 Task: Search for video game consoles on Amazon and explore different options.
Action: Mouse moved to (206, 58)
Screenshot: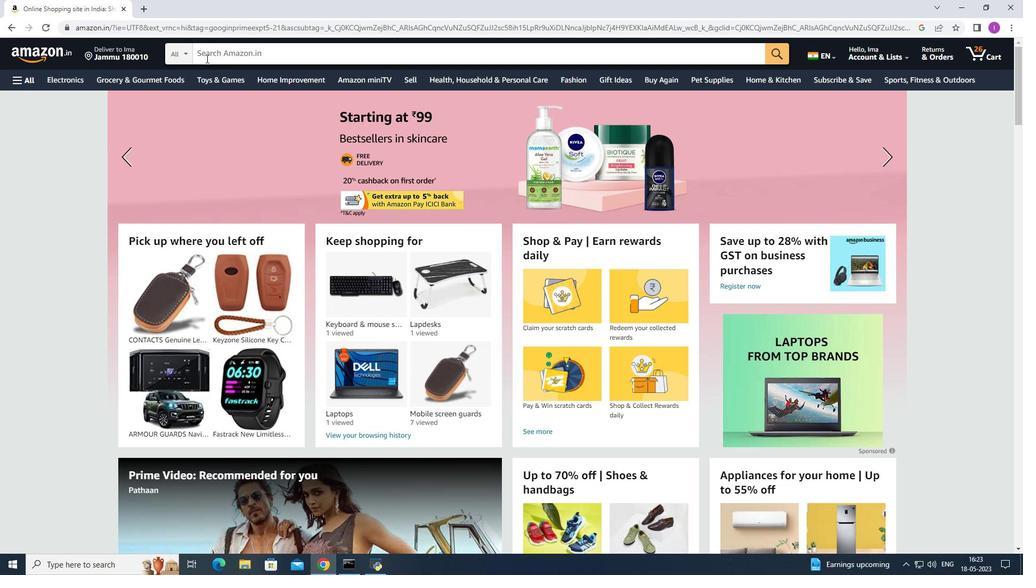 
Action: Mouse pressed left at (206, 58)
Screenshot: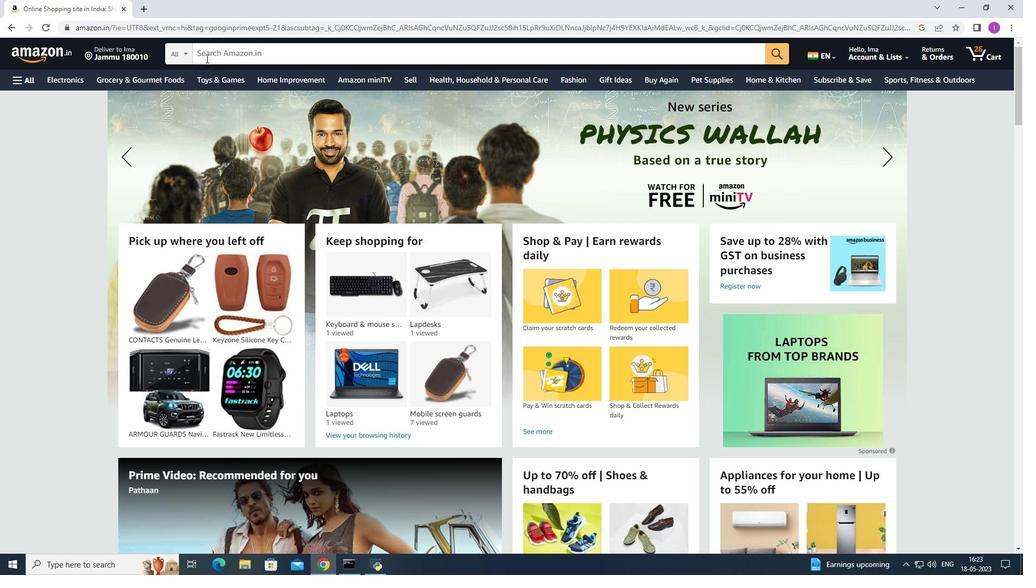 
Action: Mouse moved to (387, 47)
Screenshot: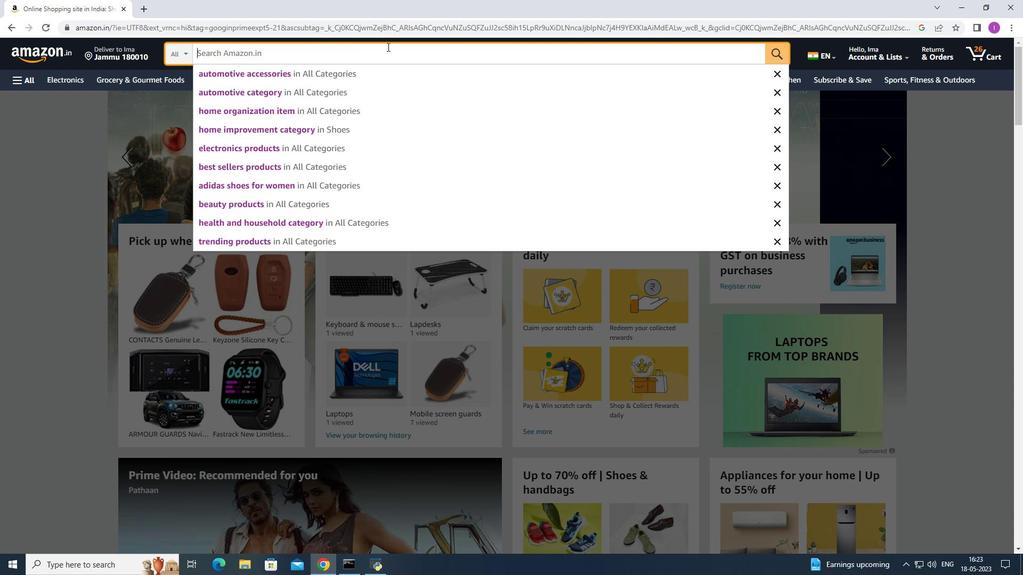 
Action: Key pressed <Key.shift>Pu
Screenshot: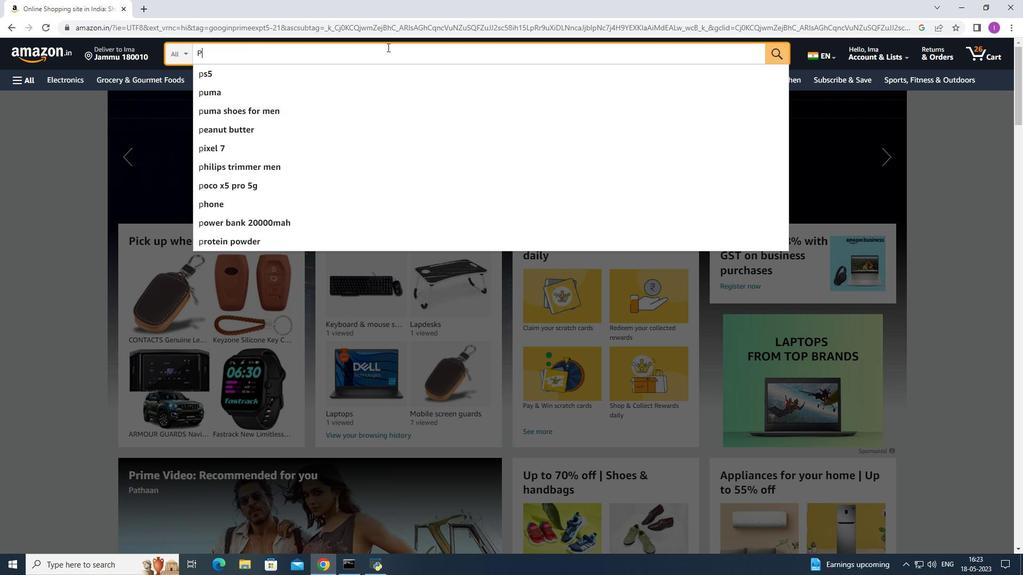 
Action: Mouse moved to (485, 66)
Screenshot: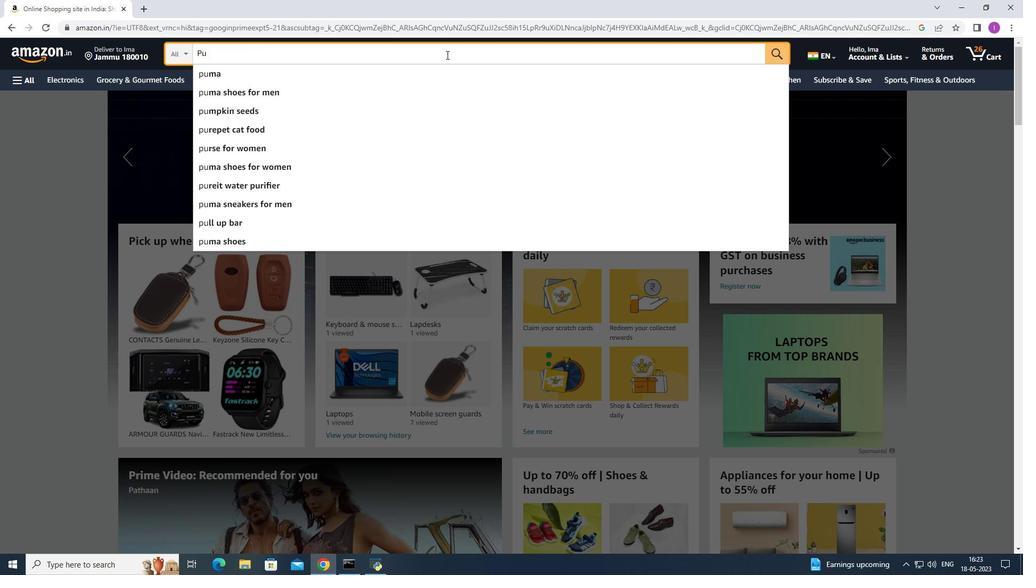 
Action: Key pressed <Key.backspace><Key.backspace>video<Key.space>games
Screenshot: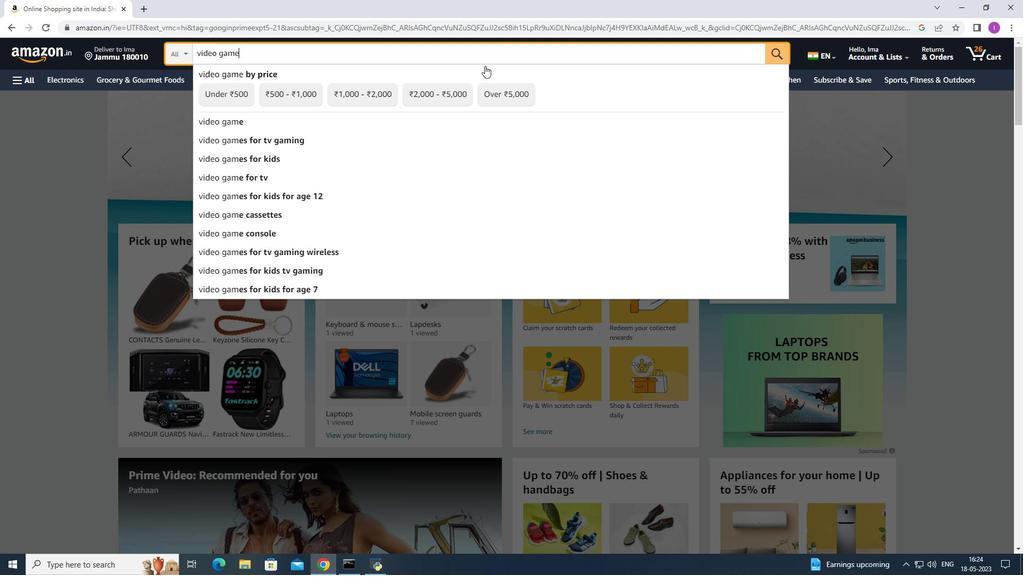 
Action: Mouse moved to (473, 93)
Screenshot: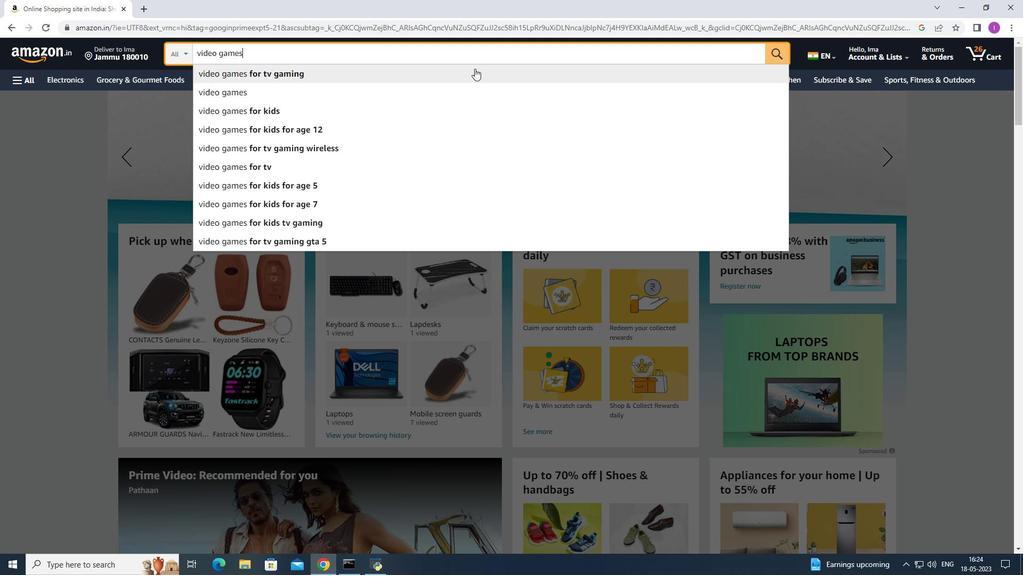 
Action: Key pressed <Key.space>console
Screenshot: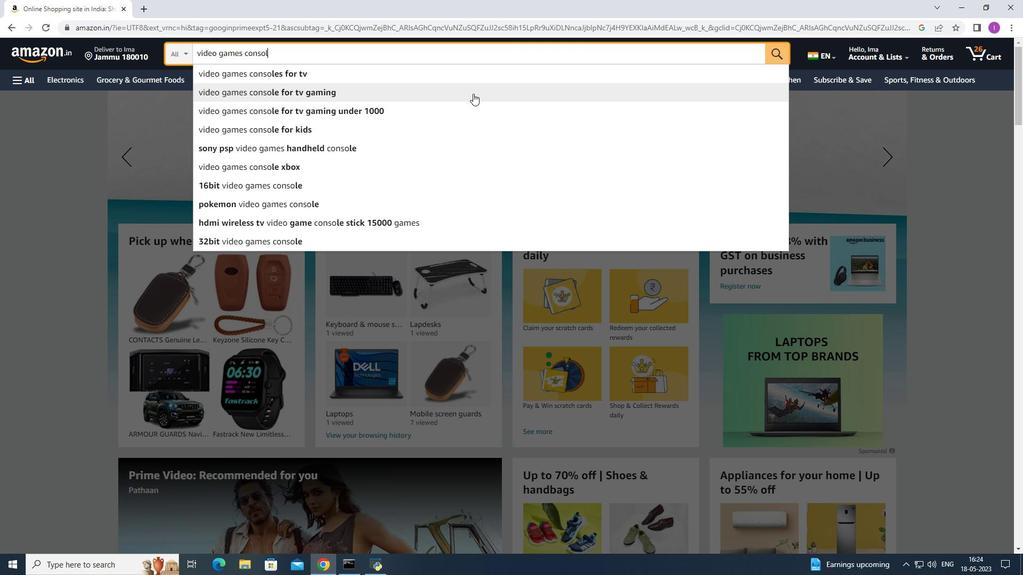 
Action: Mouse moved to (216, 76)
Screenshot: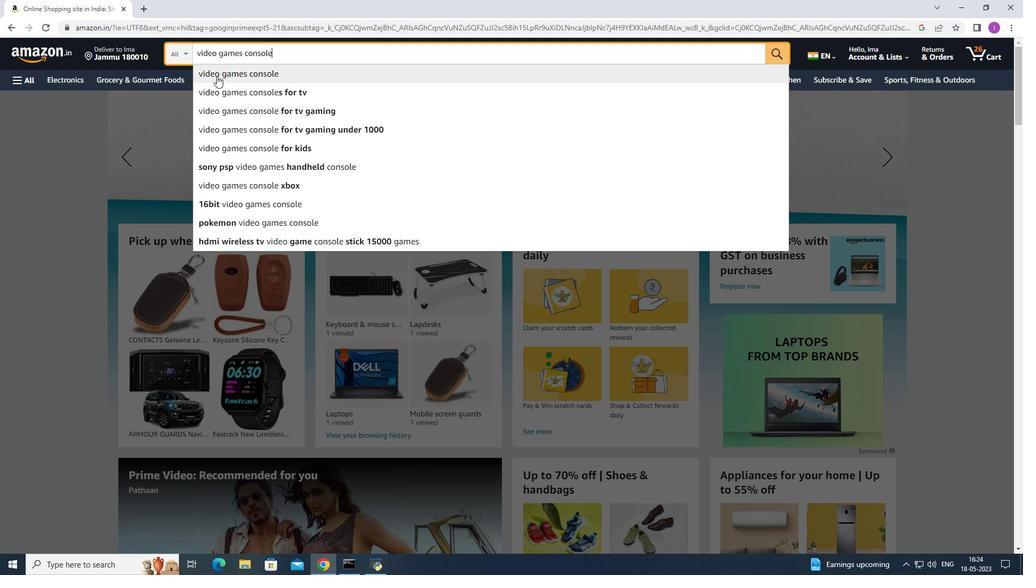 
Action: Mouse pressed left at (216, 76)
Screenshot: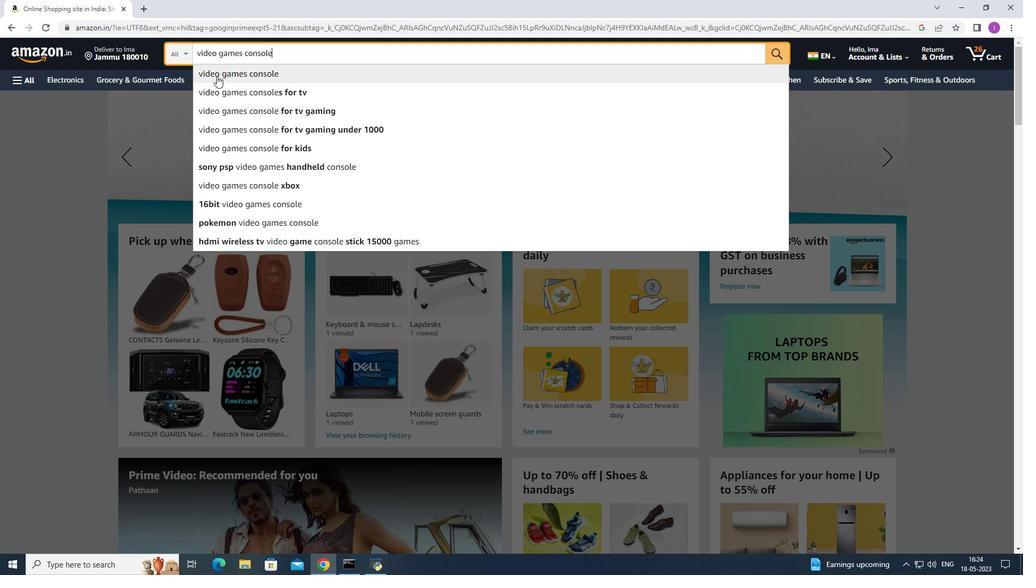 
Action: Mouse moved to (372, 233)
Screenshot: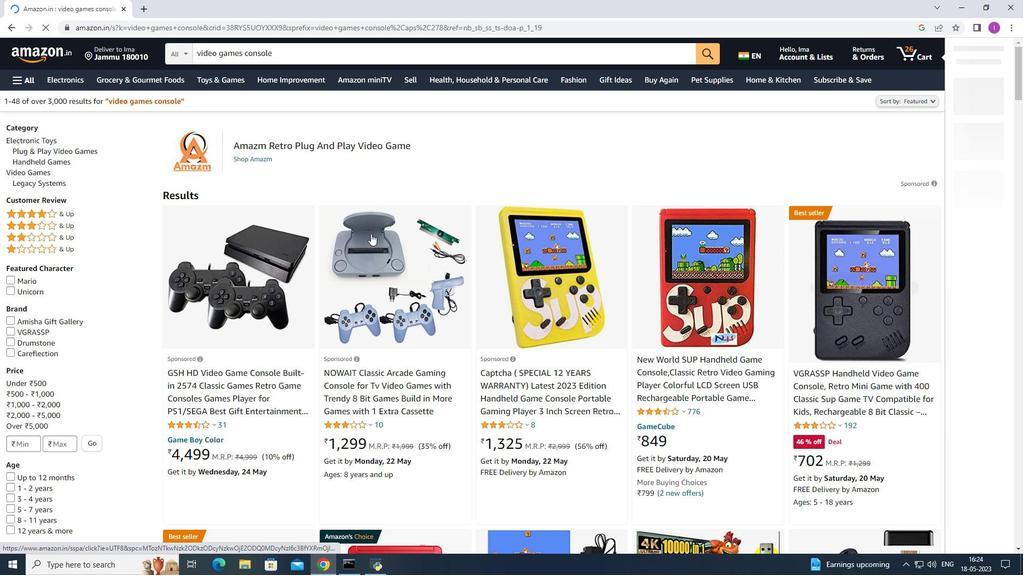 
Action: Mouse scrolled (372, 232) with delta (0, 0)
Screenshot: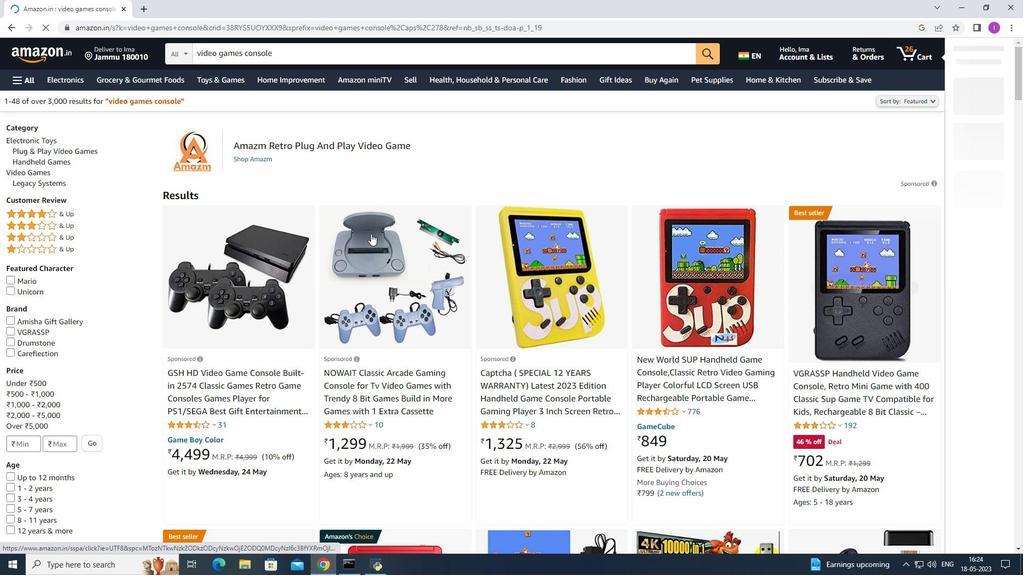 
Action: Mouse moved to (373, 232)
Screenshot: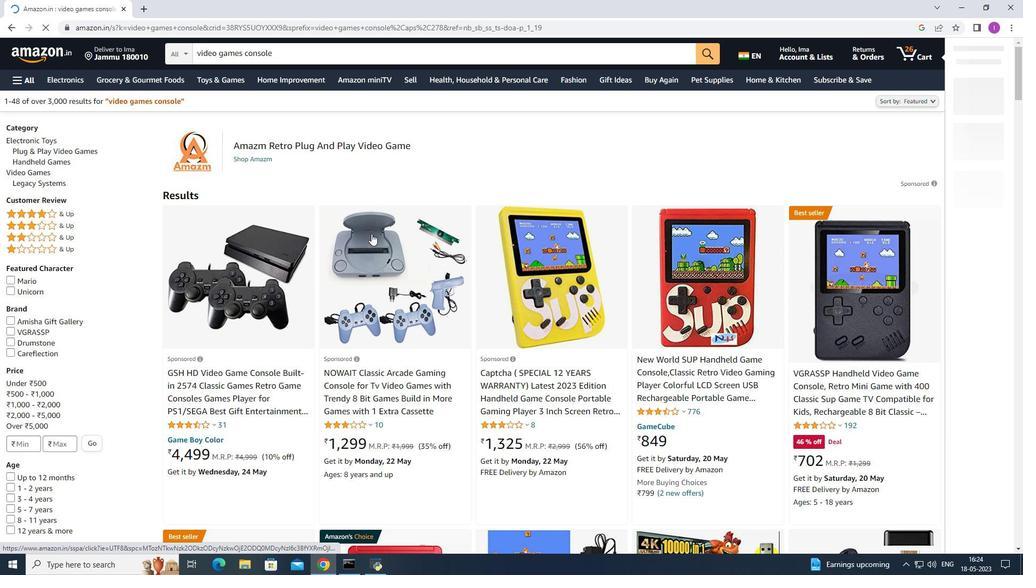 
Action: Mouse scrolled (373, 231) with delta (0, 0)
Screenshot: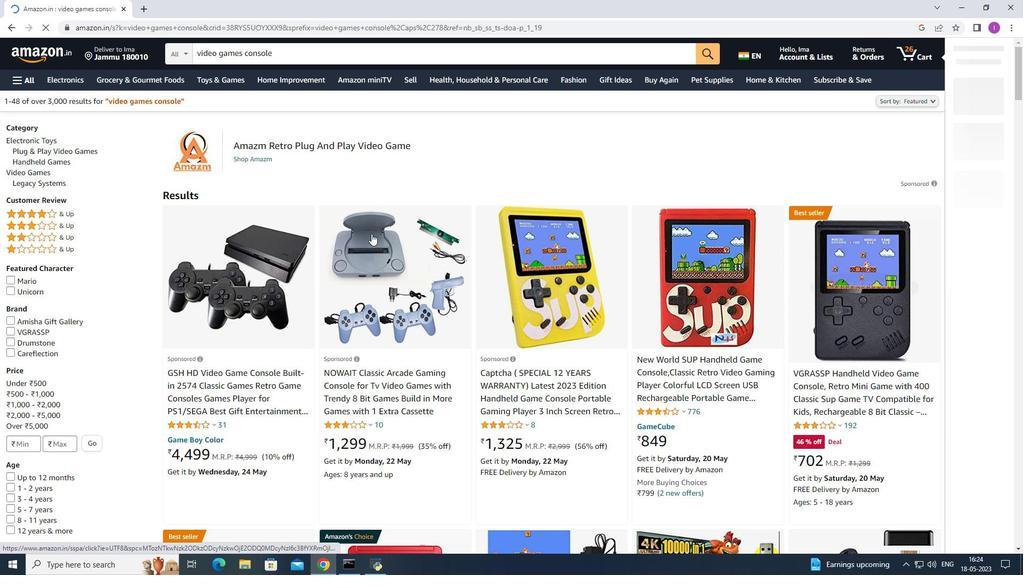 
Action: Mouse moved to (375, 231)
Screenshot: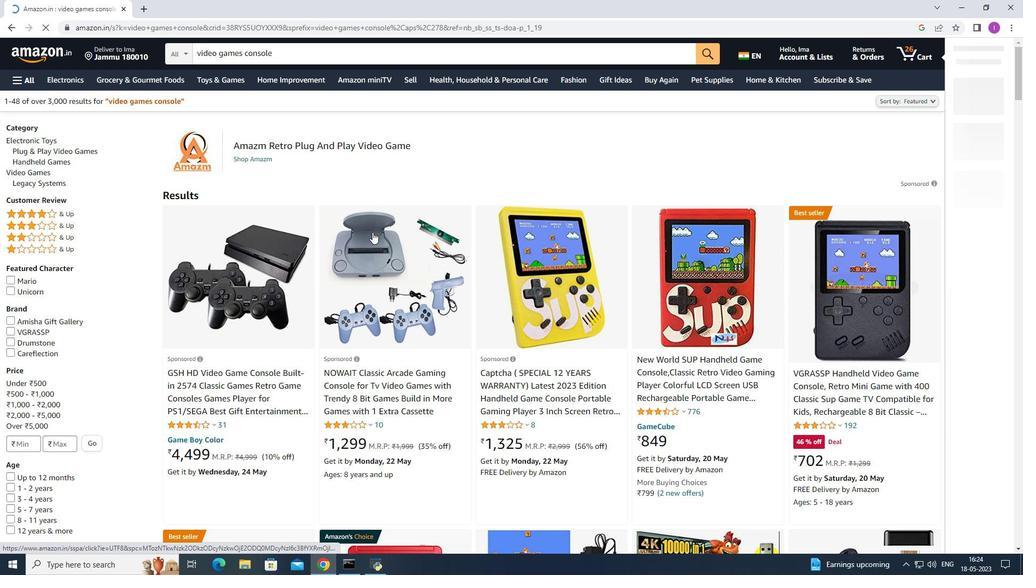 
Action: Mouse scrolled (375, 231) with delta (0, 0)
Screenshot: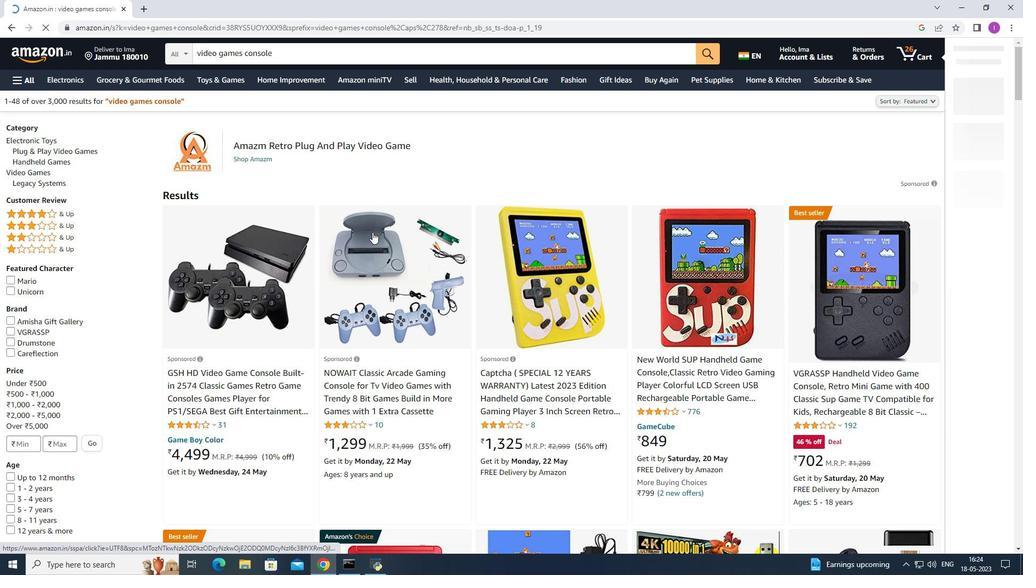 
Action: Mouse moved to (376, 230)
Screenshot: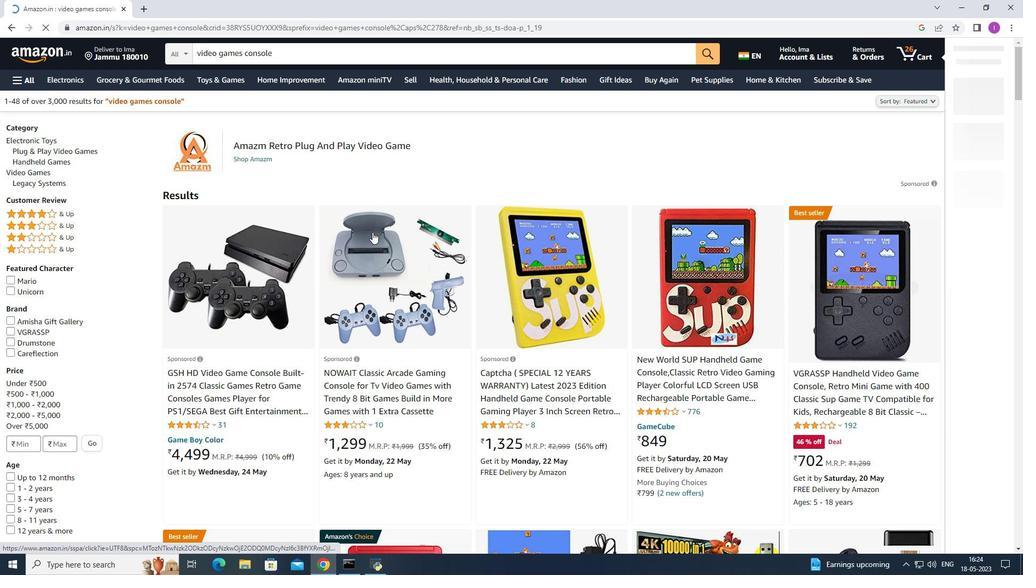 
Action: Mouse scrolled (376, 230) with delta (0, 0)
Screenshot: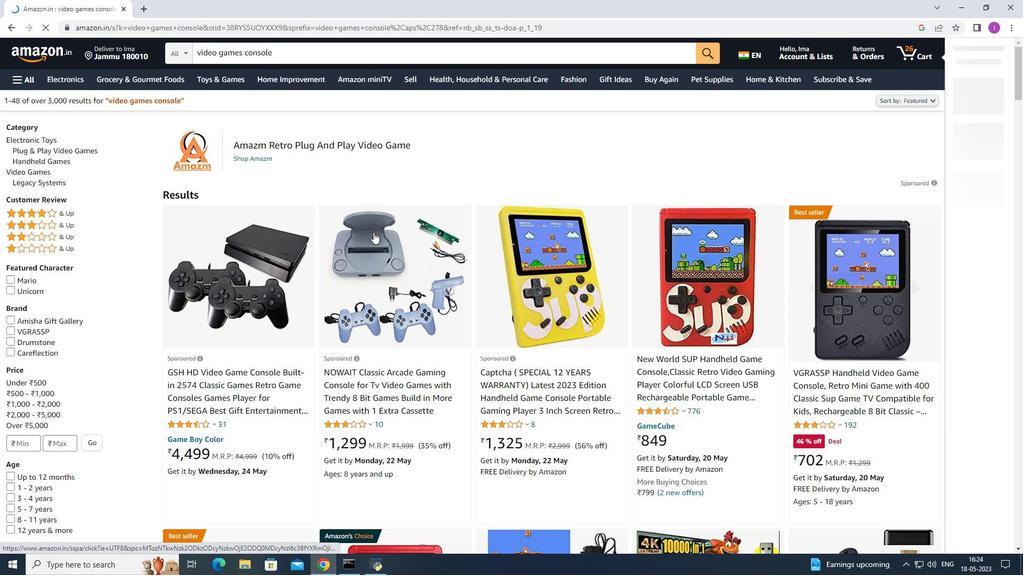 
Action: Mouse moved to (345, 253)
Screenshot: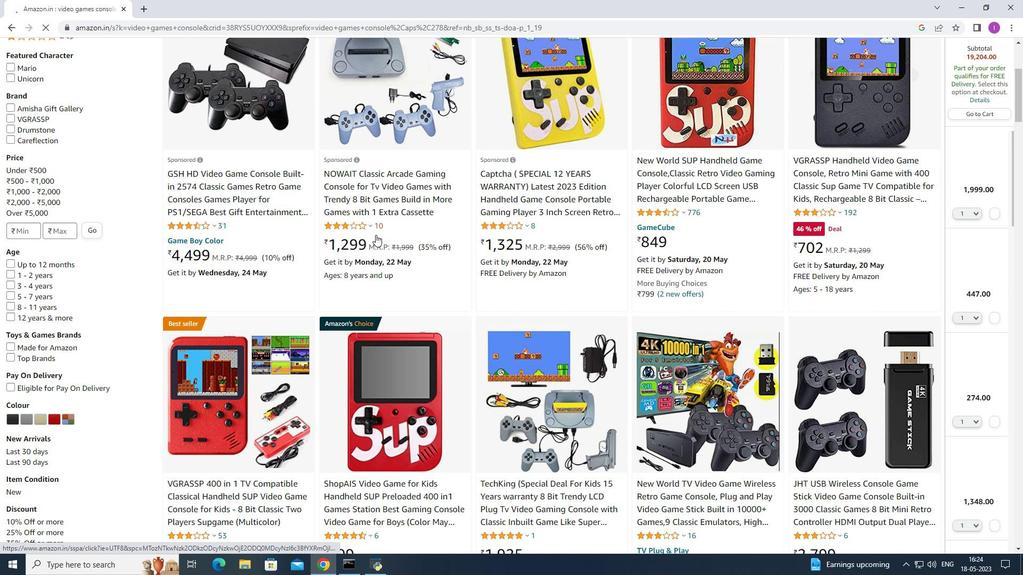 
Action: Mouse scrolled (345, 254) with delta (0, 0)
Screenshot: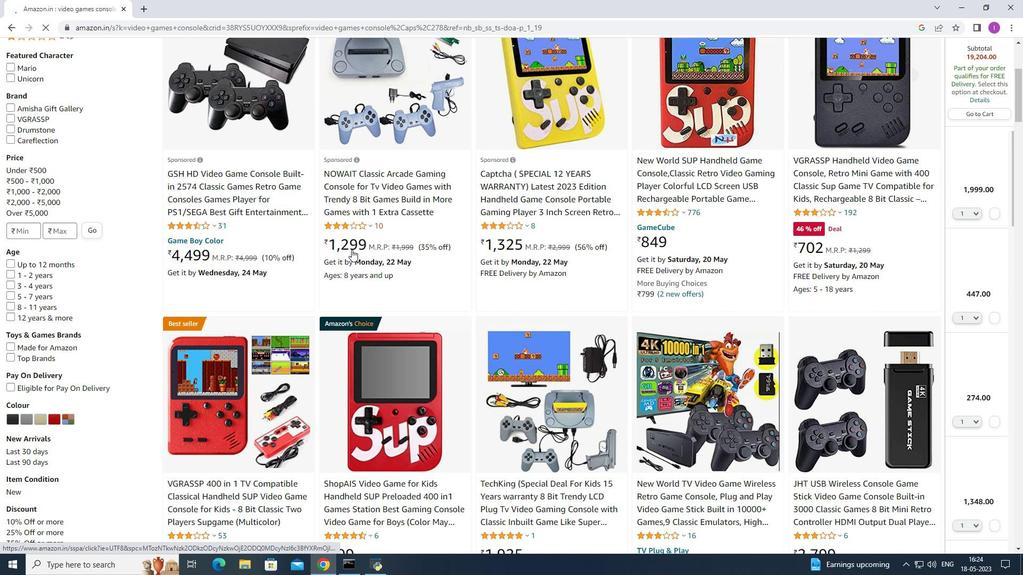 
Action: Mouse scrolled (345, 254) with delta (0, 0)
Screenshot: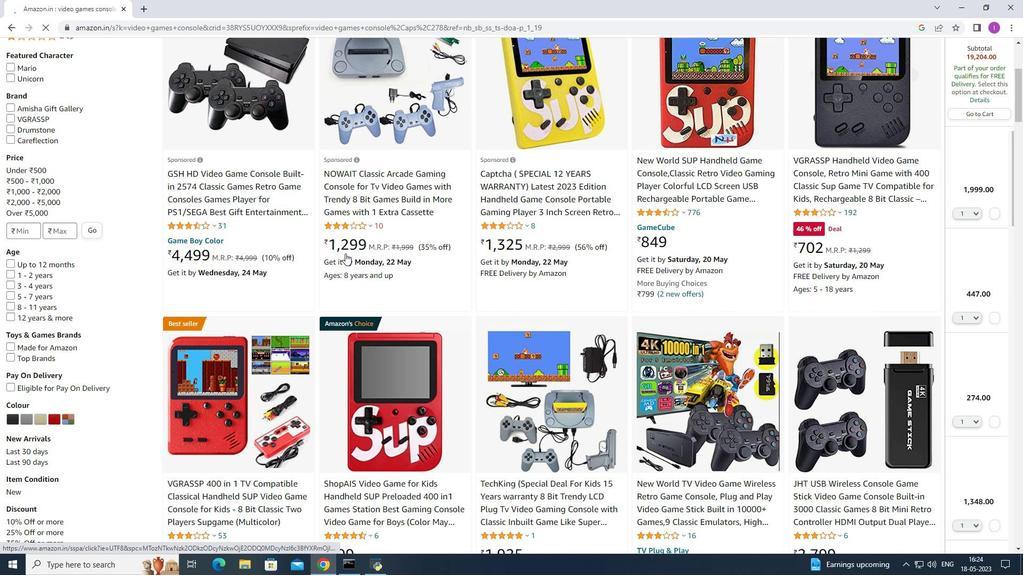 
Action: Mouse moved to (289, 280)
Screenshot: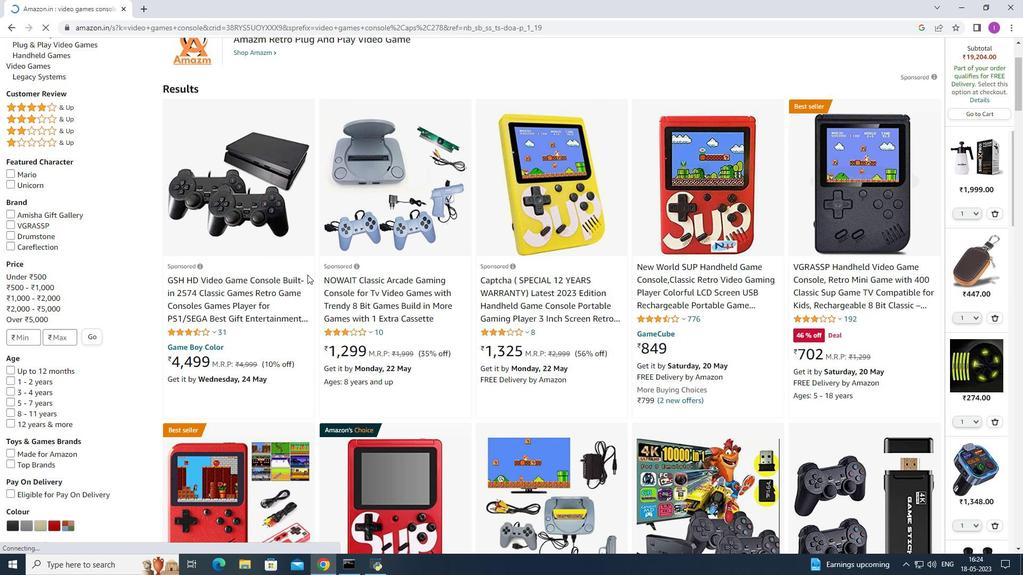 
Action: Mouse scrolled (289, 281) with delta (0, 0)
Screenshot: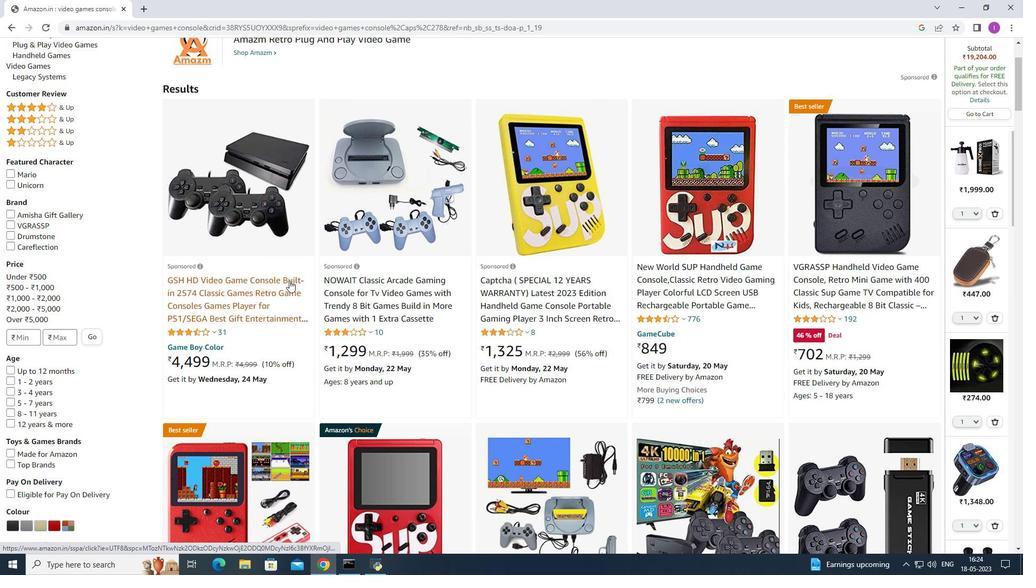 
Action: Mouse scrolled (289, 281) with delta (0, 0)
Screenshot: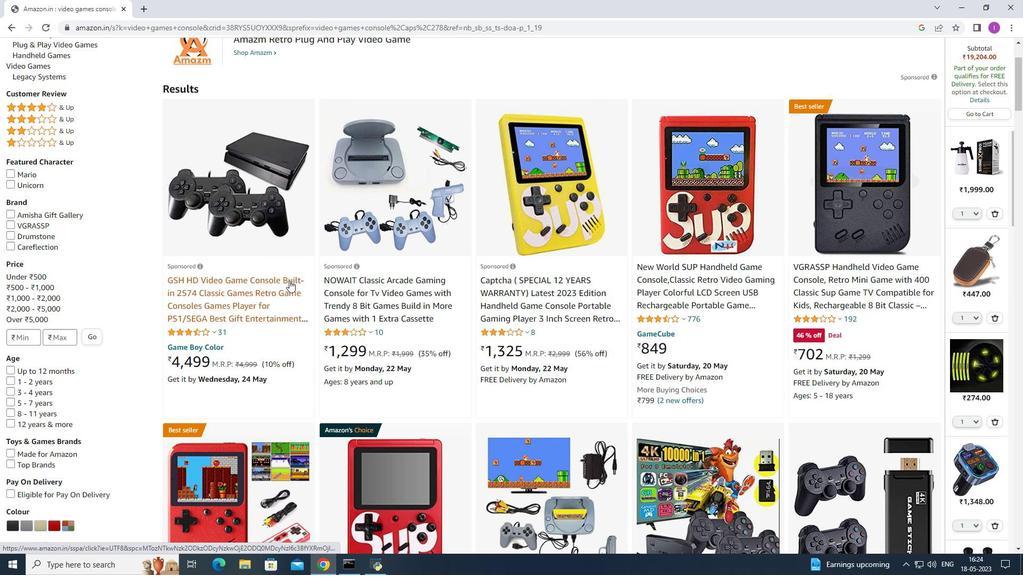 
Action: Mouse scrolled (289, 281) with delta (0, 0)
Screenshot: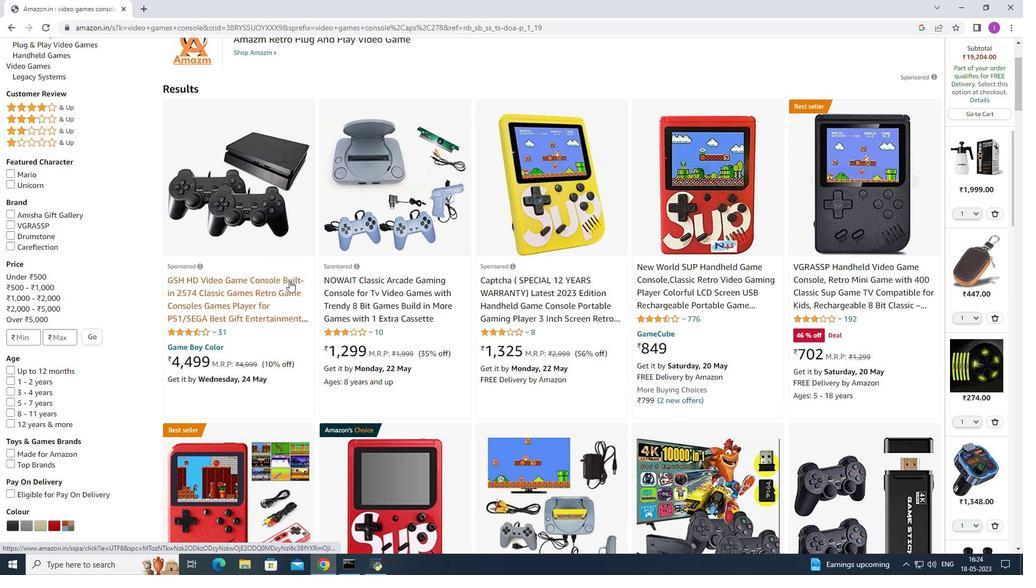 
Action: Mouse moved to (207, 307)
Screenshot: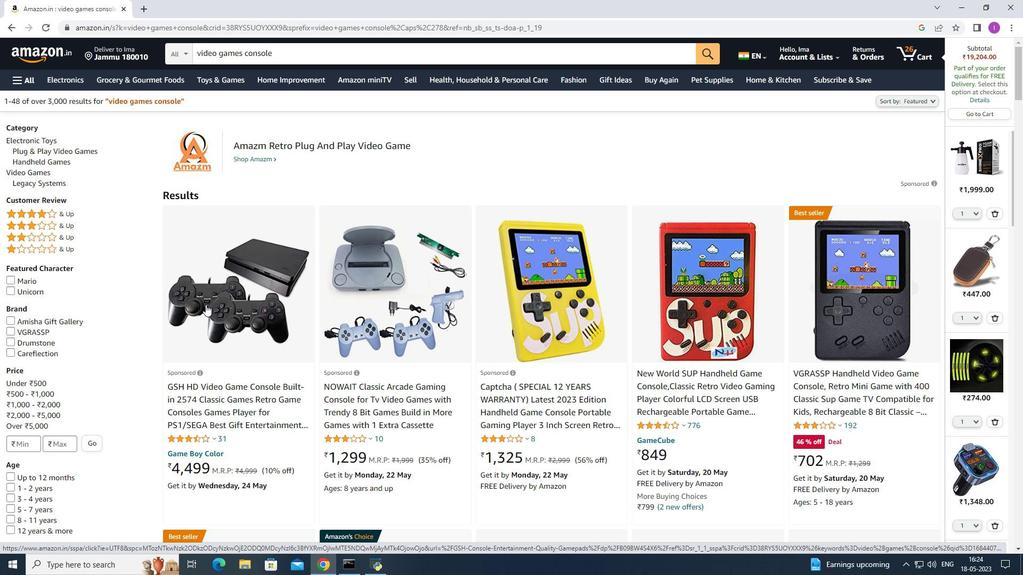 
Action: Mouse pressed left at (207, 307)
Screenshot: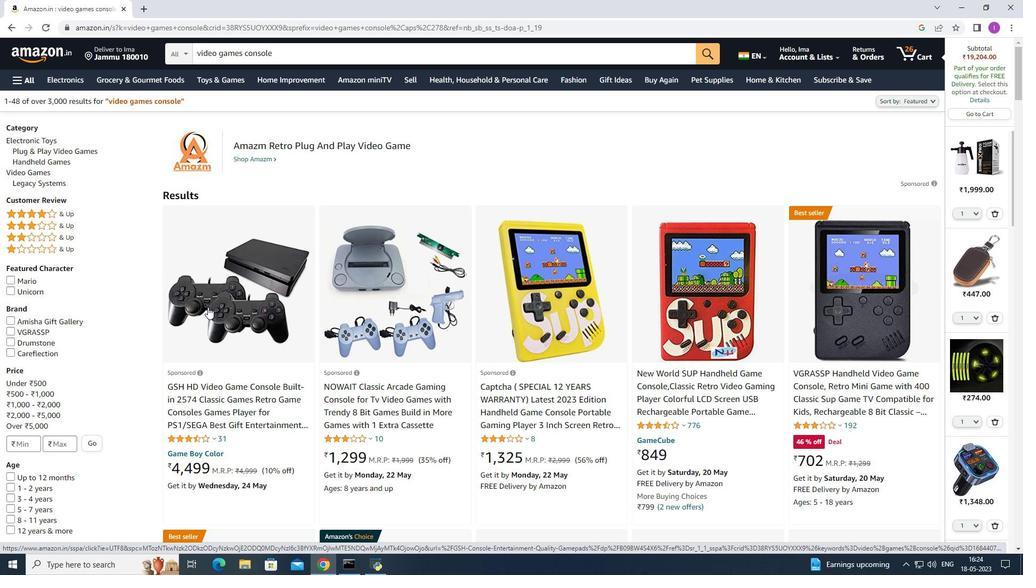 
Action: Mouse moved to (337, 275)
Screenshot: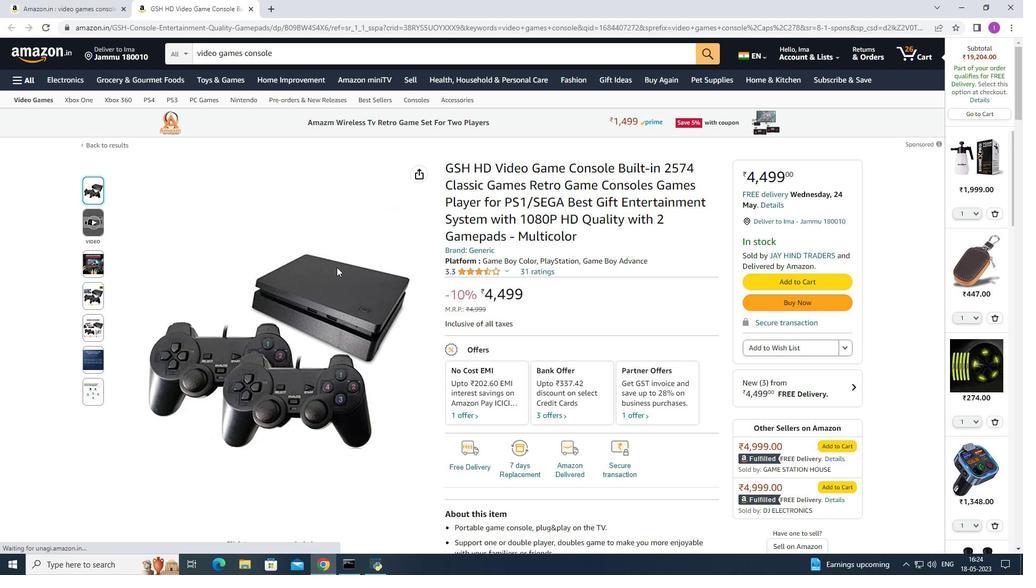 
Action: Mouse scrolled (337, 275) with delta (0, 0)
Screenshot: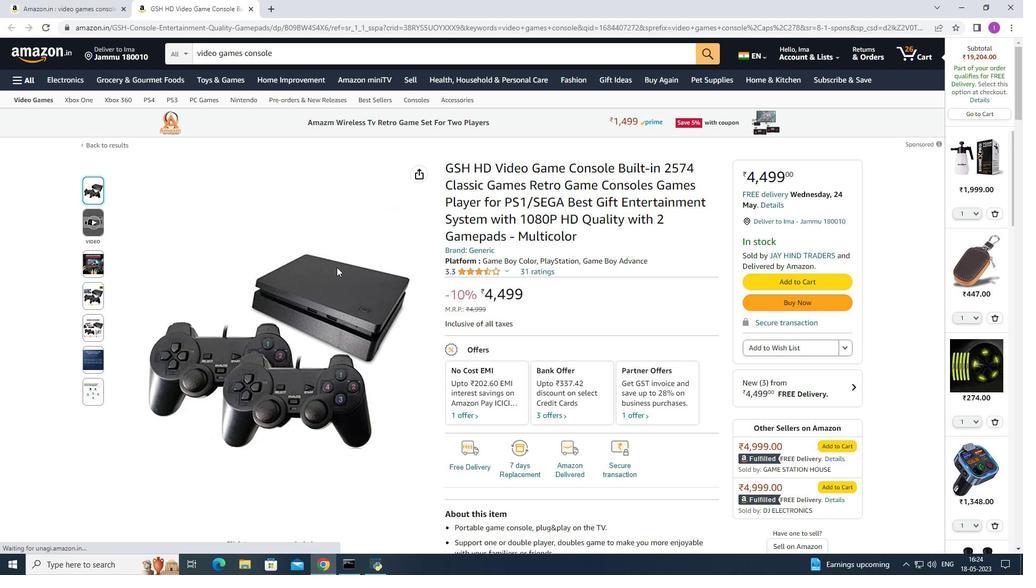 
Action: Mouse moved to (339, 275)
Screenshot: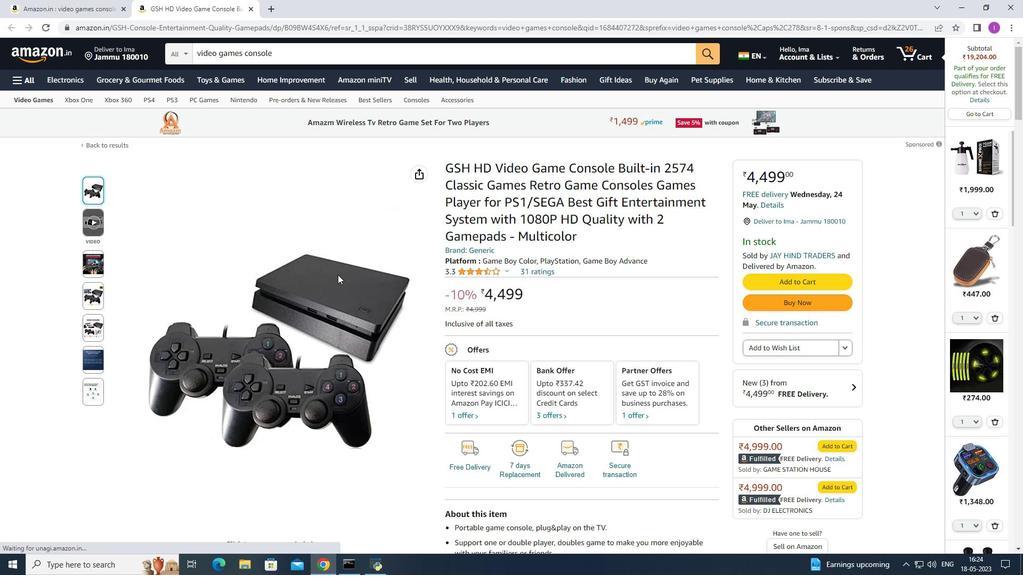 
Action: Mouse scrolled (339, 275) with delta (0, 0)
Screenshot: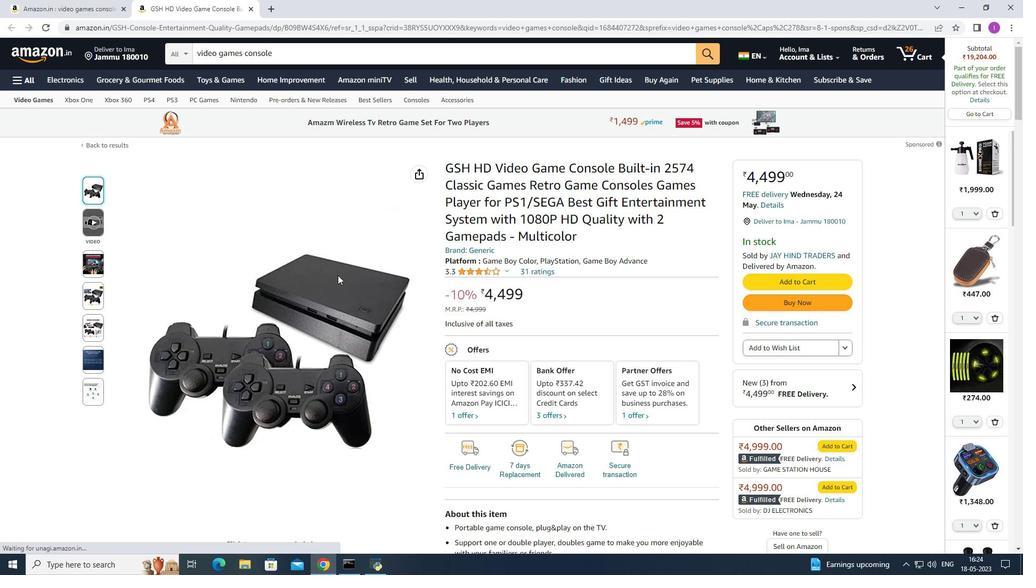 
Action: Mouse moved to (339, 276)
Screenshot: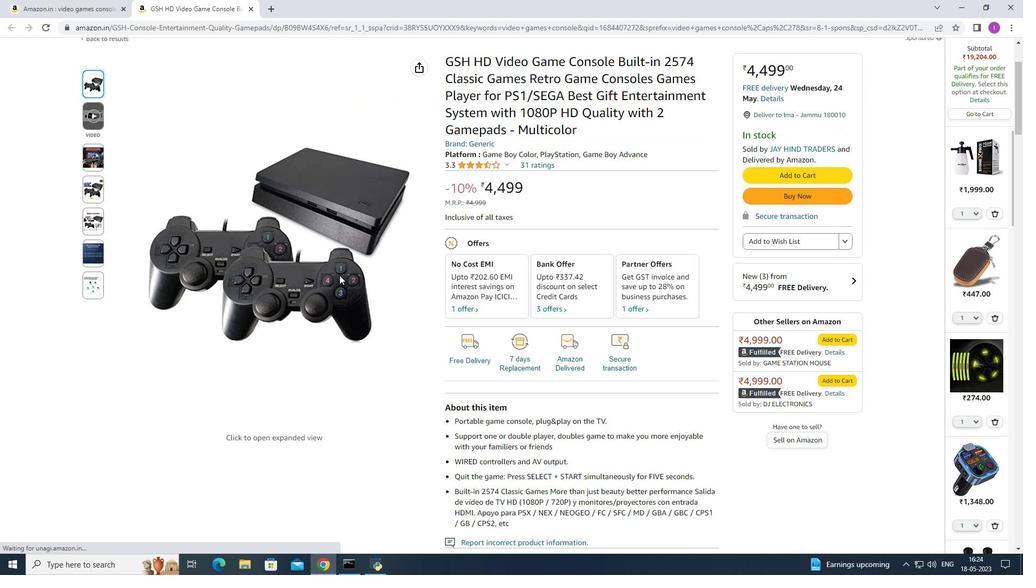 
Action: Mouse scrolled (339, 275) with delta (0, 0)
Screenshot: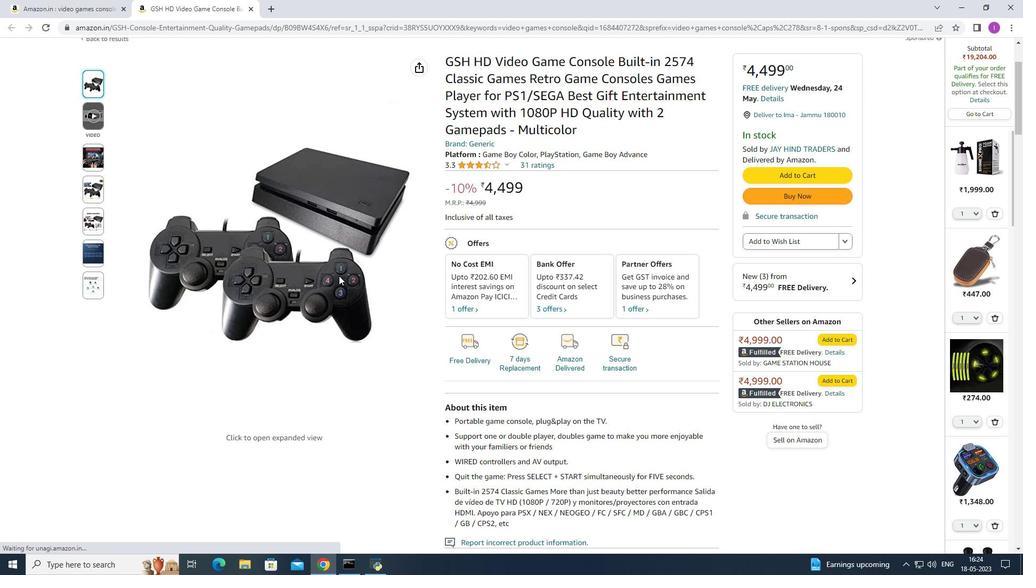 
Action: Mouse scrolled (339, 275) with delta (0, 0)
Screenshot: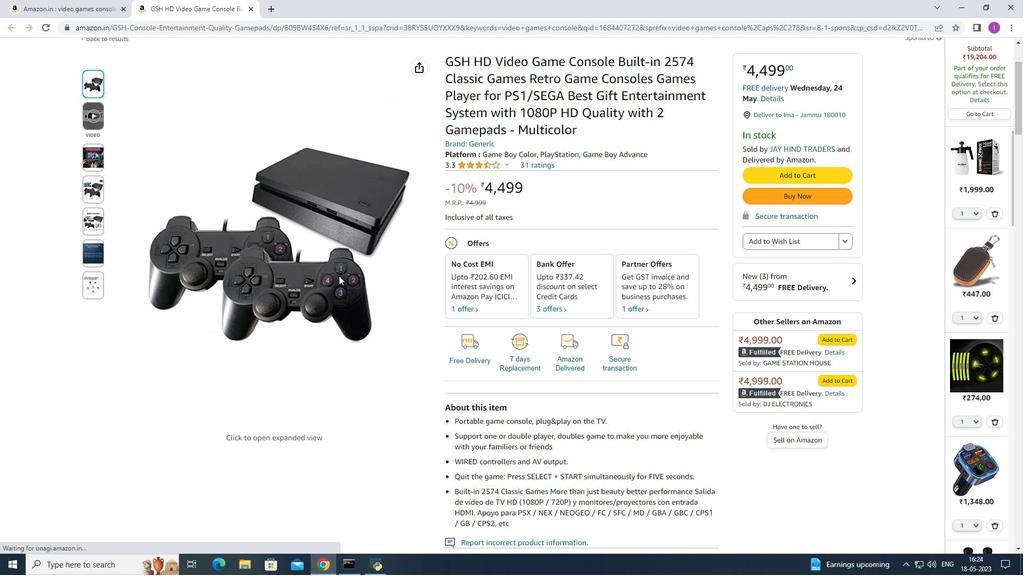 
Action: Mouse moved to (359, 265)
Screenshot: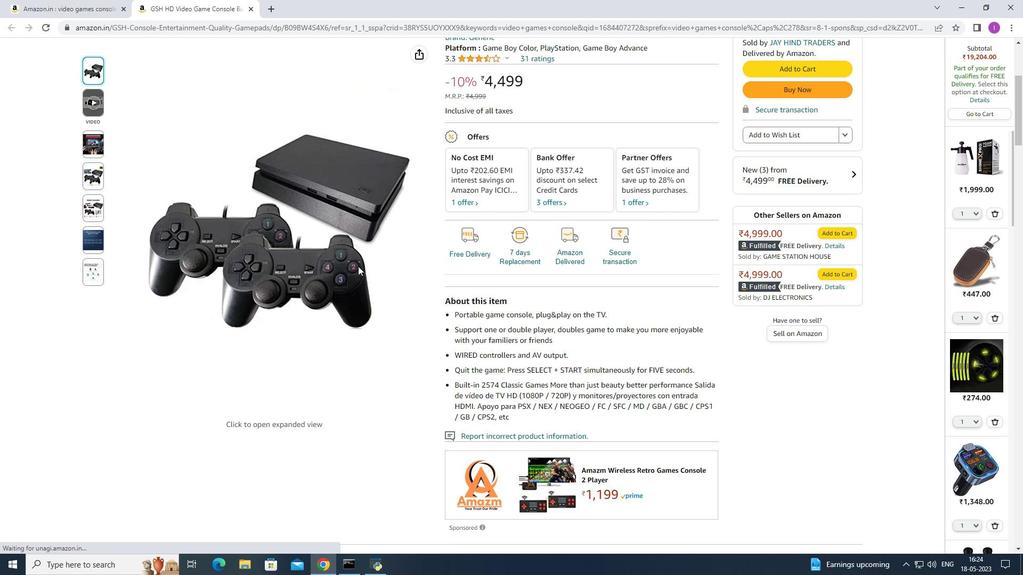 
Action: Mouse scrolled (359, 264) with delta (0, 0)
Screenshot: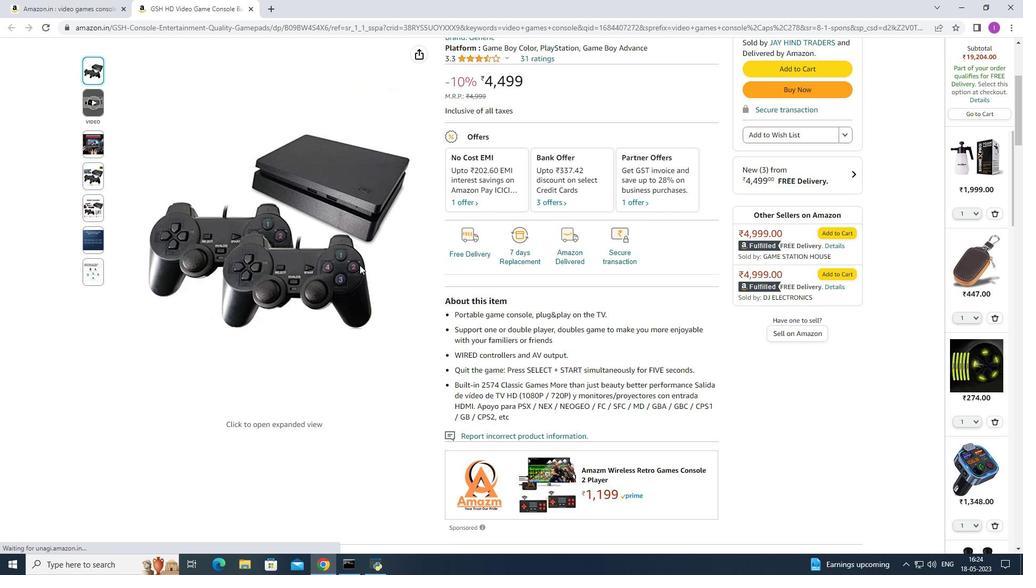 
Action: Mouse moved to (360, 265)
Screenshot: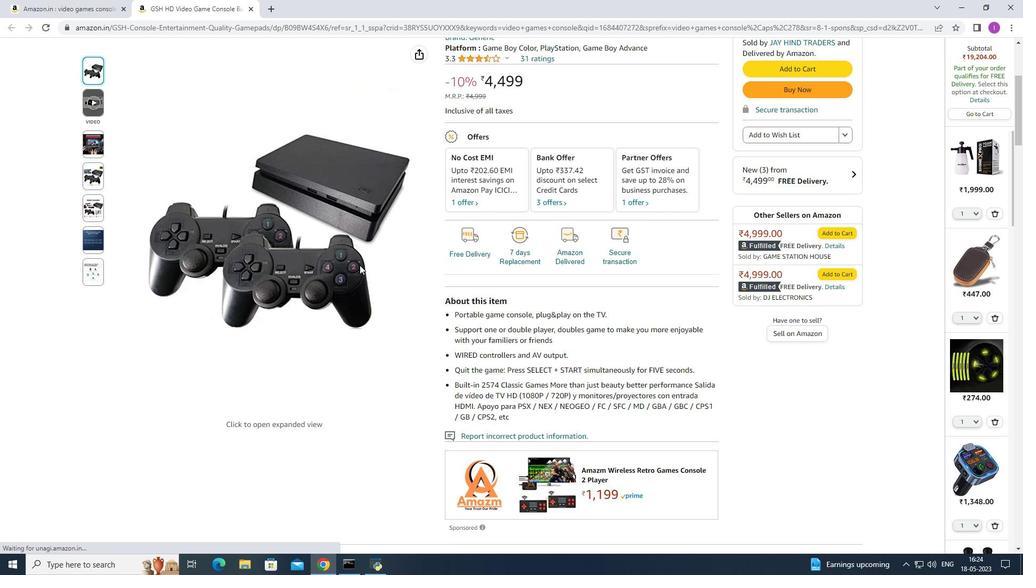 
Action: Mouse scrolled (360, 264) with delta (0, 0)
Screenshot: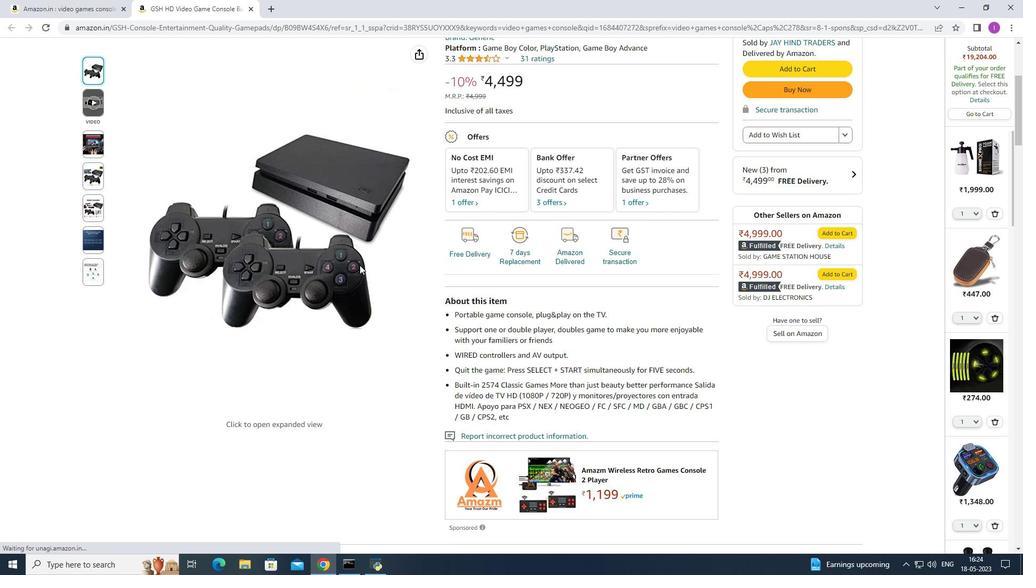 
Action: Mouse moved to (360, 264)
Screenshot: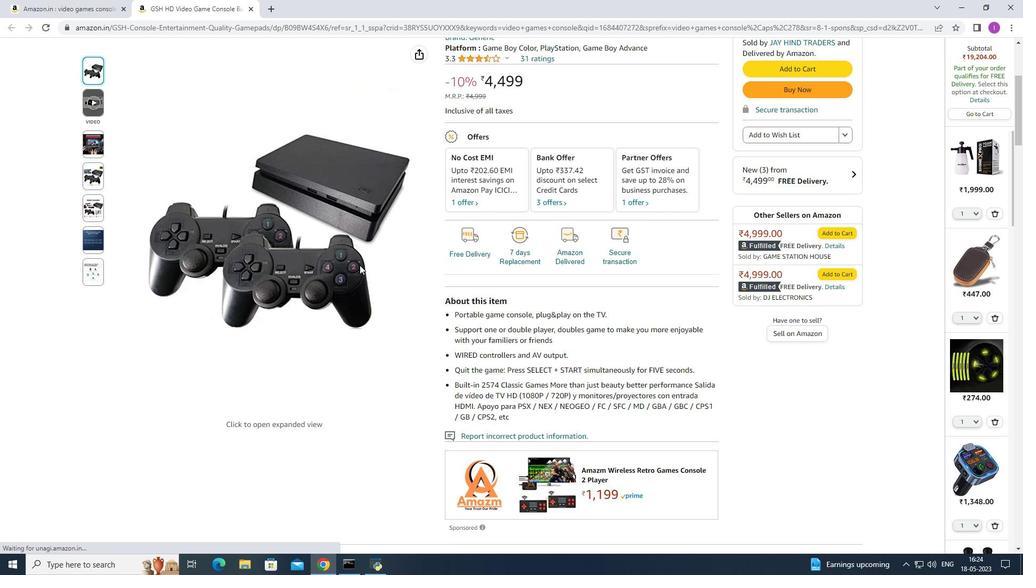 
Action: Mouse scrolled (360, 264) with delta (0, 0)
Screenshot: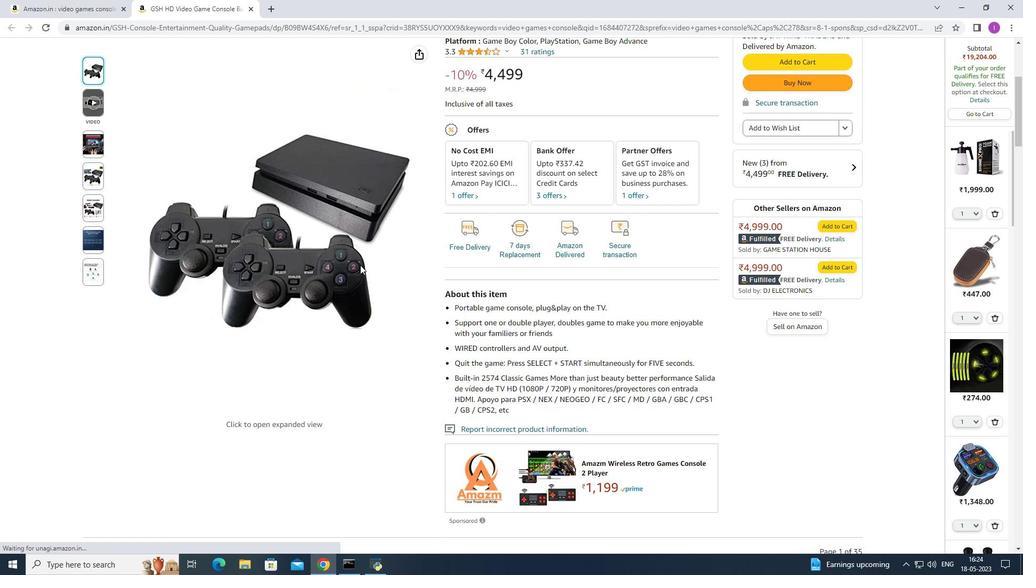 
Action: Mouse scrolled (360, 264) with delta (0, 0)
Screenshot: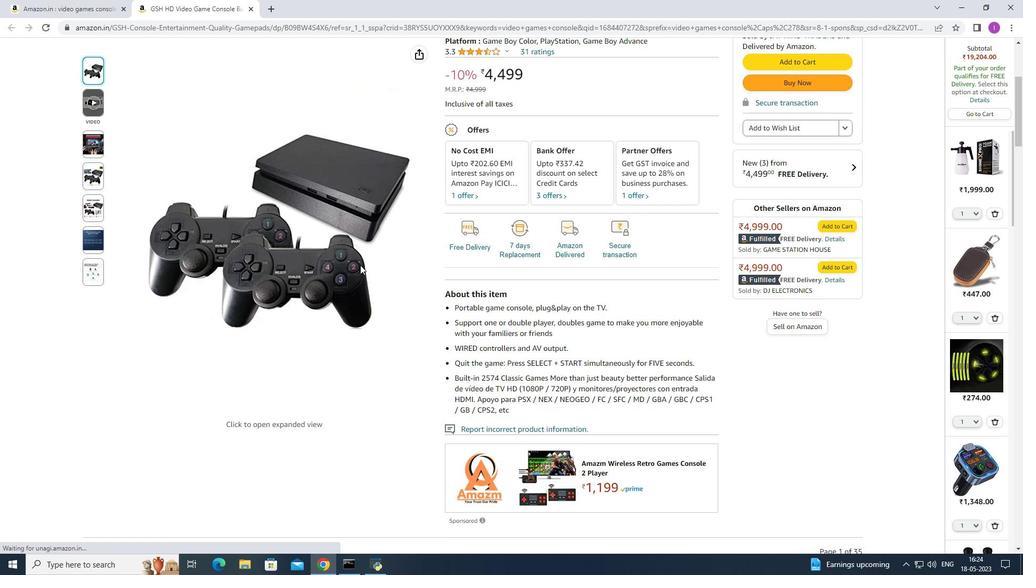 
Action: Mouse scrolled (360, 264) with delta (0, 0)
Screenshot: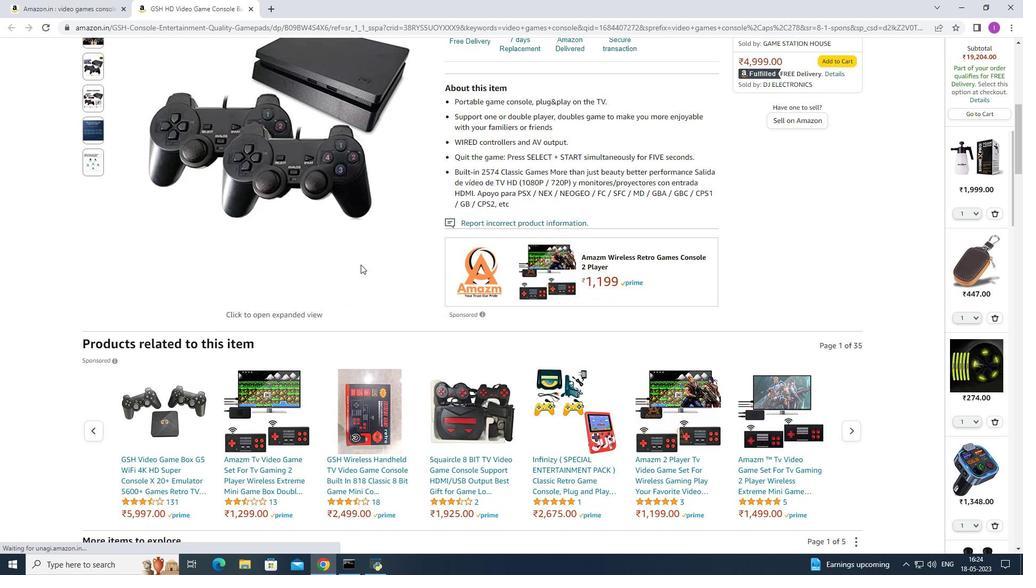 
Action: Mouse scrolled (360, 264) with delta (0, 0)
Screenshot: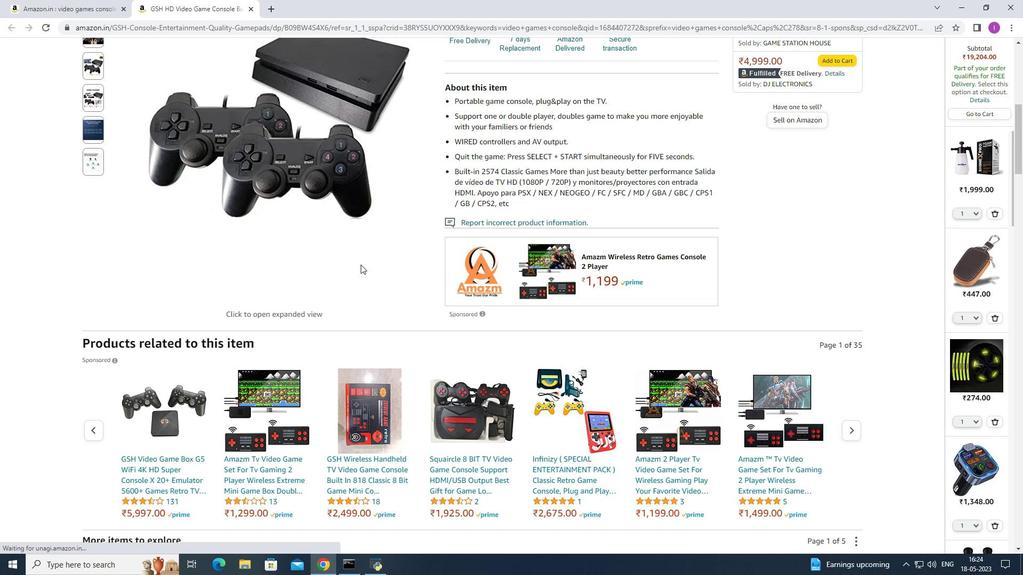
Action: Mouse scrolled (360, 264) with delta (0, 0)
Screenshot: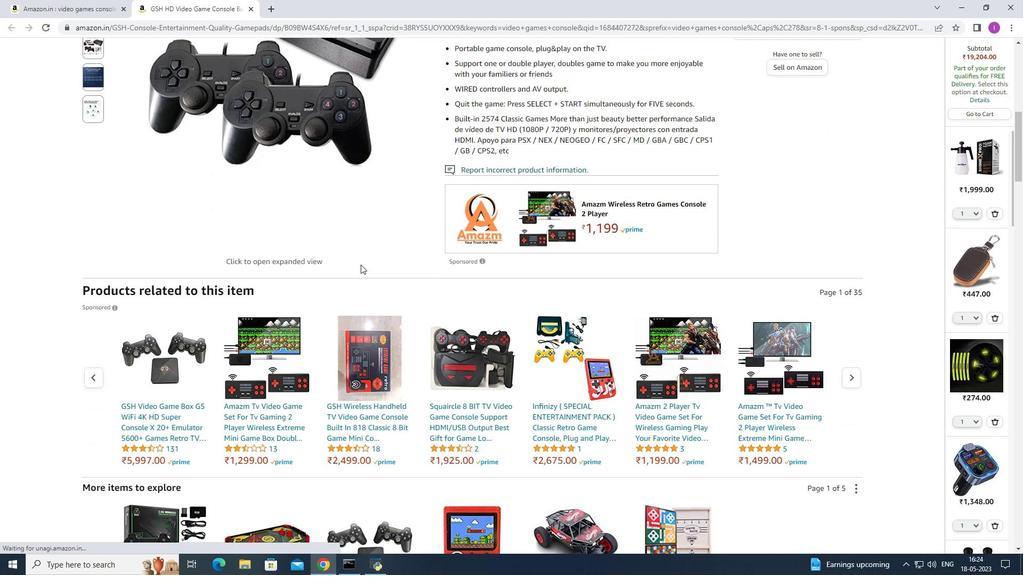
Action: Mouse moved to (360, 264)
Screenshot: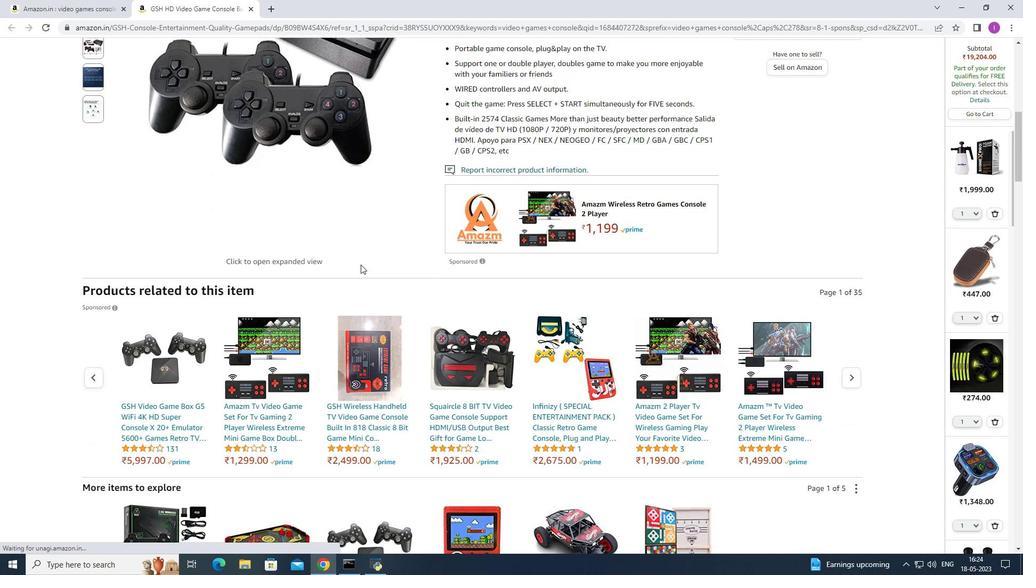 
Action: Mouse scrolled (360, 265) with delta (0, 0)
Screenshot: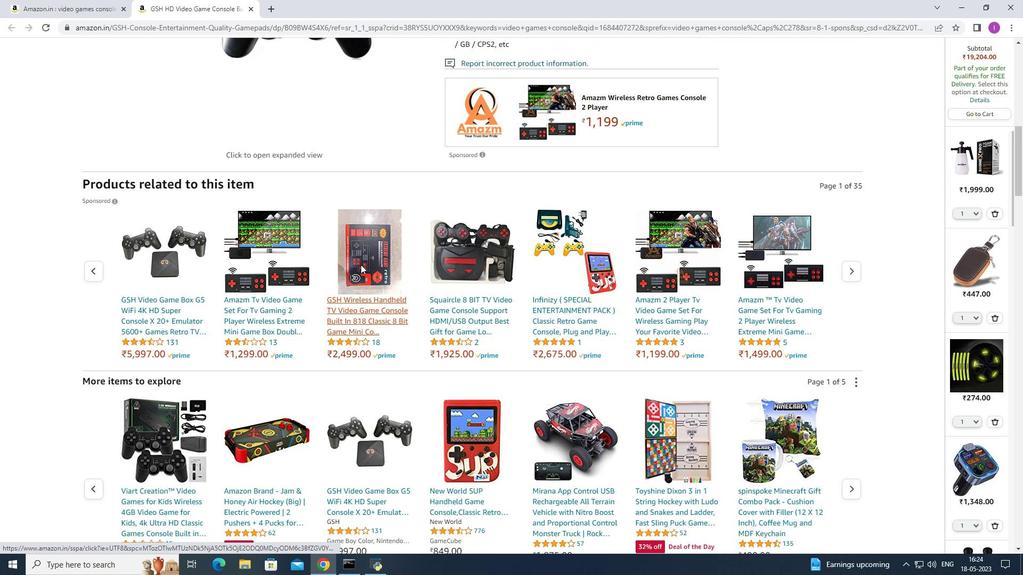
Action: Mouse scrolled (360, 265) with delta (0, 0)
Screenshot: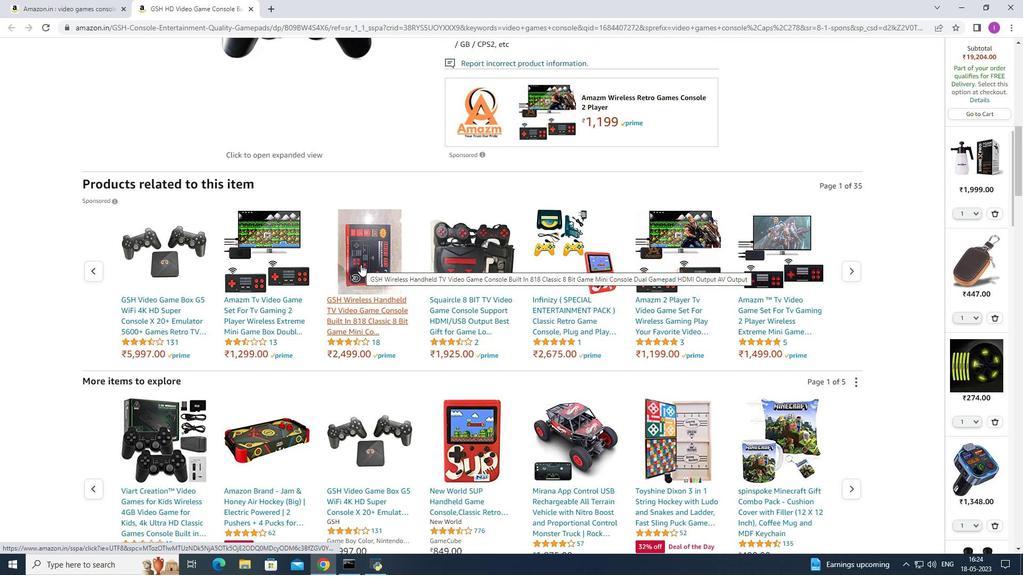 
Action: Mouse scrolled (360, 265) with delta (0, 0)
Screenshot: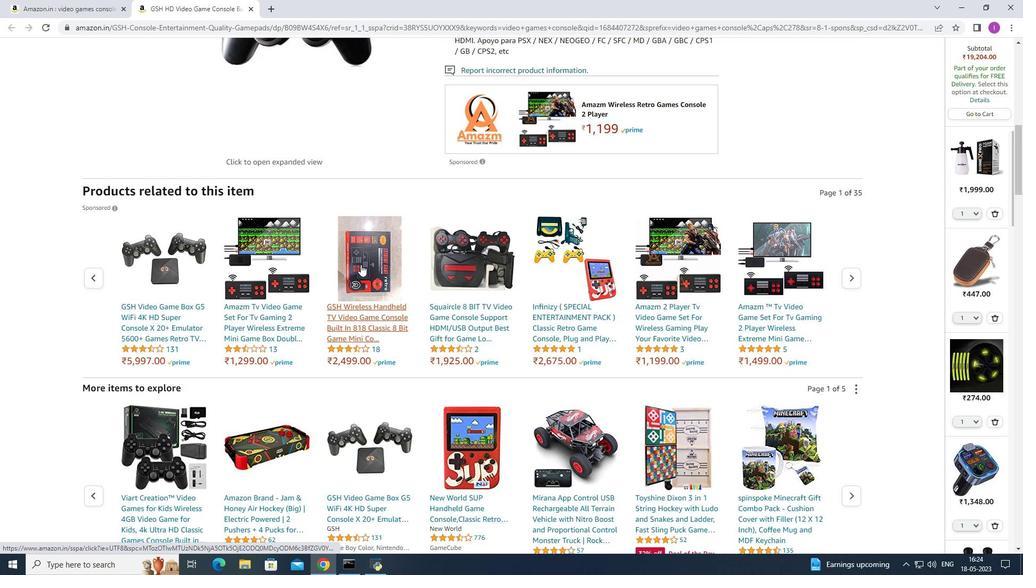 
Action: Mouse scrolled (360, 265) with delta (0, 0)
Screenshot: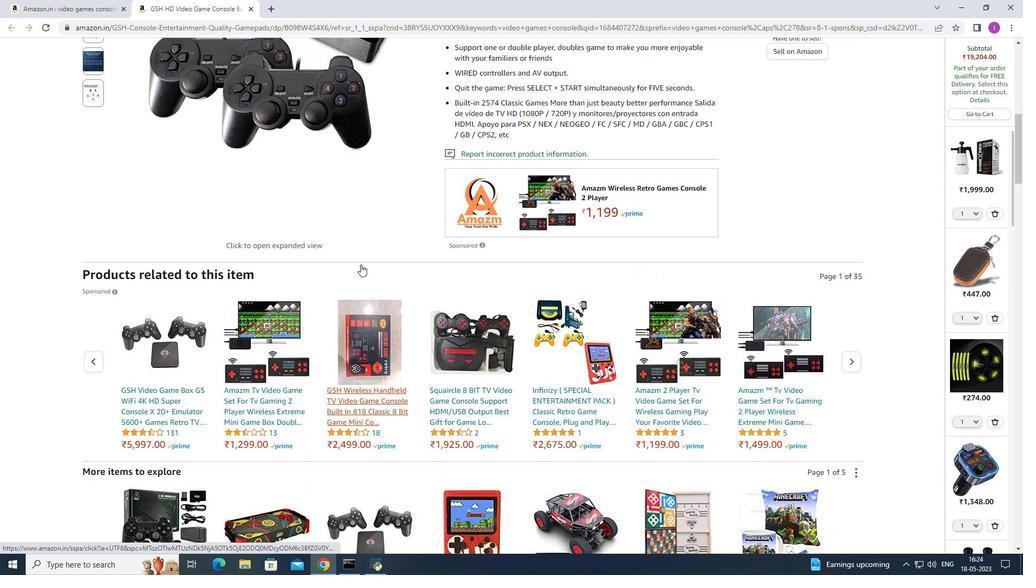 
Action: Mouse scrolled (360, 265) with delta (0, 0)
Screenshot: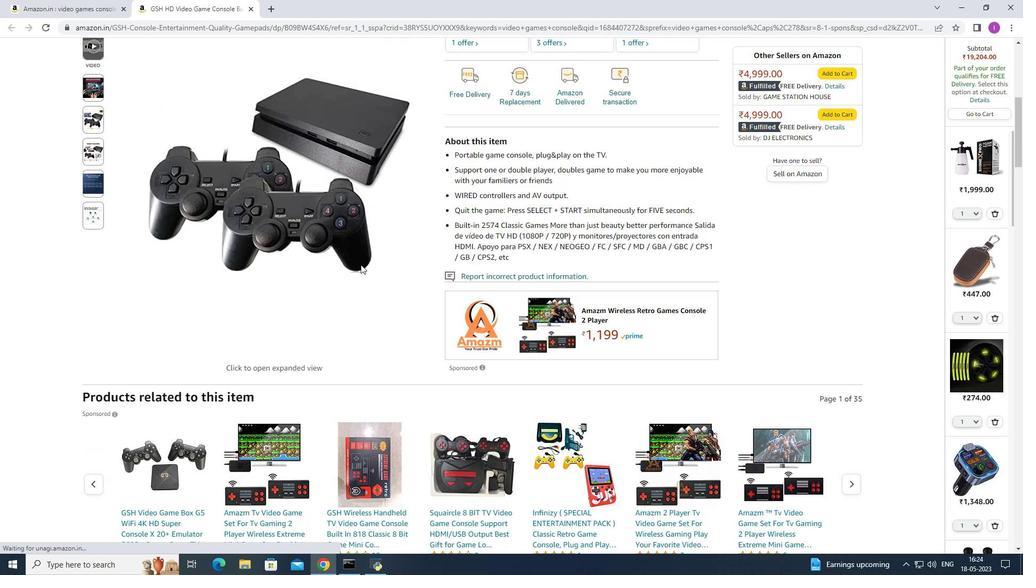 
Action: Mouse scrolled (360, 265) with delta (0, 0)
Screenshot: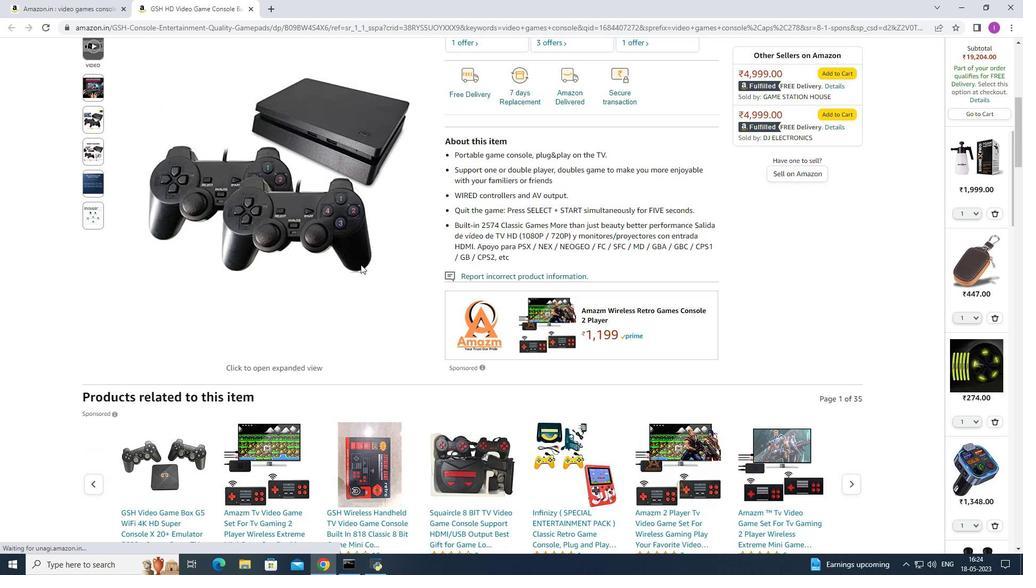 
Action: Mouse scrolled (360, 265) with delta (0, 0)
Screenshot: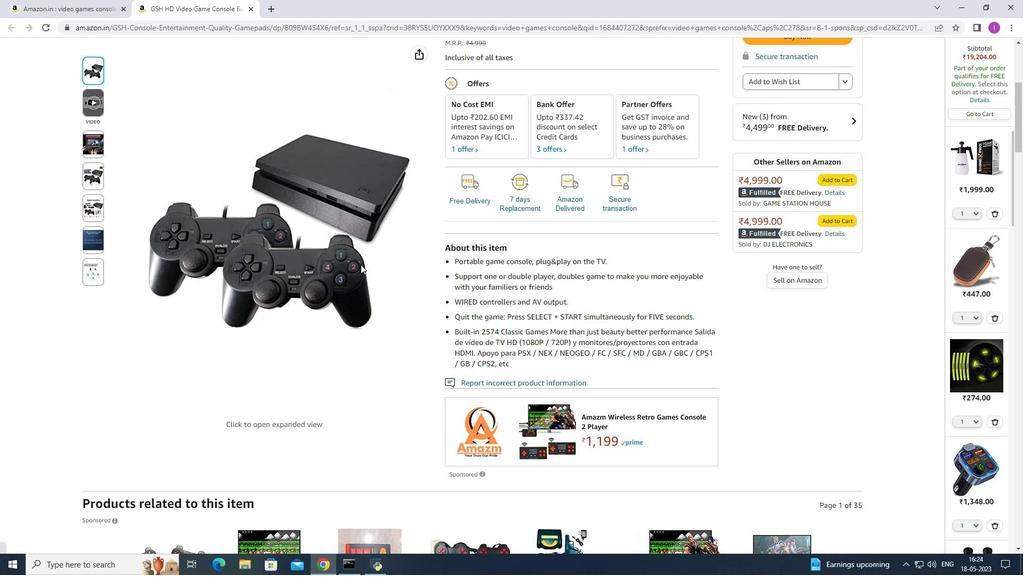 
Action: Mouse scrolled (360, 265) with delta (0, 0)
Screenshot: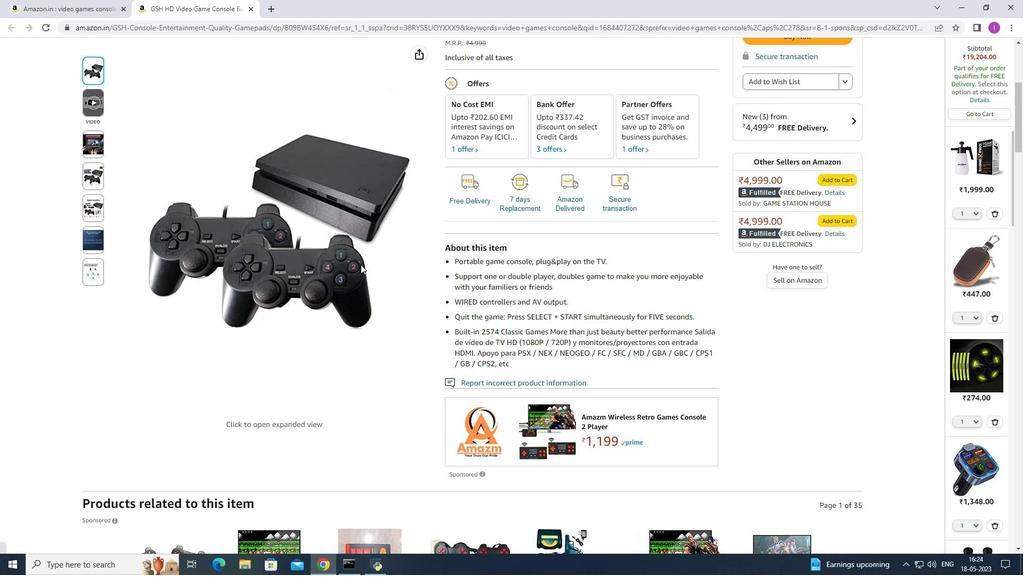 
Action: Mouse scrolled (360, 265) with delta (0, 0)
Screenshot: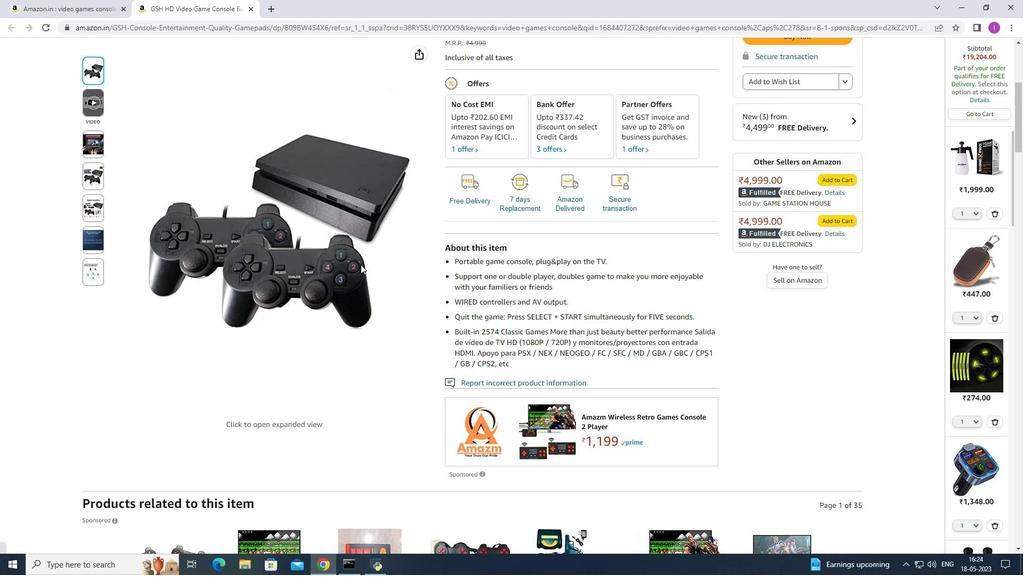 
Action: Mouse scrolled (360, 265) with delta (0, 0)
Screenshot: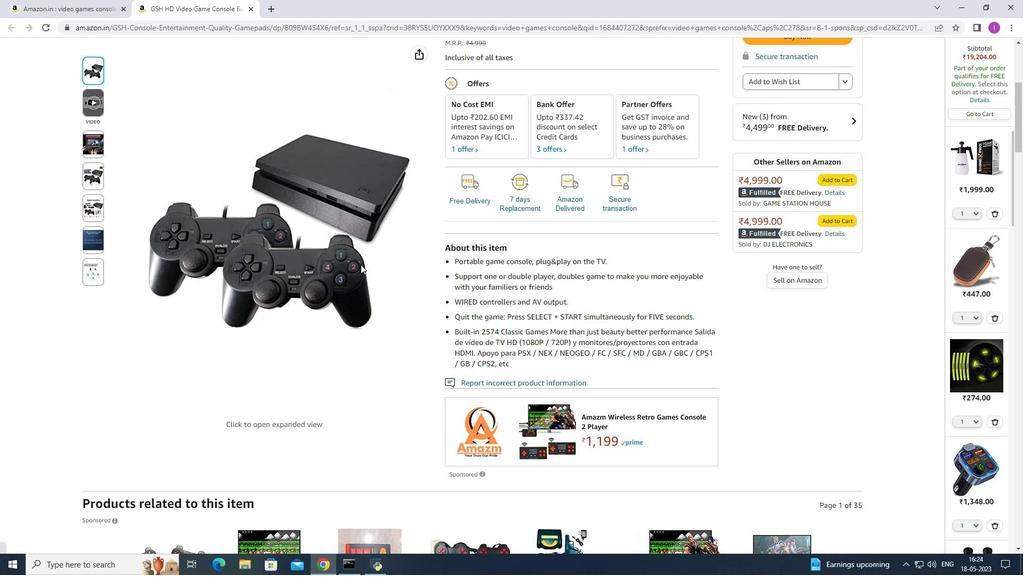 
Action: Mouse scrolled (360, 265) with delta (0, 0)
Screenshot: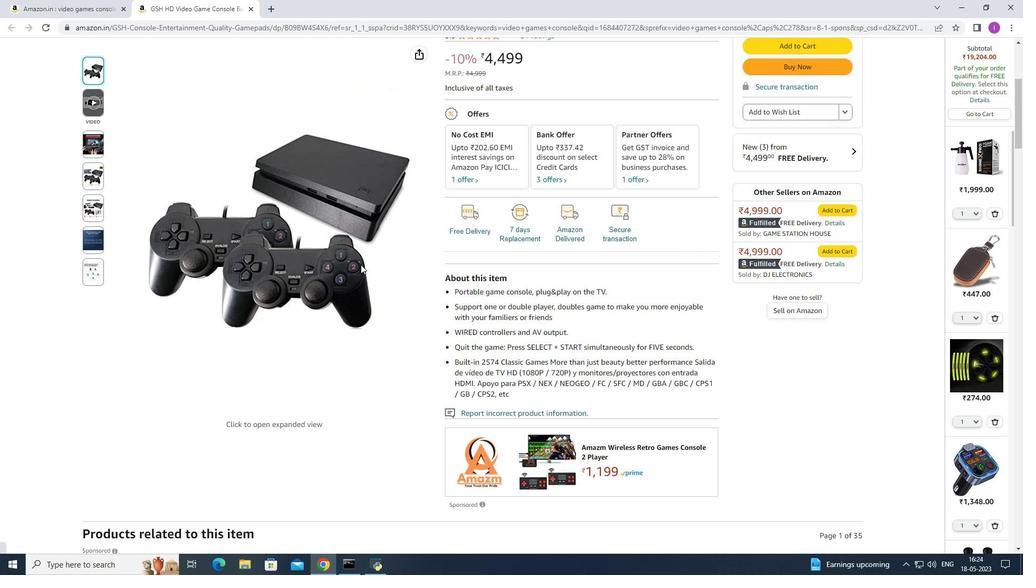 
Action: Mouse scrolled (360, 265) with delta (0, 0)
Screenshot: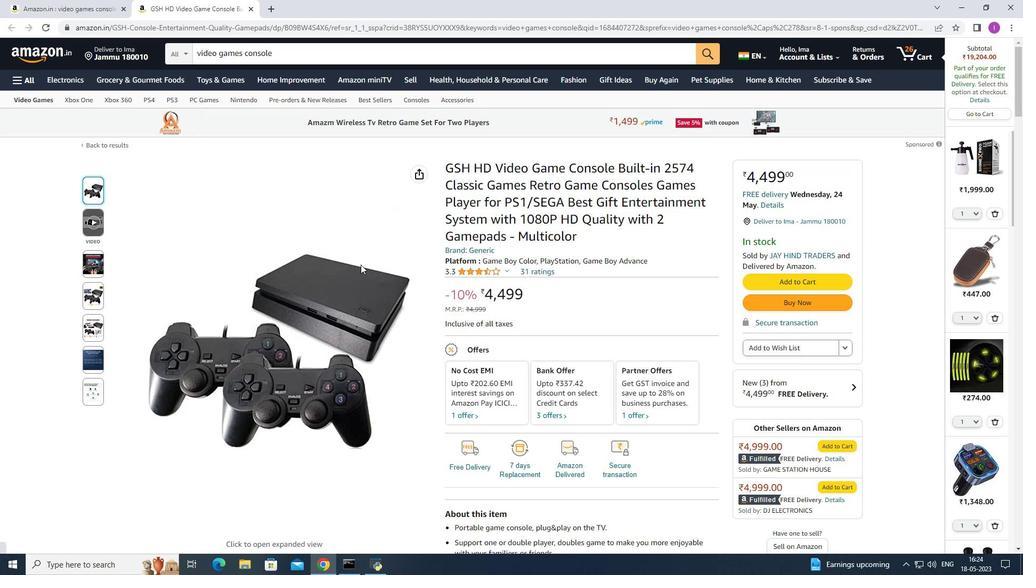 
Action: Mouse scrolled (360, 265) with delta (0, 0)
Screenshot: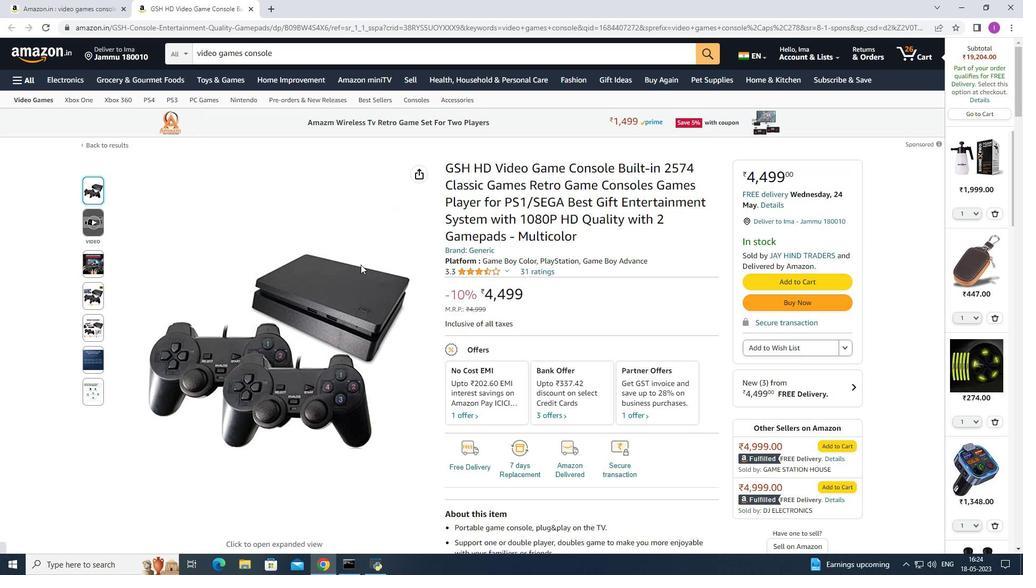 
Action: Mouse scrolled (360, 265) with delta (0, 0)
Screenshot: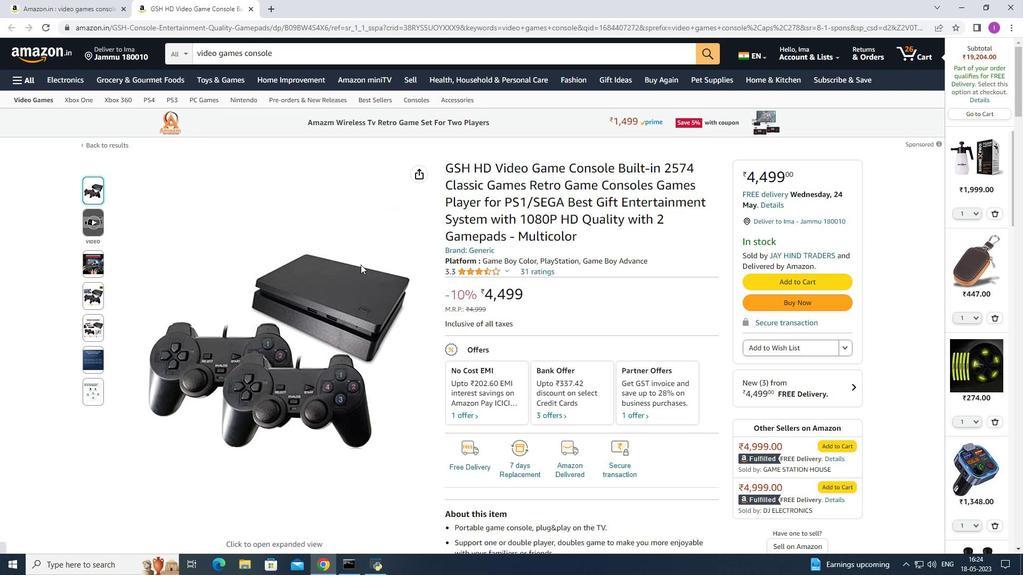 
Action: Mouse scrolled (360, 264) with delta (0, 0)
Screenshot: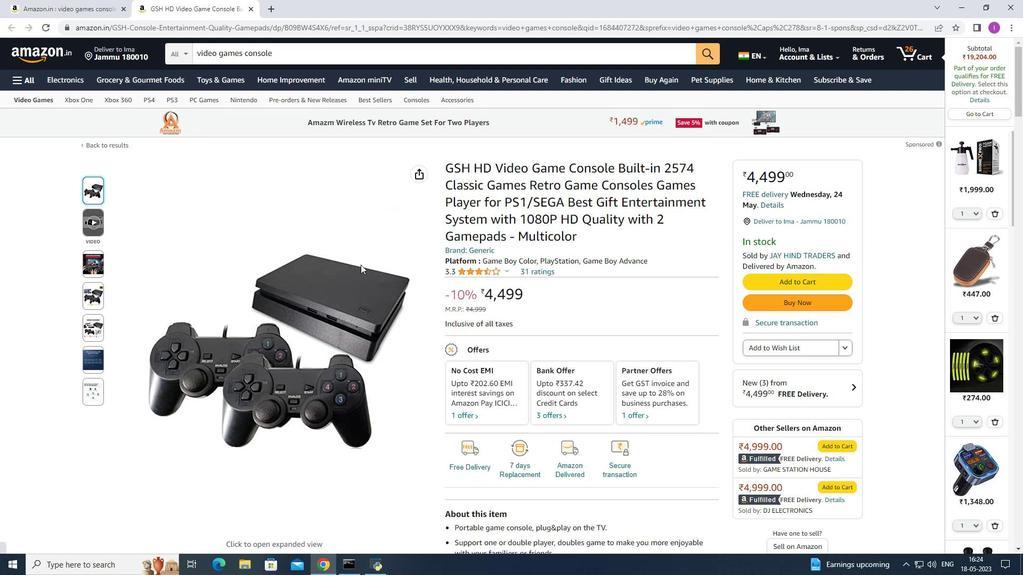 
Action: Mouse scrolled (360, 264) with delta (0, 0)
Screenshot: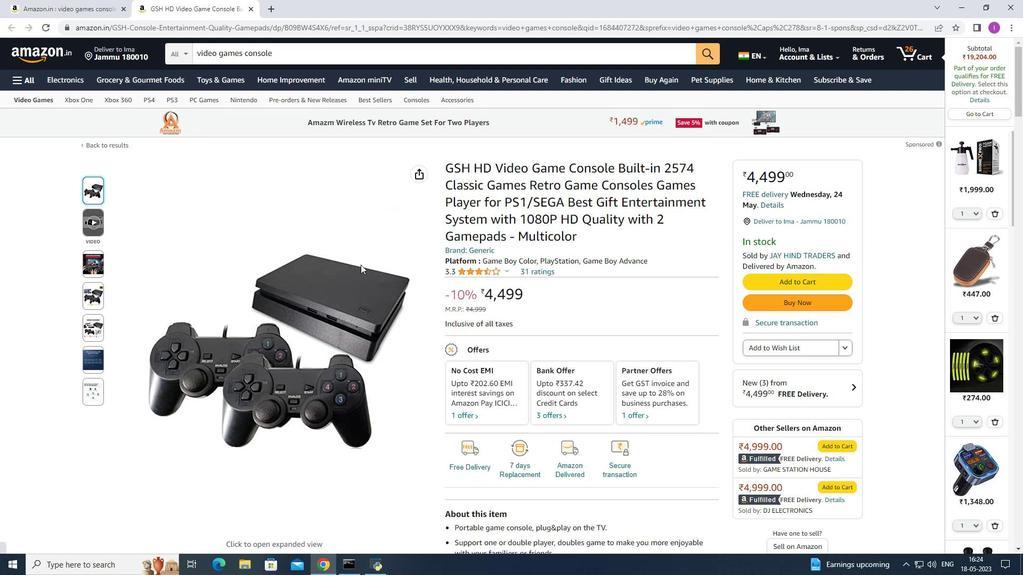 
Action: Mouse scrolled (360, 264) with delta (0, 0)
Screenshot: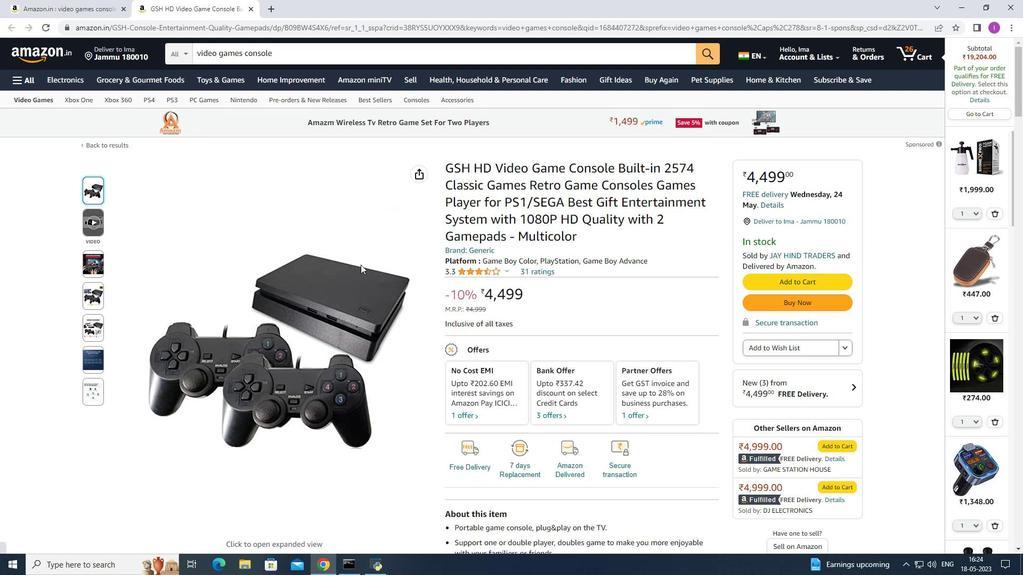 
Action: Mouse scrolled (360, 264) with delta (0, 0)
Screenshot: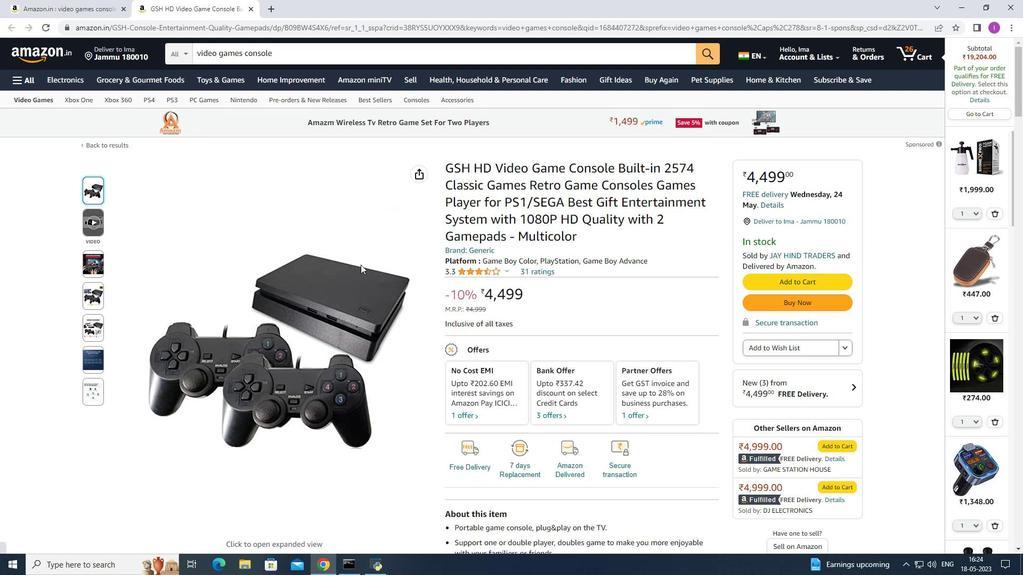 
Action: Mouse scrolled (360, 264) with delta (0, 0)
Screenshot: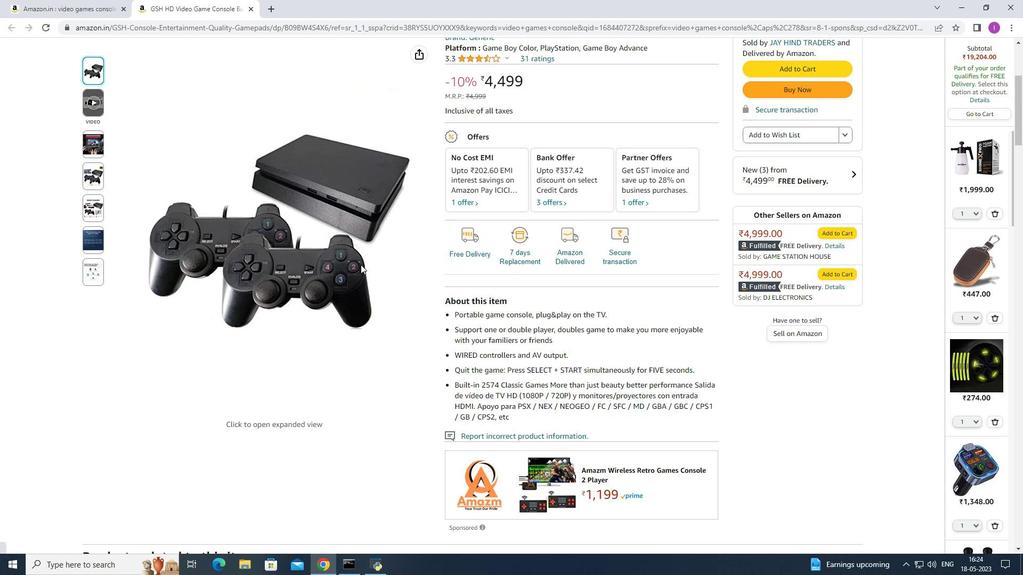 
Action: Mouse scrolled (360, 264) with delta (0, 0)
Screenshot: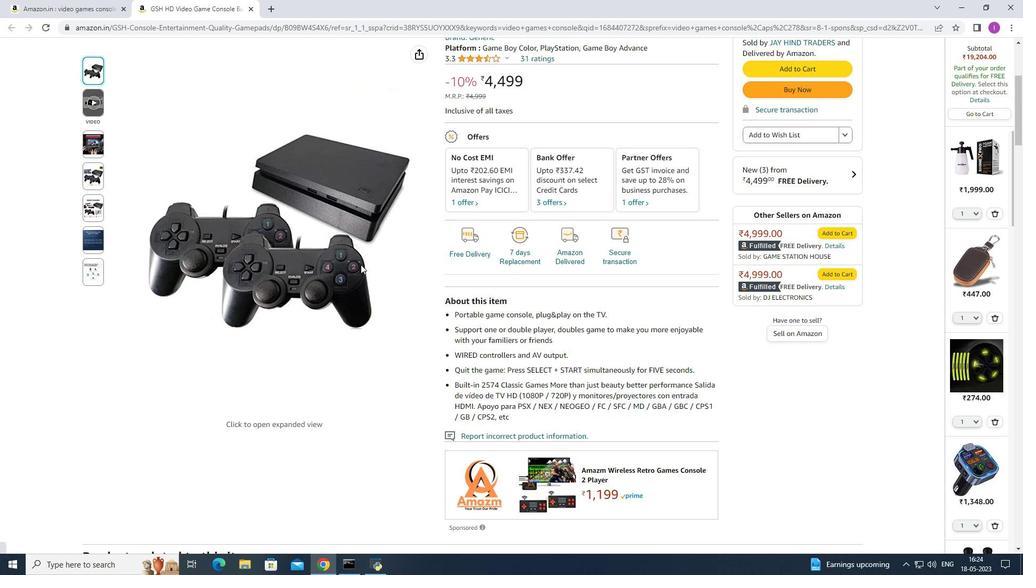
Action: Mouse scrolled (360, 264) with delta (0, 0)
Screenshot: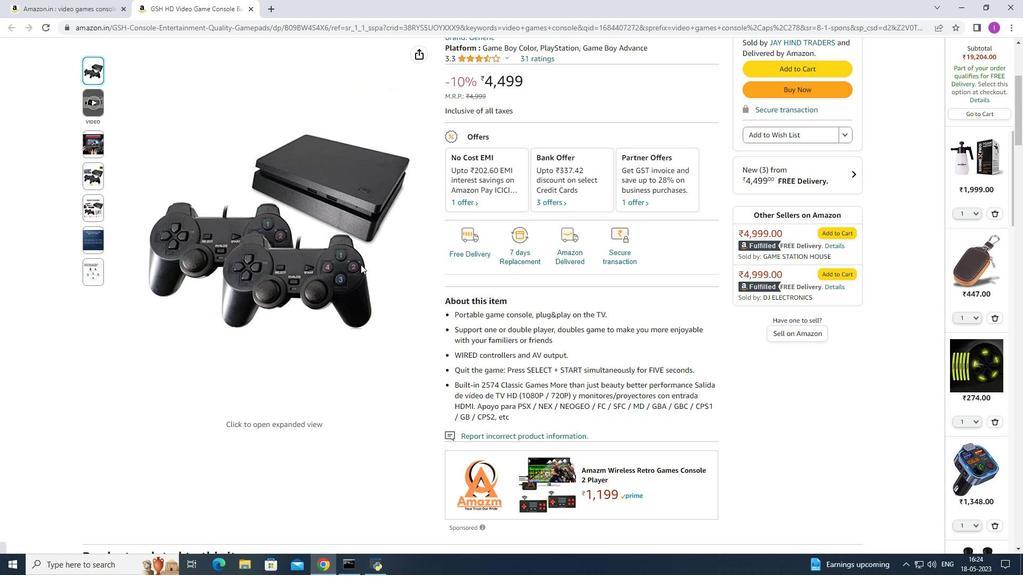 
Action: Mouse scrolled (360, 264) with delta (0, 0)
Screenshot: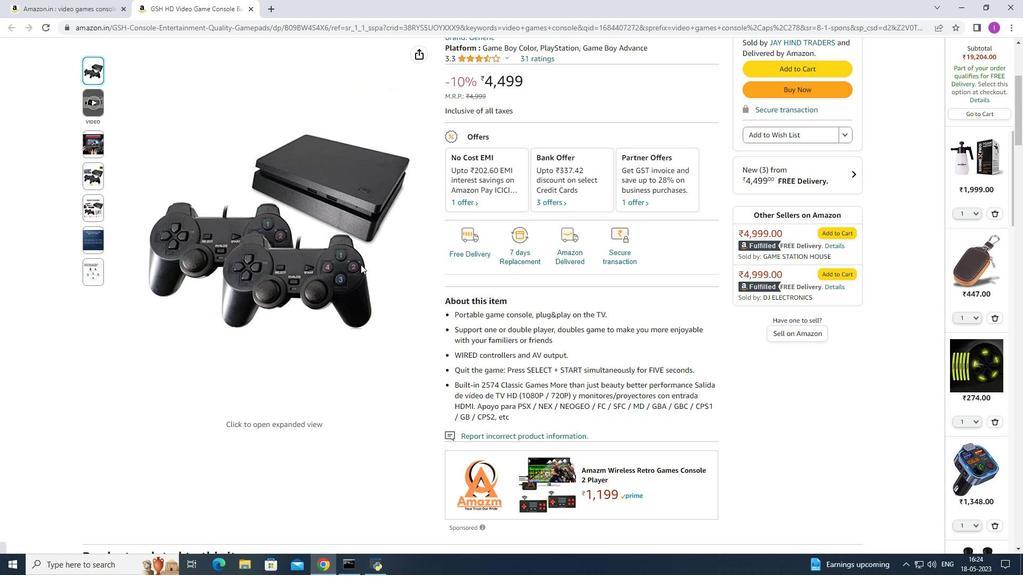 
Action: Mouse scrolled (360, 264) with delta (0, 0)
Screenshot: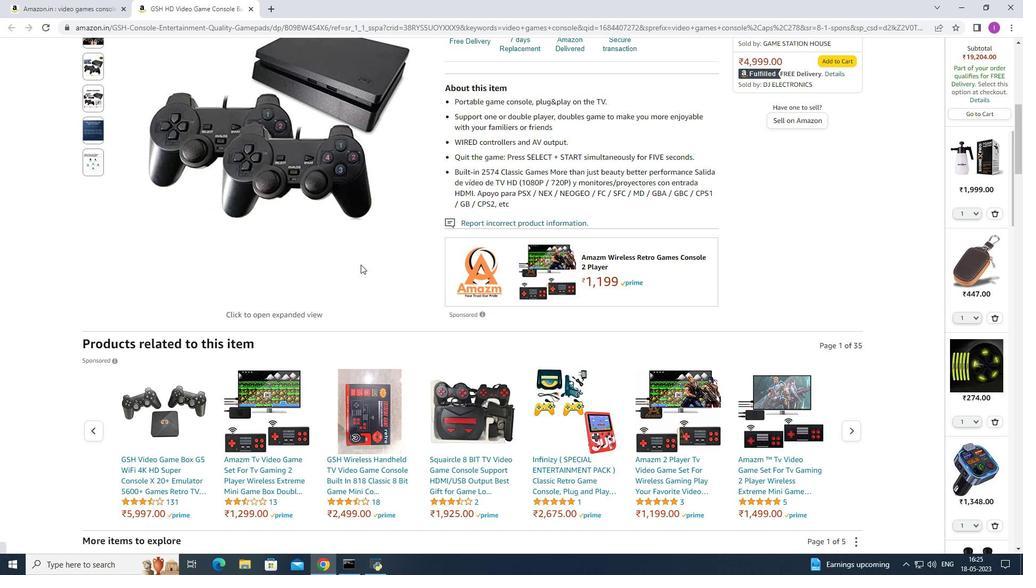 
Action: Mouse scrolled (360, 264) with delta (0, 0)
Screenshot: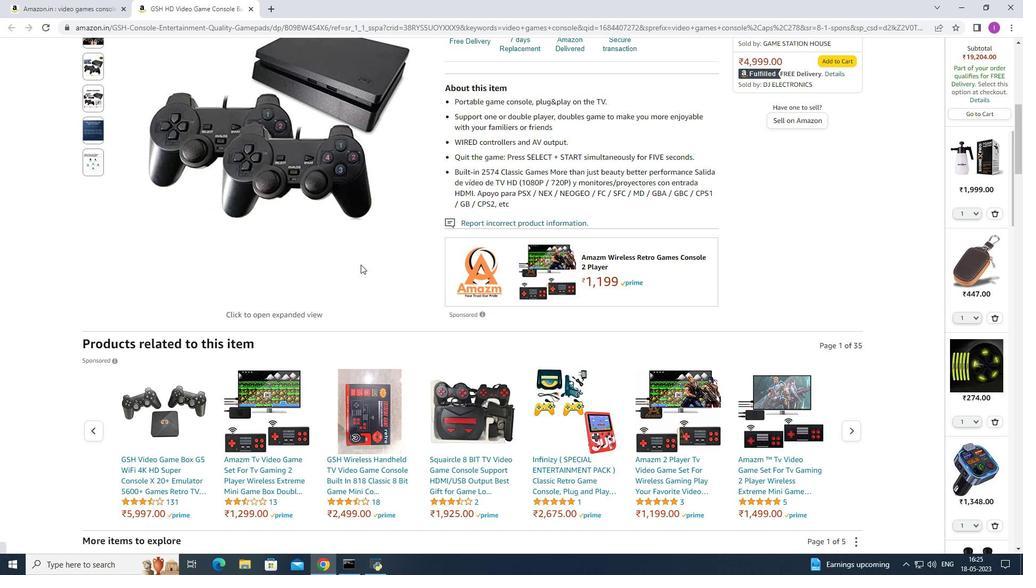 
Action: Mouse scrolled (360, 264) with delta (0, 0)
Screenshot: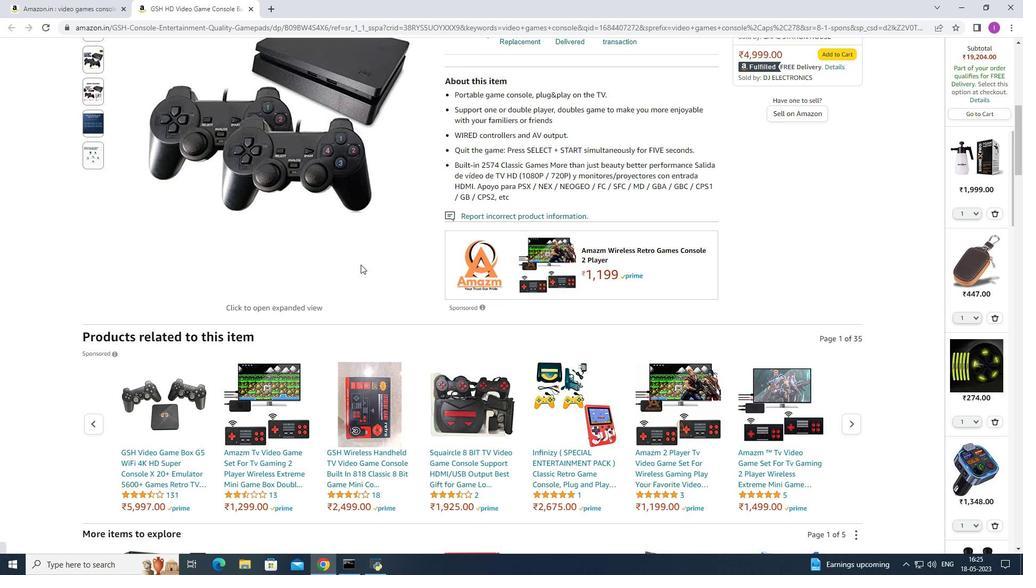 
Action: Mouse scrolled (360, 264) with delta (0, 0)
Screenshot: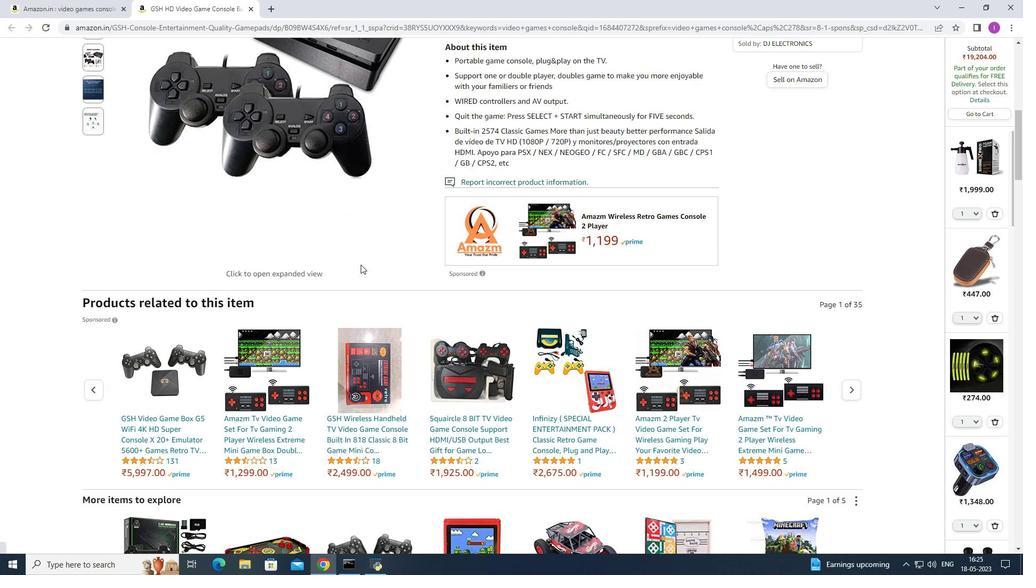 
Action: Mouse scrolled (360, 264) with delta (0, 0)
Screenshot: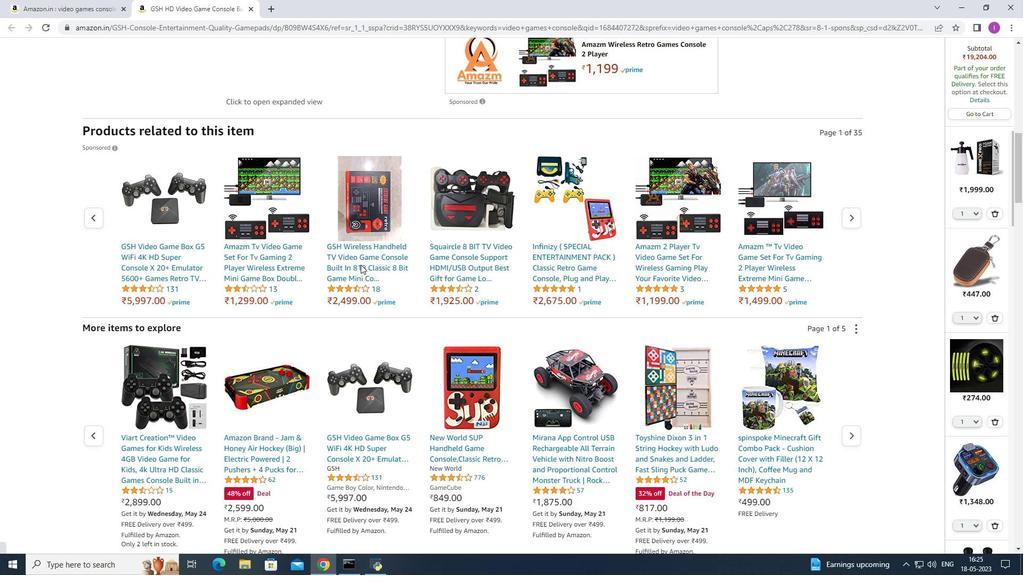 
Action: Mouse scrolled (360, 264) with delta (0, 0)
Screenshot: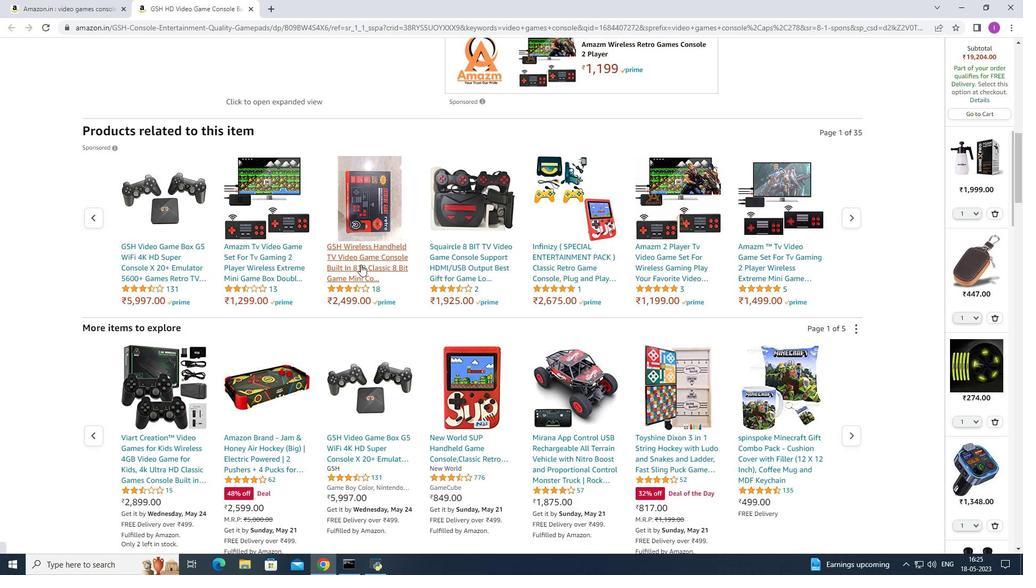
Action: Mouse scrolled (360, 264) with delta (0, 0)
Screenshot: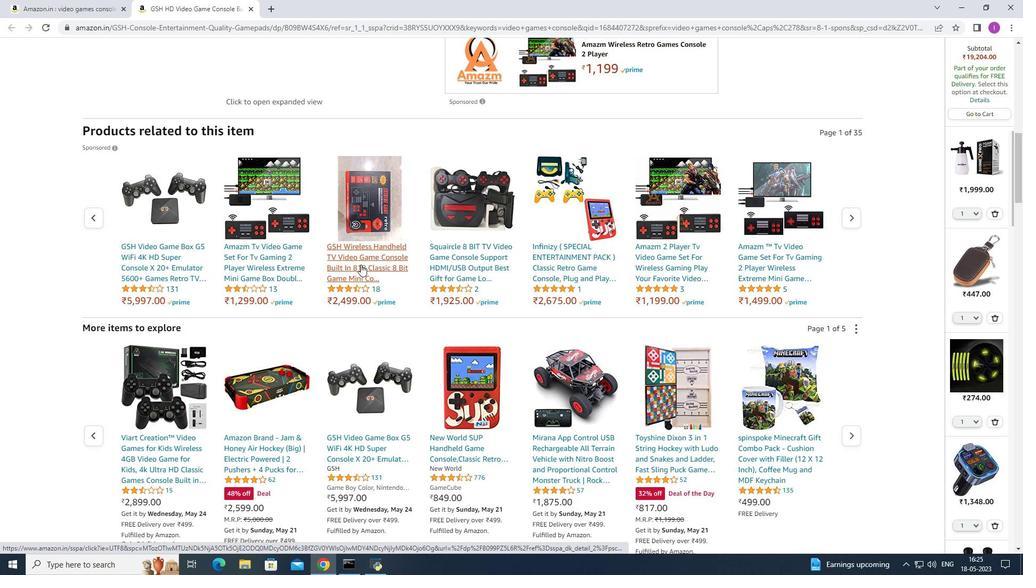 
Action: Mouse scrolled (360, 264) with delta (0, 0)
Screenshot: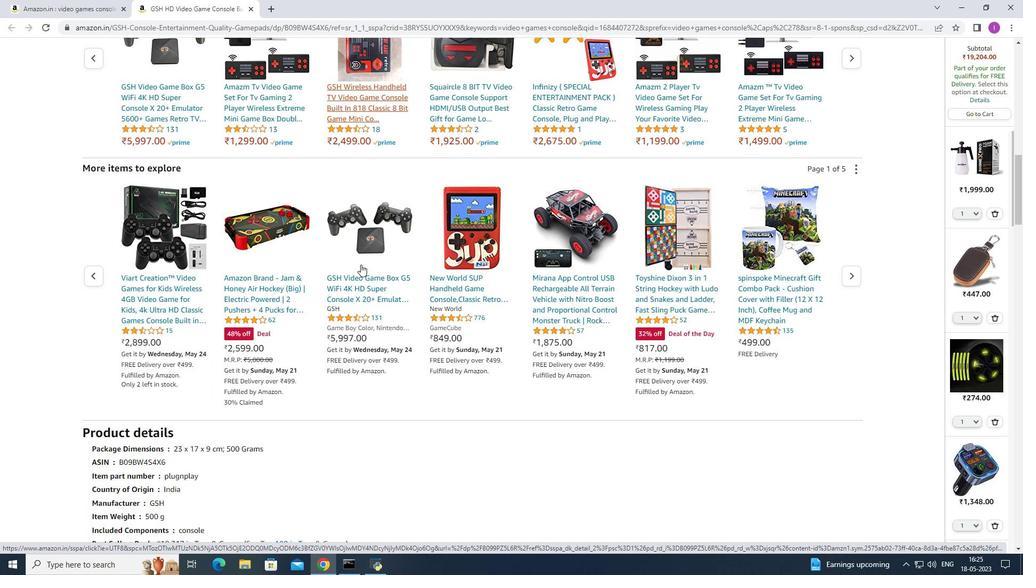 
Action: Mouse scrolled (360, 264) with delta (0, 0)
Screenshot: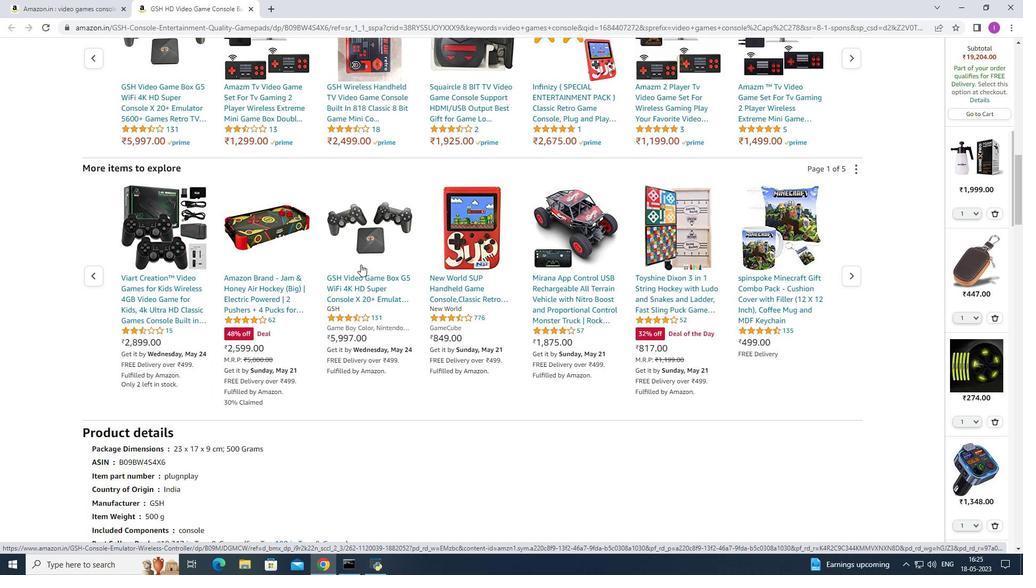 
Action: Mouse scrolled (360, 264) with delta (0, 0)
Screenshot: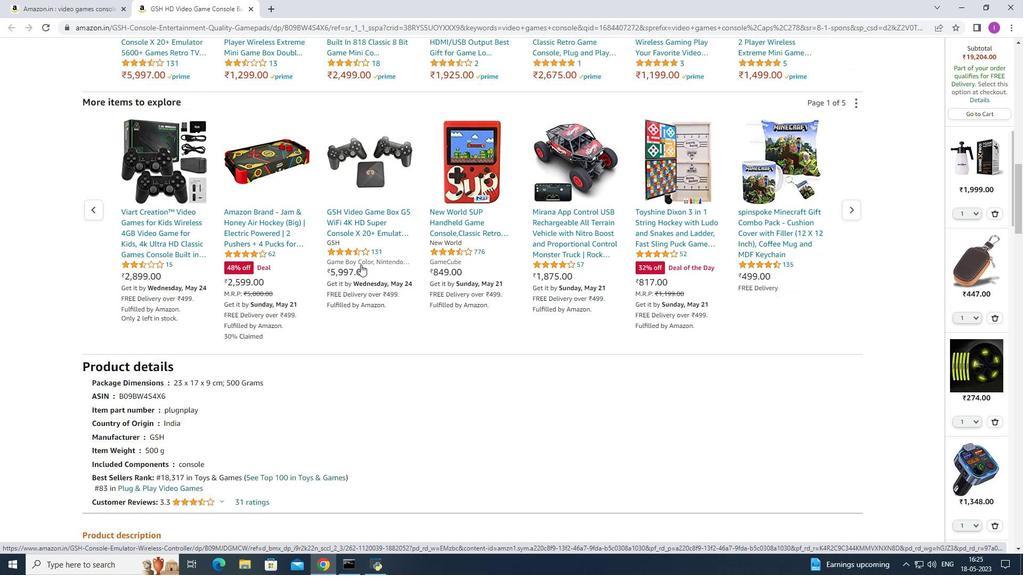 
Action: Mouse scrolled (360, 265) with delta (0, 0)
Screenshot: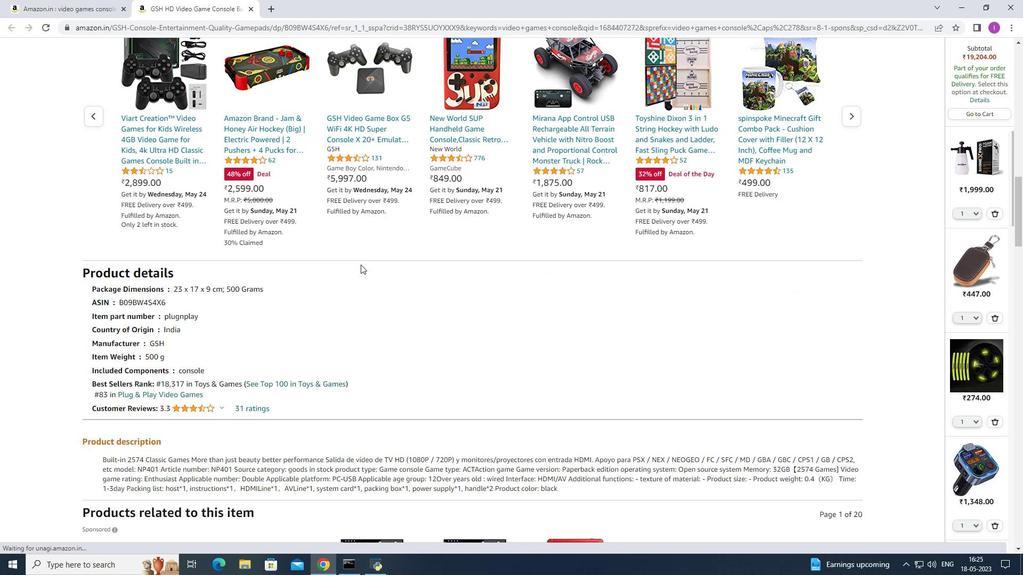 
Action: Mouse scrolled (360, 265) with delta (0, 0)
Screenshot: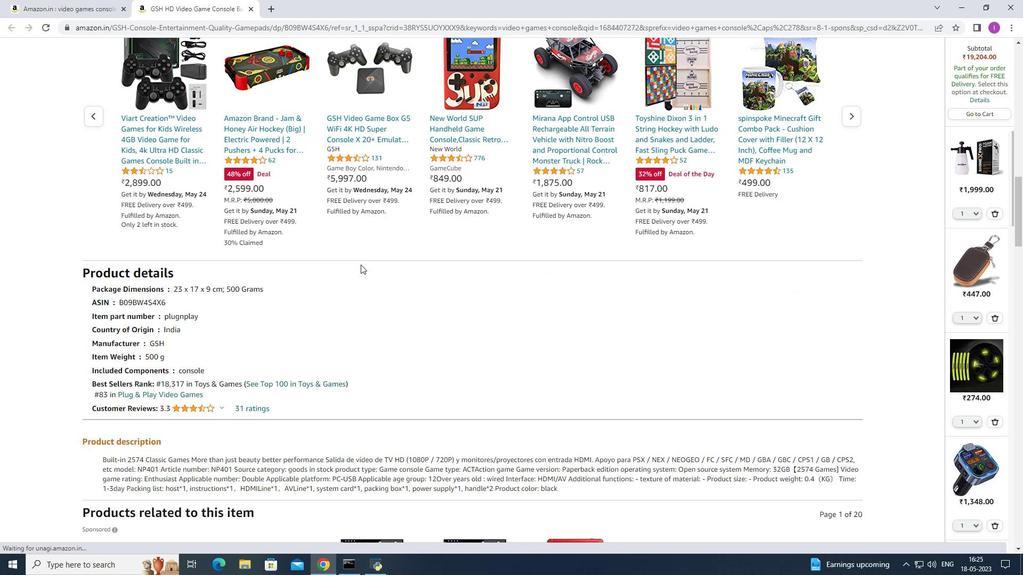 
Action: Mouse scrolled (360, 265) with delta (0, 0)
Screenshot: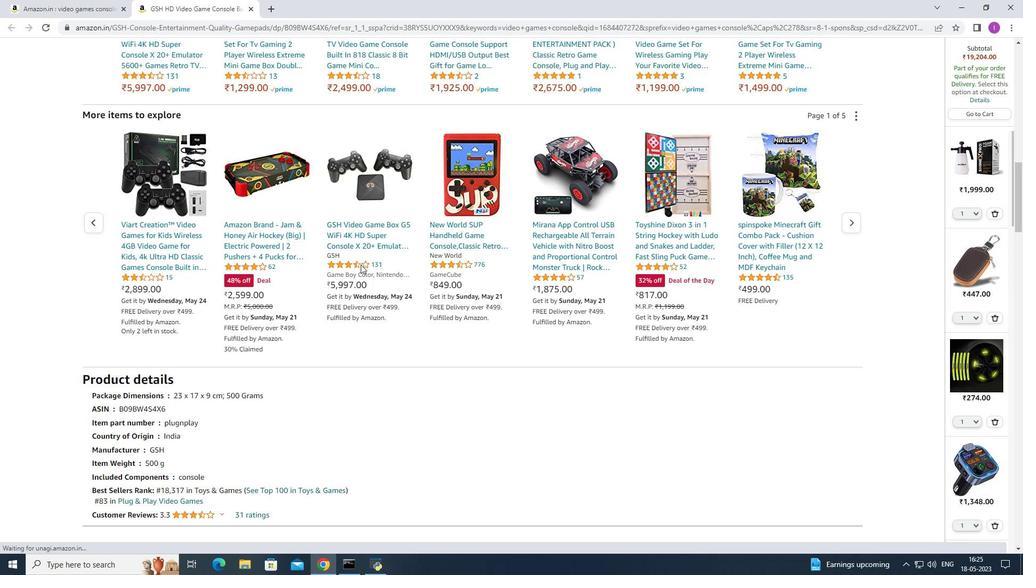 
Action: Mouse scrolled (360, 265) with delta (0, 0)
Screenshot: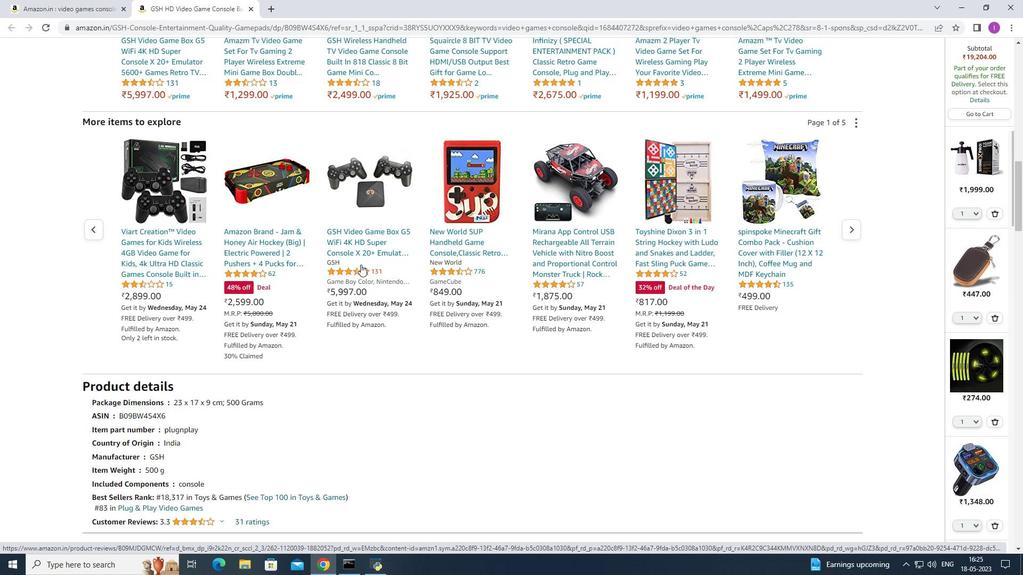 
Action: Mouse scrolled (360, 265) with delta (0, 0)
Screenshot: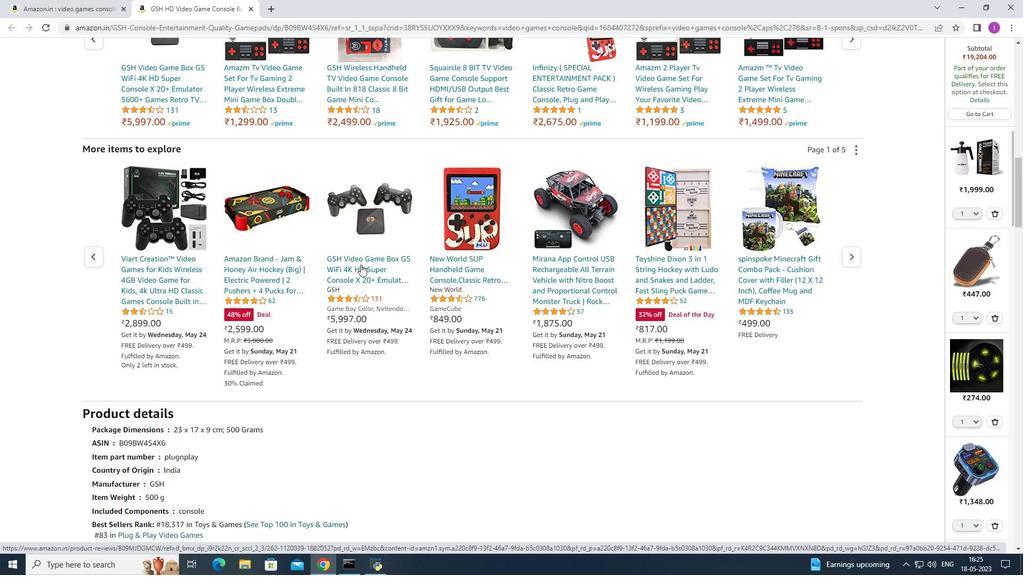 
Action: Mouse moved to (361, 264)
Screenshot: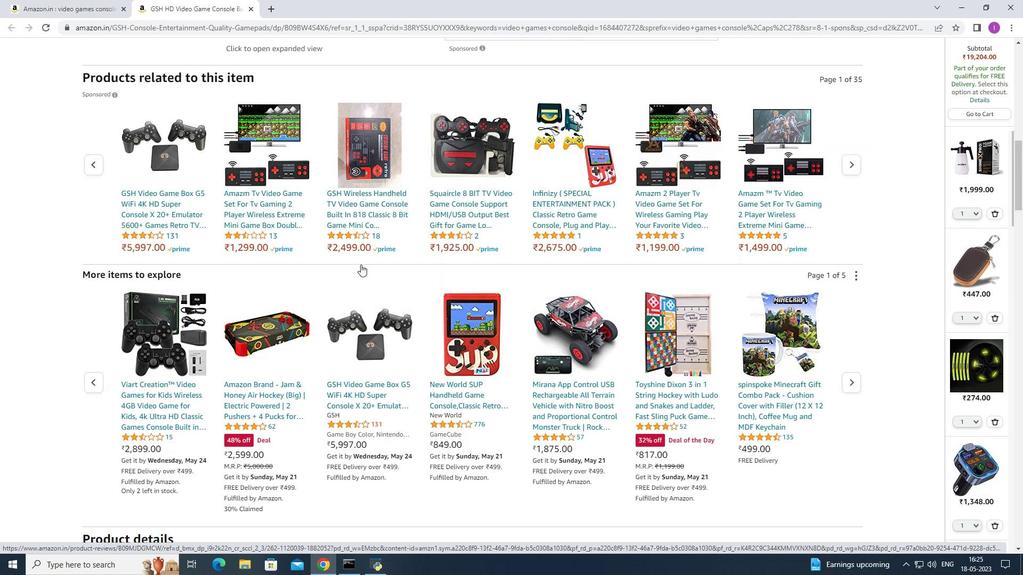 
Action: Mouse scrolled (361, 265) with delta (0, 0)
Screenshot: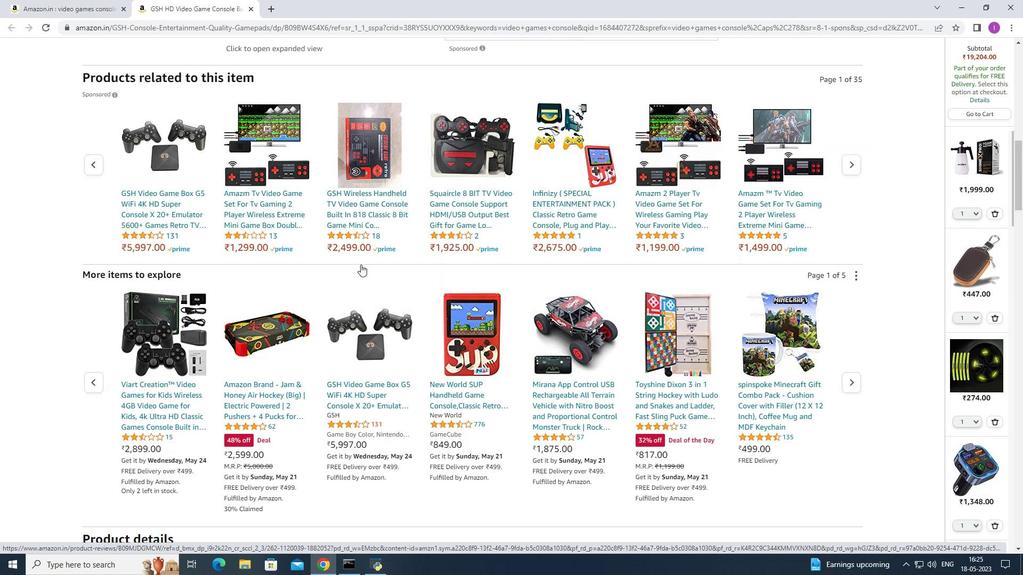 
Action: Mouse scrolled (361, 265) with delta (0, 0)
Screenshot: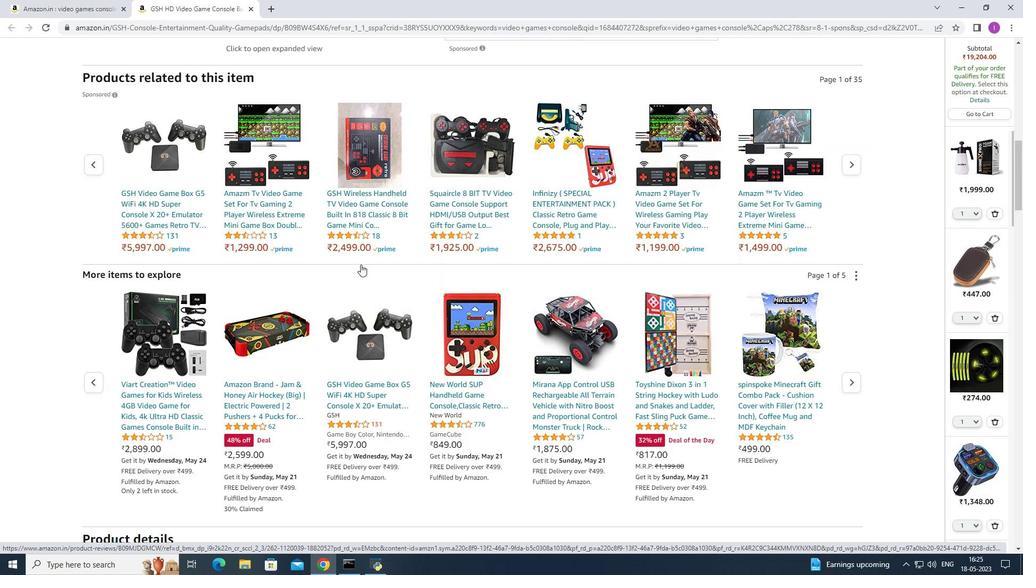 
Action: Mouse scrolled (361, 265) with delta (0, 0)
Screenshot: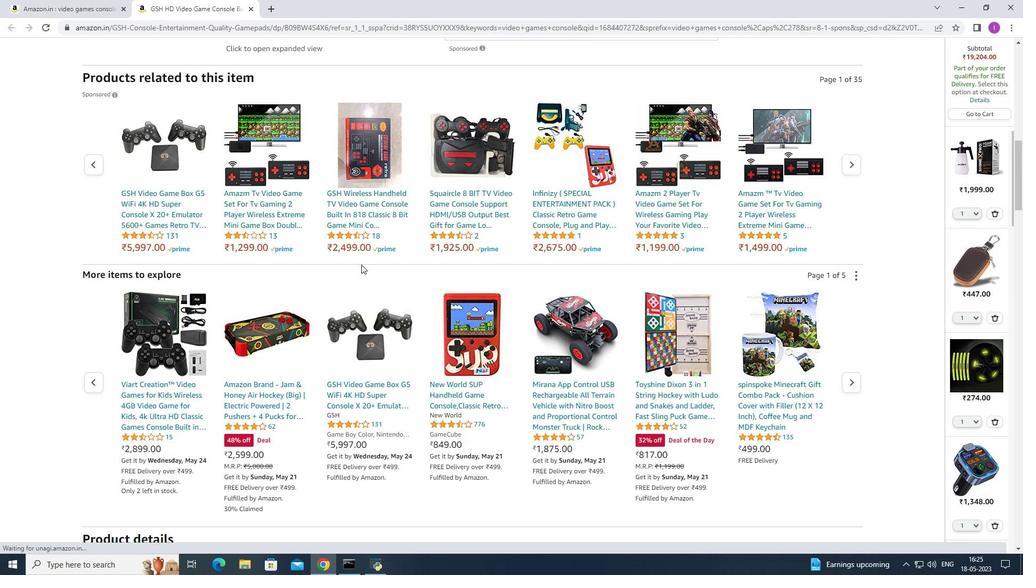 
Action: Mouse moved to (451, 260)
Screenshot: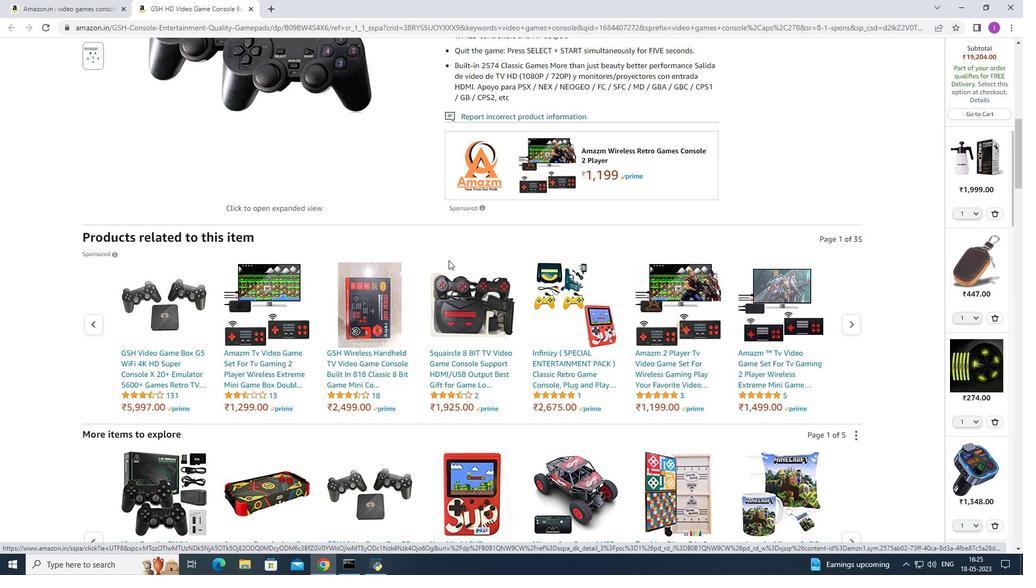 
Action: Mouse scrolled (451, 261) with delta (0, 0)
Screenshot: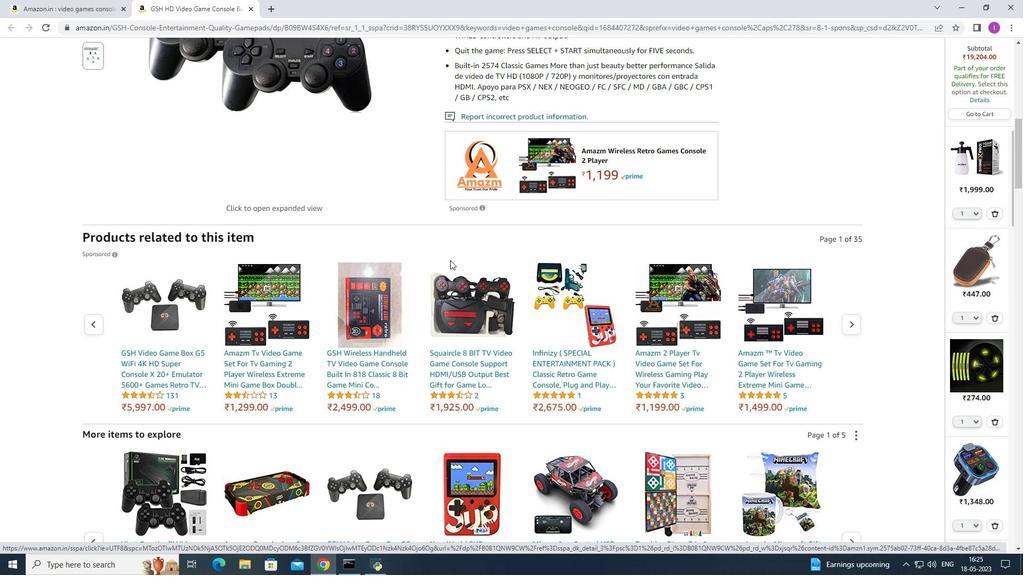 
Action: Mouse scrolled (451, 261) with delta (0, 0)
Screenshot: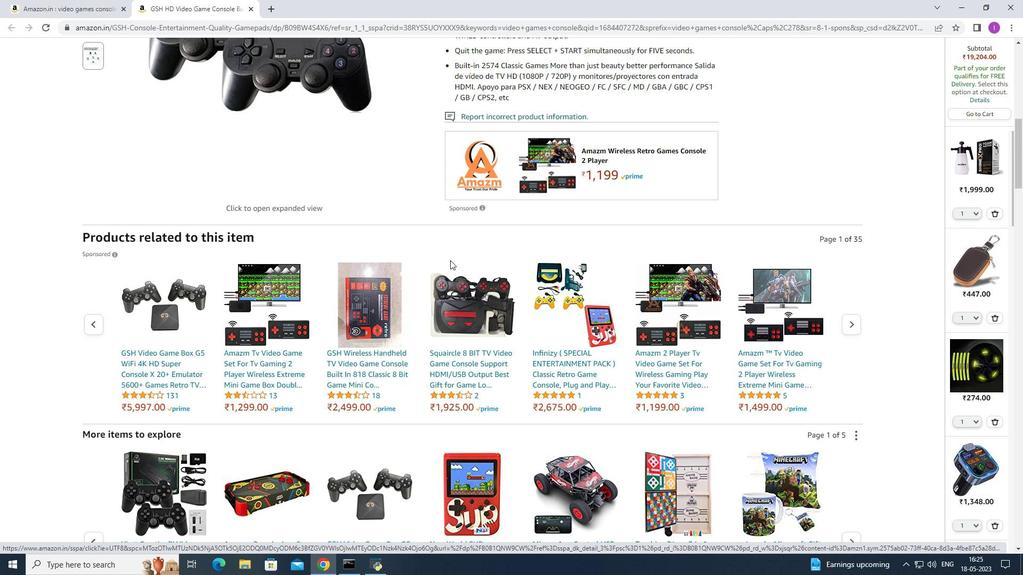 
Action: Mouse scrolled (451, 261) with delta (0, 0)
Screenshot: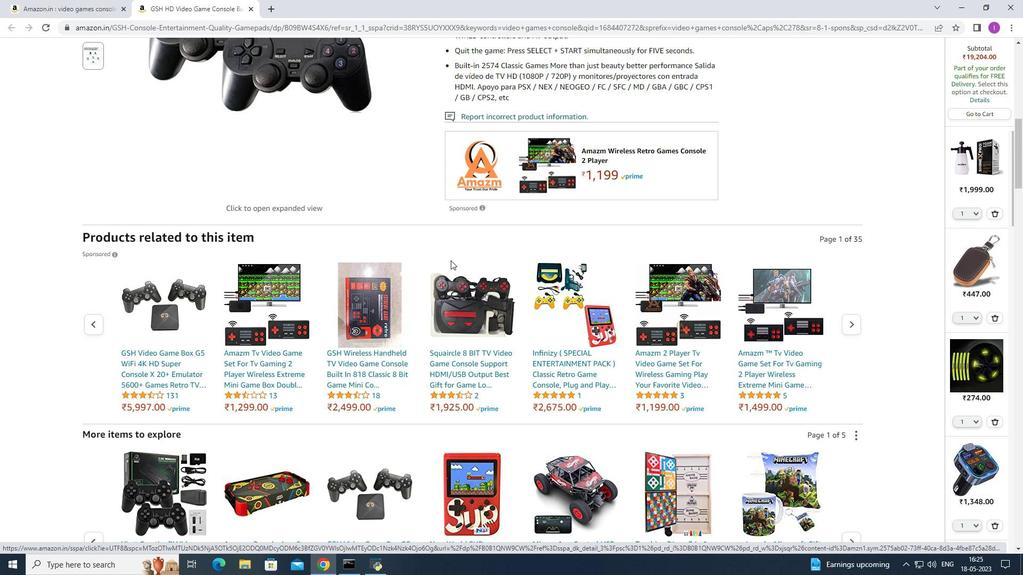
Action: Mouse moved to (481, 268)
Screenshot: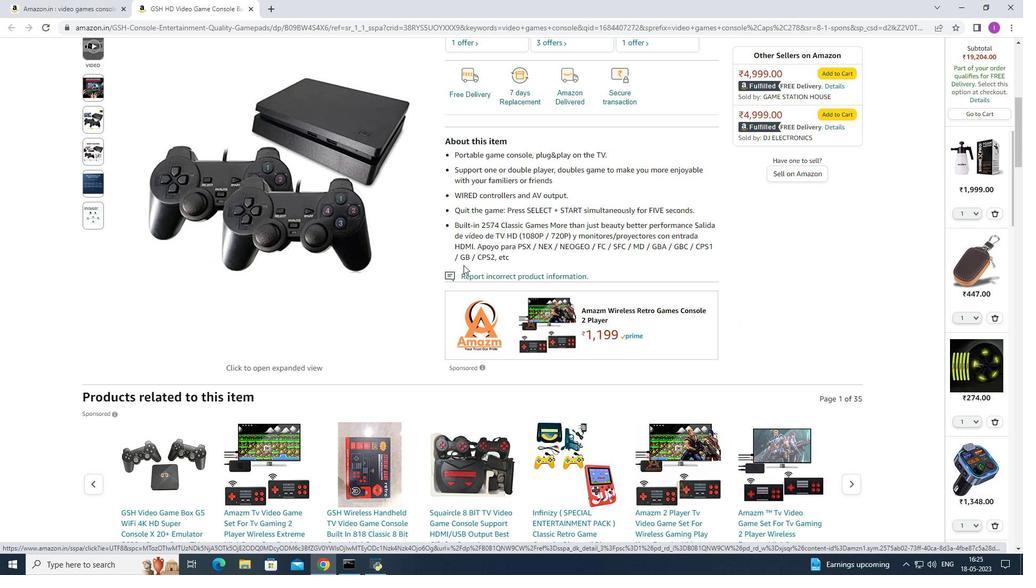 
Action: Mouse scrolled (481, 269) with delta (0, 0)
Screenshot: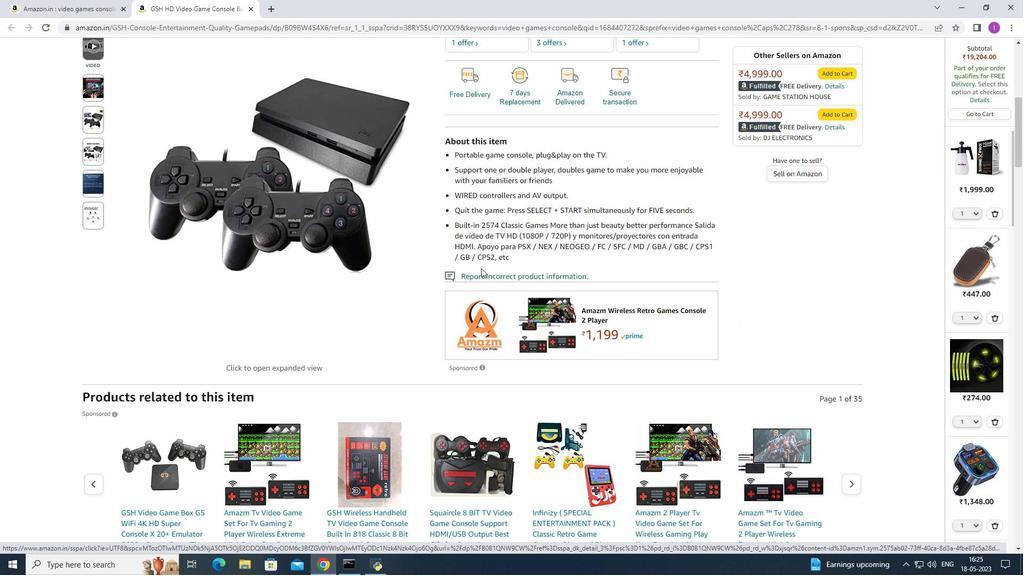
Action: Mouse scrolled (481, 269) with delta (0, 0)
Screenshot: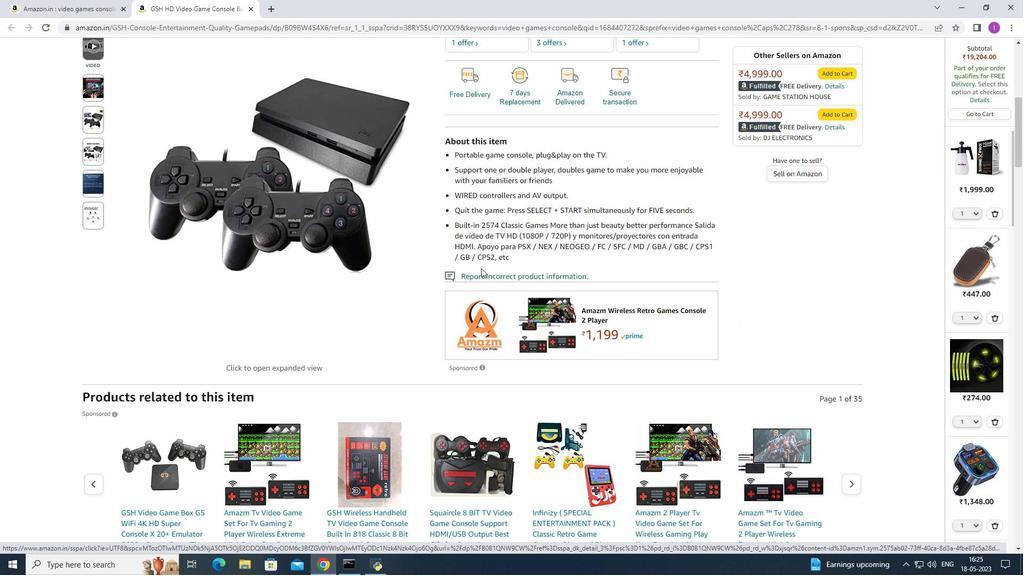 
Action: Mouse scrolled (481, 269) with delta (0, 0)
Screenshot: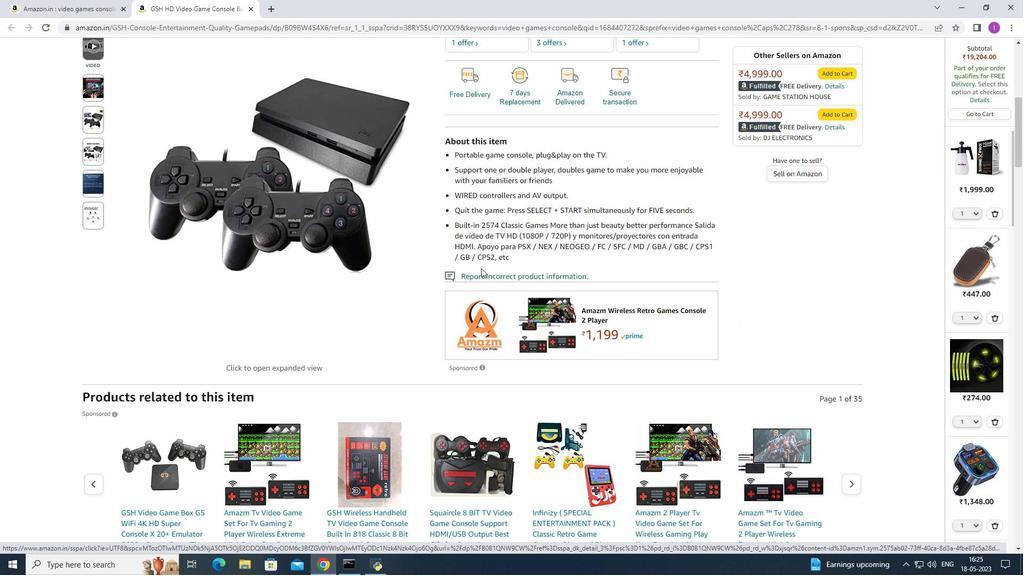 
Action: Mouse scrolled (481, 269) with delta (0, 0)
Screenshot: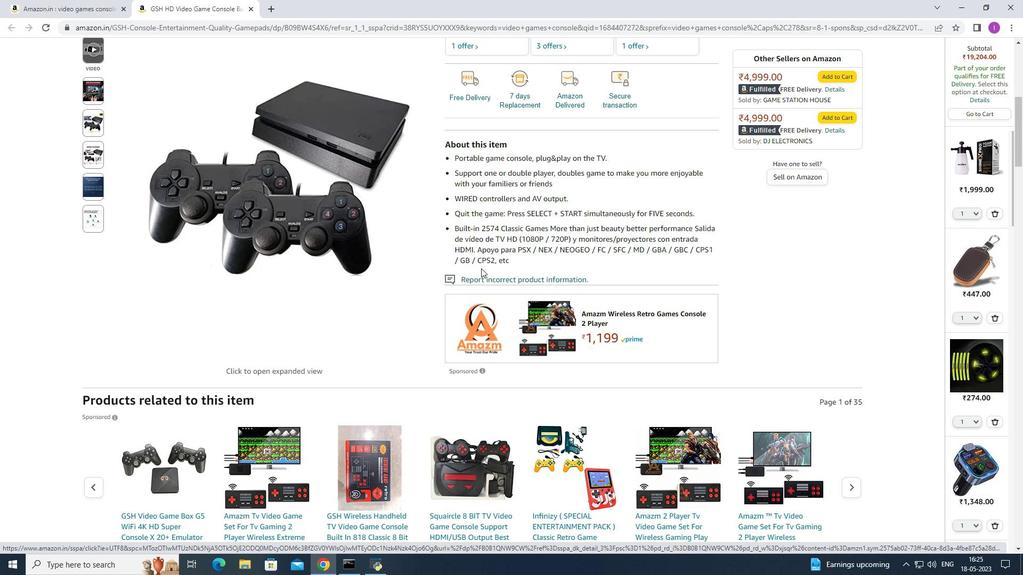 
Action: Mouse moved to (486, 264)
Screenshot: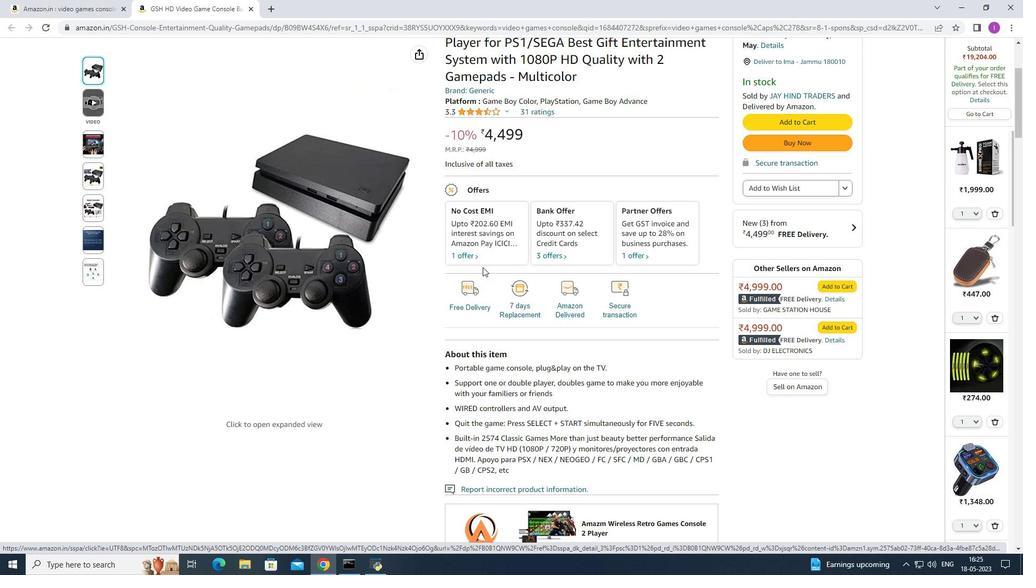 
Action: Mouse scrolled (486, 264) with delta (0, 0)
Screenshot: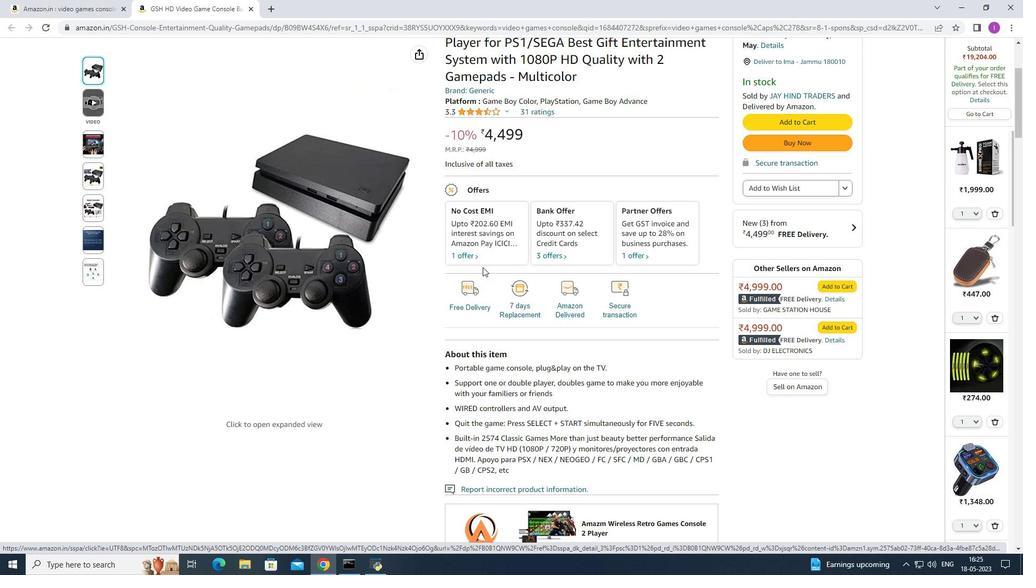 
Action: Mouse scrolled (486, 264) with delta (0, 0)
Screenshot: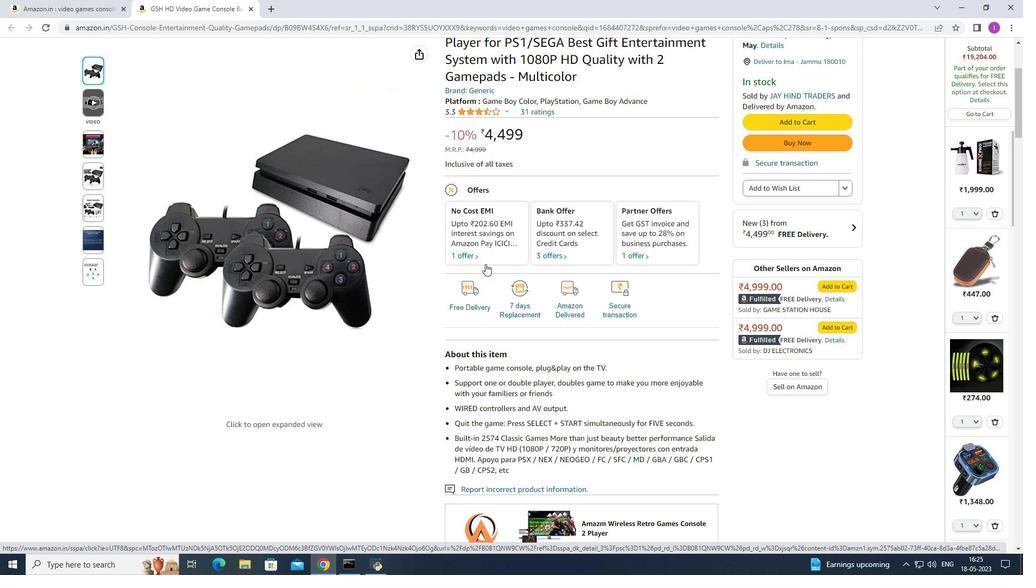
Action: Mouse scrolled (486, 264) with delta (0, 0)
Screenshot: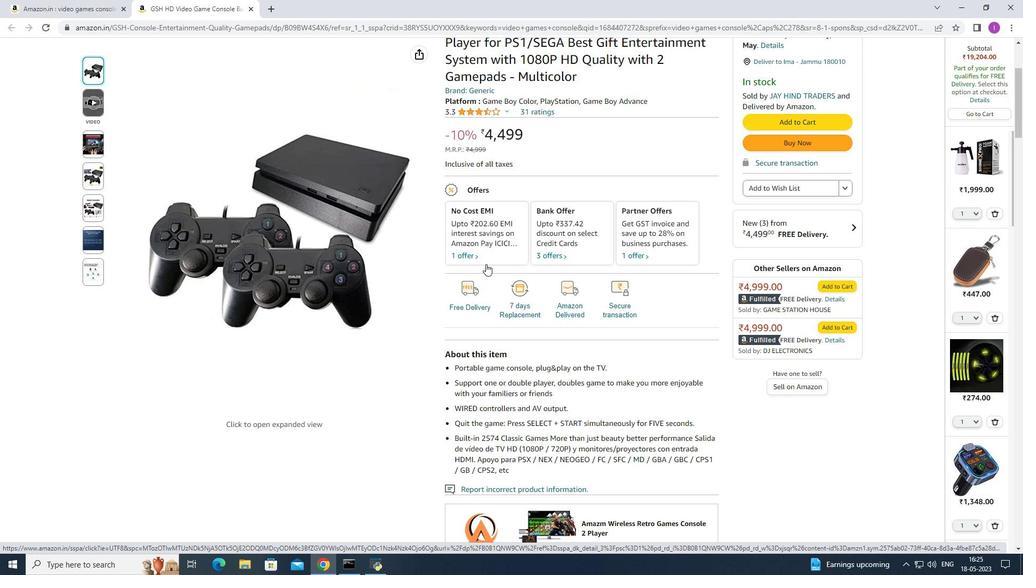 
Action: Mouse scrolled (486, 264) with delta (0, 0)
Screenshot: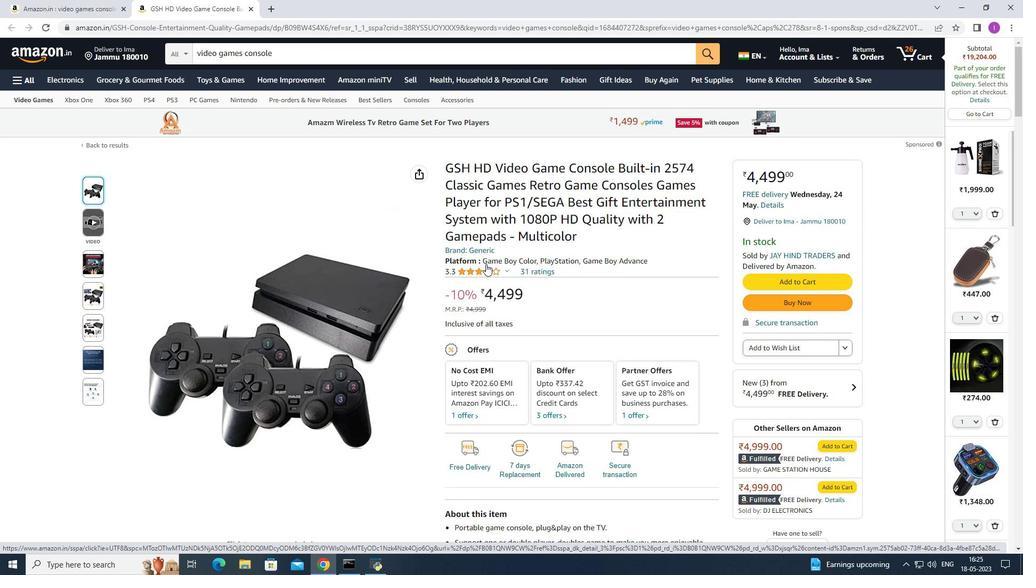 
Action: Mouse scrolled (486, 264) with delta (0, 0)
Screenshot: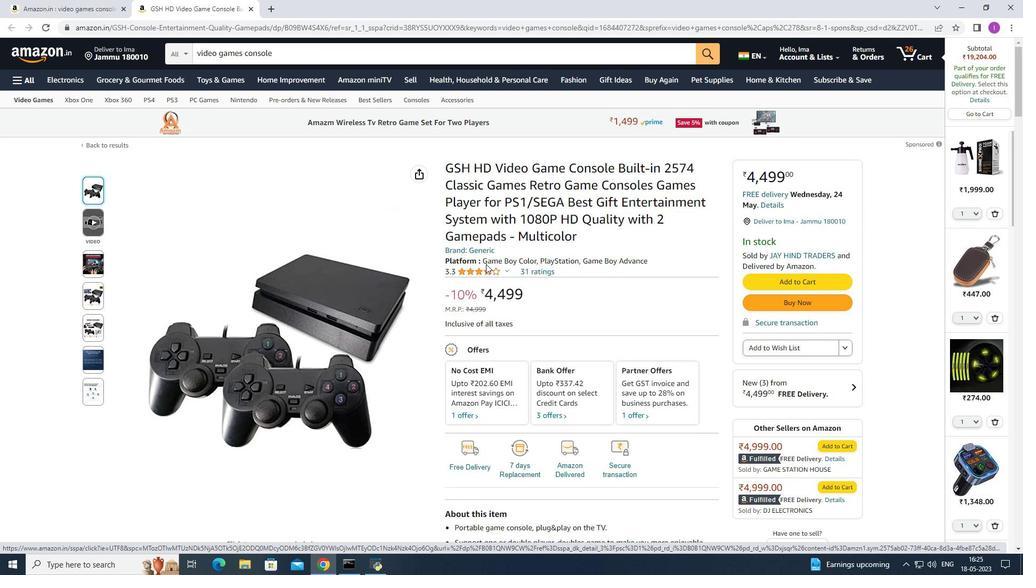 
Action: Mouse scrolled (486, 264) with delta (0, 0)
Screenshot: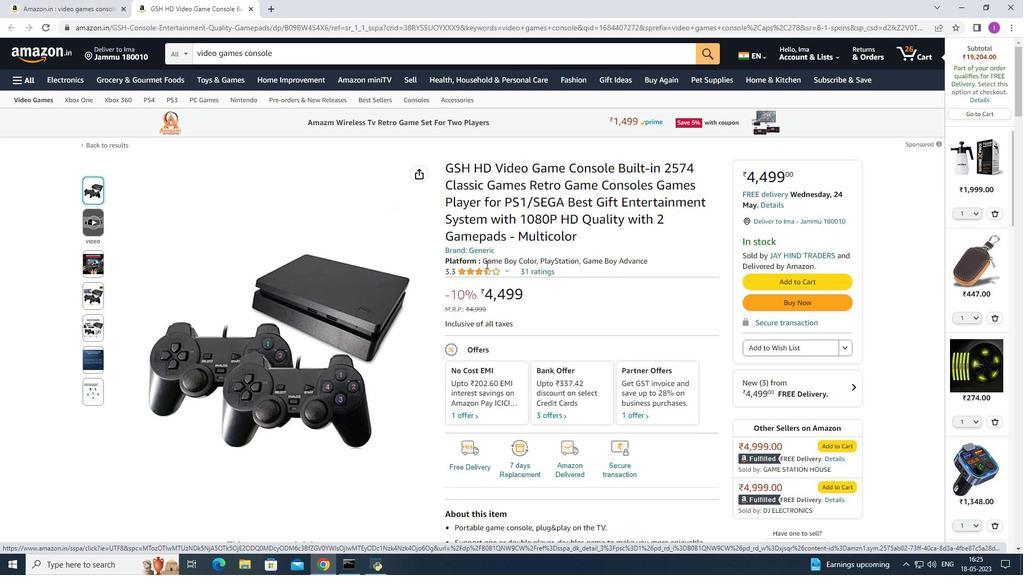 
Action: Mouse moved to (222, 12)
Screenshot: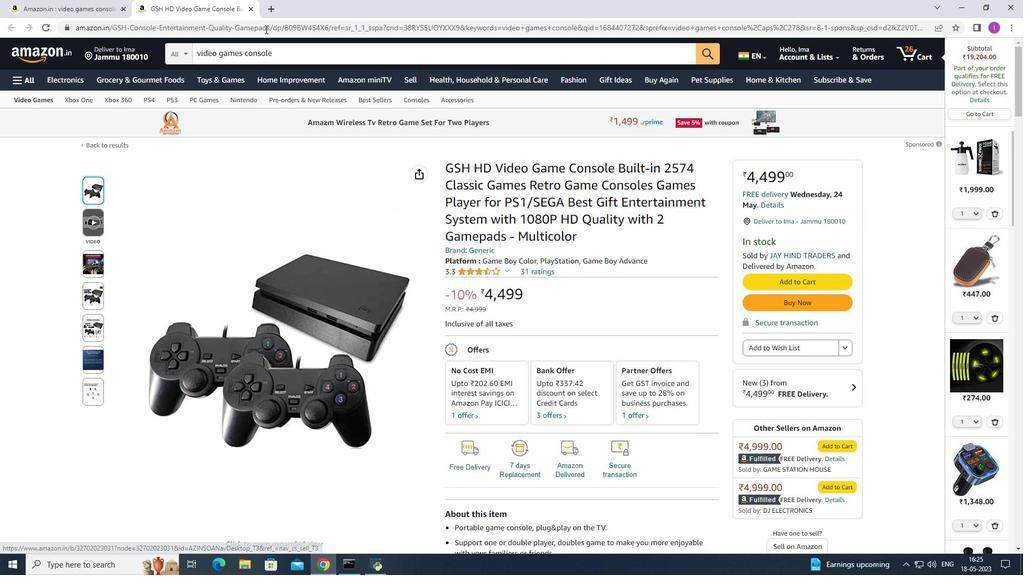 
Action: Mouse pressed left at (222, 12)
Screenshot: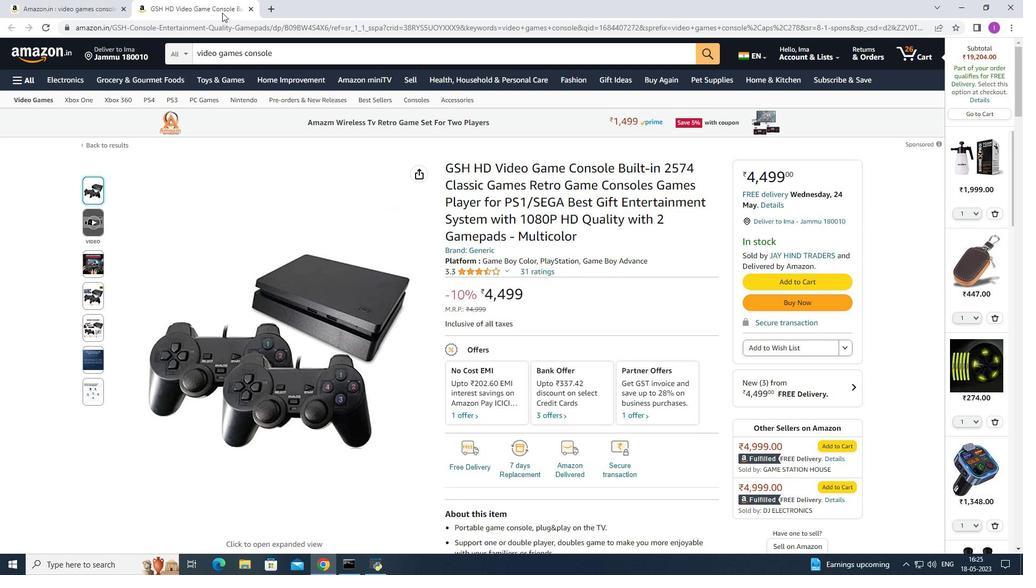 
Action: Mouse moved to (226, 5)
Screenshot: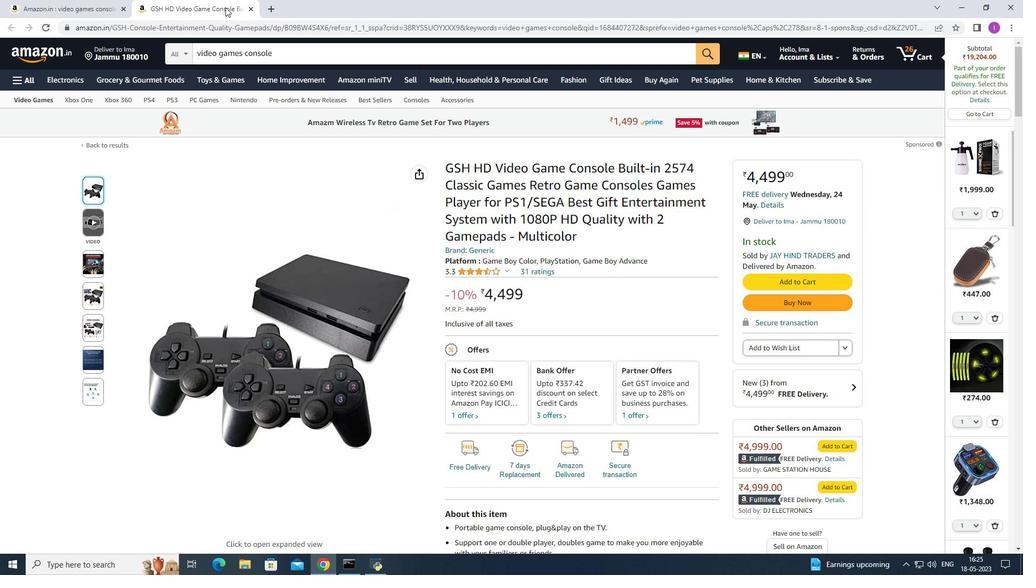 
Action: Mouse pressed left at (226, 5)
Screenshot: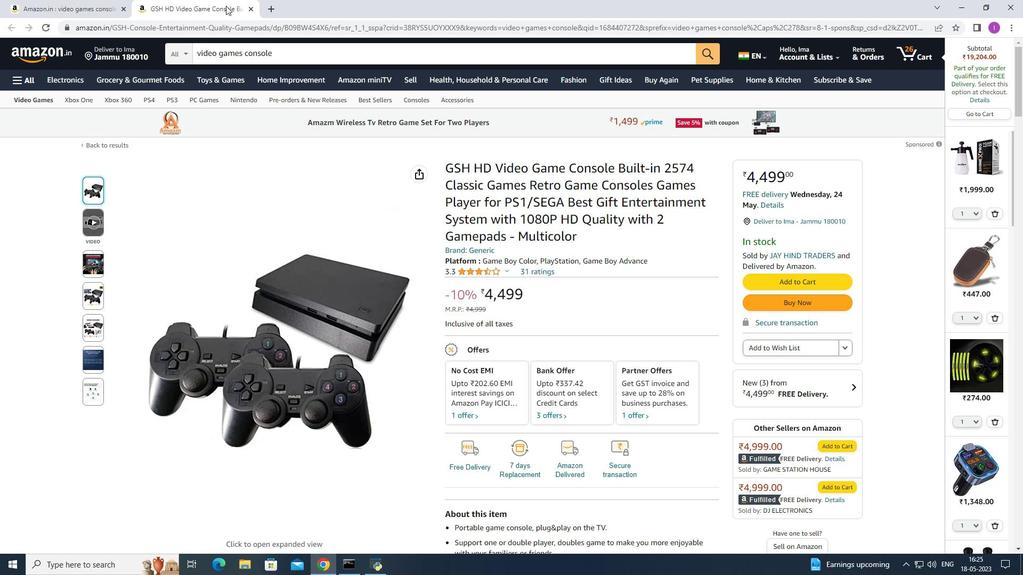 
Action: Mouse moved to (99, 7)
Screenshot: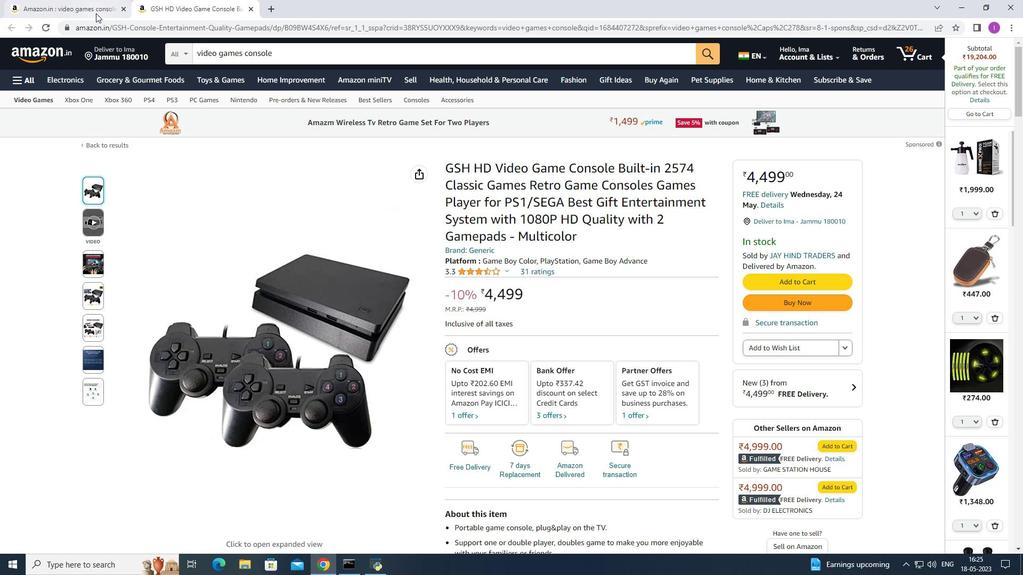 
Action: Mouse pressed left at (99, 7)
Screenshot: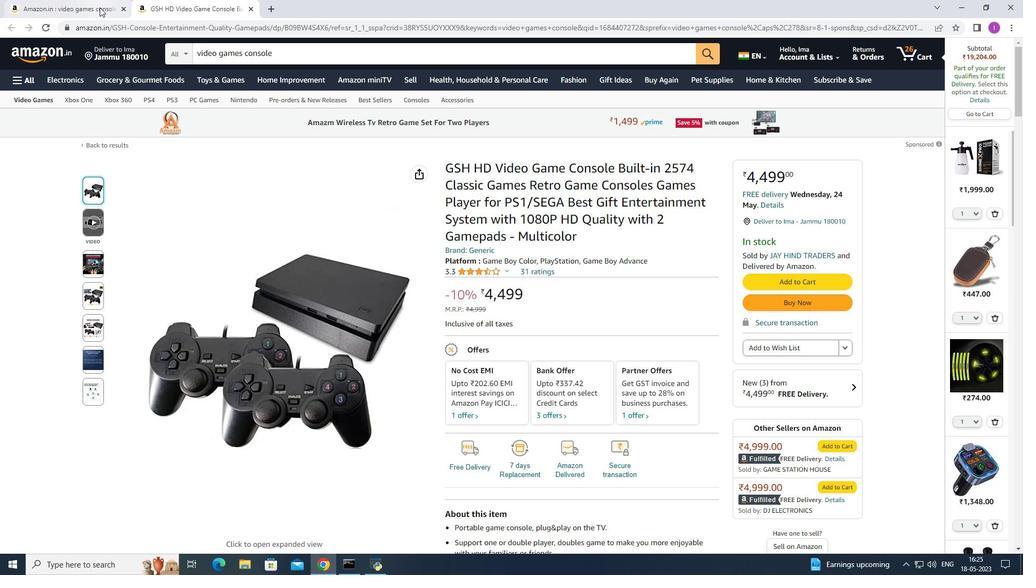 
Action: Mouse moved to (410, 256)
Screenshot: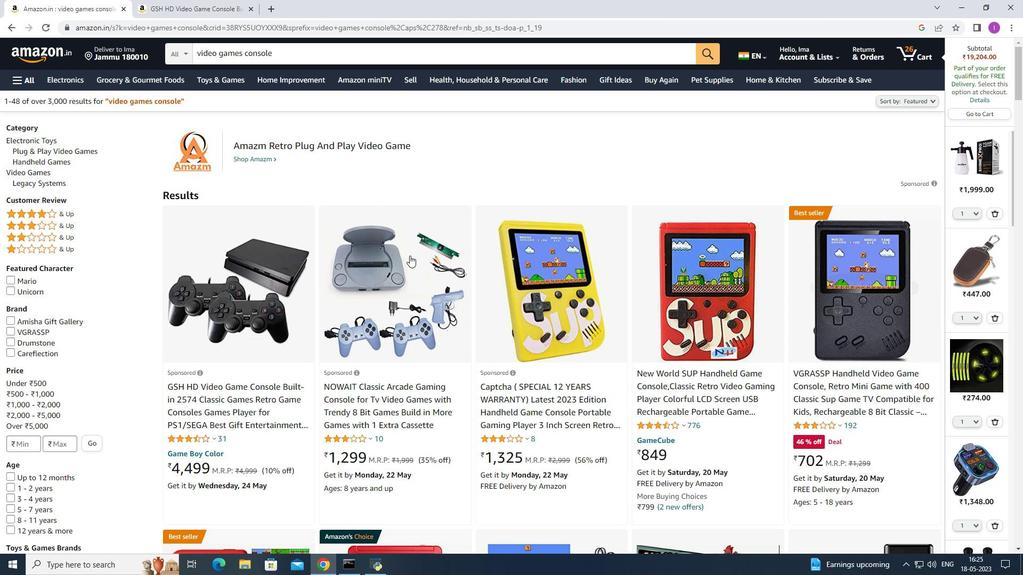 
Action: Mouse pressed left at (410, 256)
Screenshot: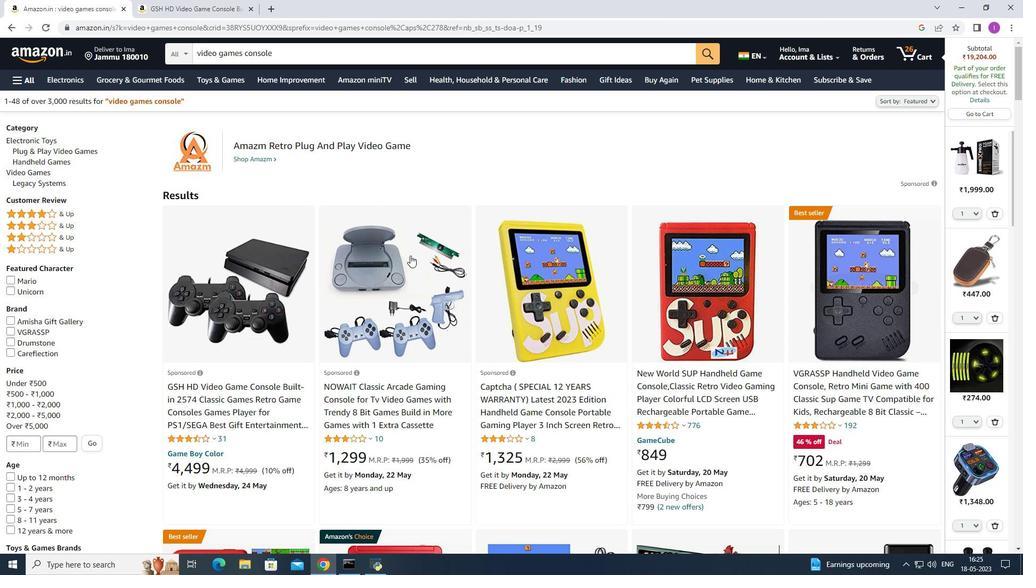 
Action: Mouse moved to (444, 251)
Screenshot: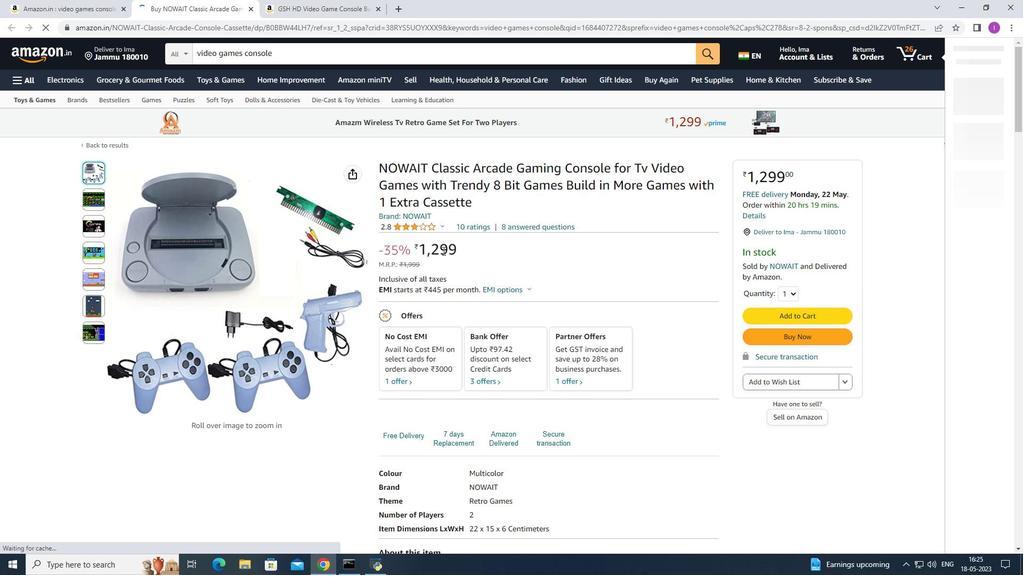 
Action: Mouse scrolled (444, 250) with delta (0, 0)
Screenshot: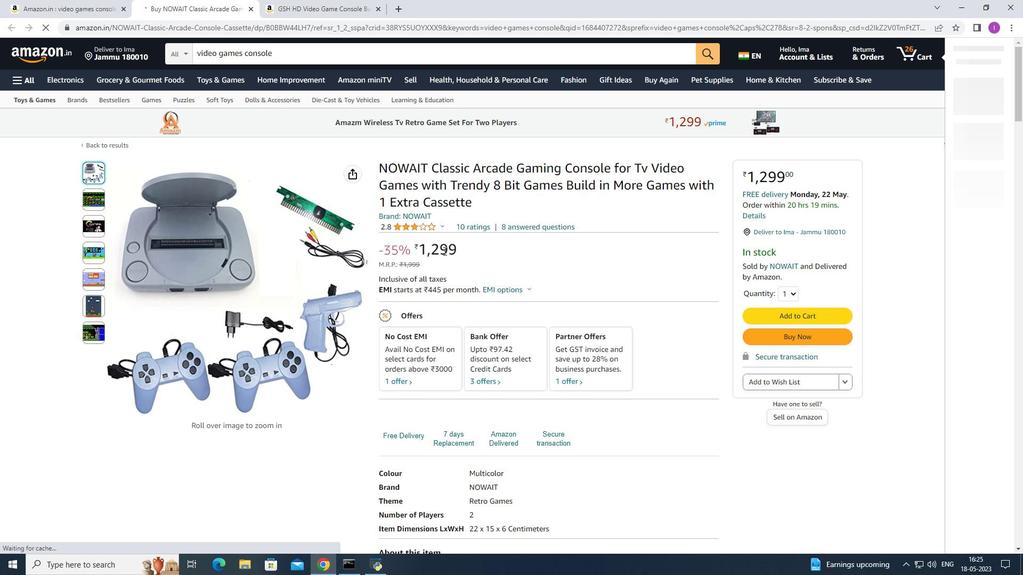 
Action: Mouse scrolled (444, 250) with delta (0, 0)
Screenshot: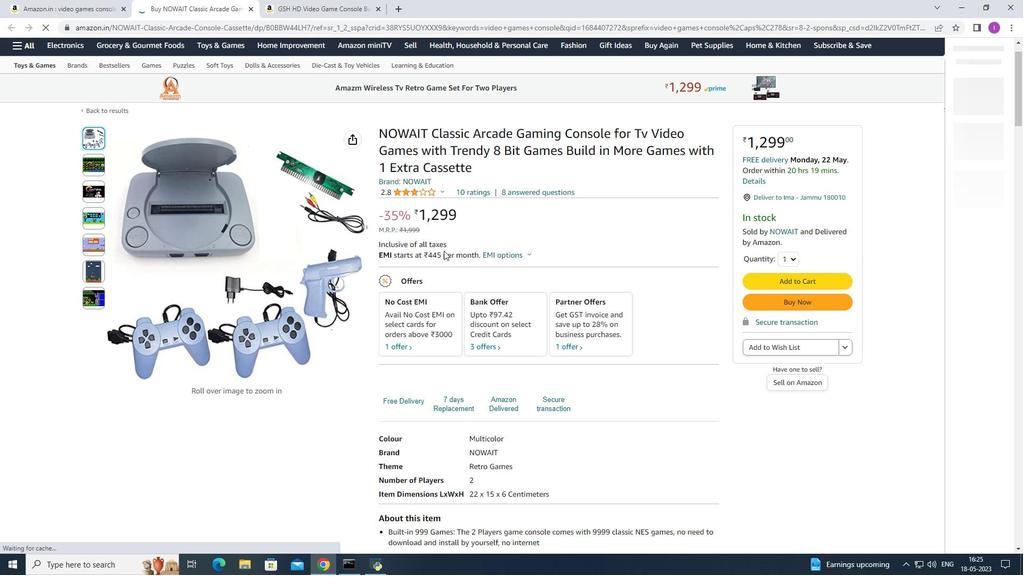 
Action: Mouse moved to (446, 248)
Screenshot: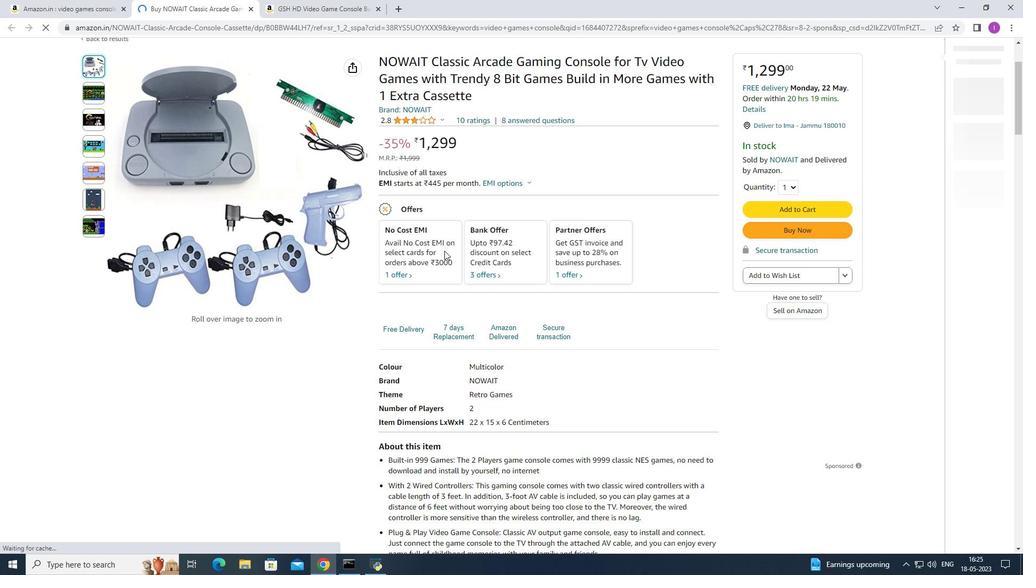 
Action: Mouse scrolled (446, 247) with delta (0, 0)
Screenshot: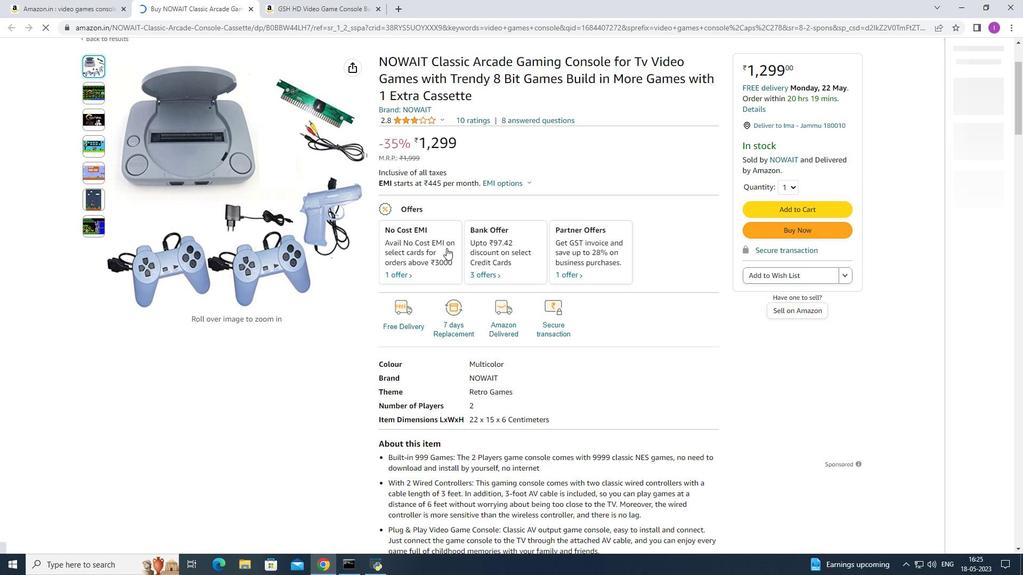 
Action: Mouse scrolled (446, 247) with delta (0, 0)
Screenshot: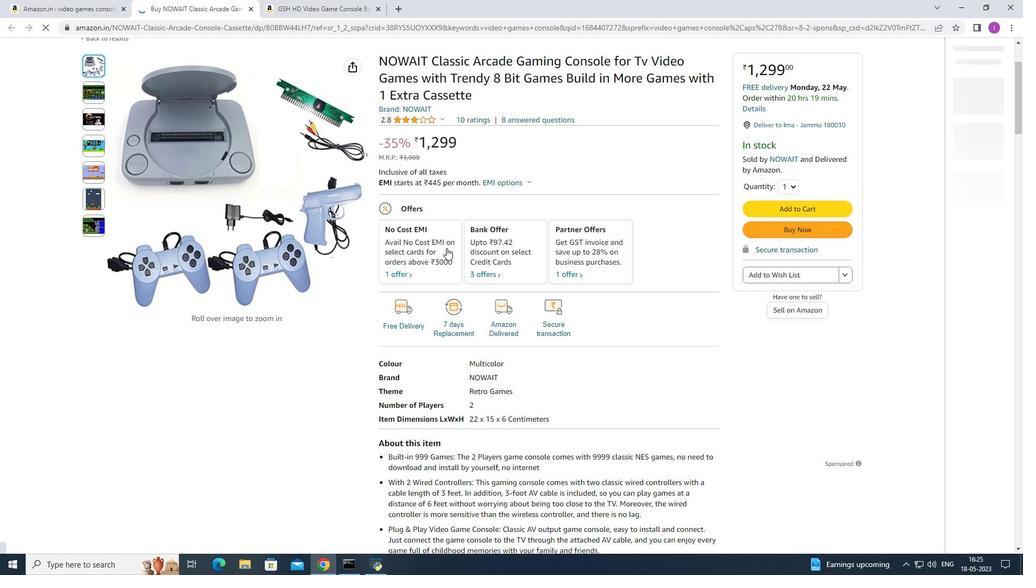 
Action: Mouse moved to (448, 248)
Screenshot: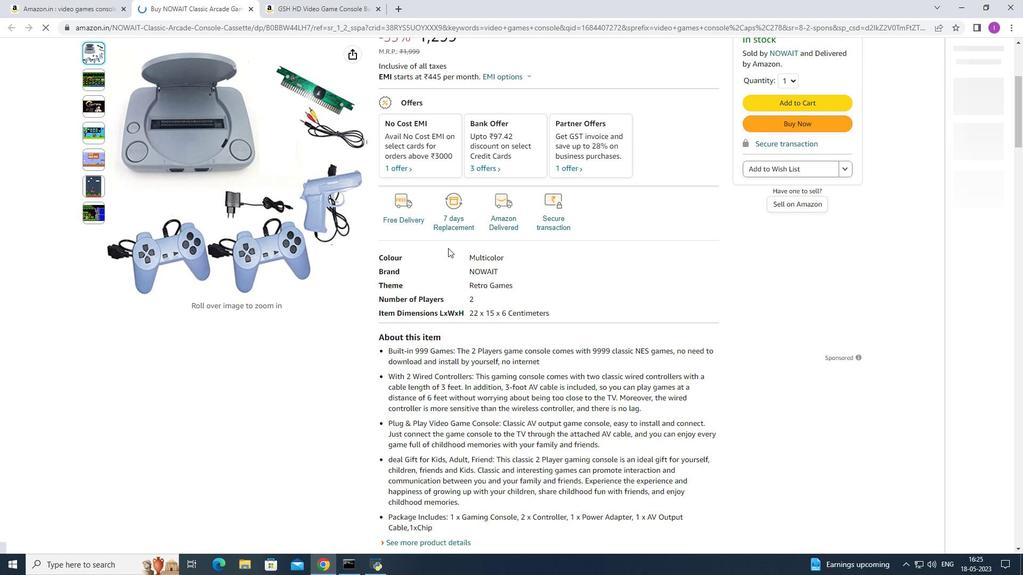 
Action: Mouse scrolled (448, 248) with delta (0, 0)
Screenshot: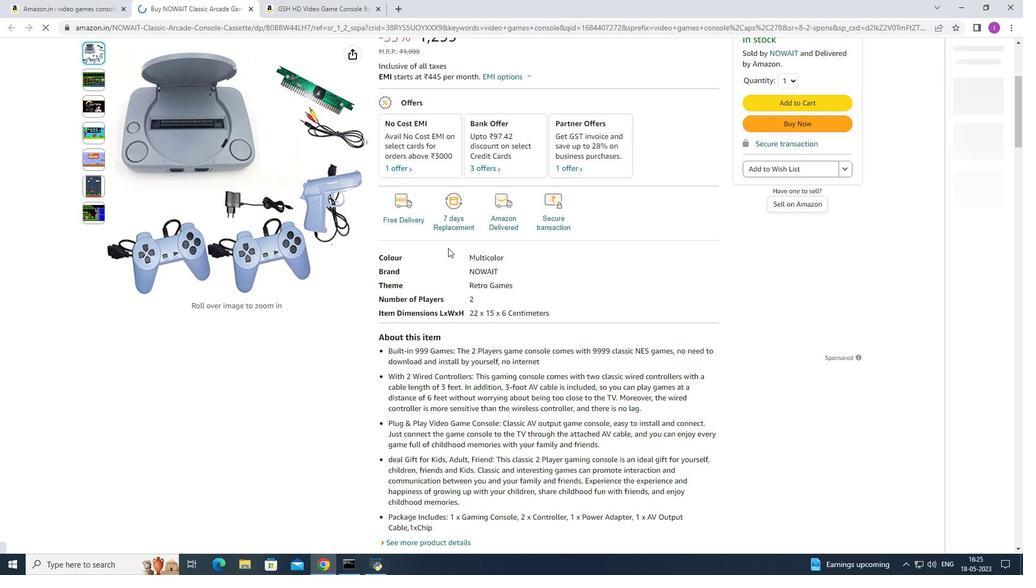 
Action: Mouse scrolled (448, 248) with delta (0, 0)
Screenshot: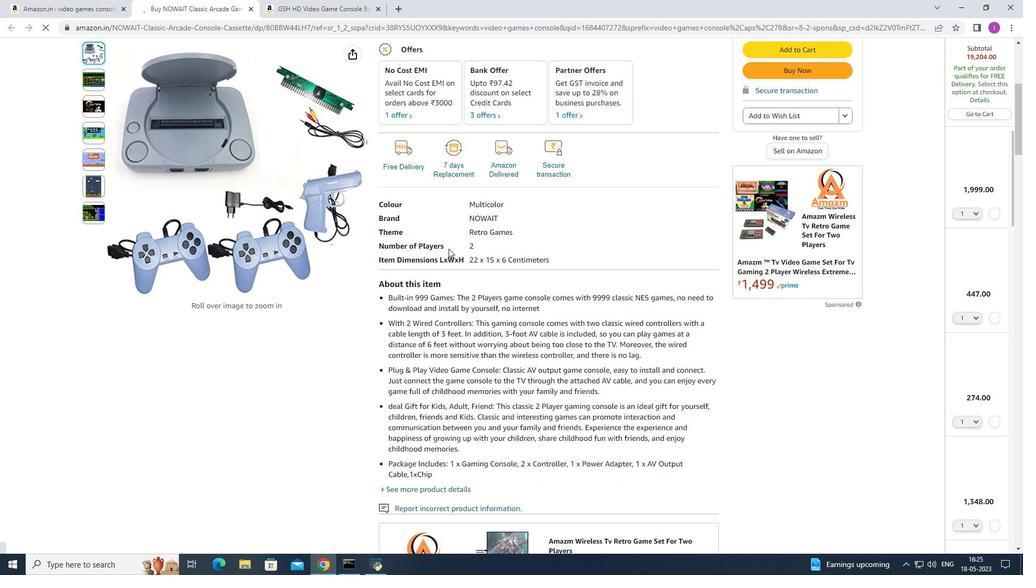 
Action: Mouse scrolled (448, 248) with delta (0, 0)
Screenshot: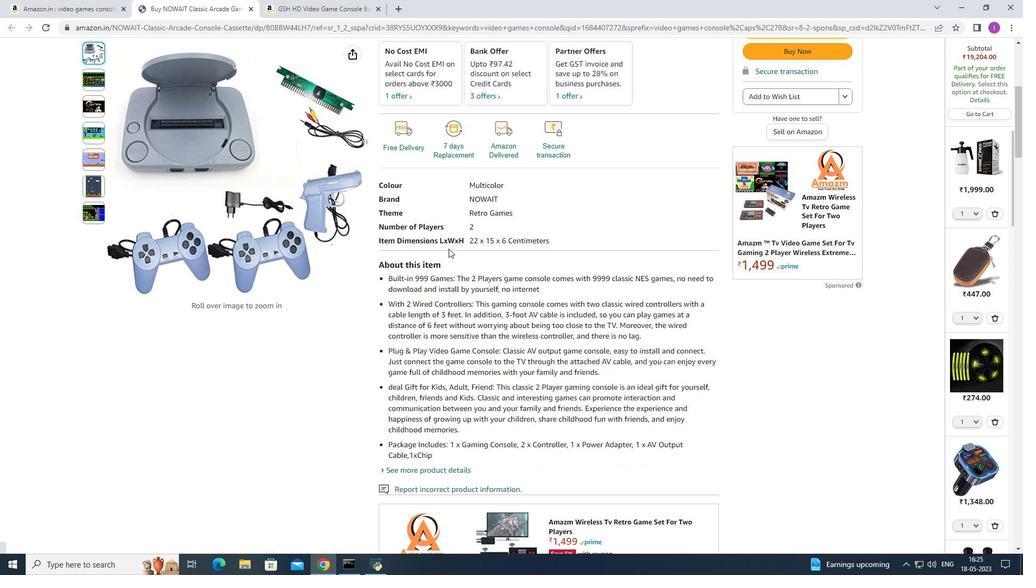 
Action: Mouse moved to (450, 248)
Screenshot: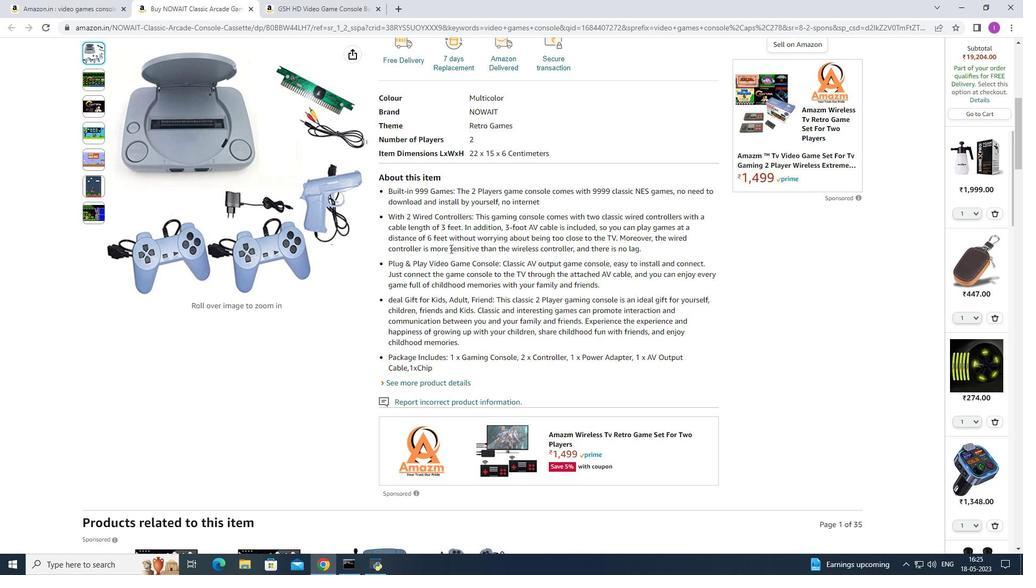 
Action: Mouse scrolled (450, 248) with delta (0, 0)
Screenshot: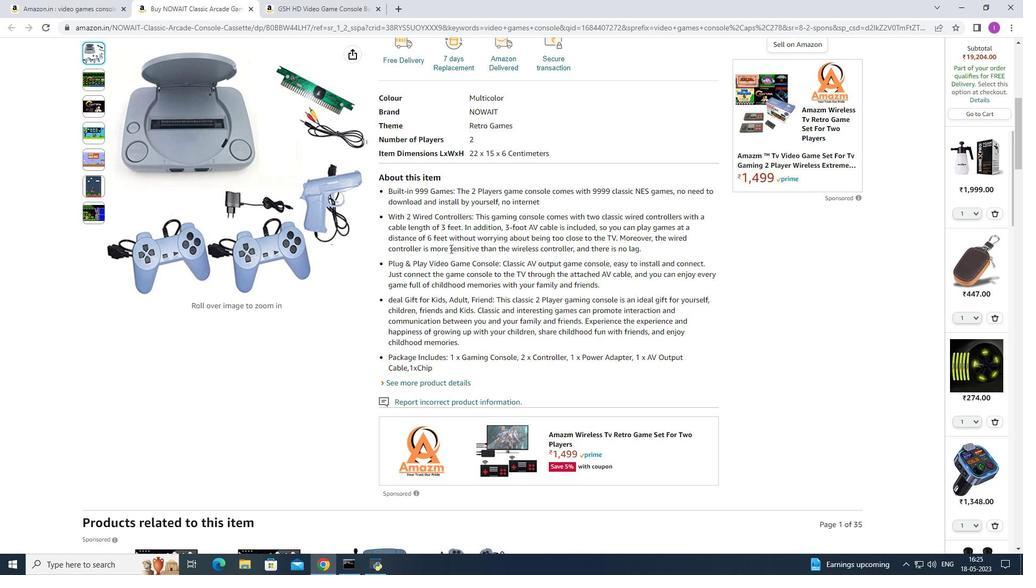 
Action: Mouse scrolled (450, 248) with delta (0, 0)
Screenshot: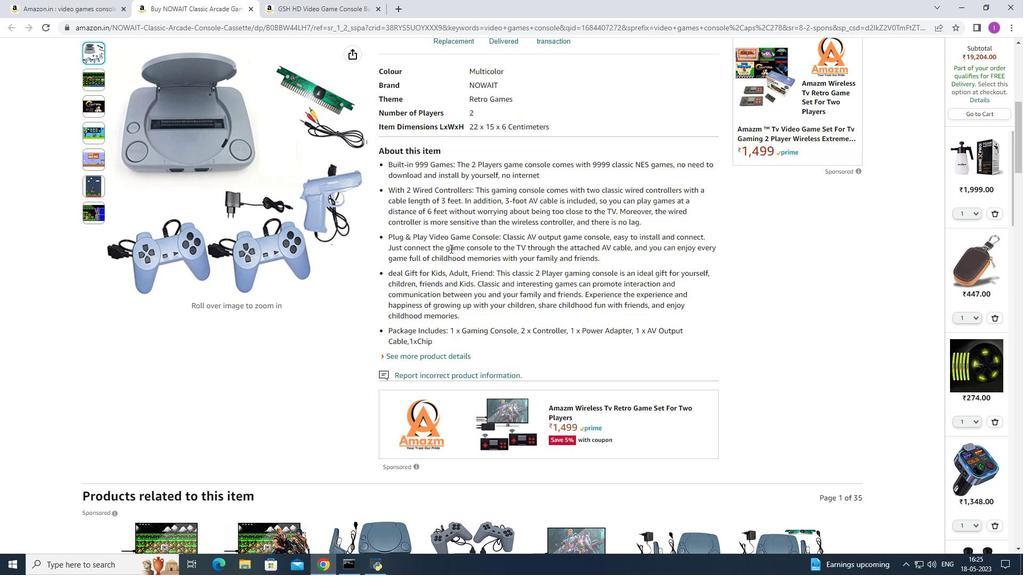 
Action: Mouse scrolled (450, 248) with delta (0, 0)
Screenshot: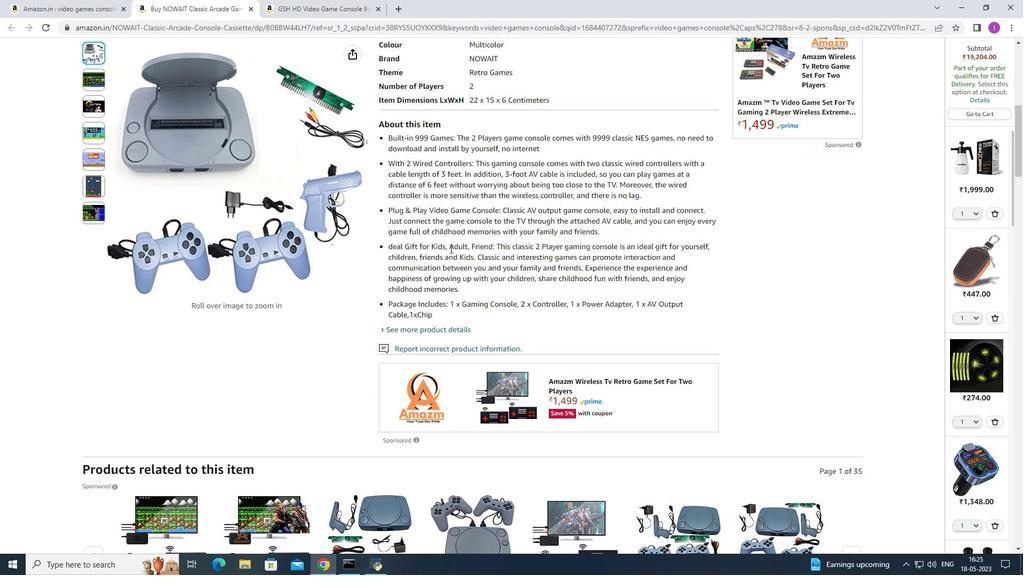
Action: Mouse moved to (451, 249)
Screenshot: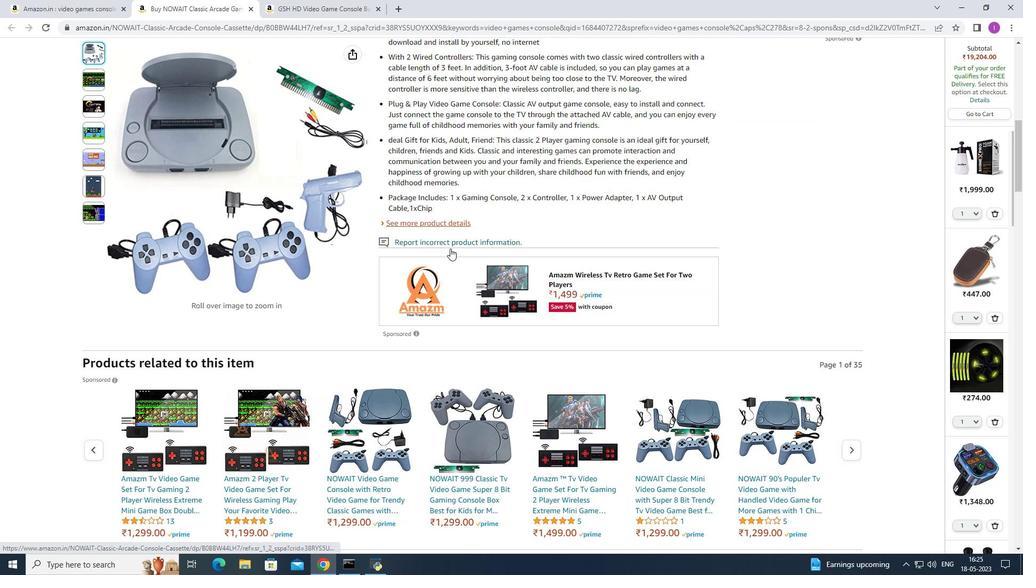 
Action: Mouse scrolled (451, 248) with delta (0, 0)
Screenshot: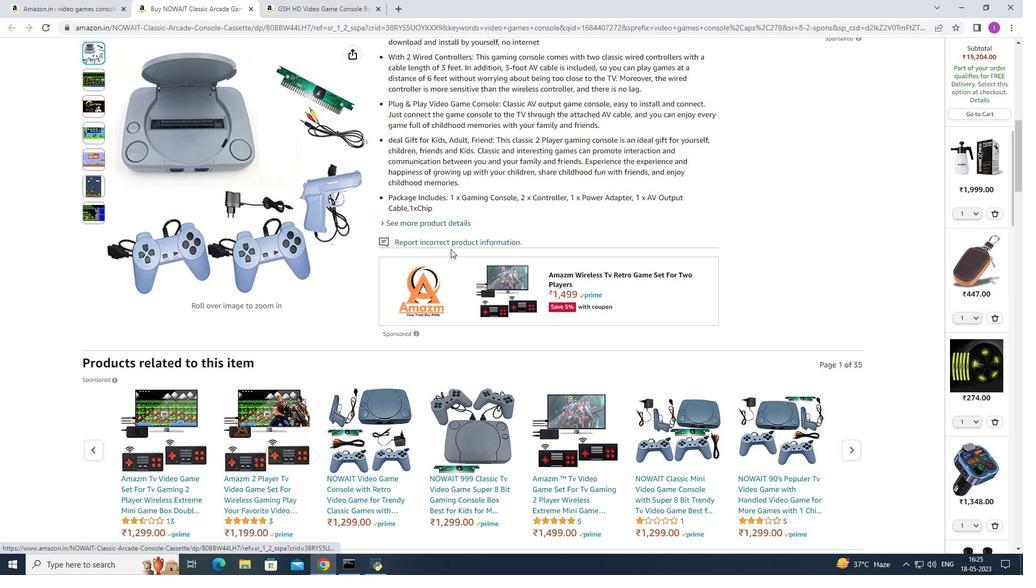 
Action: Mouse moved to (451, 250)
Screenshot: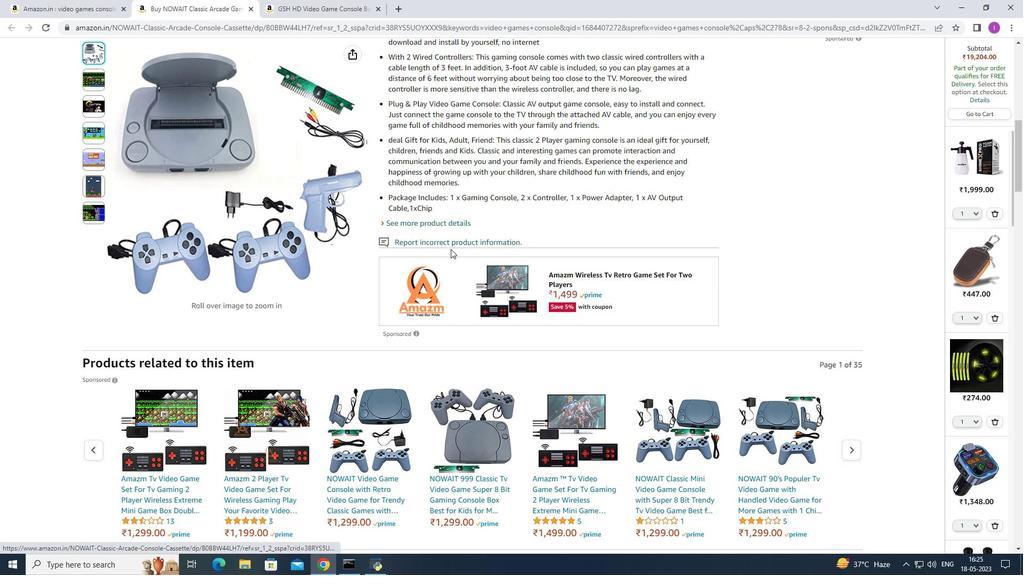 
Action: Mouse scrolled (451, 249) with delta (0, 0)
Screenshot: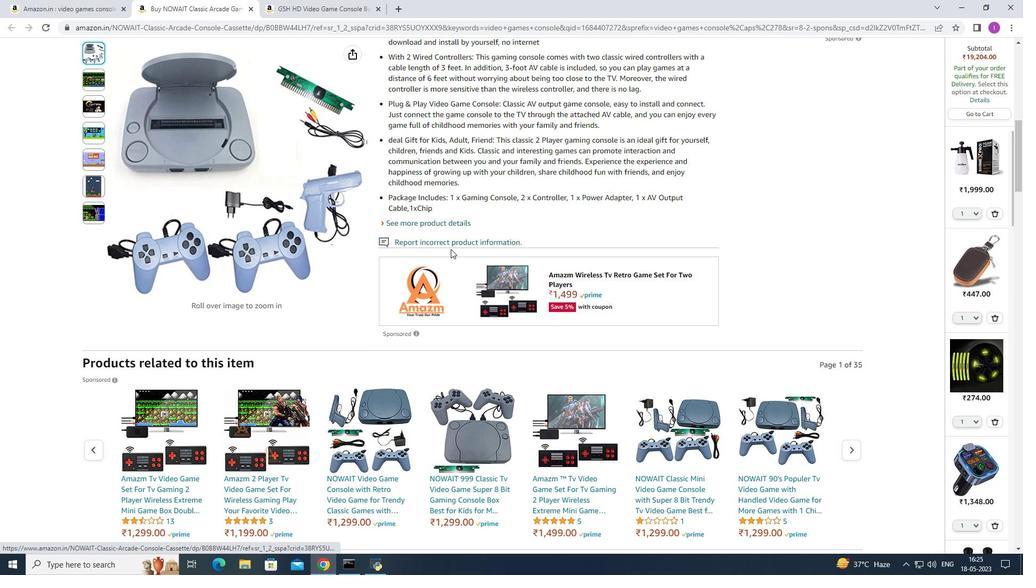 
Action: Mouse scrolled (451, 249) with delta (0, 0)
Screenshot: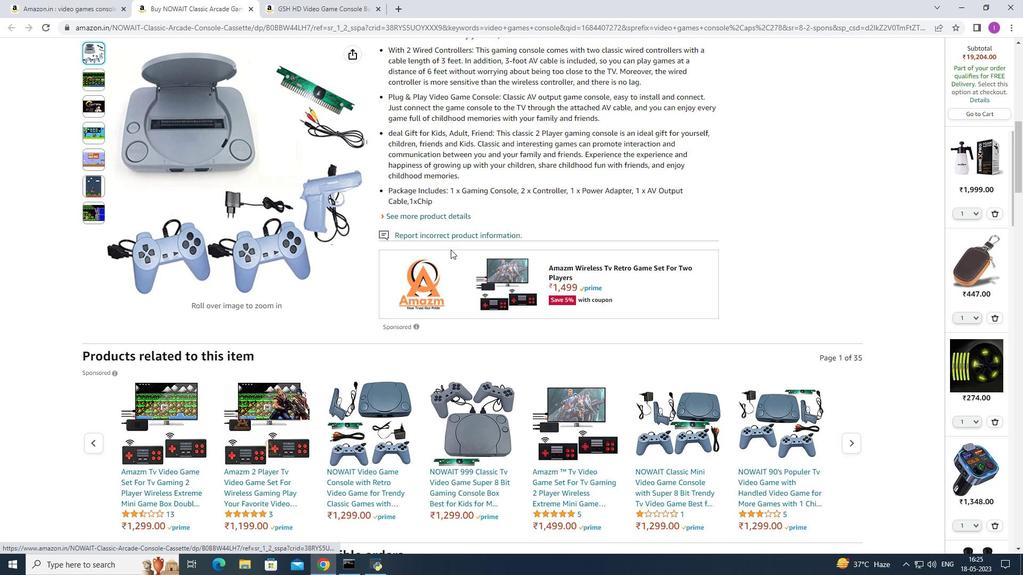 
Action: Mouse scrolled (451, 249) with delta (0, 0)
Screenshot: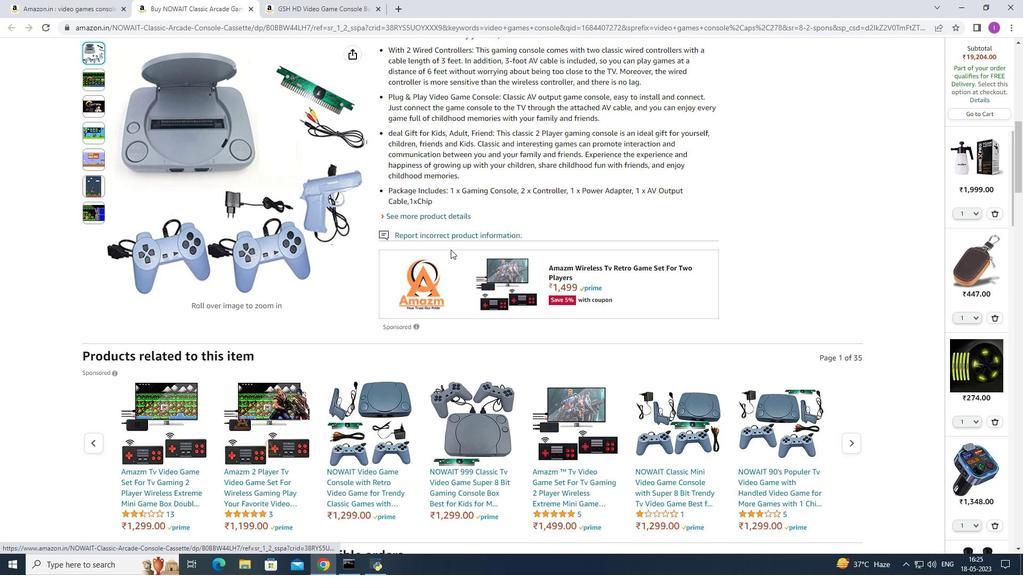 
Action: Mouse moved to (453, 252)
Screenshot: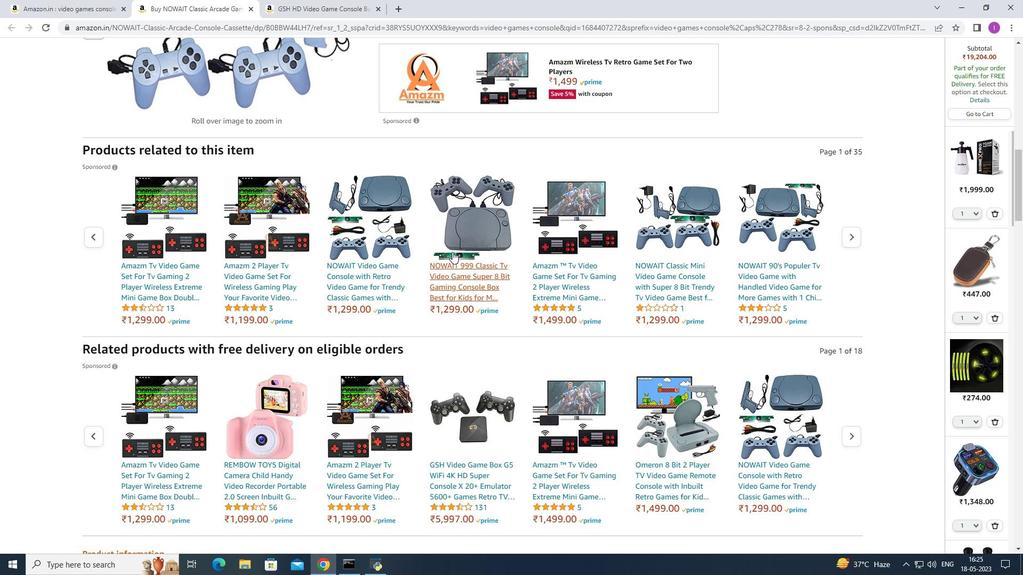 
Action: Mouse scrolled (453, 251) with delta (0, 0)
Screenshot: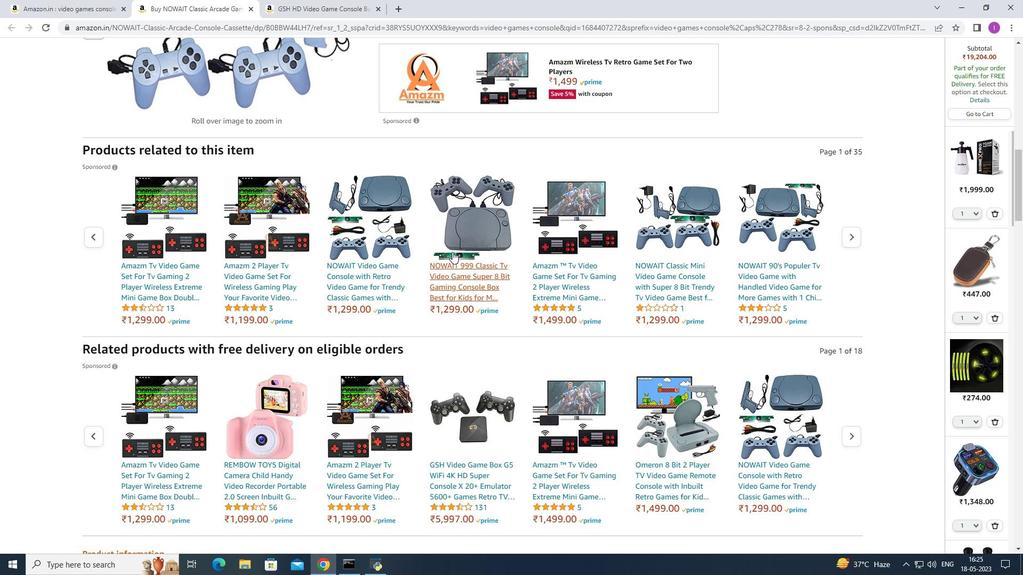 
Action: Mouse moved to (453, 252)
Screenshot: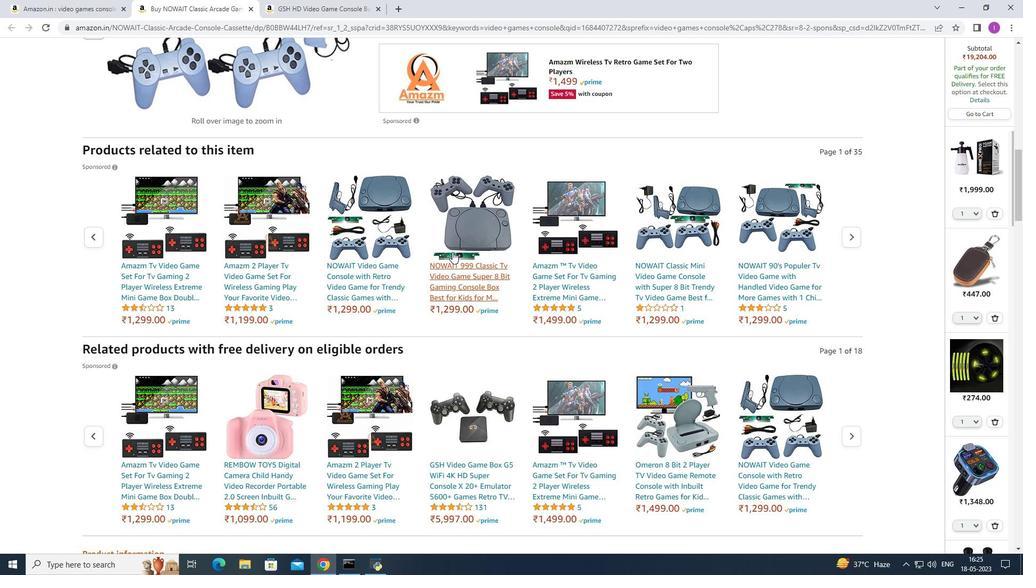 
Action: Mouse scrolled (453, 252) with delta (0, 0)
Screenshot: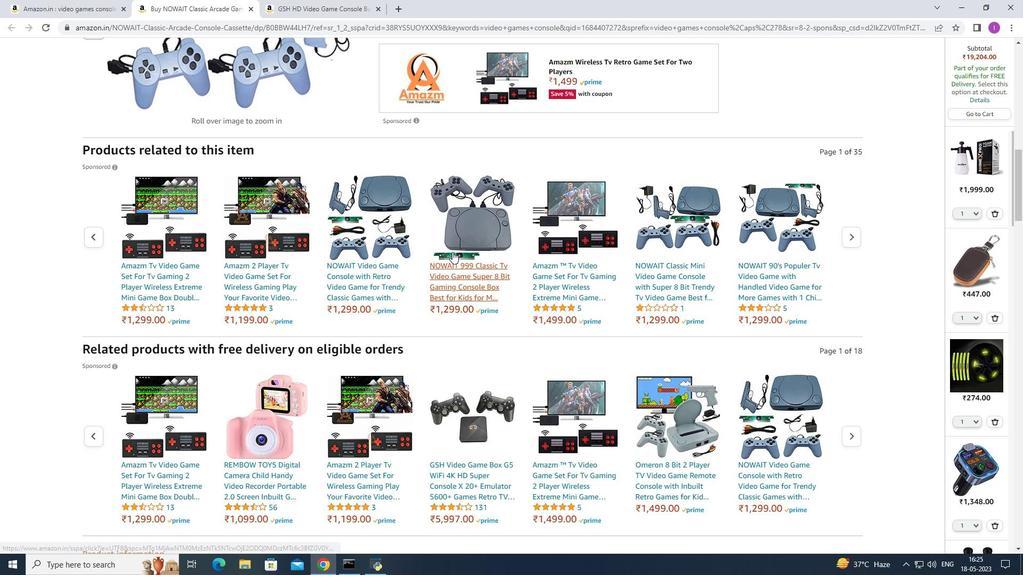 
Action: Mouse scrolled (453, 252) with delta (0, 0)
Screenshot: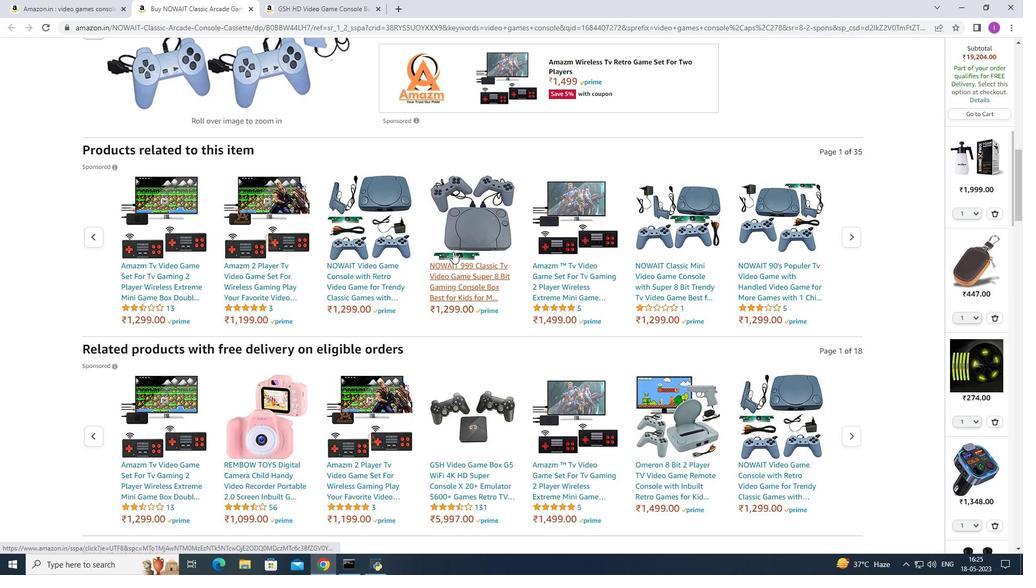 
Action: Mouse scrolled (453, 252) with delta (0, 0)
Screenshot: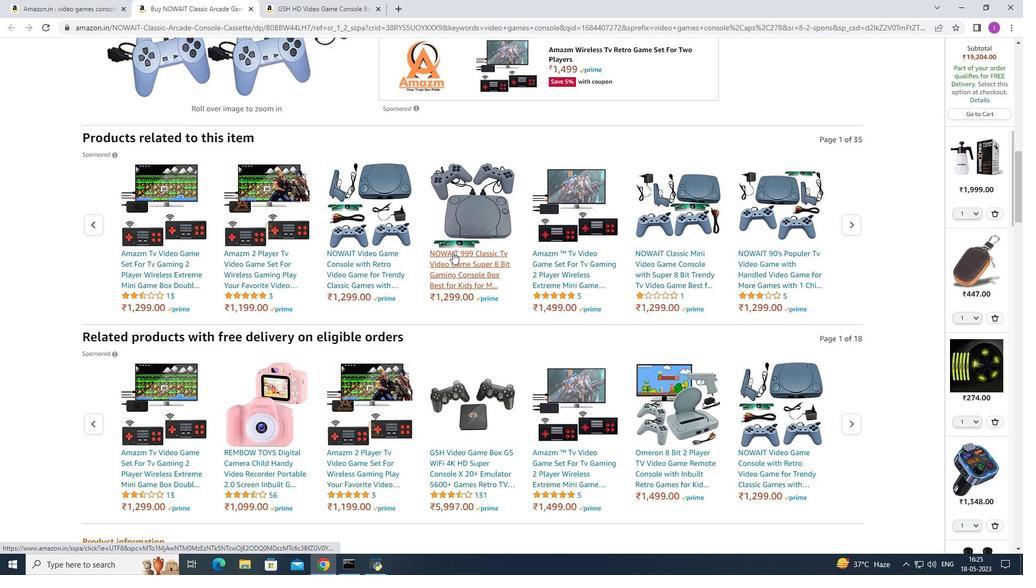 
Action: Mouse moved to (453, 252)
Screenshot: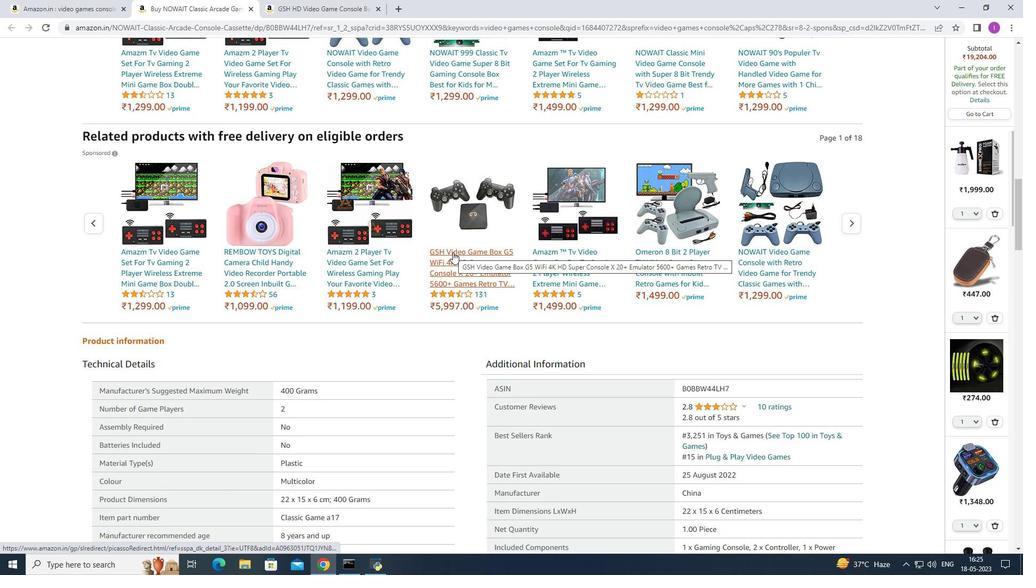 
Action: Mouse scrolled (453, 252) with delta (0, 0)
Screenshot: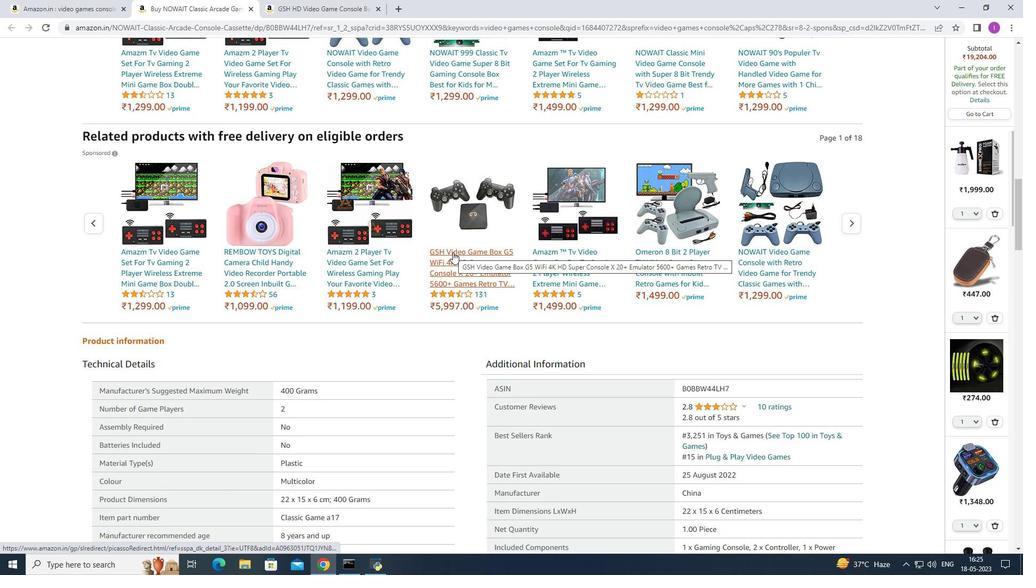 
Action: Mouse moved to (453, 252)
Screenshot: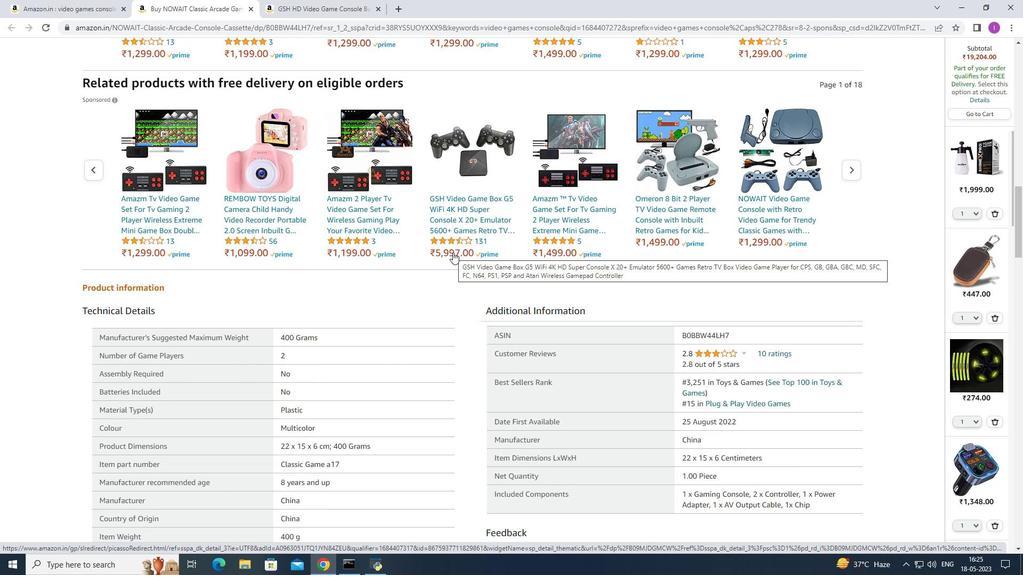 
Action: Mouse scrolled (453, 252) with delta (0, 0)
Screenshot: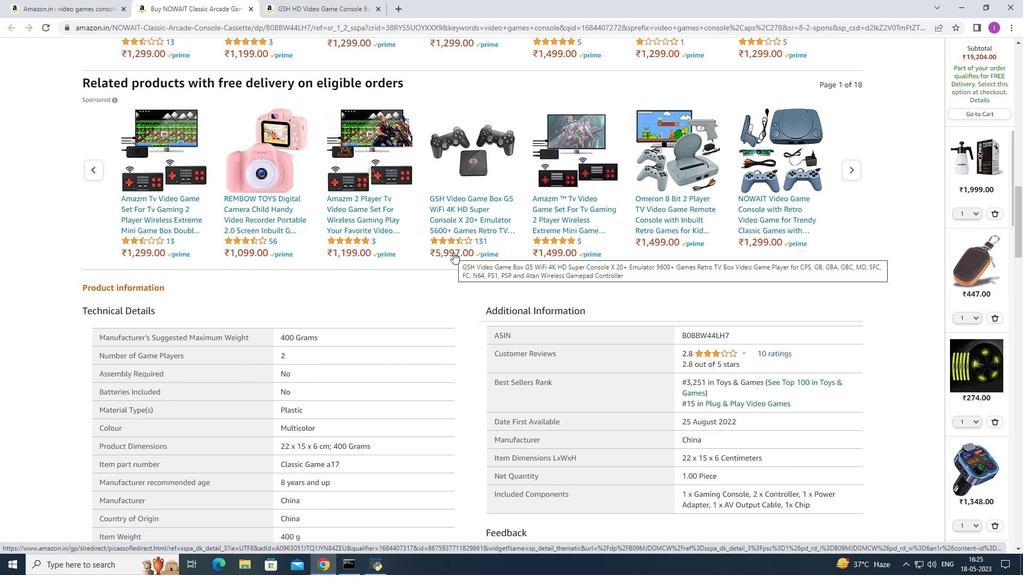 
Action: Mouse scrolled (453, 252) with delta (0, 0)
Screenshot: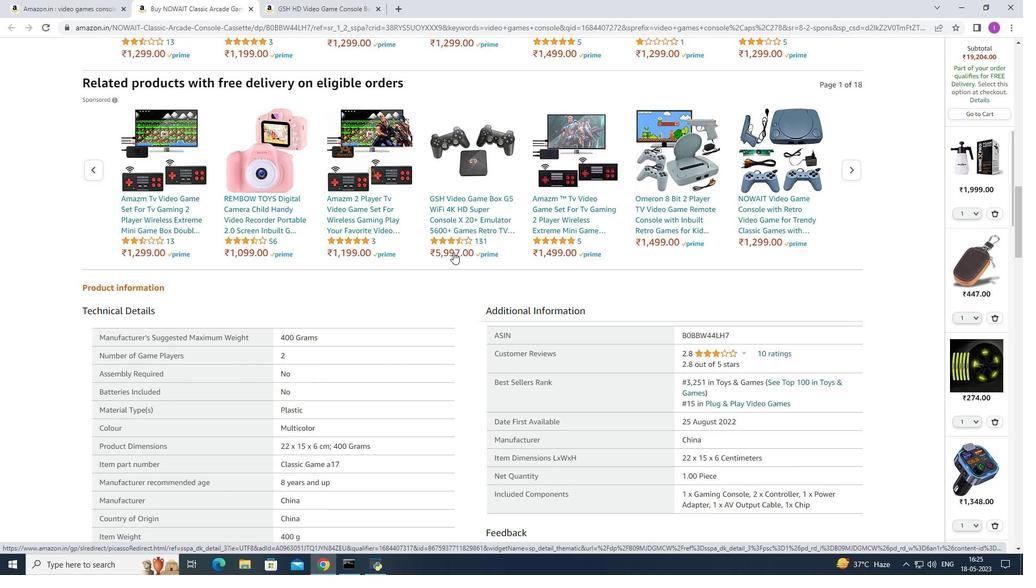 
Action: Mouse scrolled (453, 253) with delta (0, 0)
Screenshot: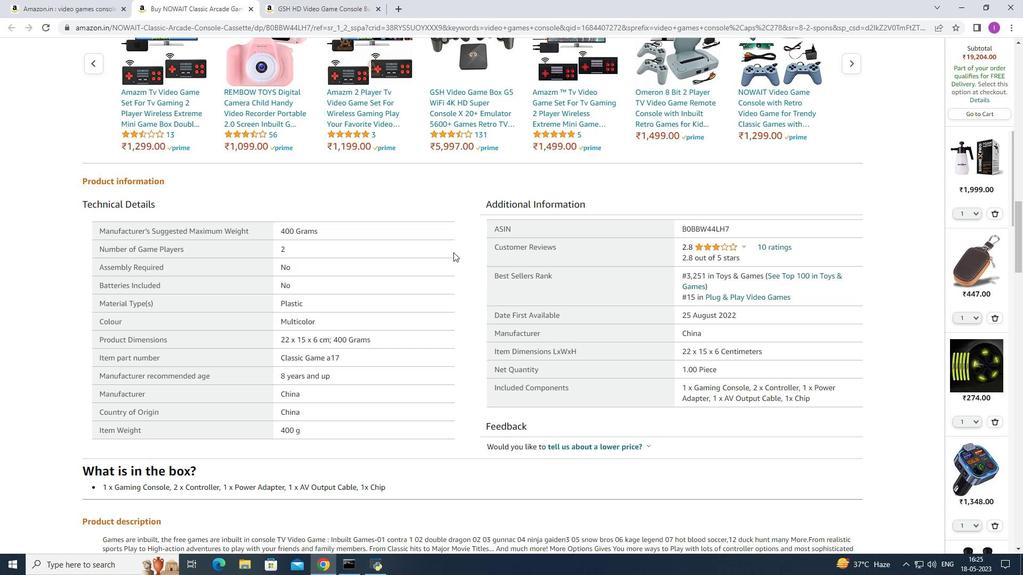 
Action: Mouse scrolled (453, 253) with delta (0, 0)
Screenshot: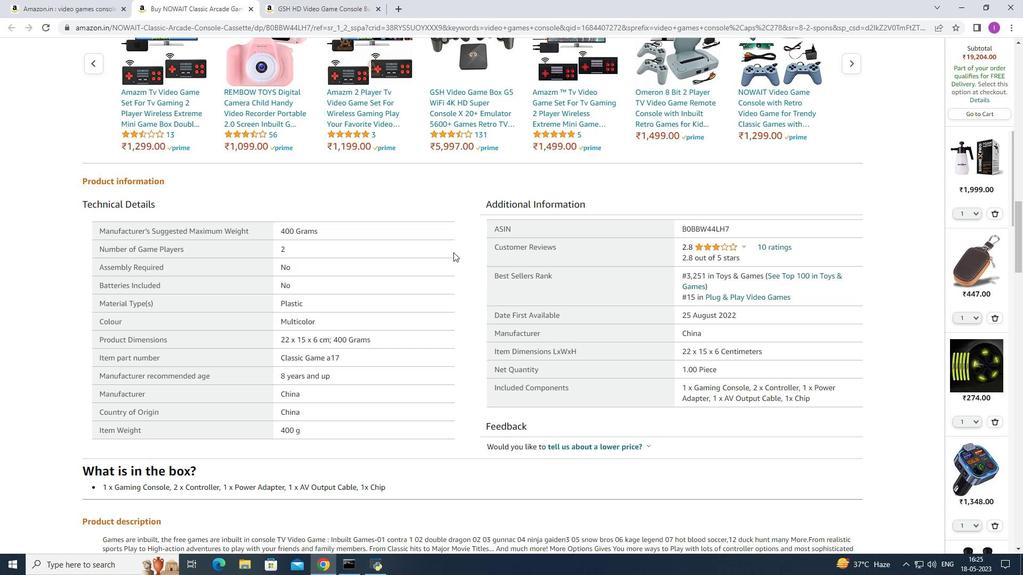 
Action: Mouse moved to (454, 252)
Screenshot: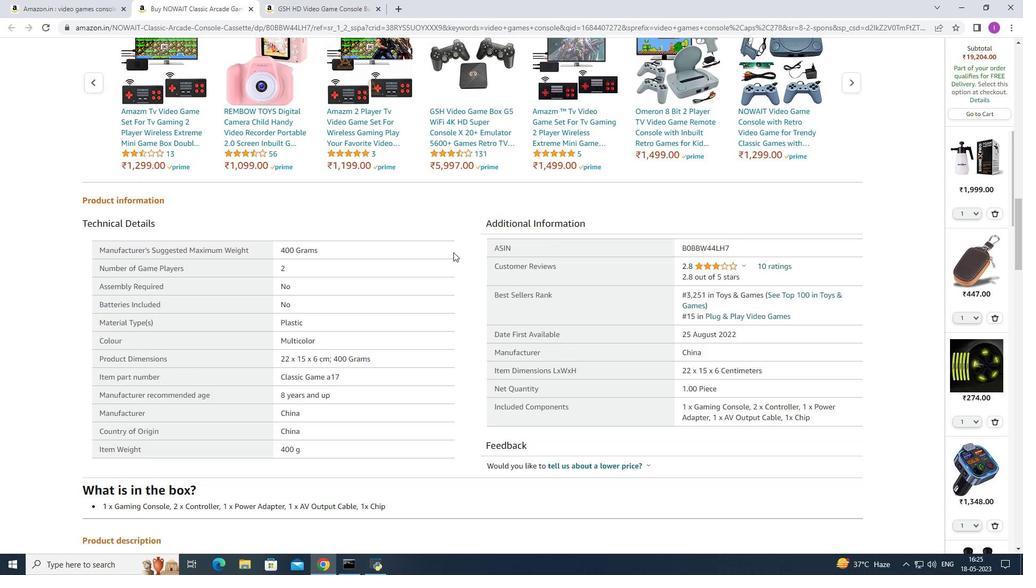 
Action: Mouse scrolled (454, 253) with delta (0, 0)
Screenshot: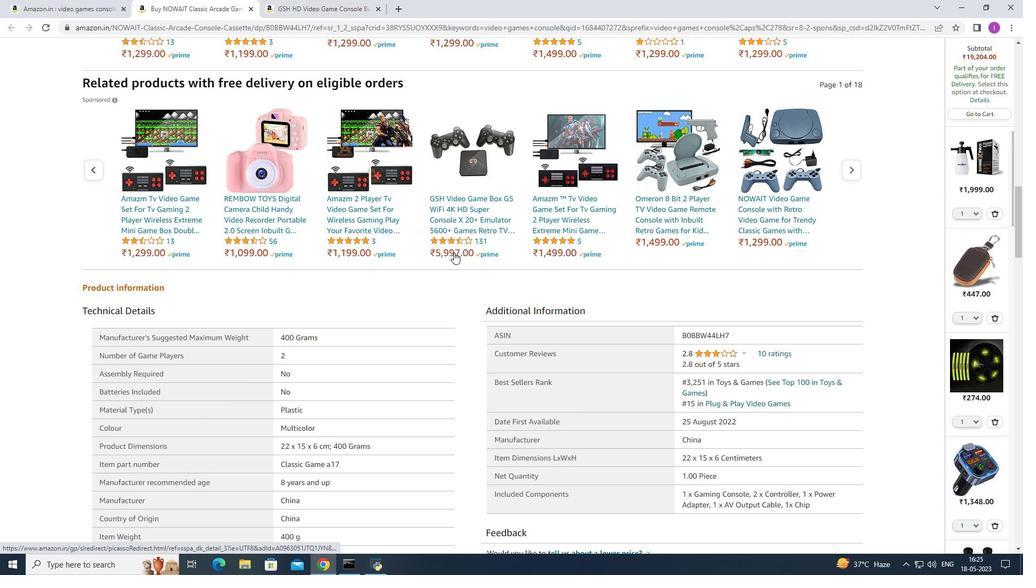 
Action: Mouse scrolled (454, 253) with delta (0, 0)
Screenshot: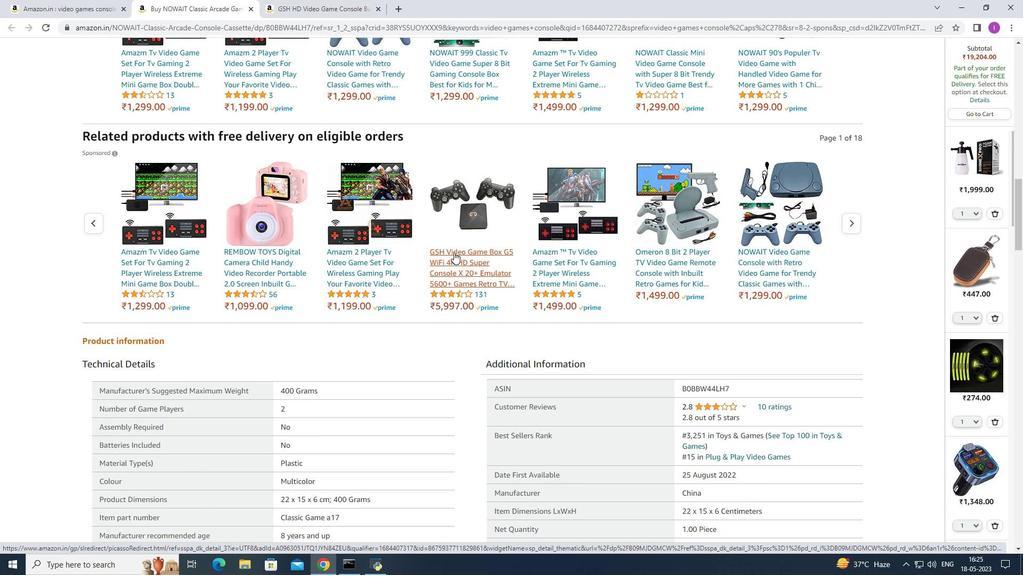 
Action: Mouse scrolled (454, 253) with delta (0, 0)
Screenshot: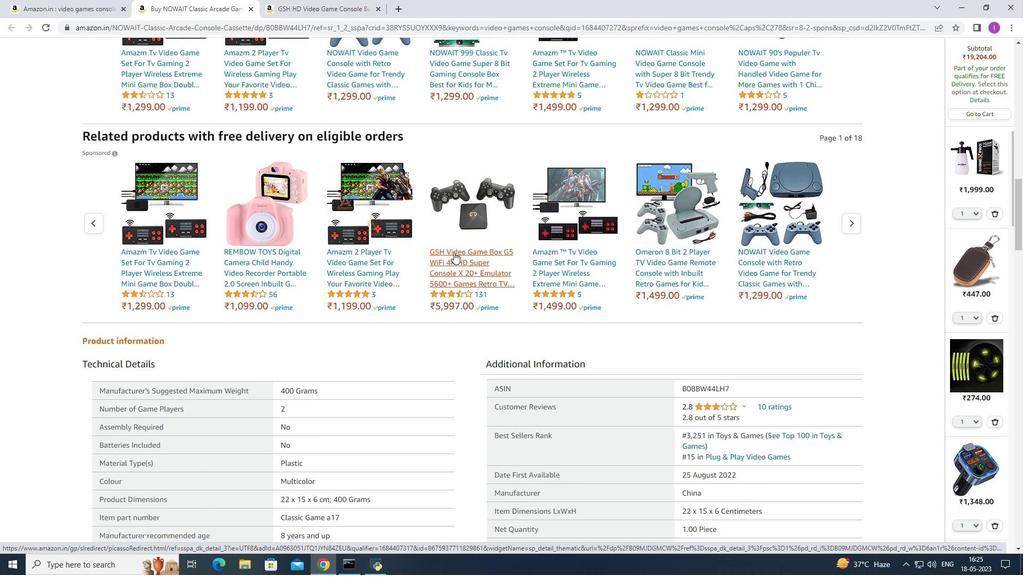 
Action: Mouse scrolled (454, 253) with delta (0, 0)
Screenshot: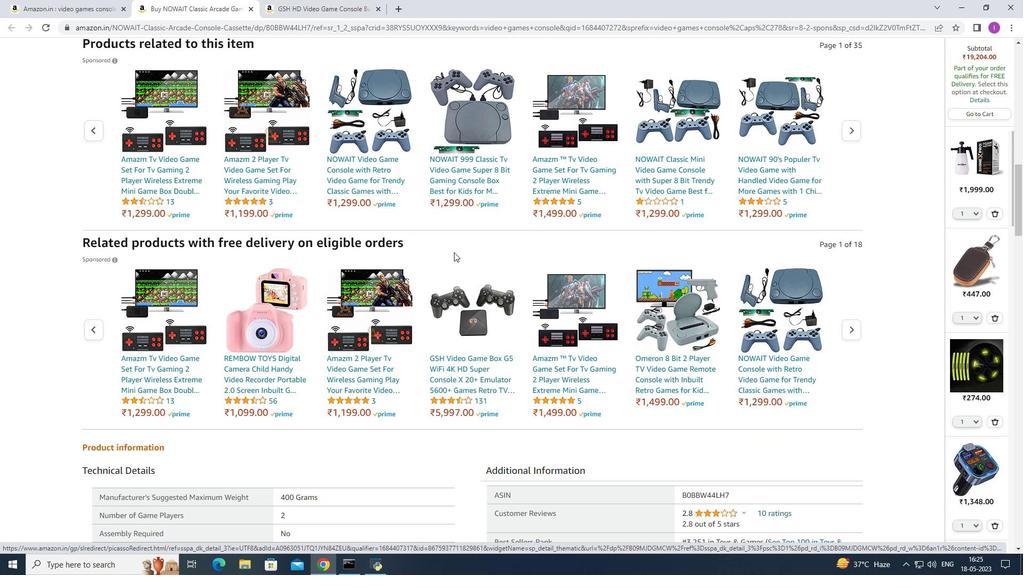 
Action: Mouse scrolled (454, 253) with delta (0, 0)
Screenshot: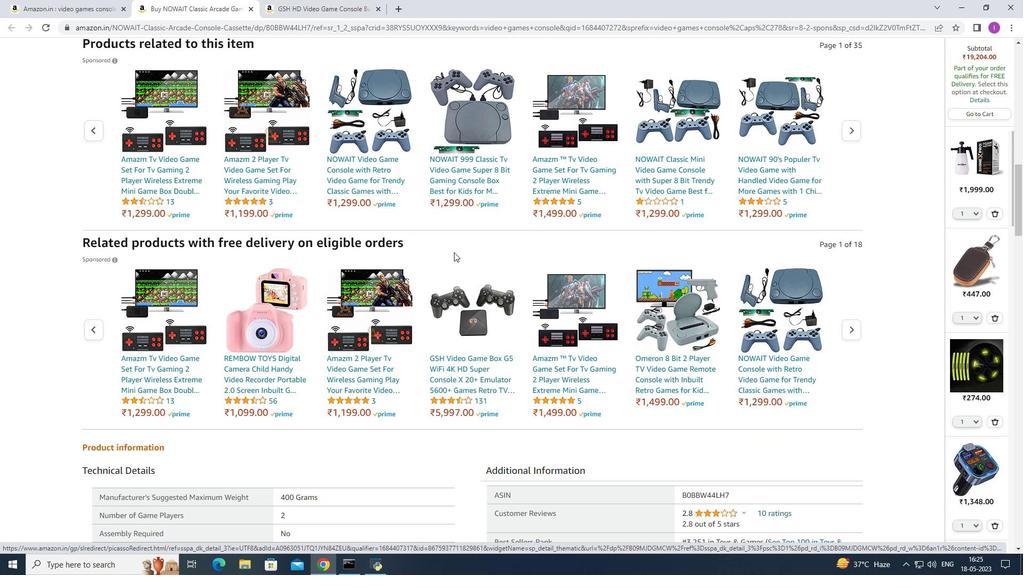 
Action: Mouse scrolled (454, 253) with delta (0, 0)
Screenshot: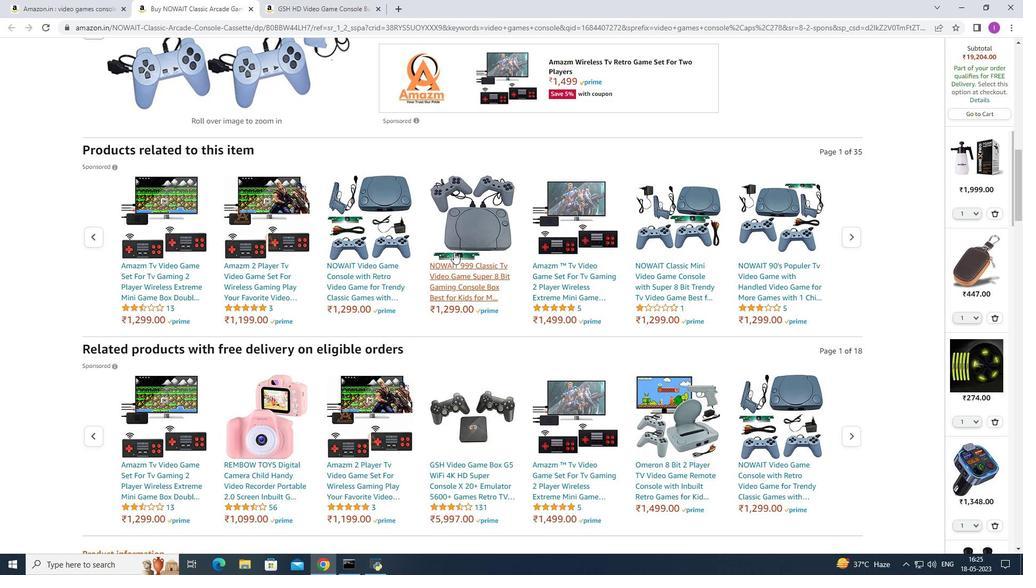 
Action: Mouse scrolled (454, 253) with delta (0, 0)
Screenshot: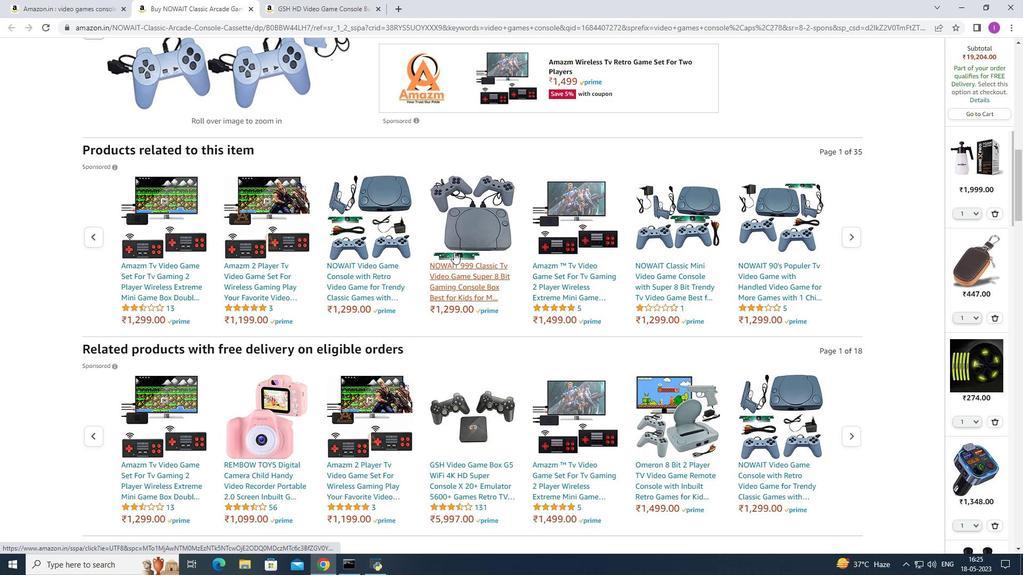 
Action: Mouse scrolled (454, 253) with delta (0, 0)
Screenshot: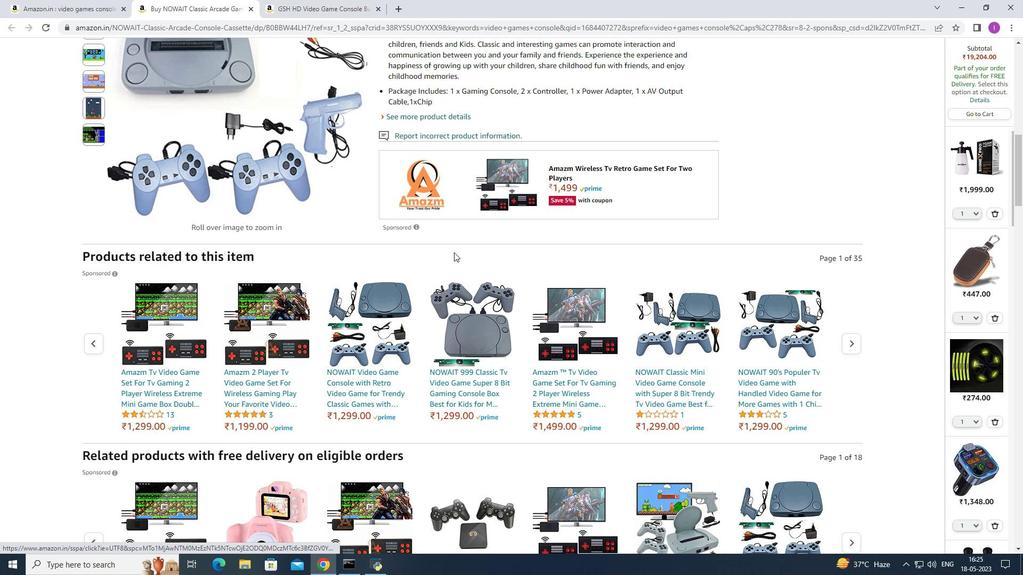 
Action: Mouse scrolled (454, 253) with delta (0, 0)
Screenshot: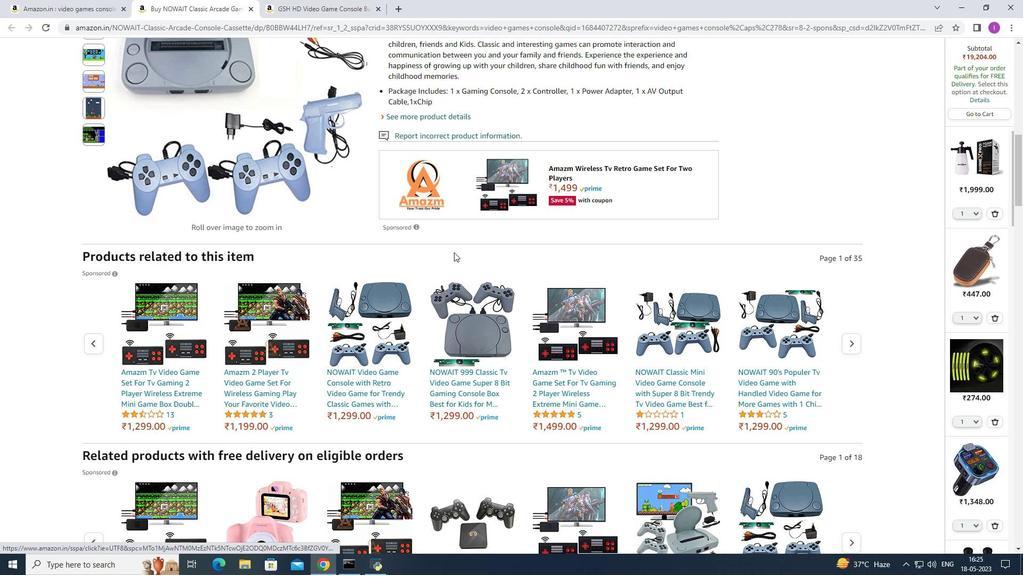 
Action: Mouse scrolled (454, 253) with delta (0, 0)
Screenshot: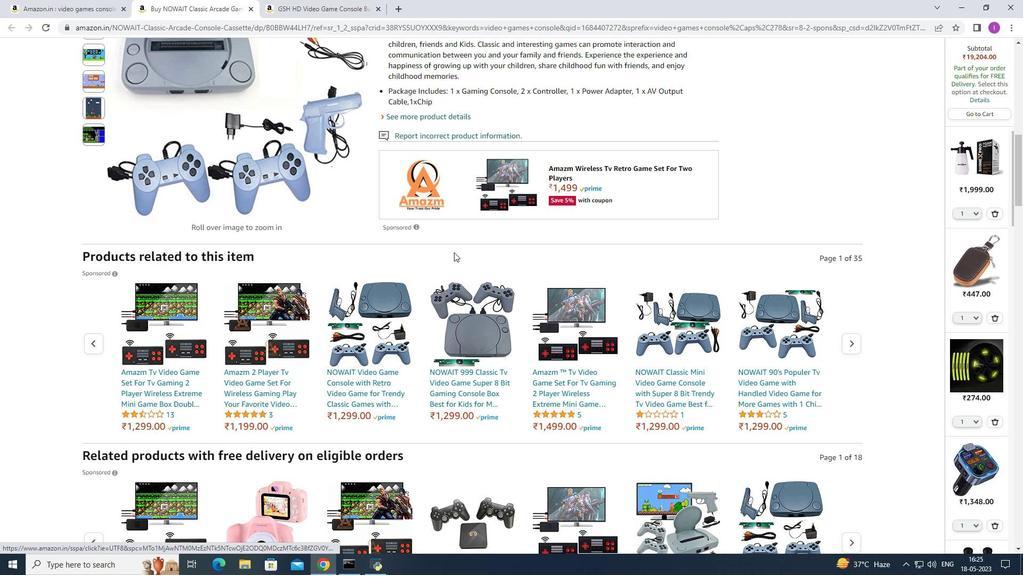 
Action: Mouse scrolled (454, 253) with delta (0, 0)
Screenshot: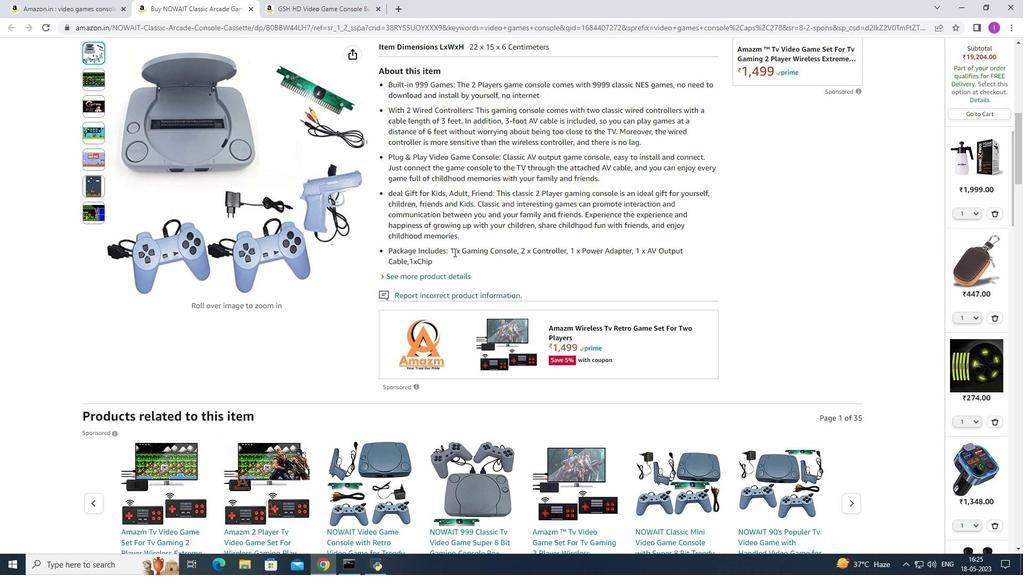 
Action: Mouse scrolled (454, 253) with delta (0, 0)
Screenshot: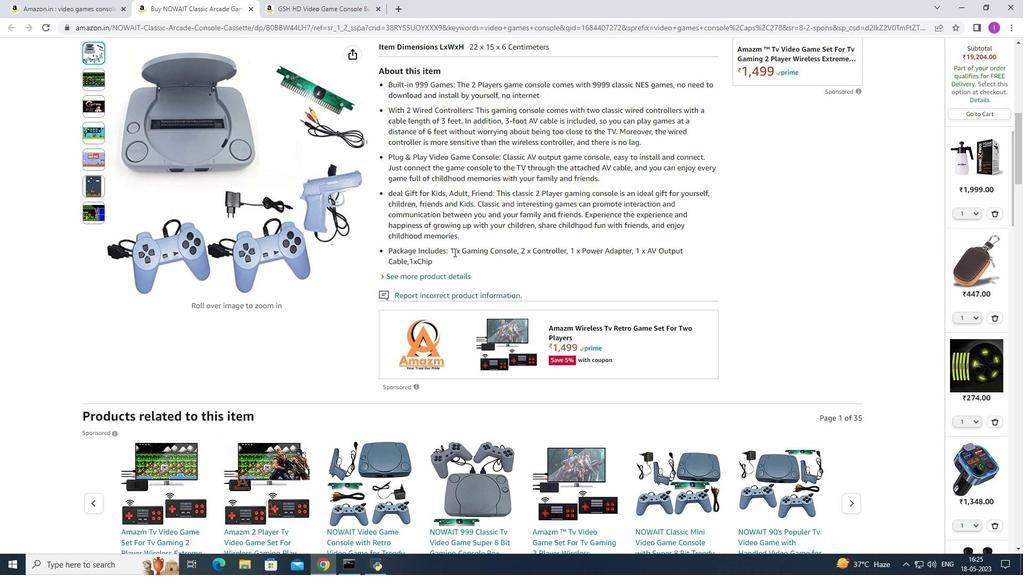 
Action: Mouse scrolled (454, 253) with delta (0, 0)
Screenshot: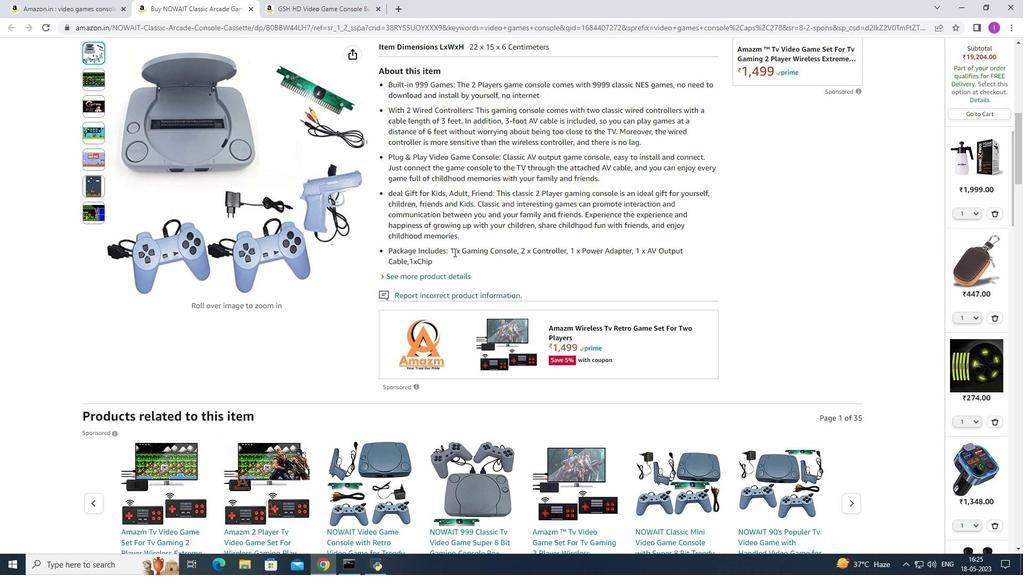 
Action: Mouse scrolled (454, 253) with delta (0, 0)
Screenshot: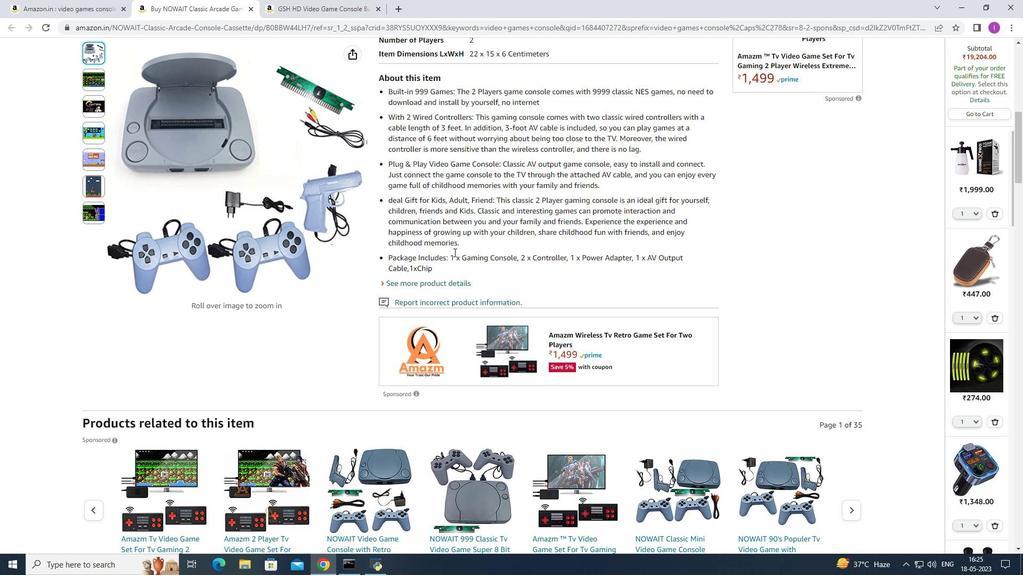 
Action: Mouse scrolled (454, 253) with delta (0, 0)
Screenshot: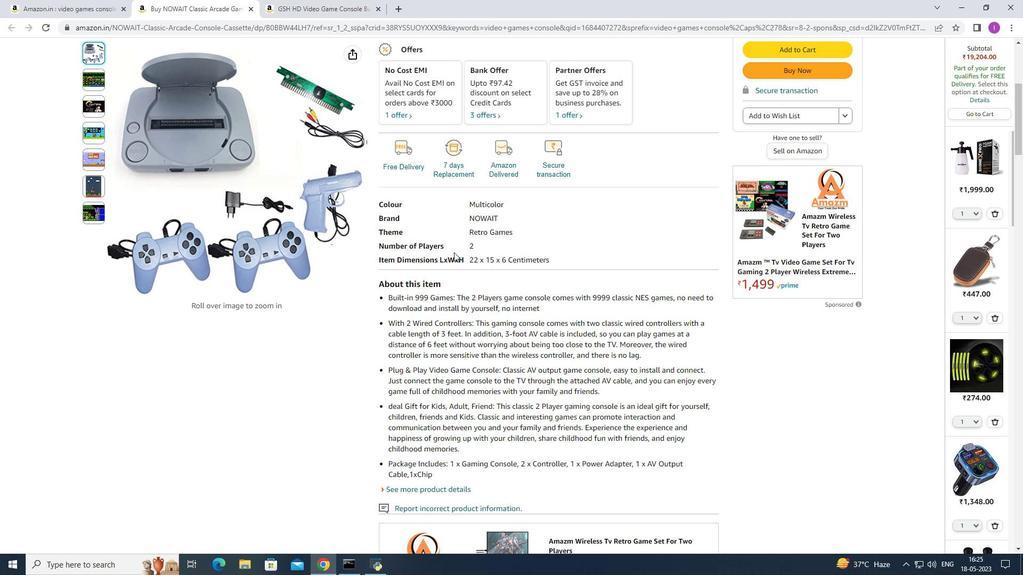 
Action: Mouse scrolled (454, 253) with delta (0, 0)
Screenshot: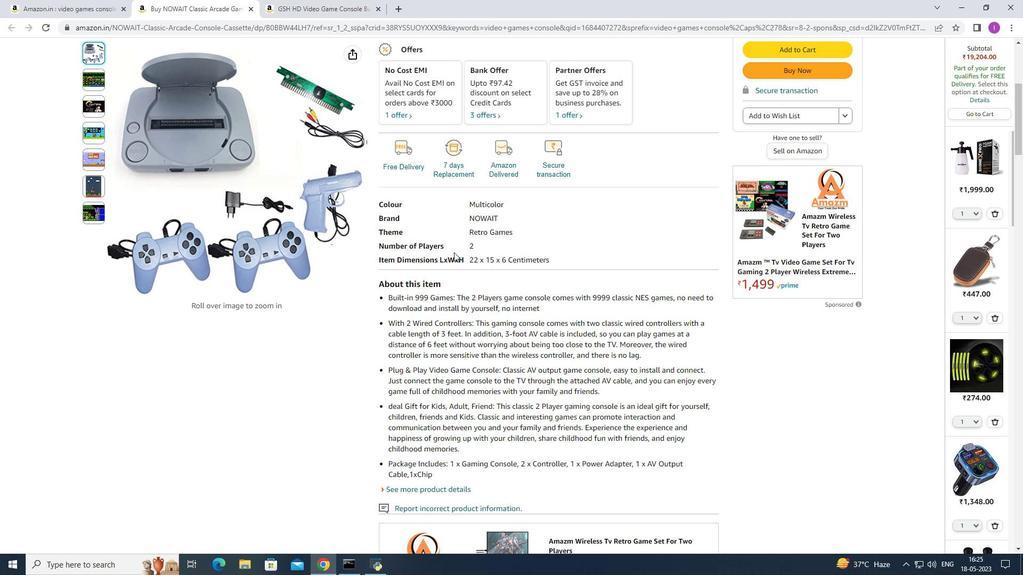 
Action: Mouse scrolled (454, 253) with delta (0, 0)
Screenshot: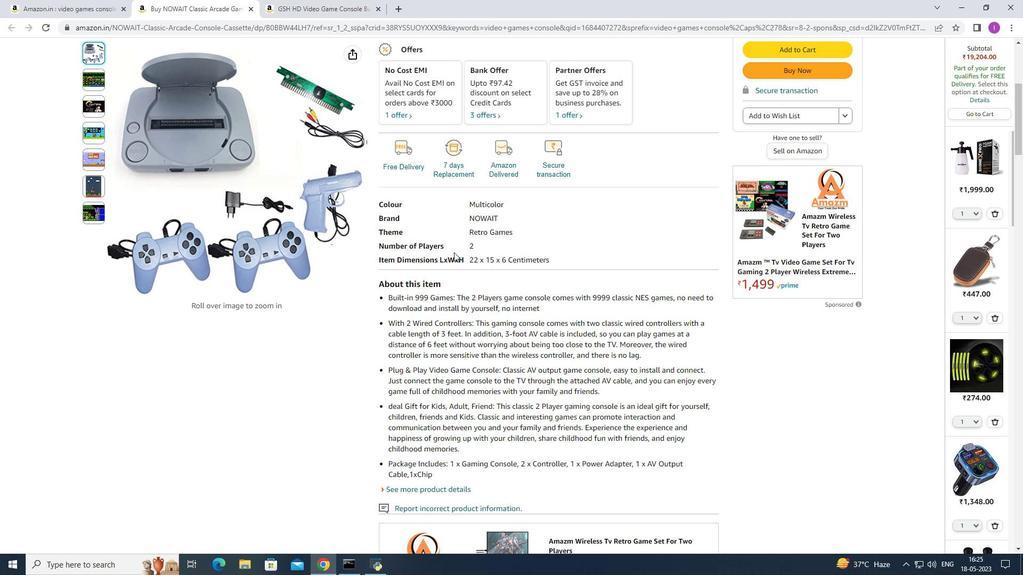 
Action: Mouse scrolled (454, 253) with delta (0, 0)
Screenshot: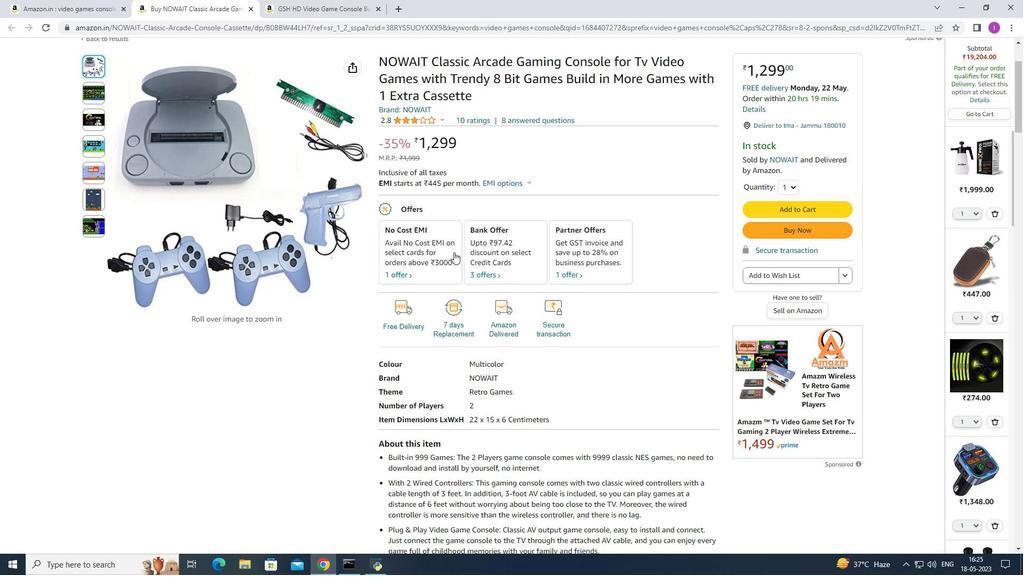 
Action: Mouse scrolled (454, 253) with delta (0, 0)
Screenshot: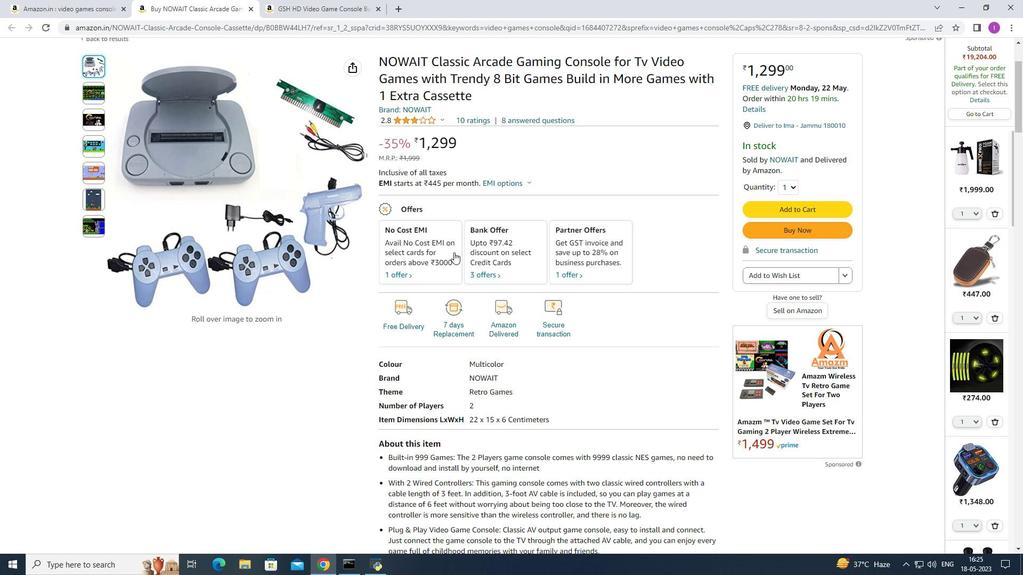 
Action: Mouse scrolled (454, 253) with delta (0, 0)
Screenshot: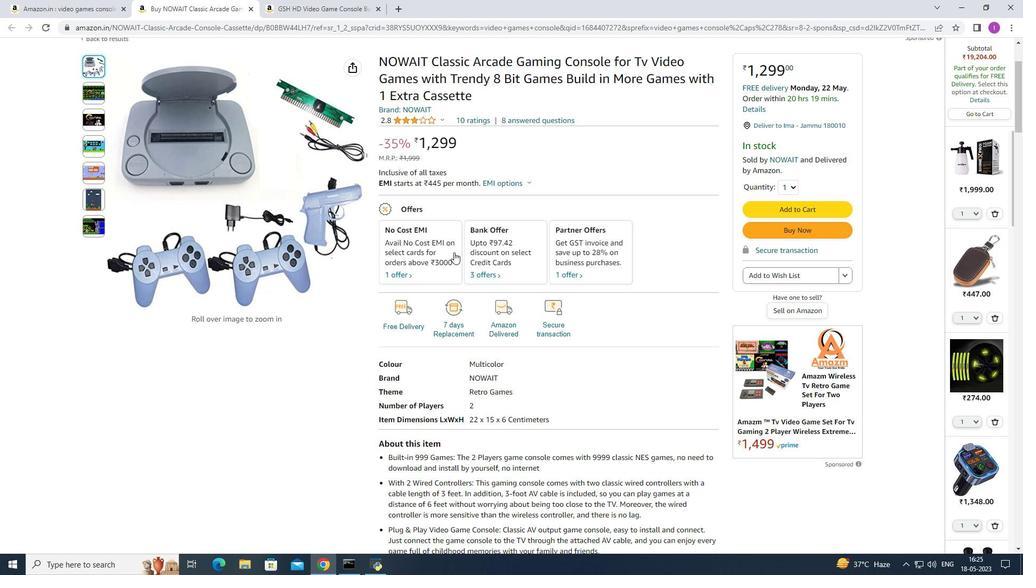 
Action: Mouse scrolled (454, 253) with delta (0, 0)
Screenshot: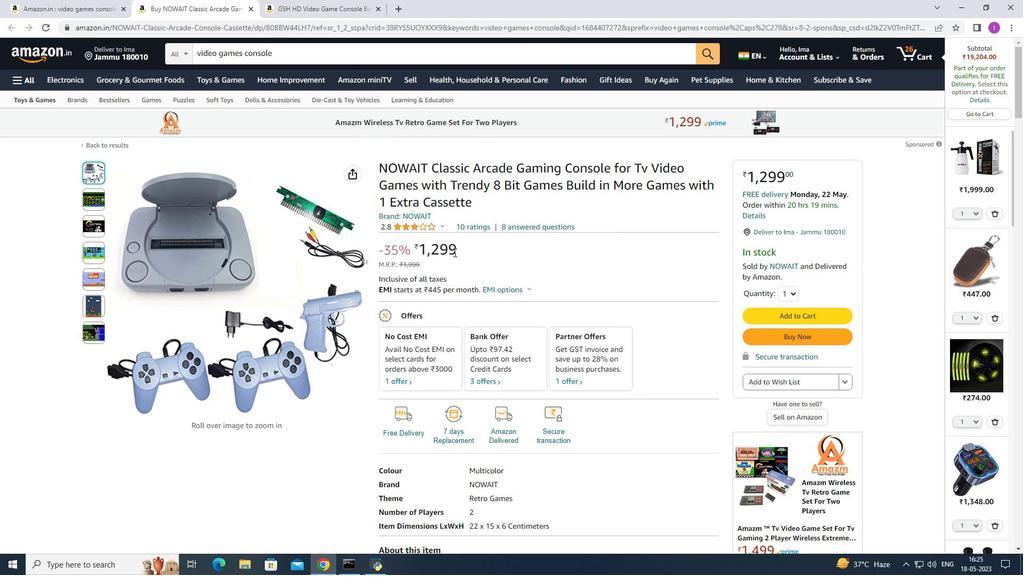 
Action: Mouse scrolled (454, 253) with delta (0, 0)
Screenshot: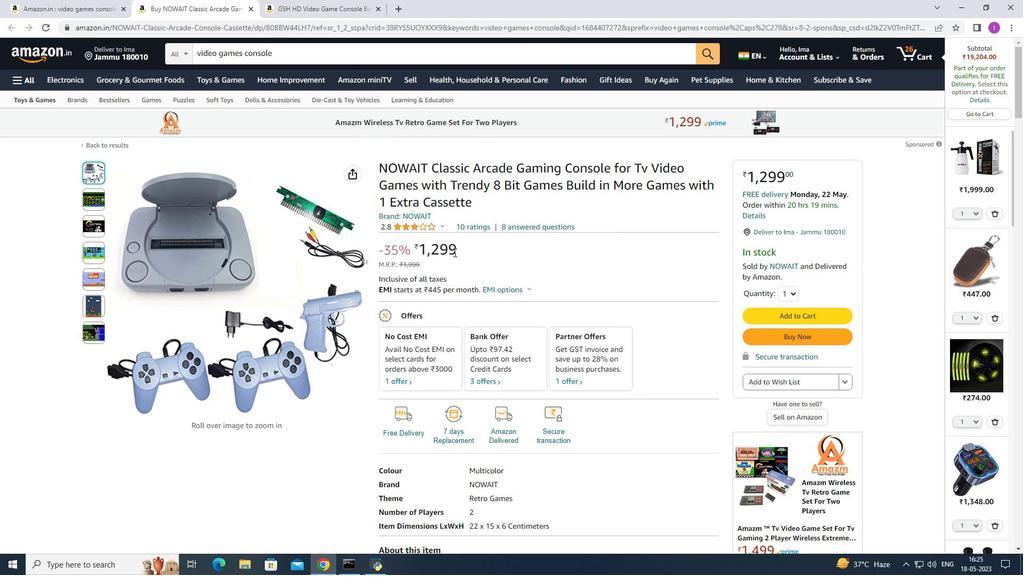 
Action: Mouse moved to (91, 11)
Screenshot: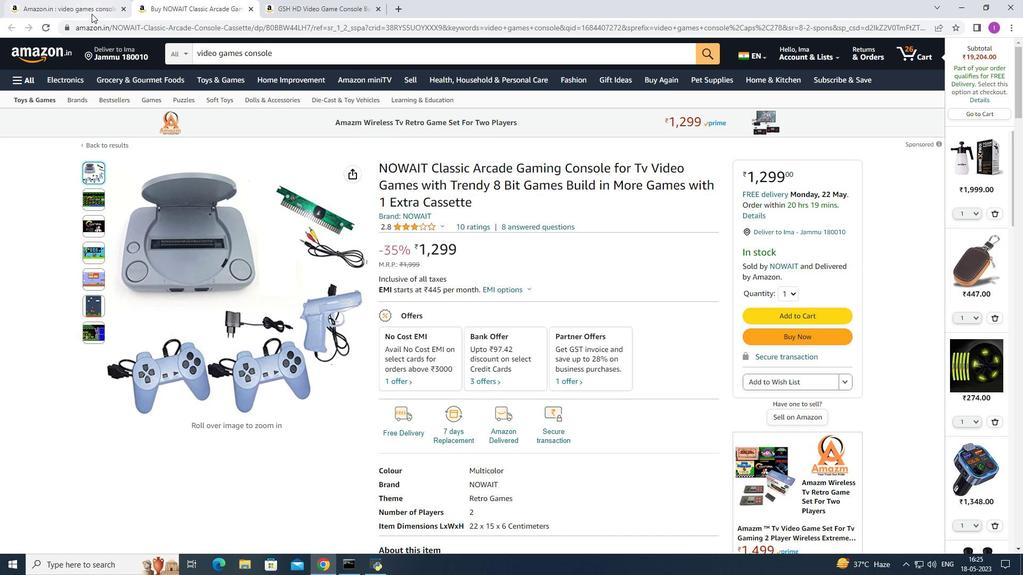 
Action: Mouse pressed left at (91, 11)
Screenshot: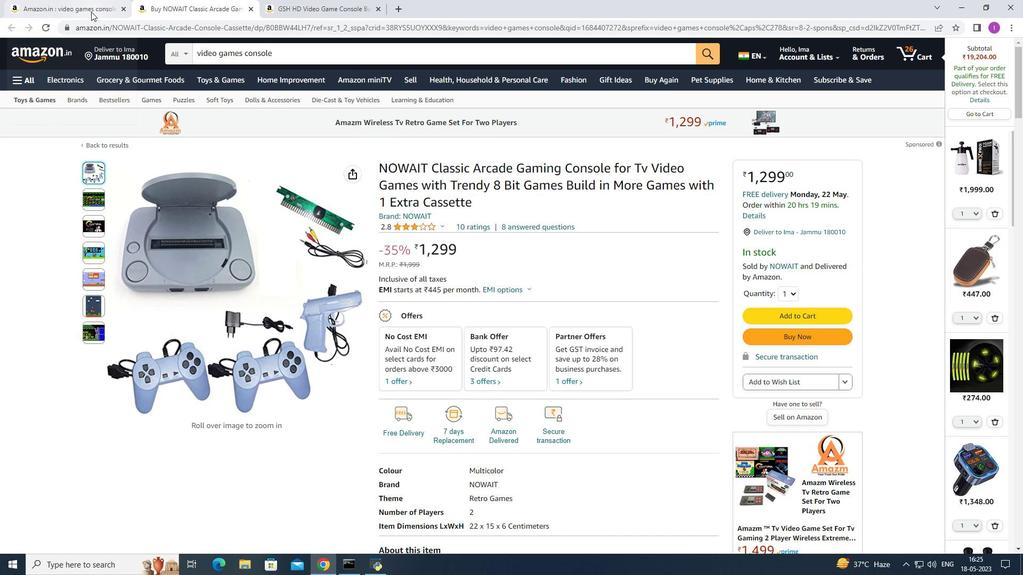
Action: Mouse moved to (89, 7)
Screenshot: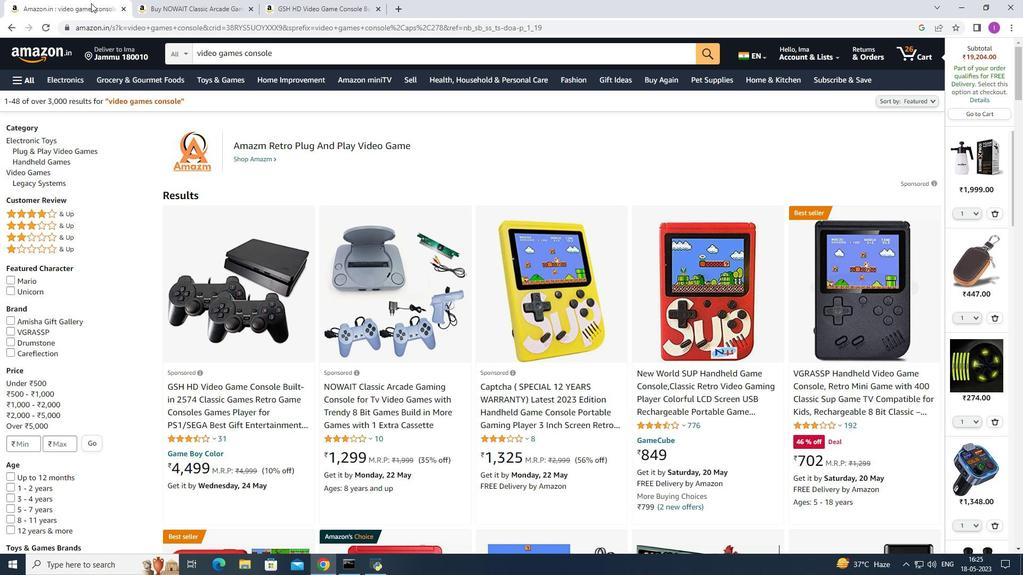 
Action: Mouse pressed left at (89, 7)
Screenshot: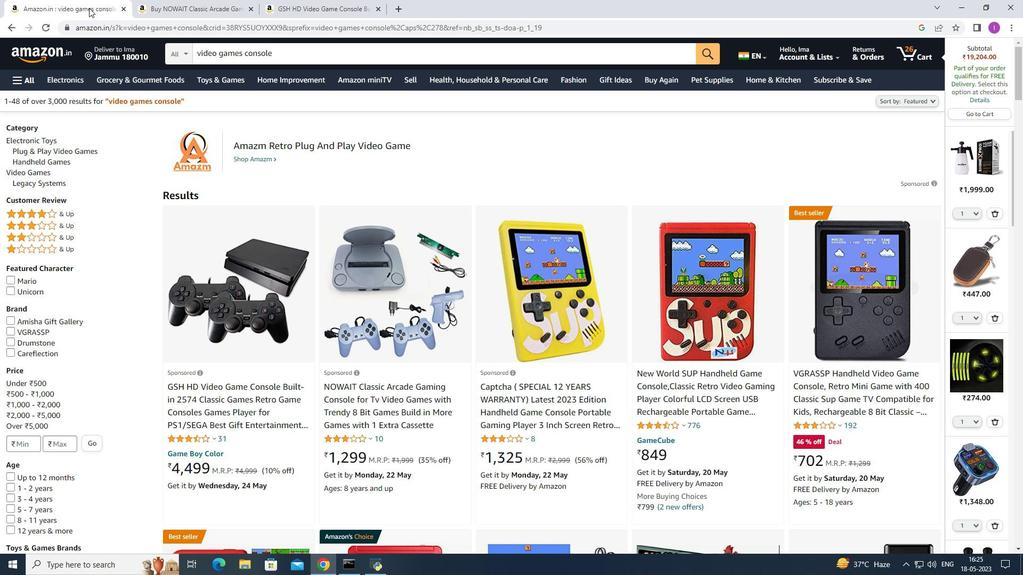 
Action: Mouse moved to (104, 10)
Screenshot: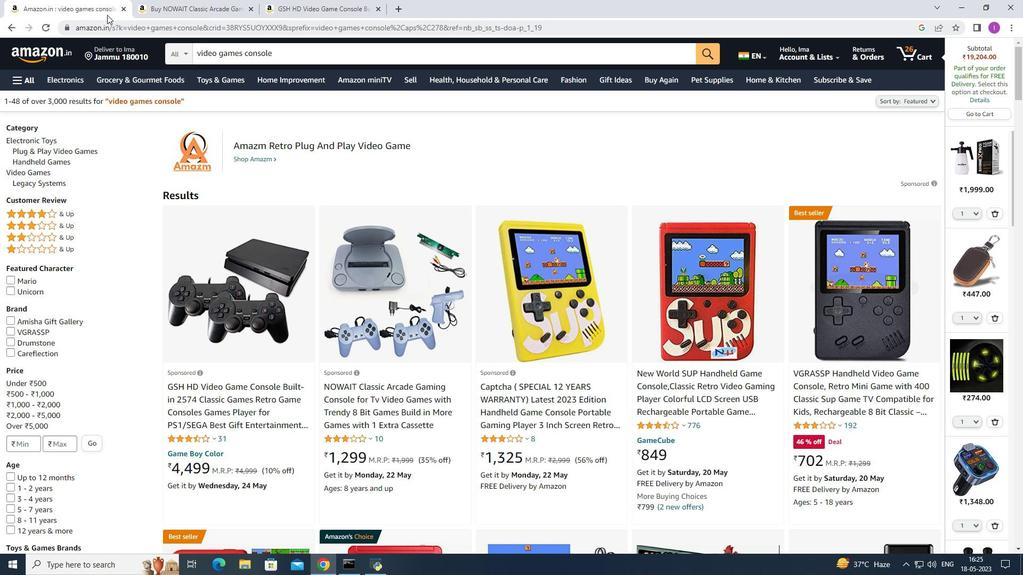 
Action: Mouse pressed left at (104, 10)
Screenshot: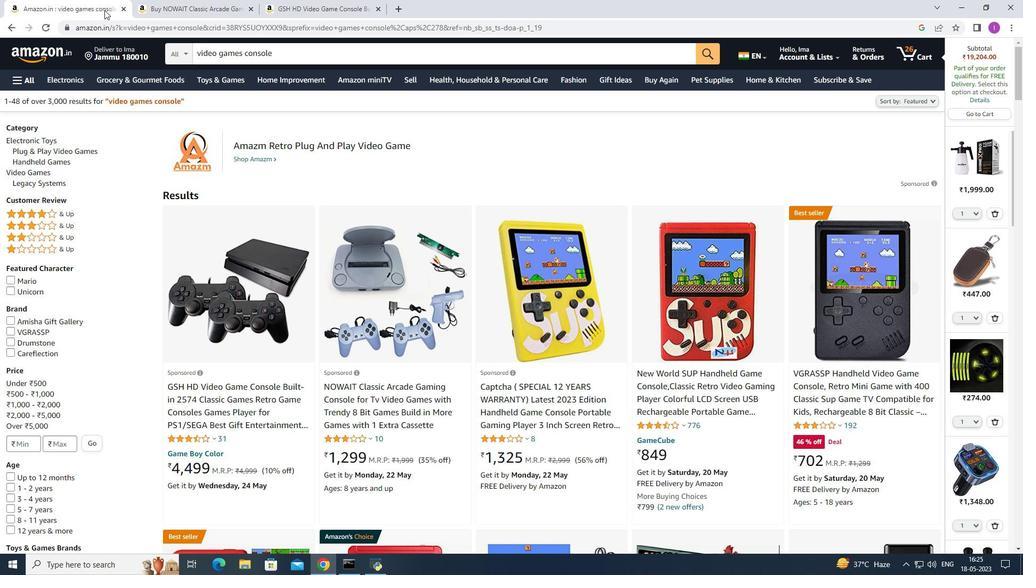 
Action: Mouse moved to (566, 320)
Screenshot: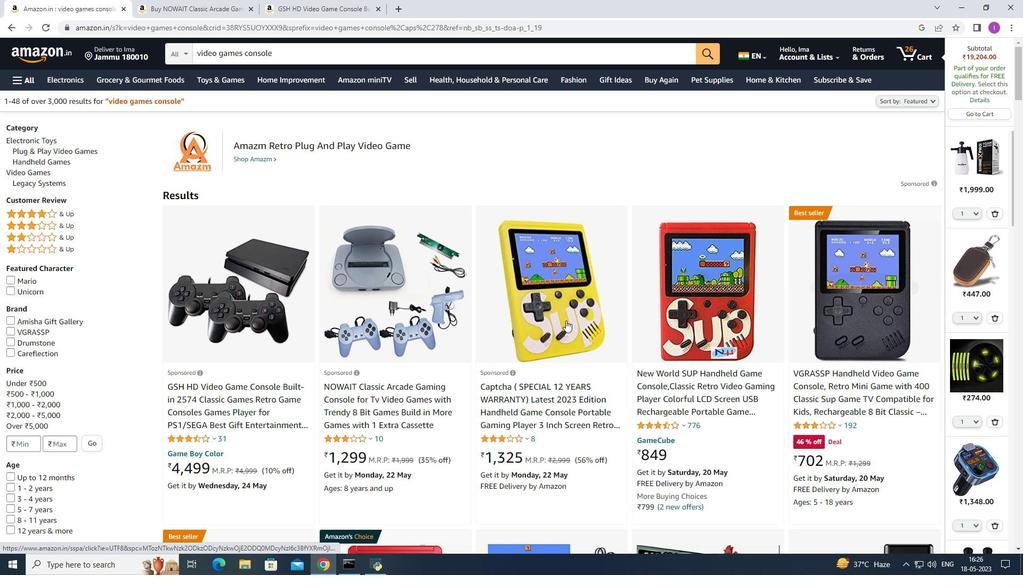 
Action: Mouse scrolled (566, 319) with delta (0, 0)
Screenshot: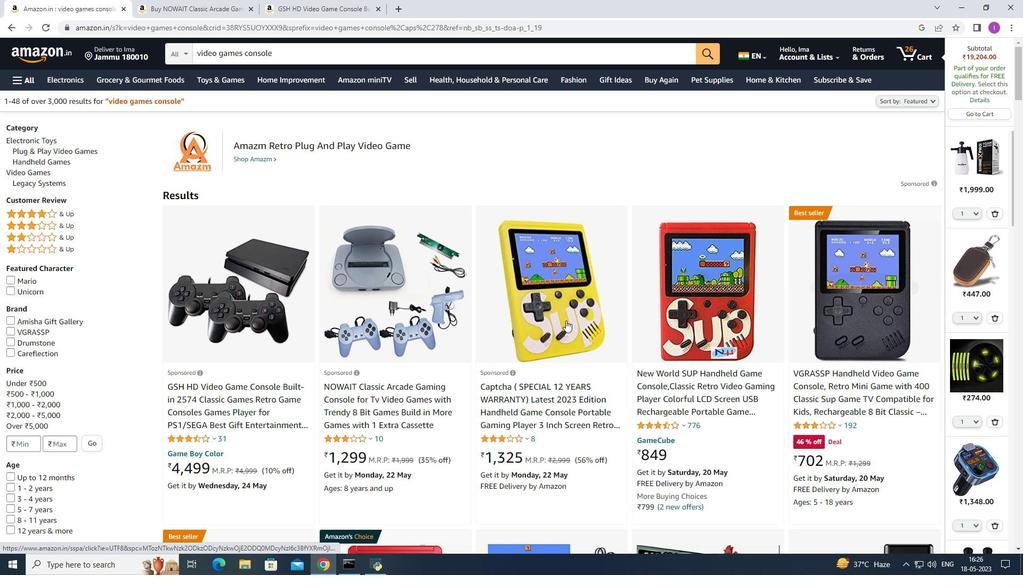 
Action: Mouse moved to (566, 319)
Screenshot: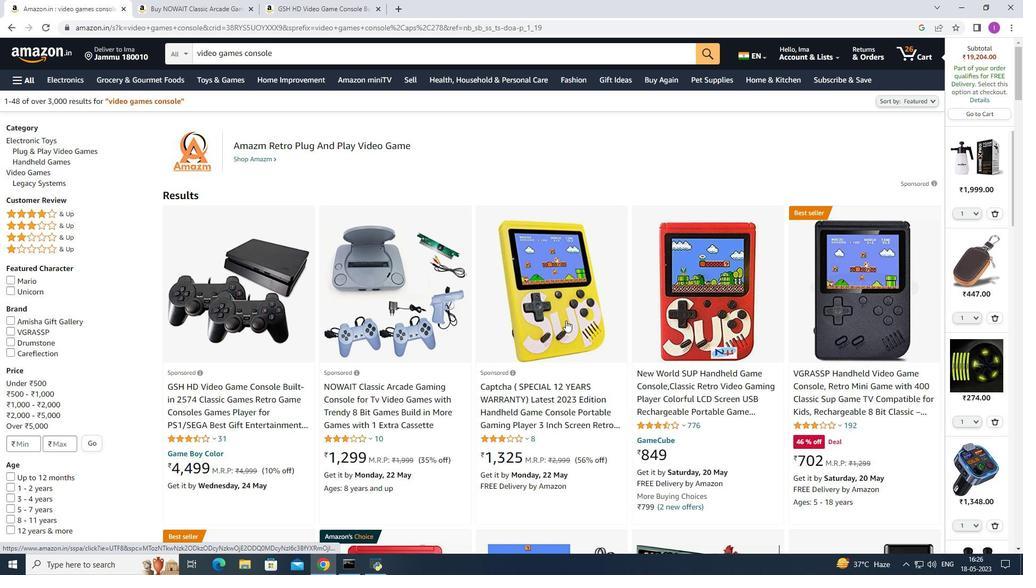 
Action: Mouse scrolled (566, 319) with delta (0, 0)
Screenshot: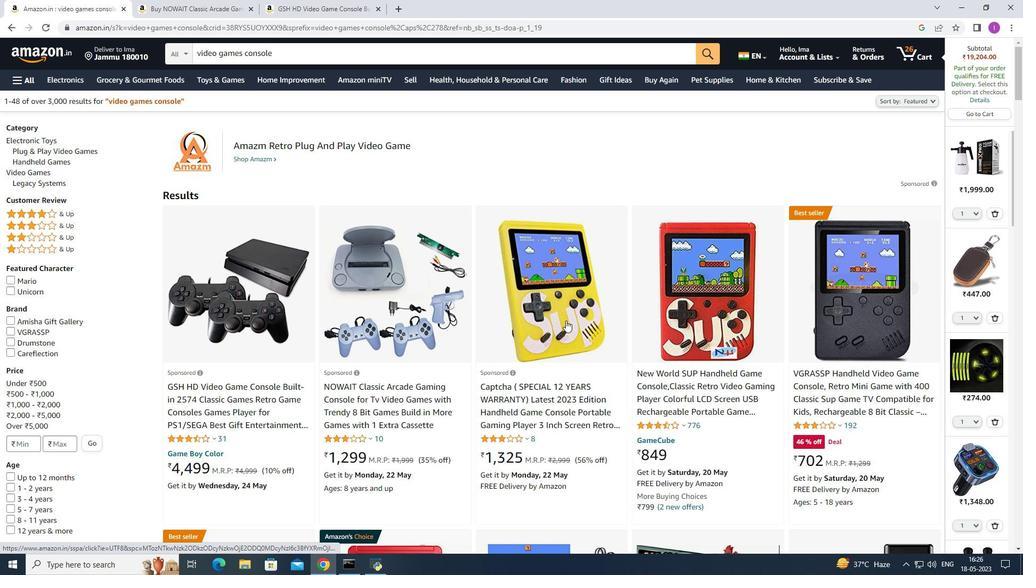 
Action: Mouse moved to (567, 319)
Screenshot: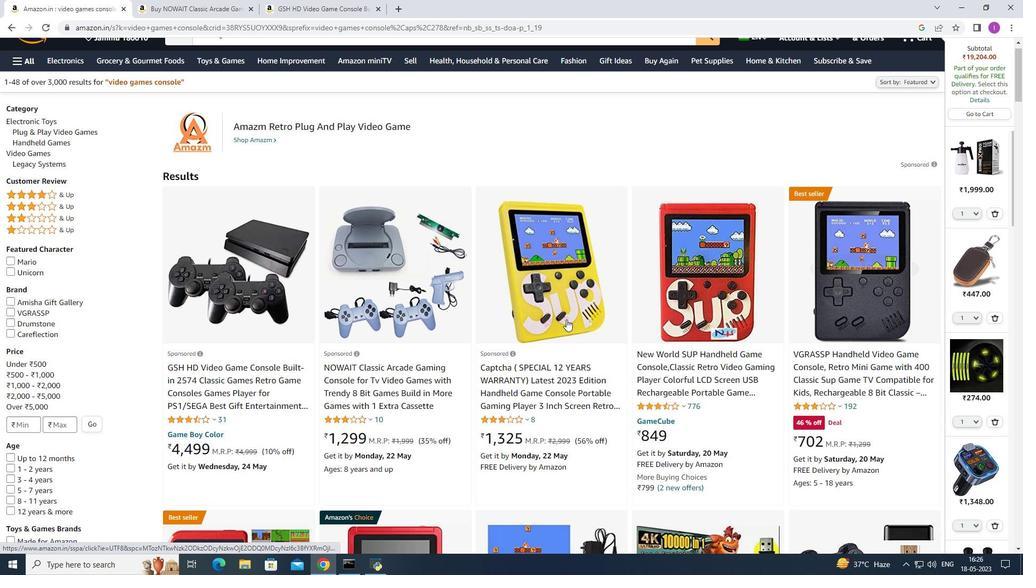 
Action: Mouse scrolled (567, 318) with delta (0, 0)
Screenshot: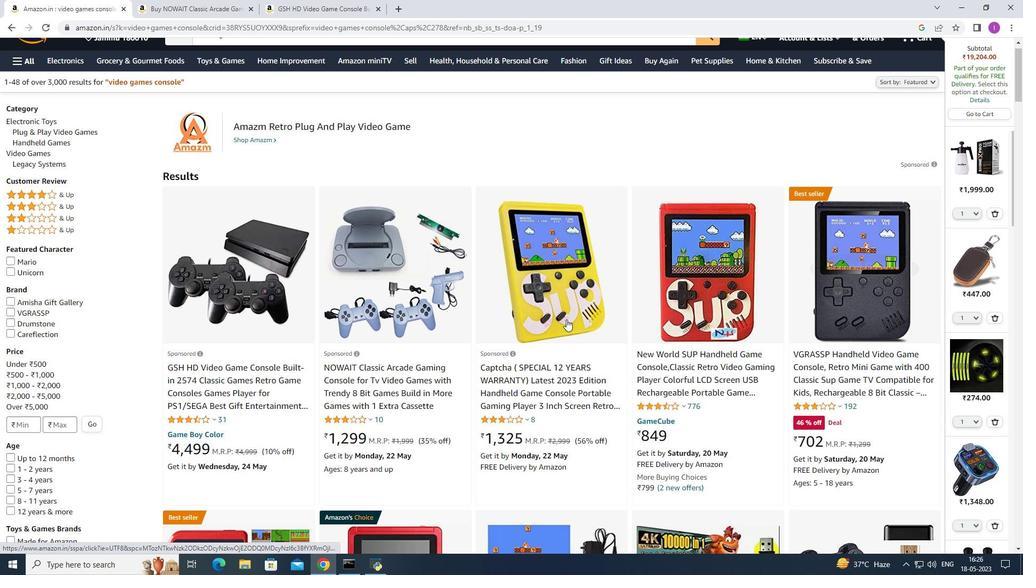 
Action: Mouse moved to (560, 221)
Screenshot: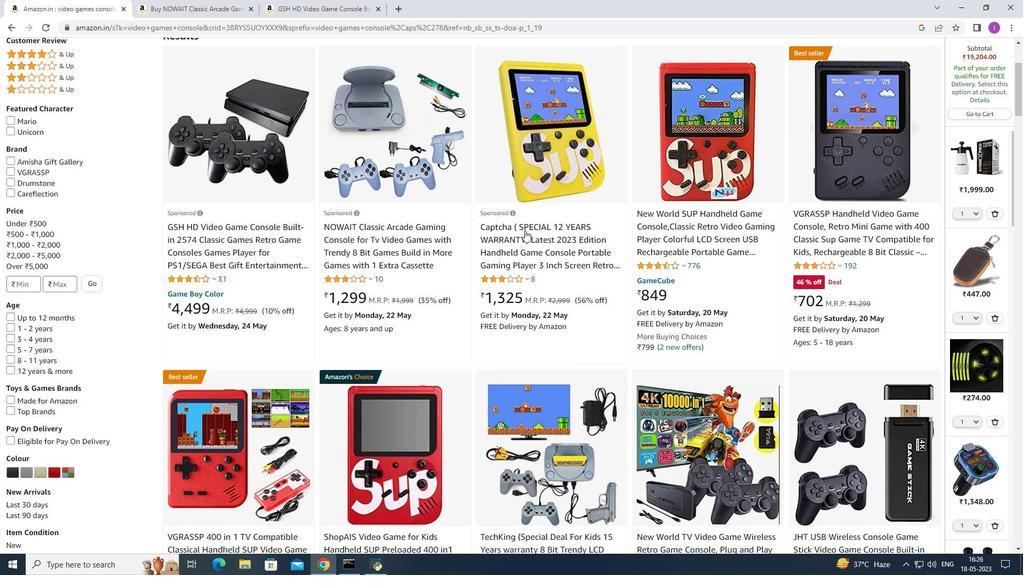 
Action: Mouse pressed left at (560, 221)
Screenshot: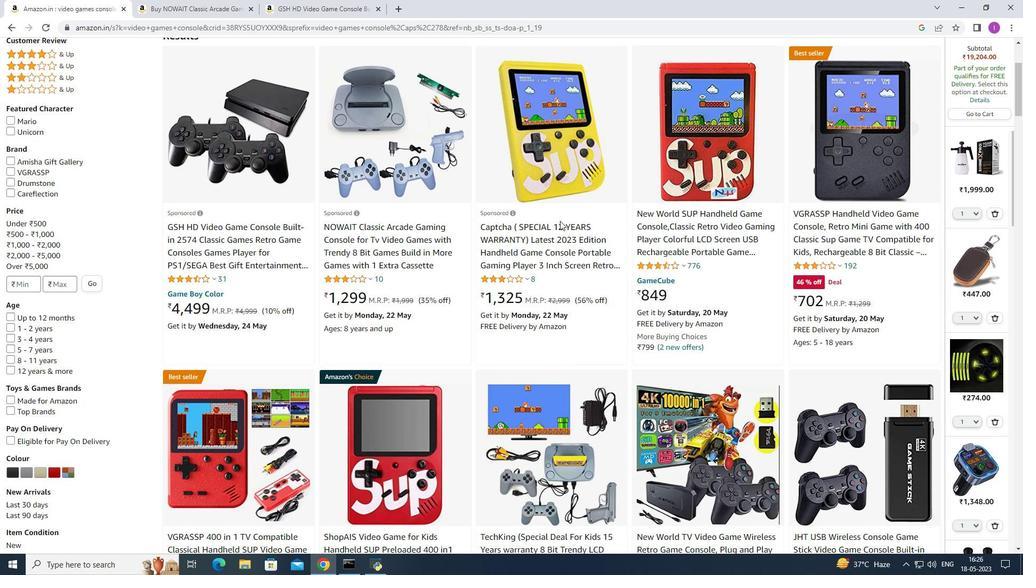 
Action: Mouse moved to (509, 290)
Screenshot: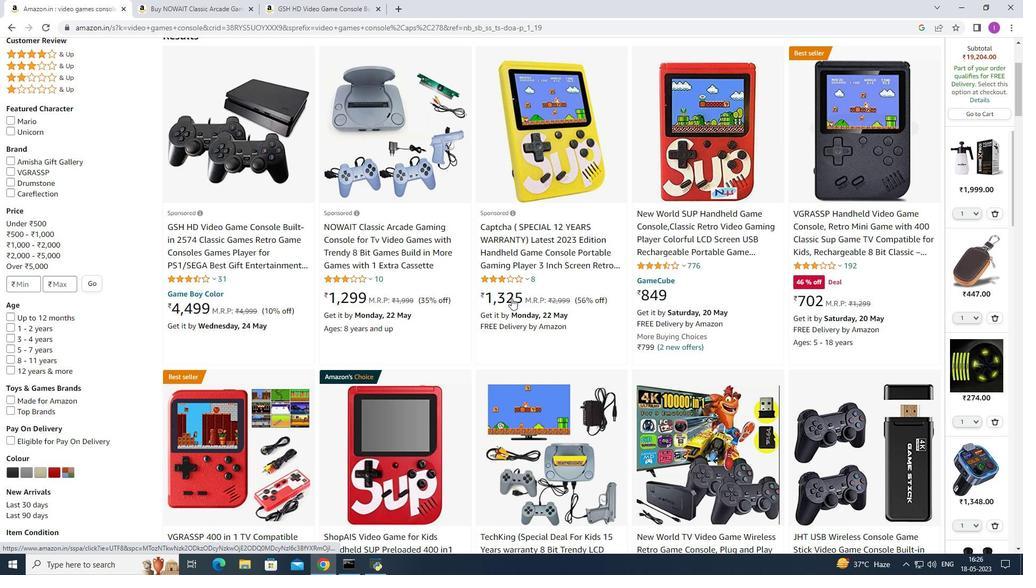 
Action: Mouse pressed left at (509, 290)
Screenshot: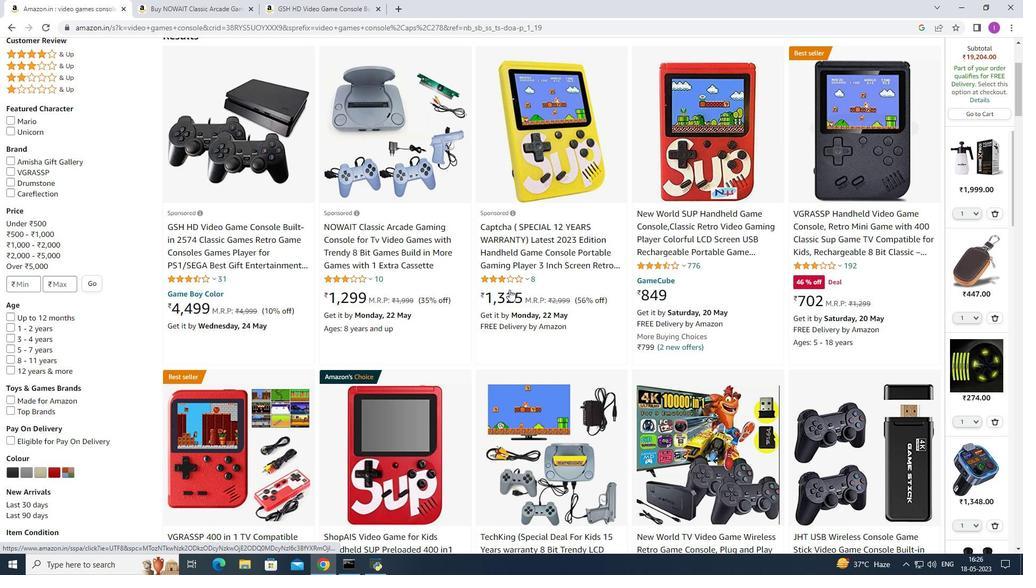 
Action: Mouse moved to (519, 258)
Screenshot: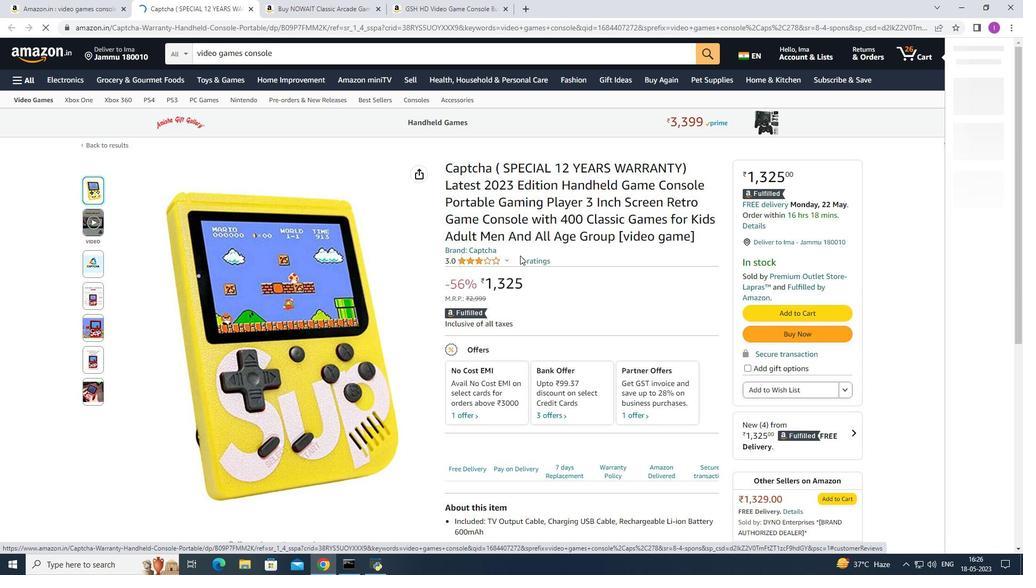 
Action: Mouse scrolled (519, 257) with delta (0, 0)
Screenshot: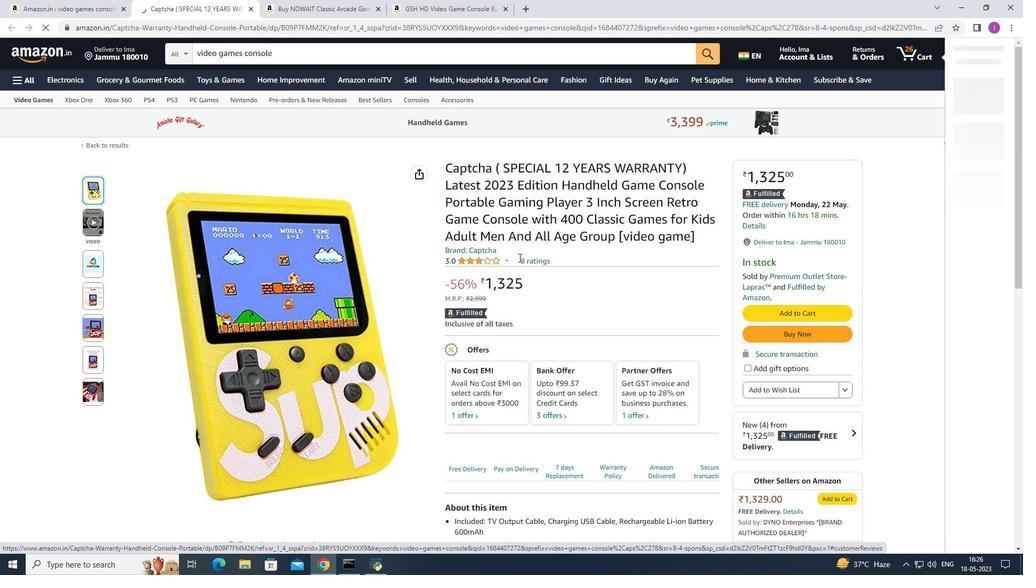 
Action: Mouse scrolled (519, 257) with delta (0, 0)
Screenshot: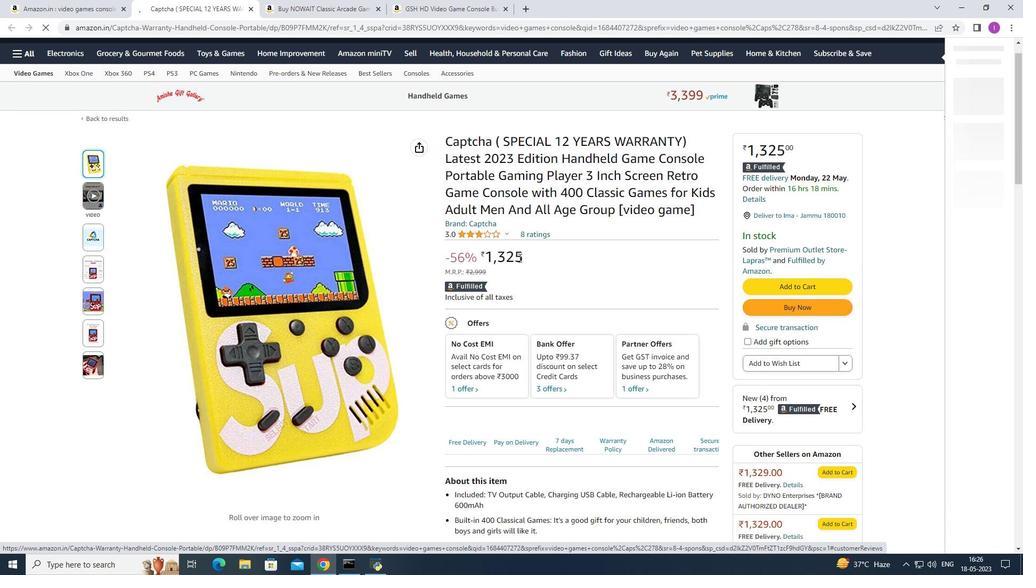 
Action: Mouse scrolled (519, 257) with delta (0, 0)
Screenshot: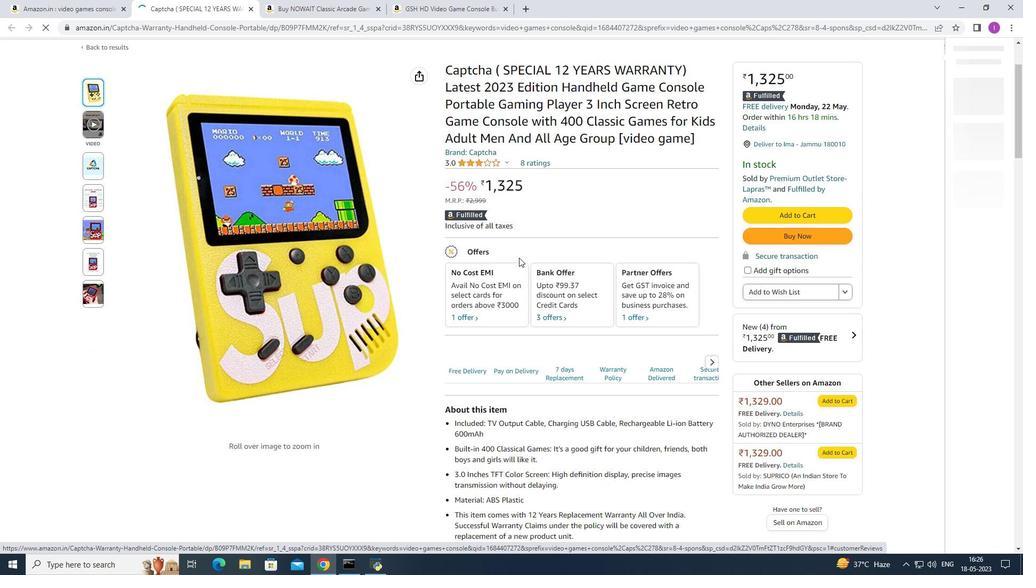 
Action: Mouse moved to (519, 258)
Screenshot: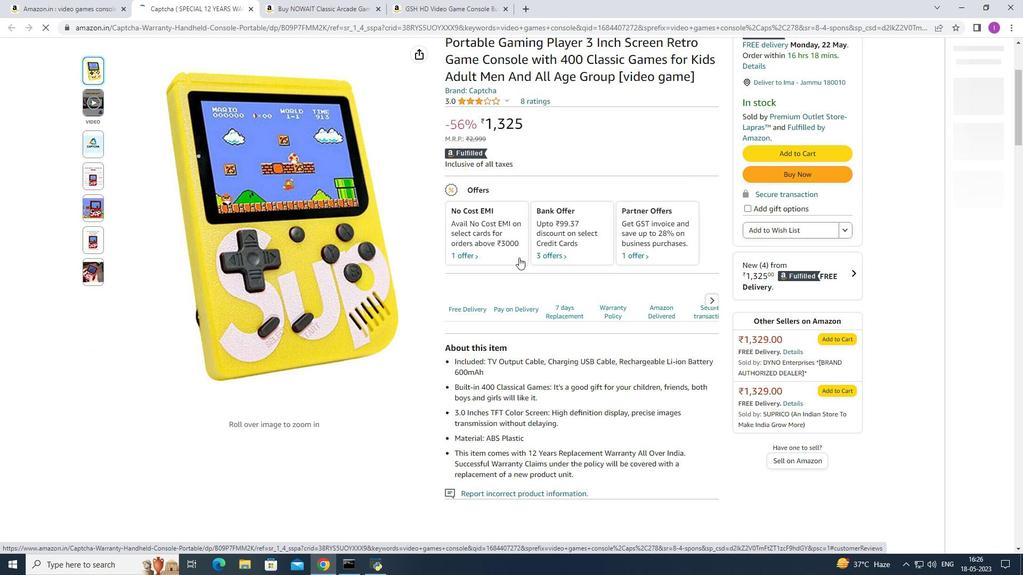 
Action: Mouse scrolled (519, 257) with delta (0, 0)
Screenshot: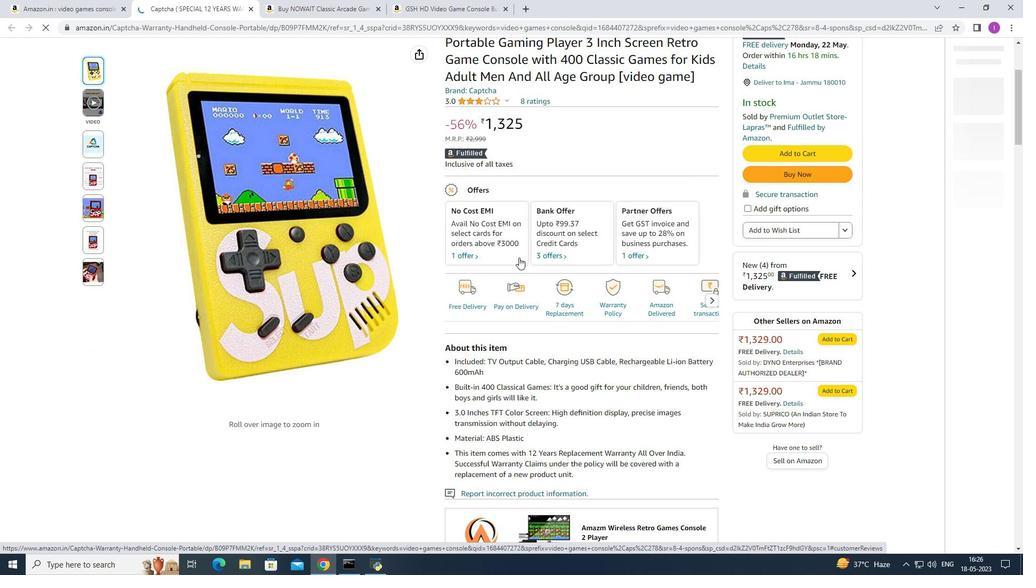 
Action: Mouse scrolled (519, 257) with delta (0, 0)
Screenshot: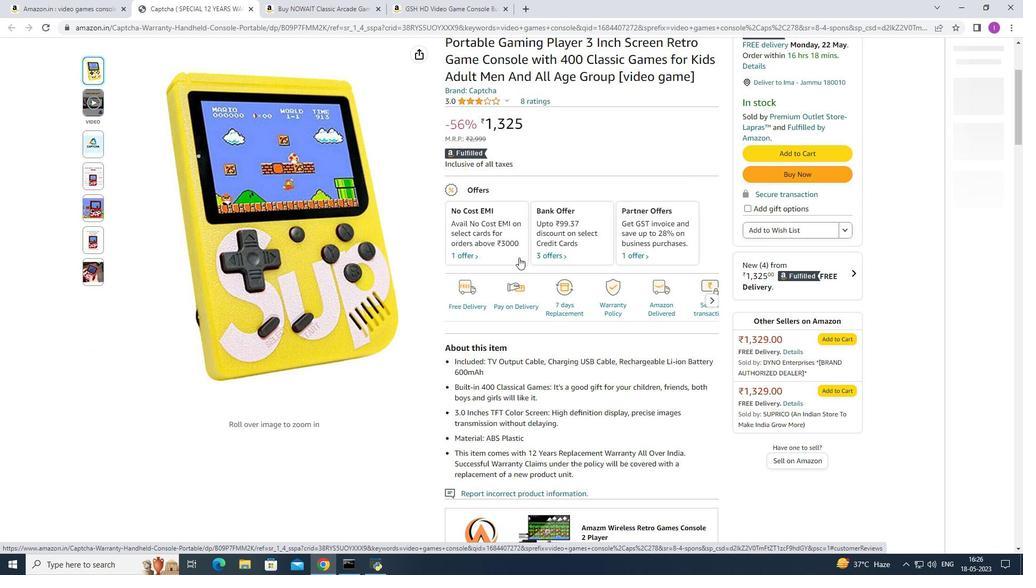
Action: Mouse scrolled (519, 257) with delta (0, 0)
Screenshot: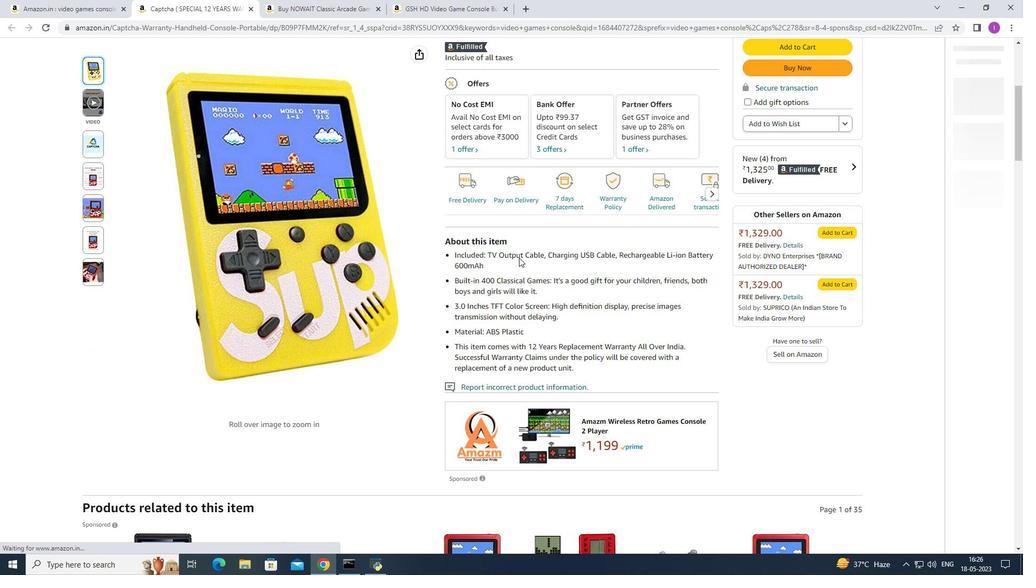 
Action: Mouse scrolled (519, 257) with delta (0, 0)
Screenshot: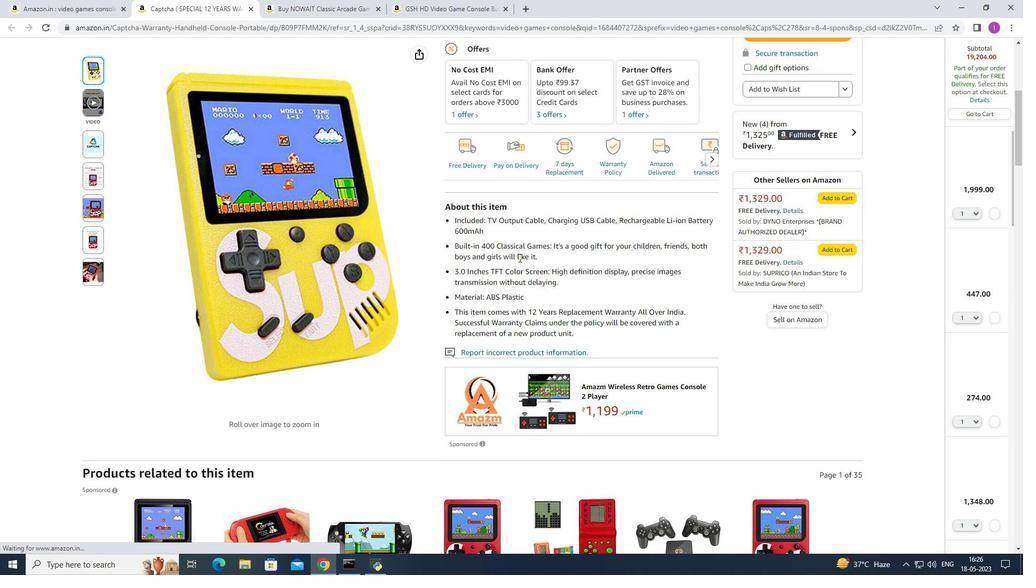 
Action: Mouse scrolled (519, 257) with delta (0, 0)
Screenshot: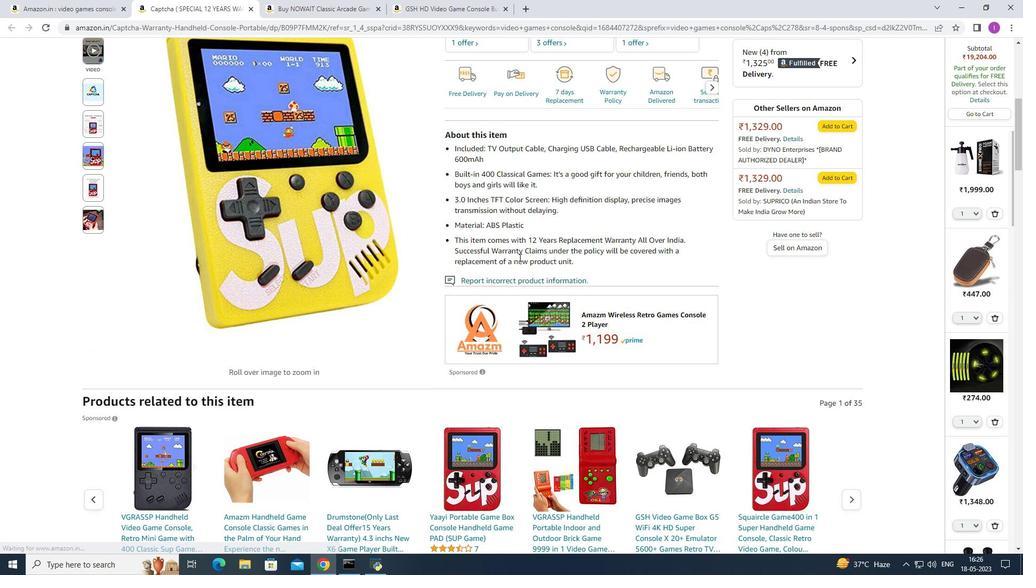 
Action: Mouse scrolled (519, 257) with delta (0, 0)
Screenshot: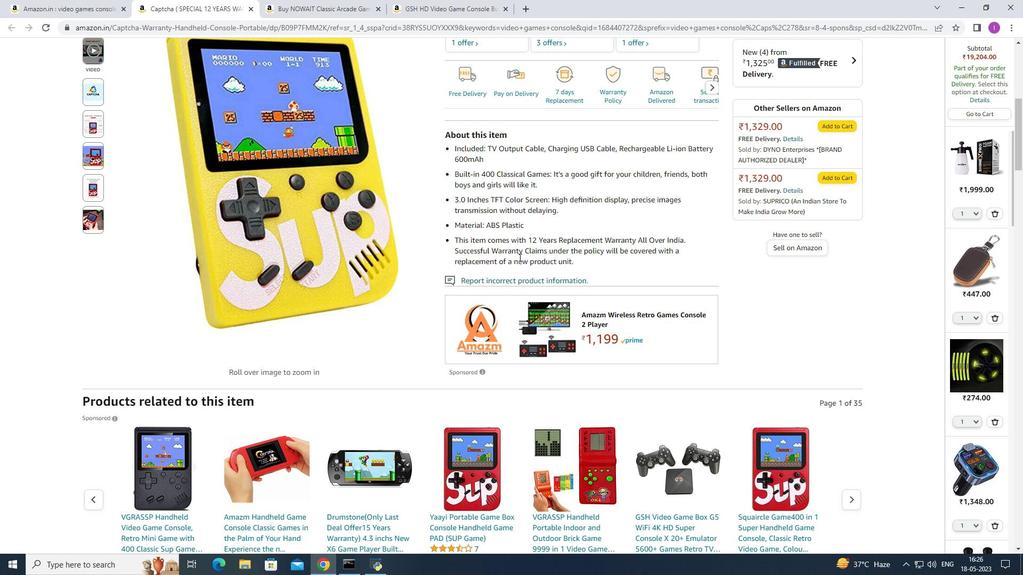 
Action: Mouse scrolled (519, 257) with delta (0, 0)
Screenshot: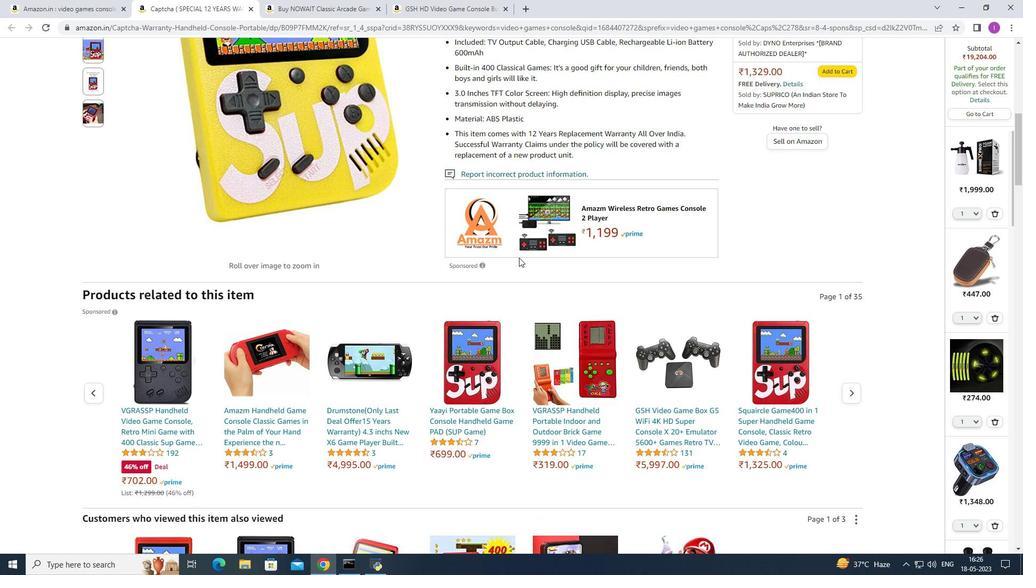 
Action: Mouse scrolled (519, 257) with delta (0, 0)
Screenshot: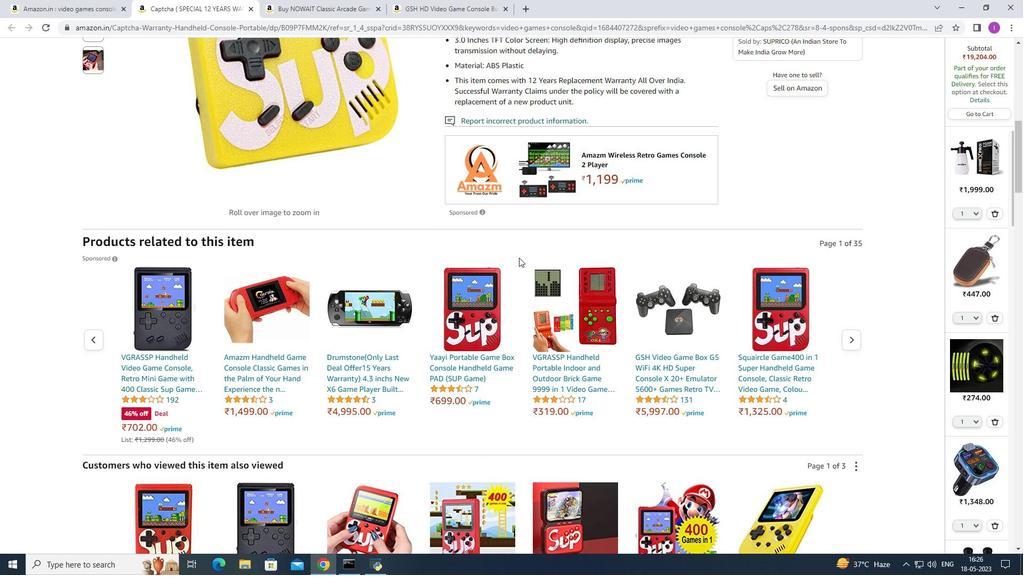 
Action: Mouse scrolled (519, 257) with delta (0, 0)
Screenshot: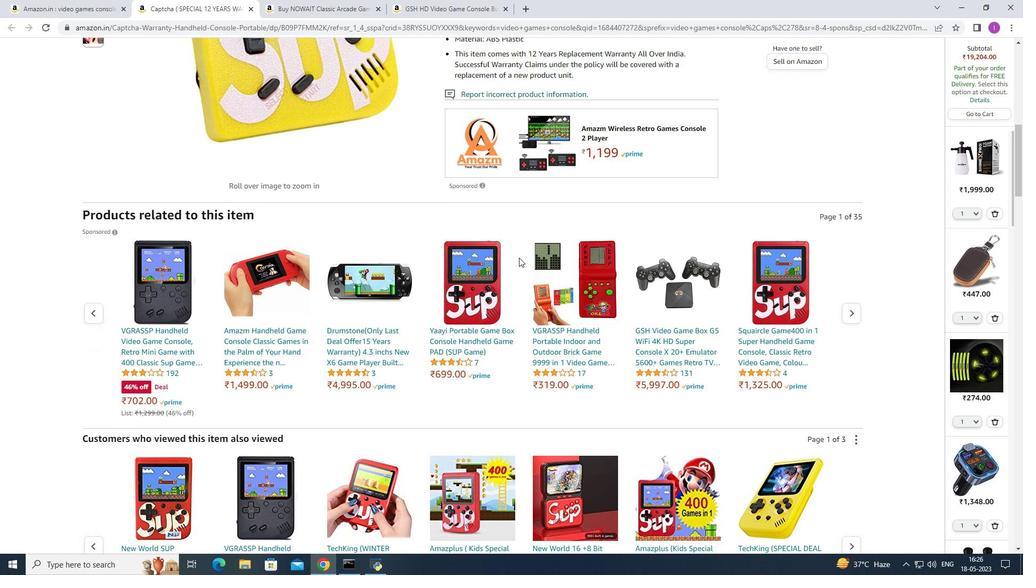 
Action: Mouse scrolled (519, 257) with delta (0, 0)
Screenshot: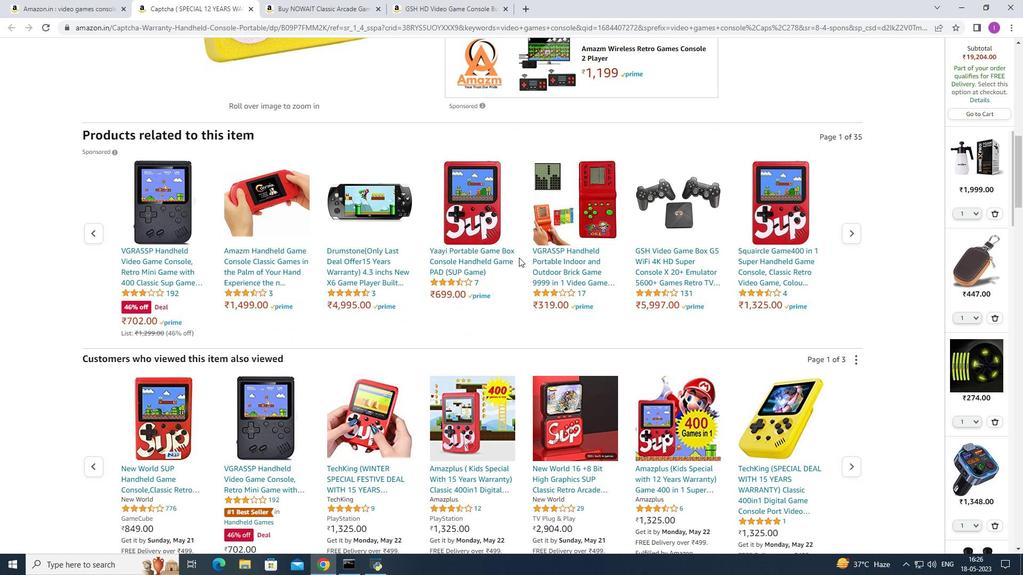 
Action: Mouse scrolled (519, 257) with delta (0, 0)
Screenshot: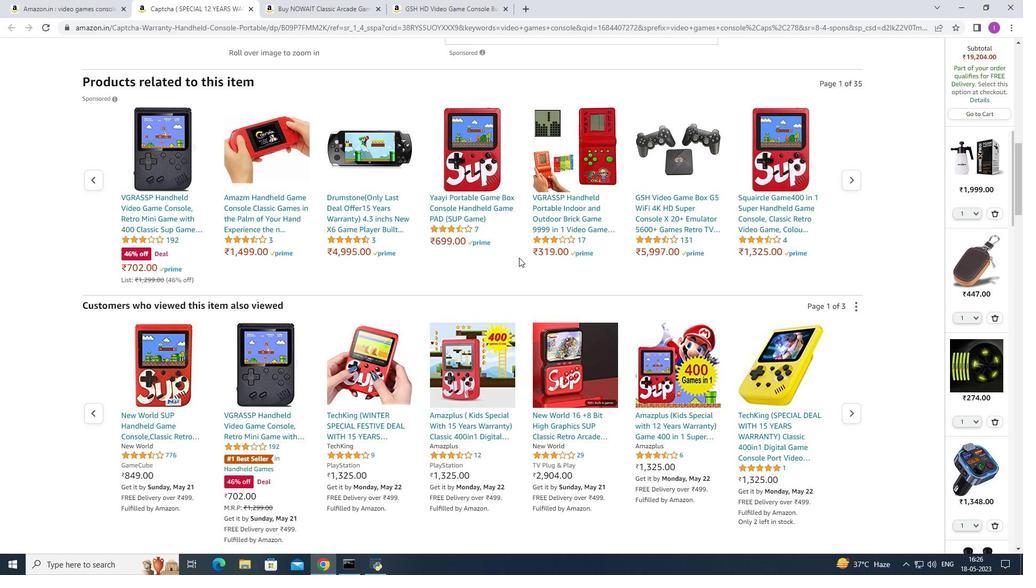 
Action: Mouse scrolled (519, 257) with delta (0, 0)
Screenshot: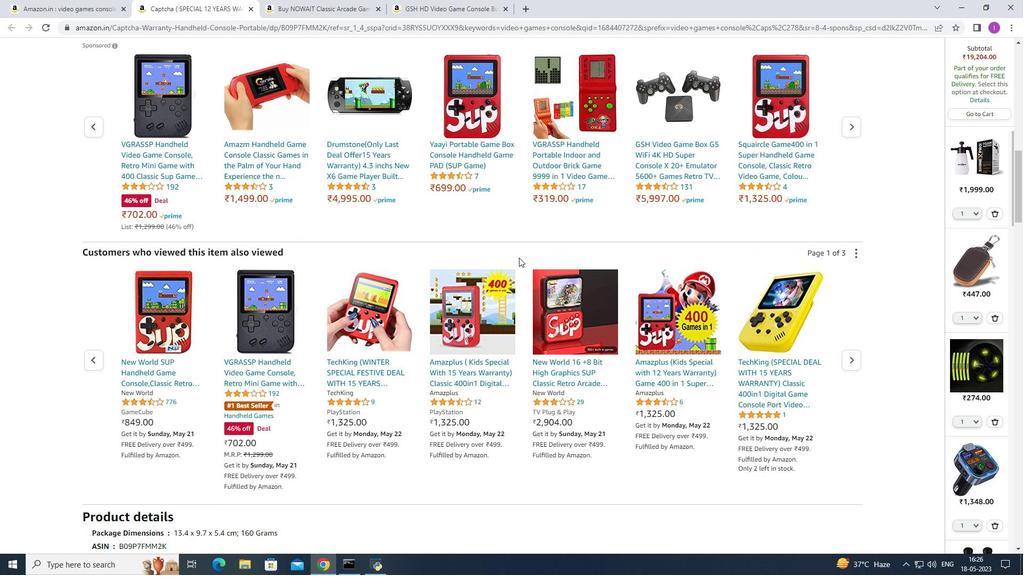 
Action: Mouse scrolled (519, 257) with delta (0, 0)
Screenshot: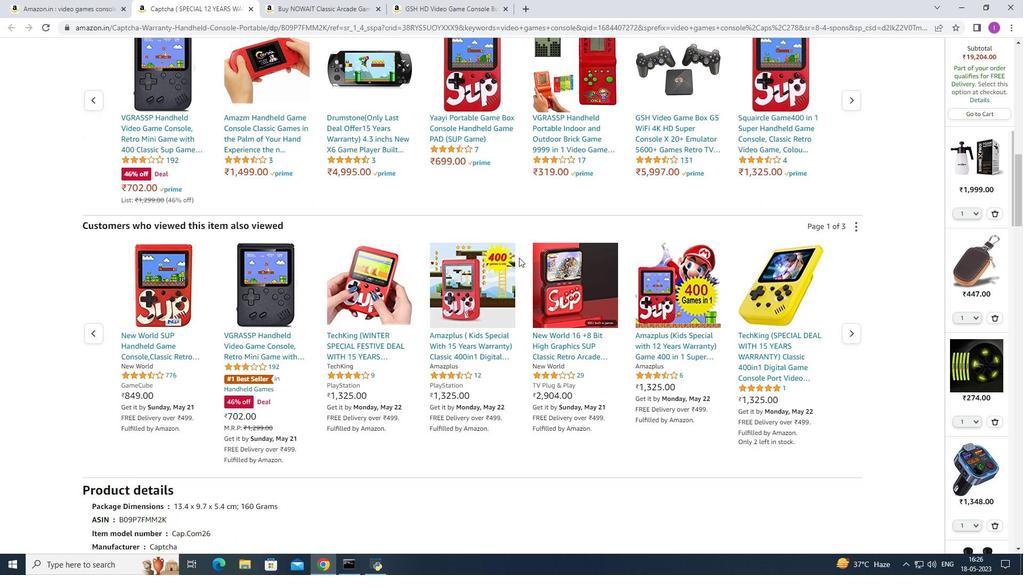
Action: Mouse scrolled (519, 257) with delta (0, 0)
Screenshot: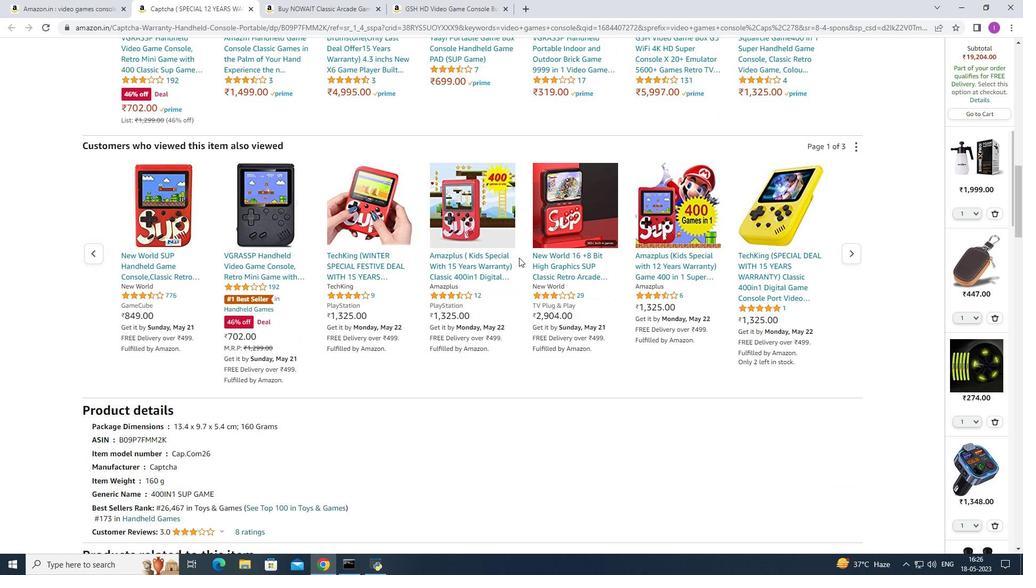
Action: Mouse scrolled (519, 257) with delta (0, 0)
Screenshot: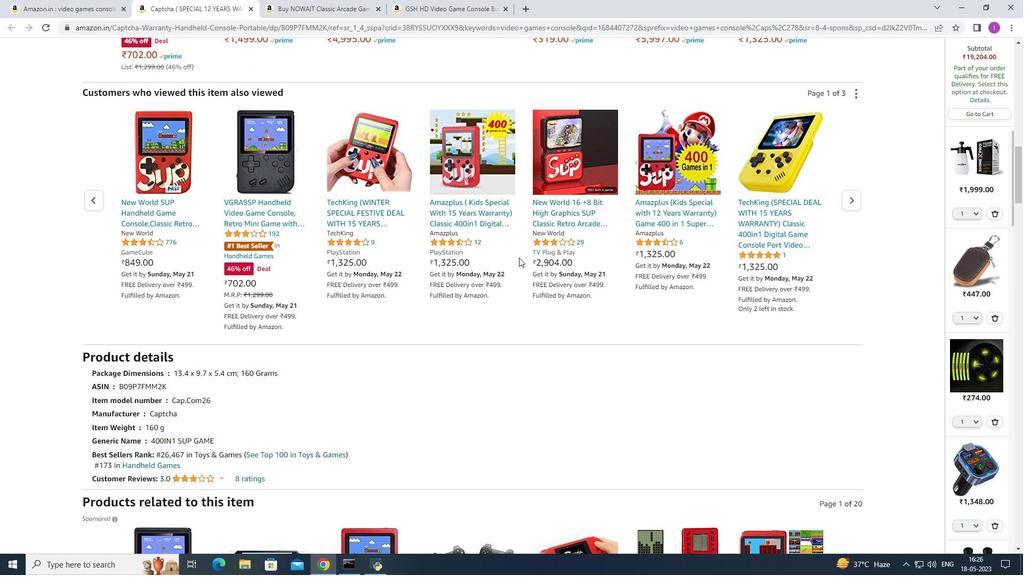 
Action: Mouse scrolled (519, 257) with delta (0, 0)
Screenshot: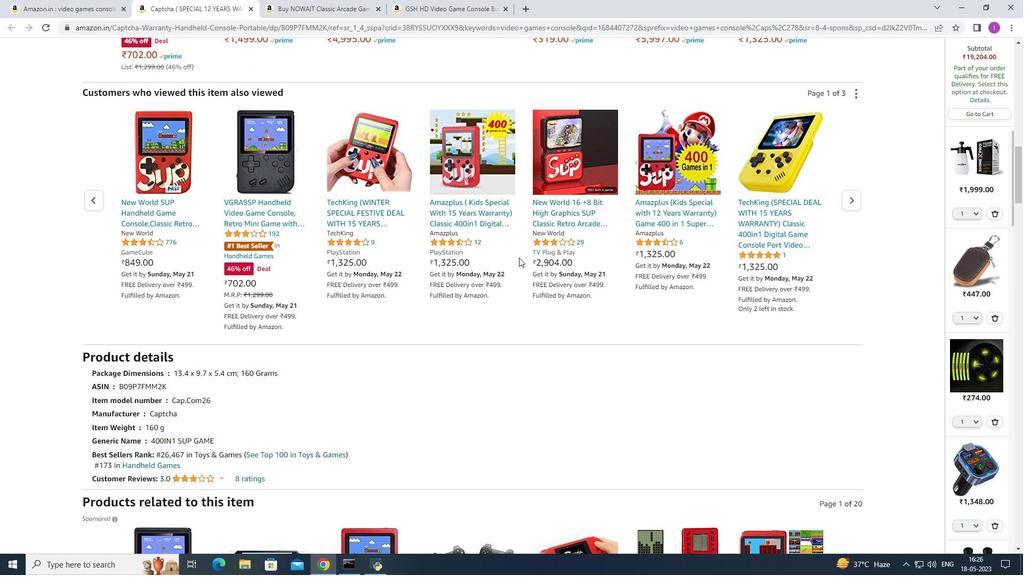 
Action: Mouse scrolled (519, 257) with delta (0, 0)
Screenshot: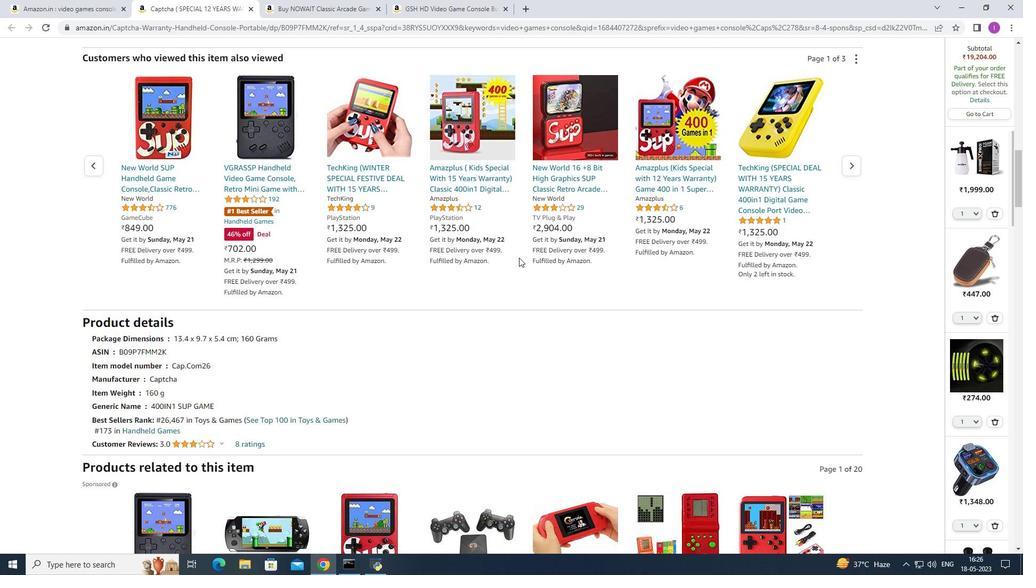 
Action: Mouse scrolled (519, 257) with delta (0, 0)
Screenshot: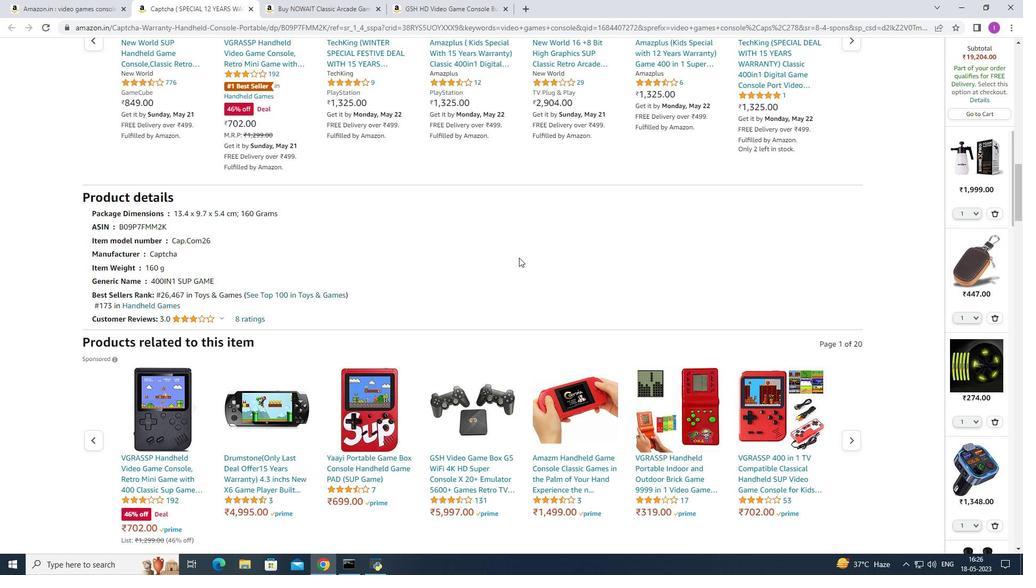 
Action: Mouse scrolled (519, 257) with delta (0, 0)
Screenshot: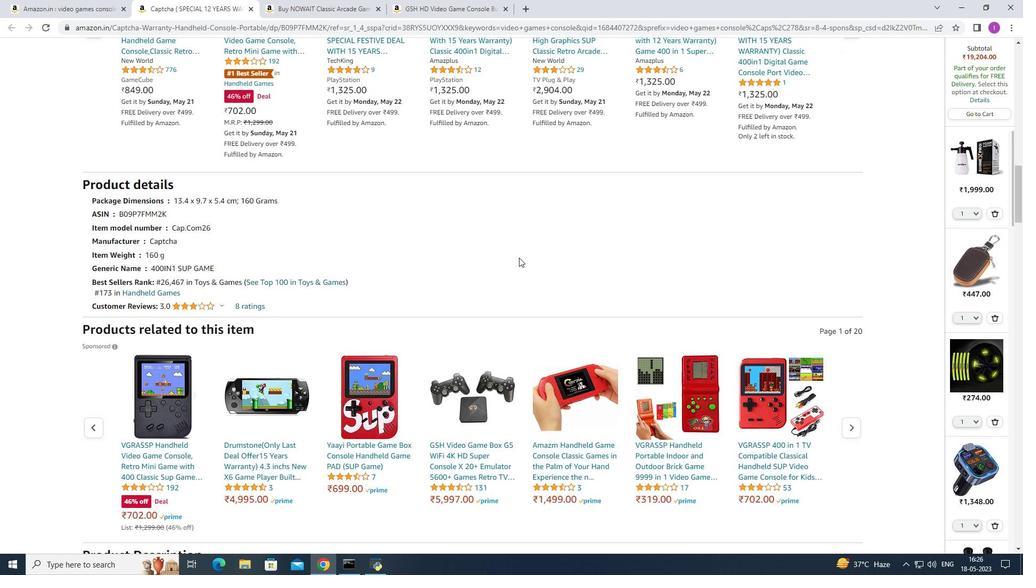 
Action: Mouse scrolled (519, 257) with delta (0, 0)
Screenshot: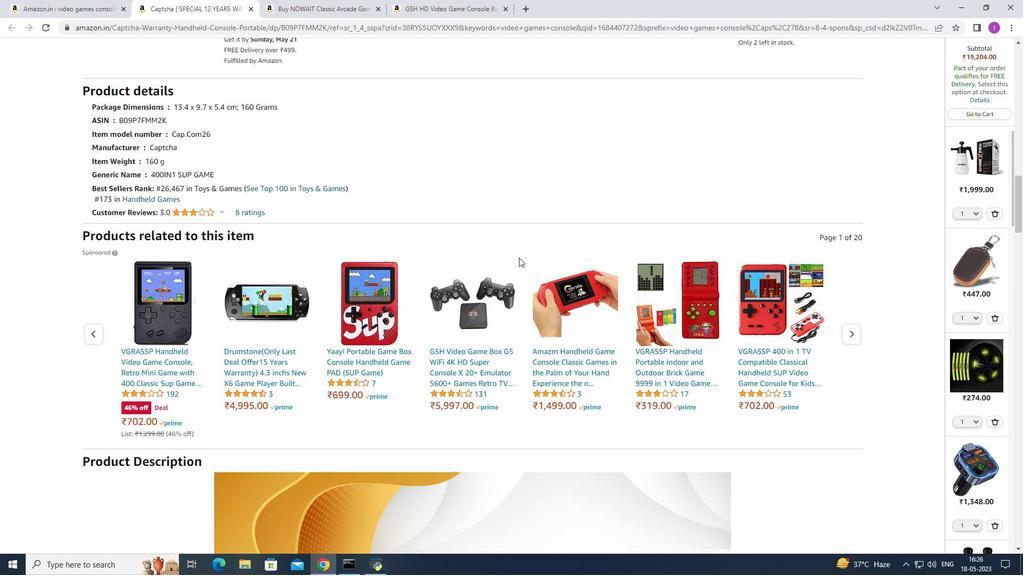 
Action: Mouse scrolled (519, 257) with delta (0, 0)
Screenshot: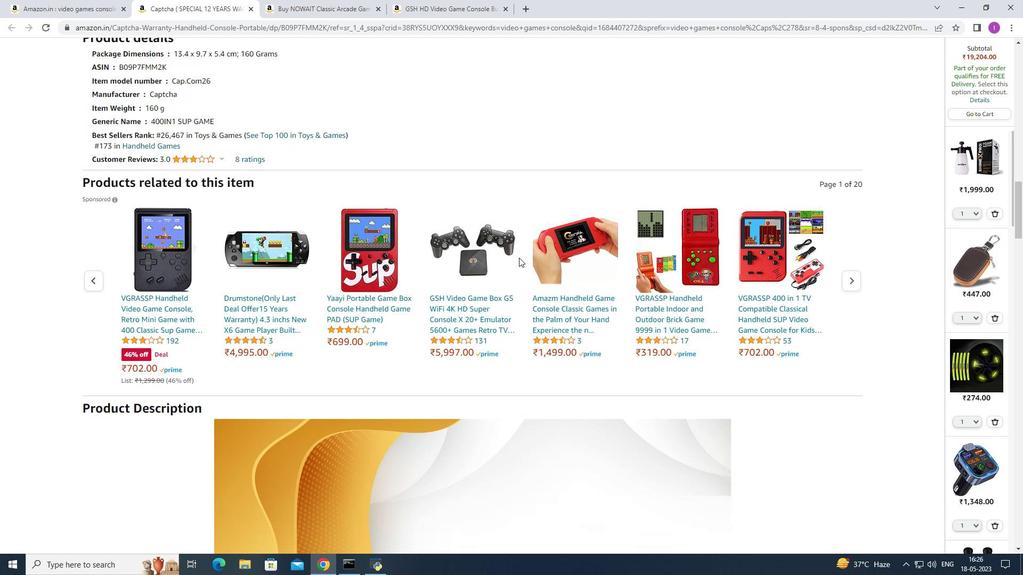 
Action: Mouse scrolled (519, 257) with delta (0, 0)
Screenshot: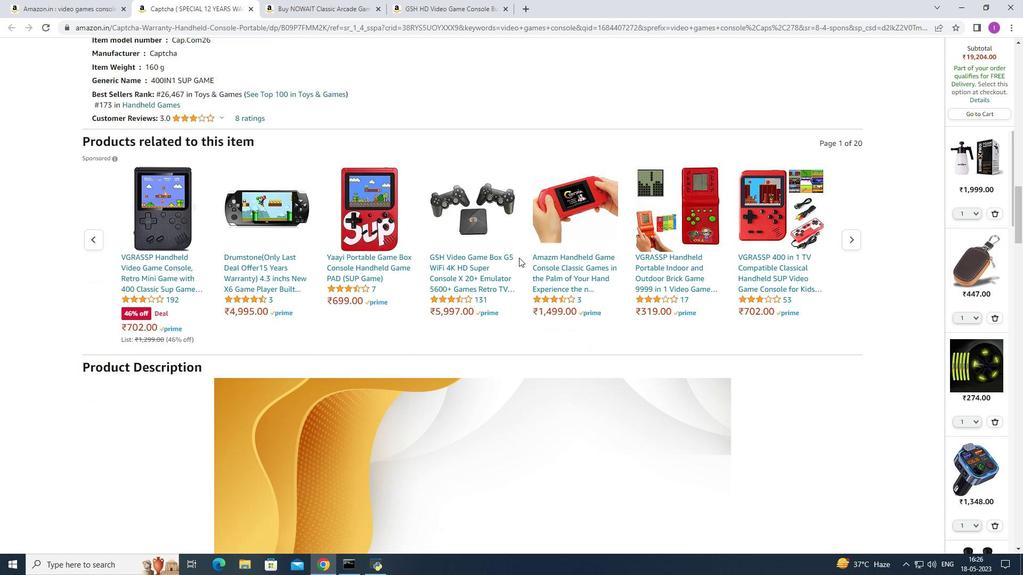 
Action: Mouse scrolled (519, 257) with delta (0, 0)
Screenshot: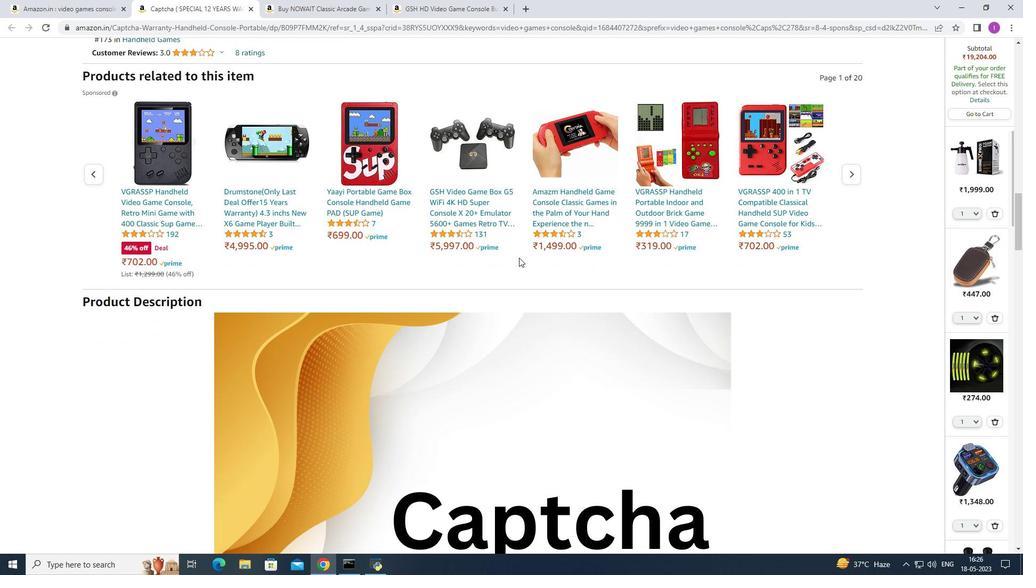 
Action: Mouse scrolled (519, 257) with delta (0, 0)
Screenshot: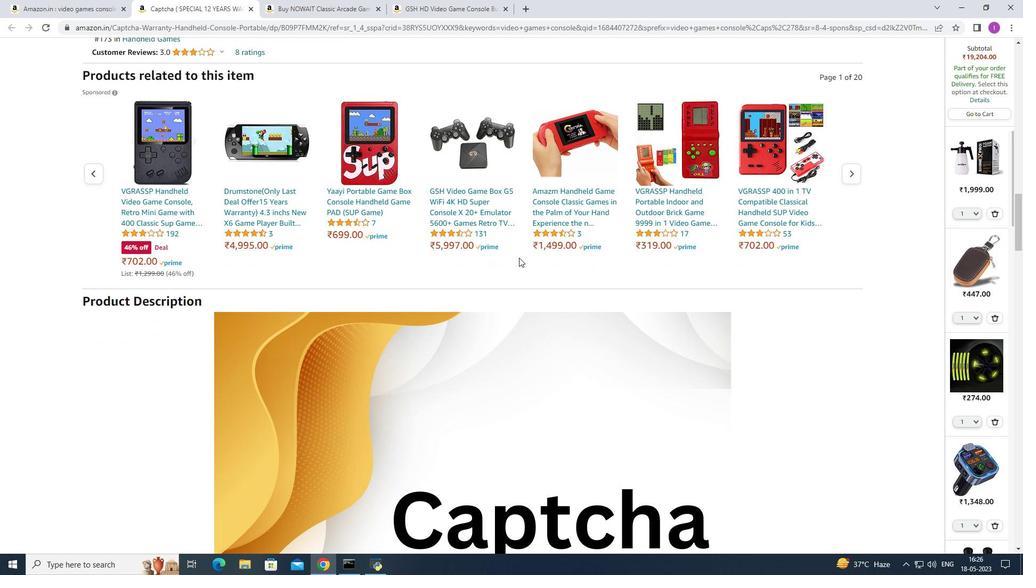 
Action: Mouse scrolled (519, 257) with delta (0, 0)
Screenshot: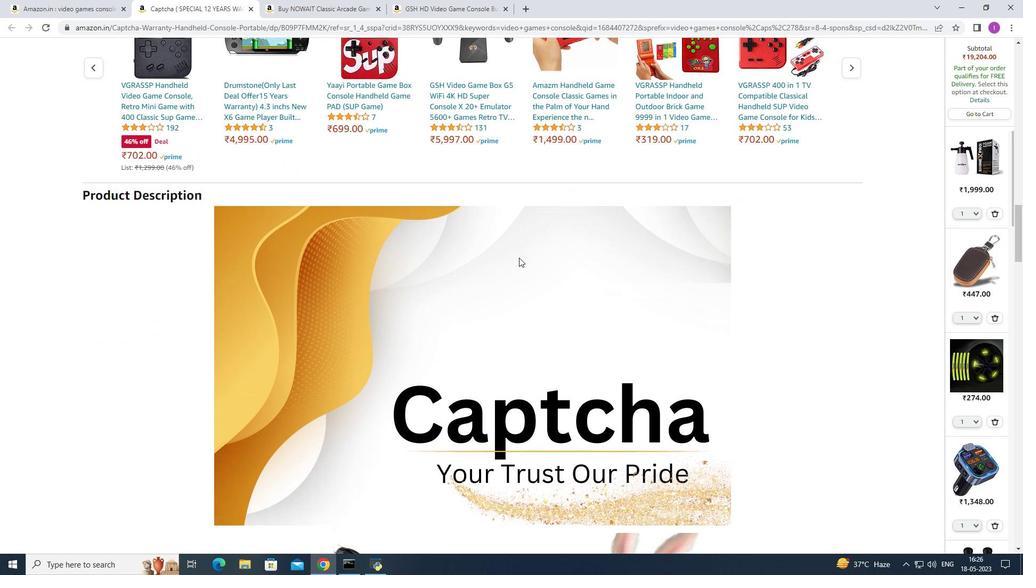 
Action: Mouse scrolled (519, 257) with delta (0, 0)
Screenshot: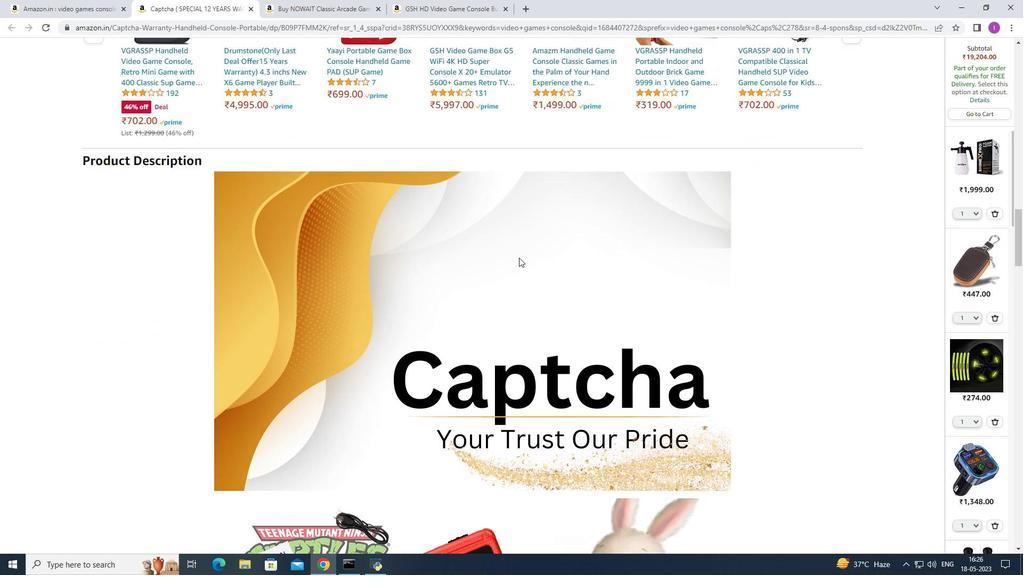 
Action: Mouse scrolled (519, 257) with delta (0, 0)
Screenshot: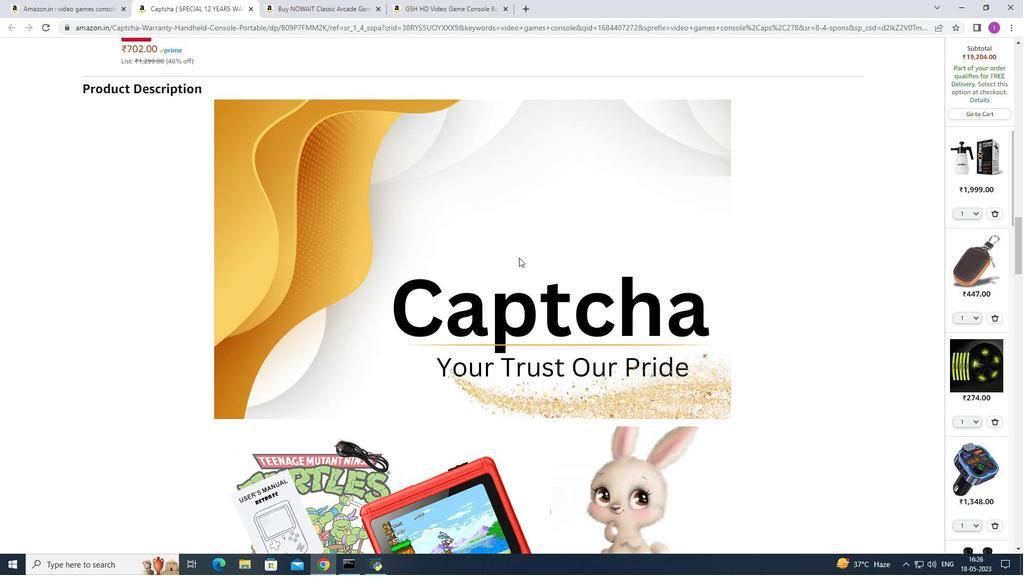 
Action: Mouse scrolled (519, 257) with delta (0, 0)
Screenshot: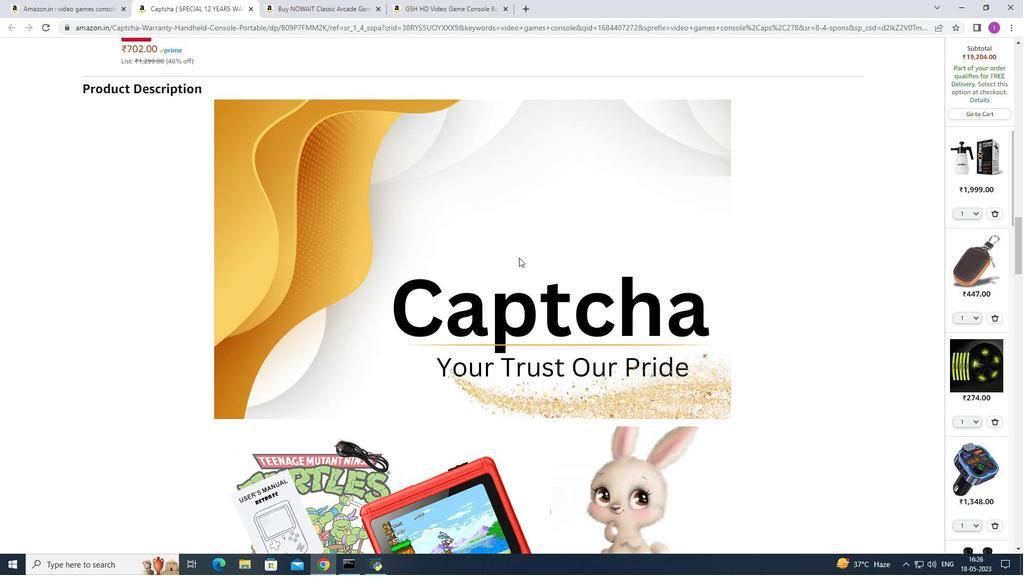 
Action: Mouse scrolled (519, 257) with delta (0, 0)
Screenshot: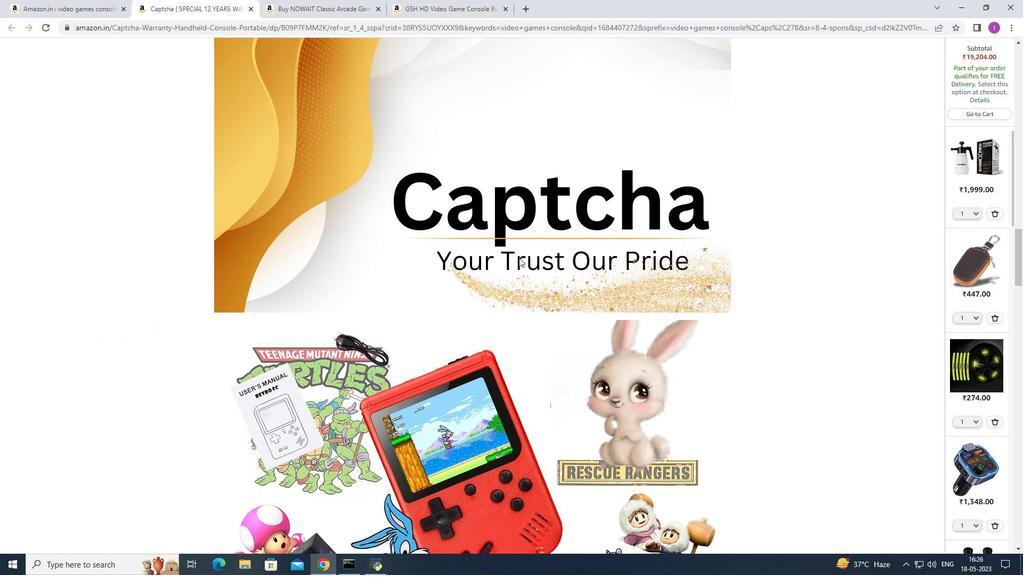 
Action: Mouse scrolled (519, 257) with delta (0, 0)
Screenshot: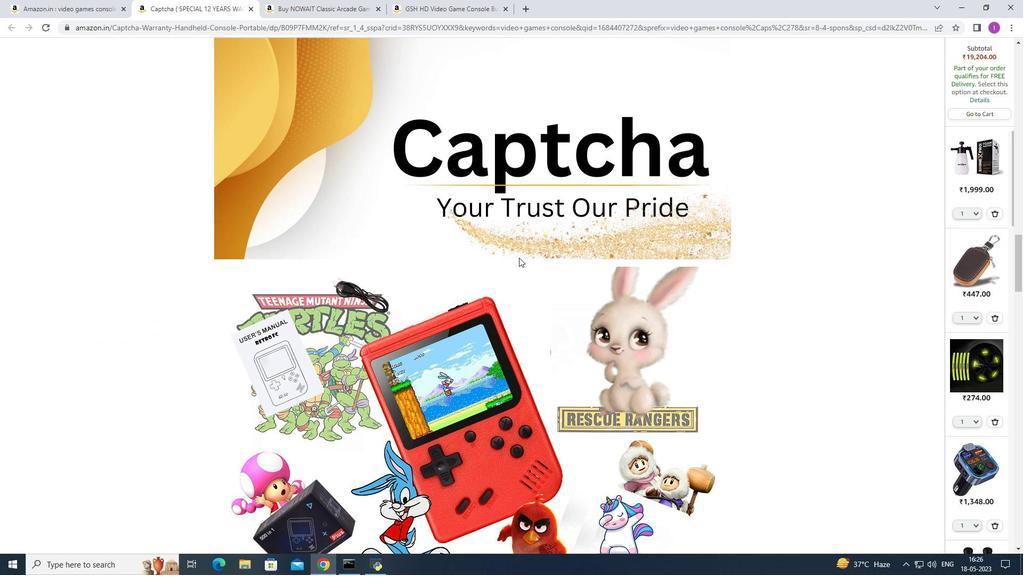 
Action: Mouse scrolled (519, 257) with delta (0, 0)
Screenshot: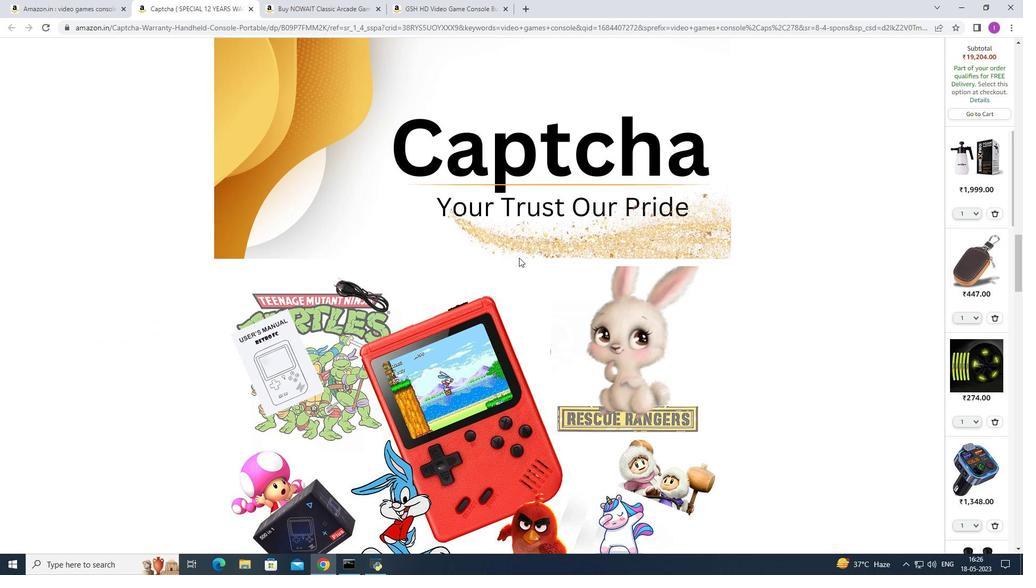 
Action: Mouse scrolled (519, 257) with delta (0, 0)
Screenshot: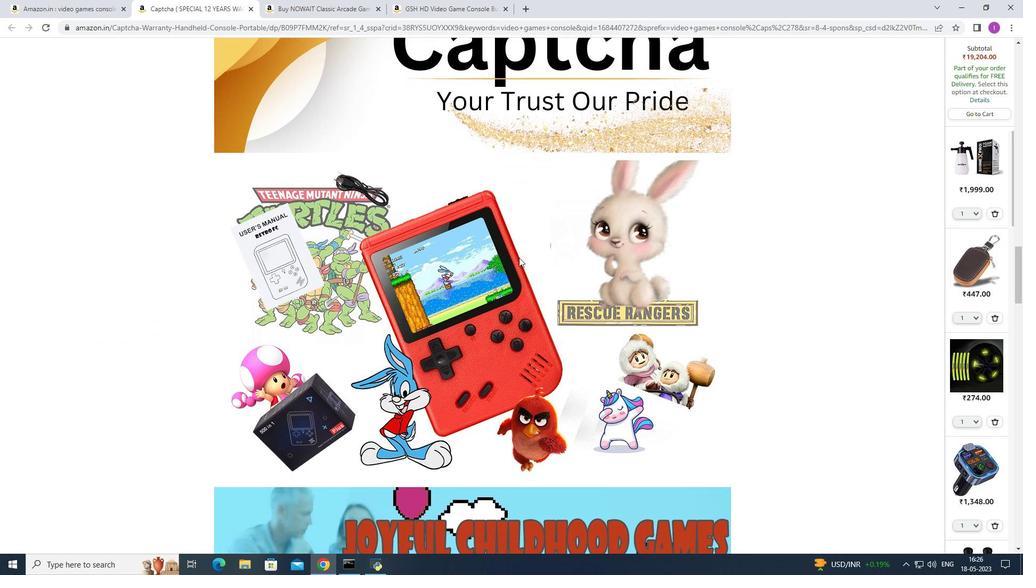 
Action: Mouse scrolled (519, 257) with delta (0, 0)
Screenshot: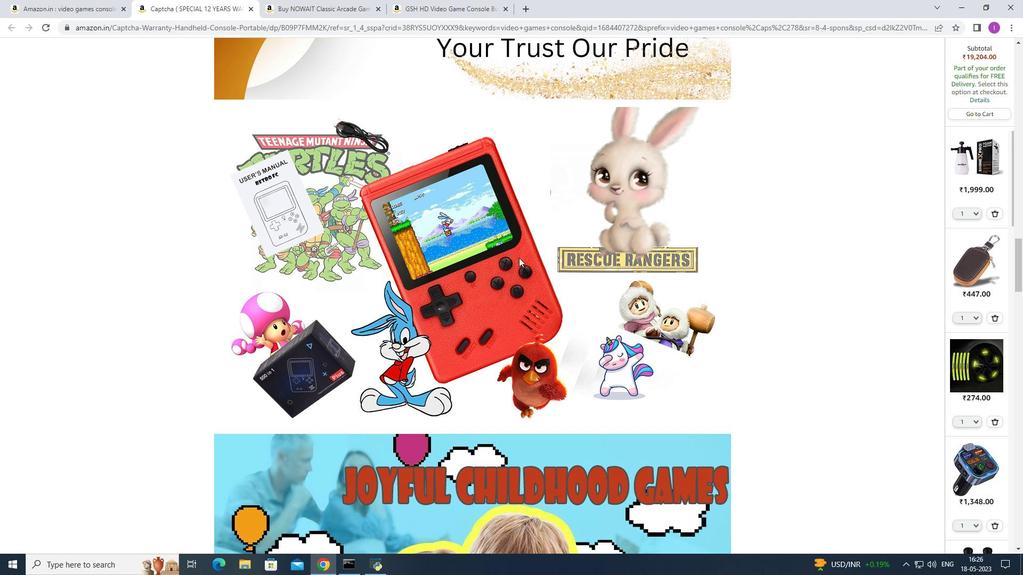 
Action: Mouse scrolled (519, 257) with delta (0, 0)
Screenshot: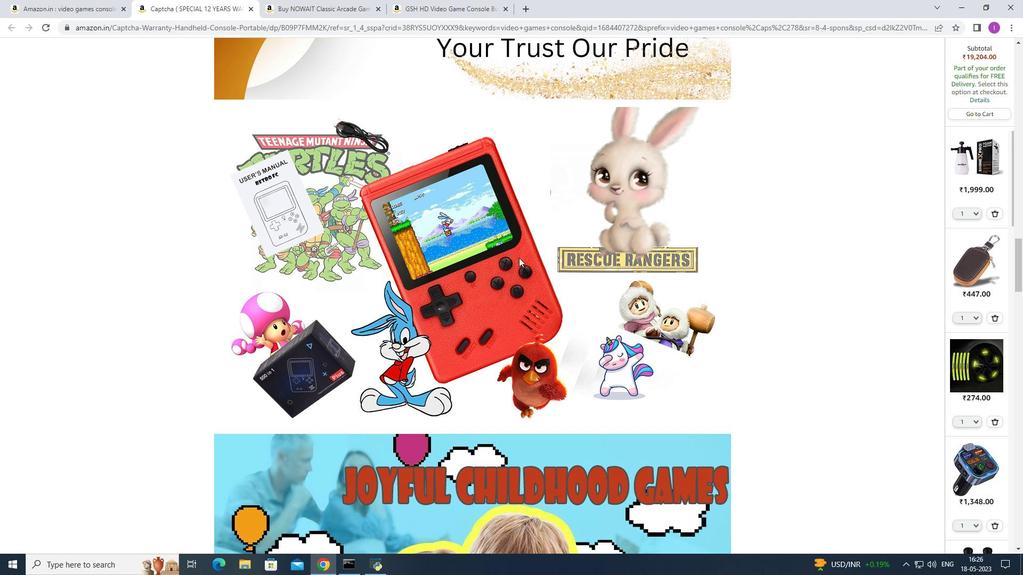 
Action: Mouse scrolled (519, 257) with delta (0, 0)
Screenshot: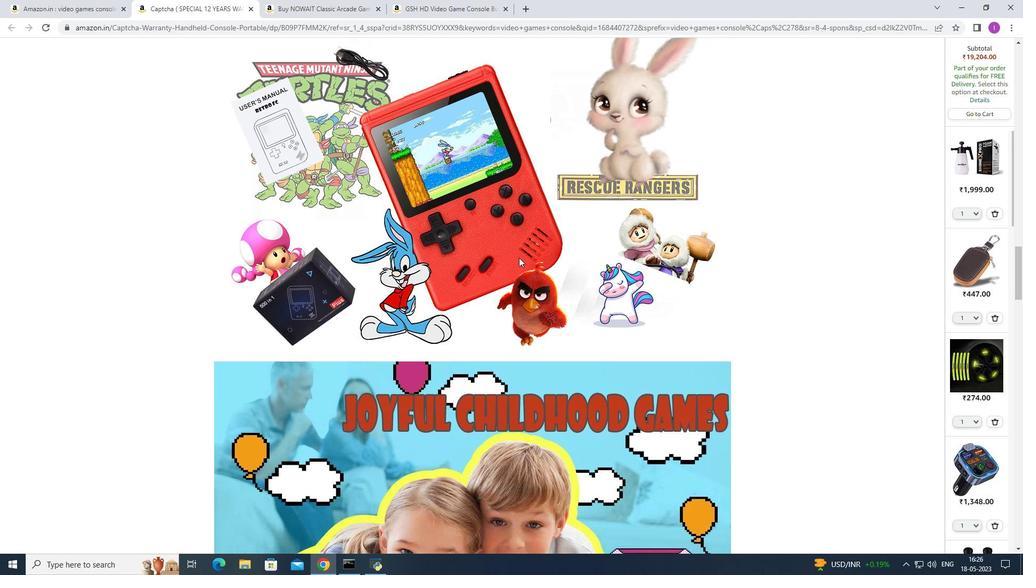 
Action: Mouse scrolled (519, 258) with delta (0, 0)
Screenshot: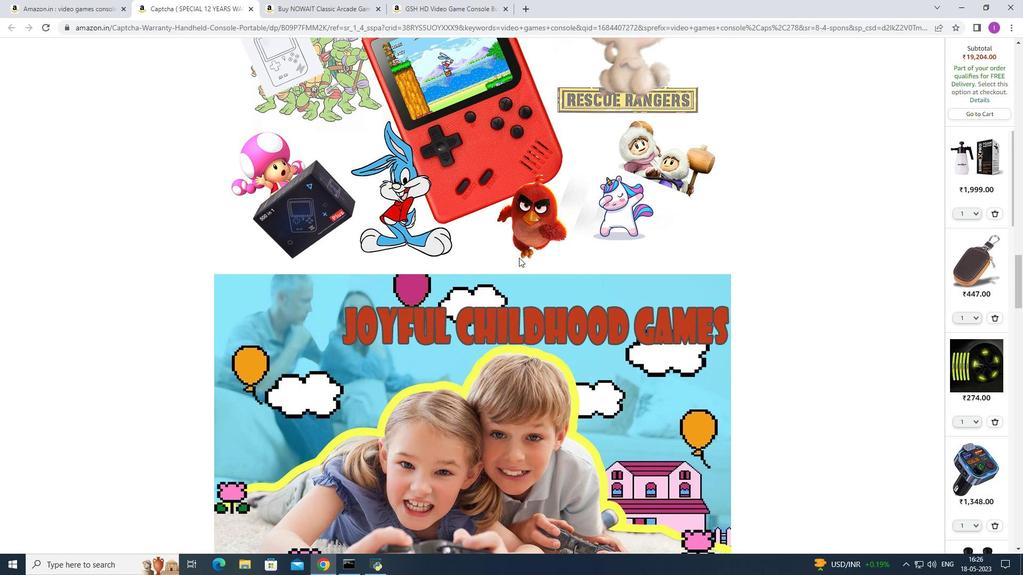 
Action: Mouse scrolled (519, 258) with delta (0, 0)
Screenshot: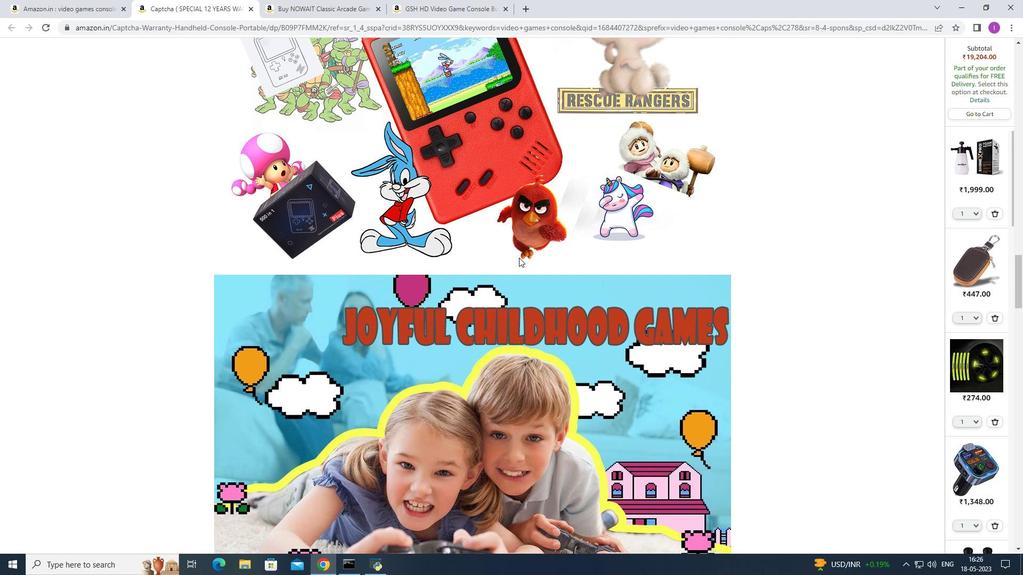 
Action: Mouse scrolled (519, 258) with delta (0, 0)
Screenshot: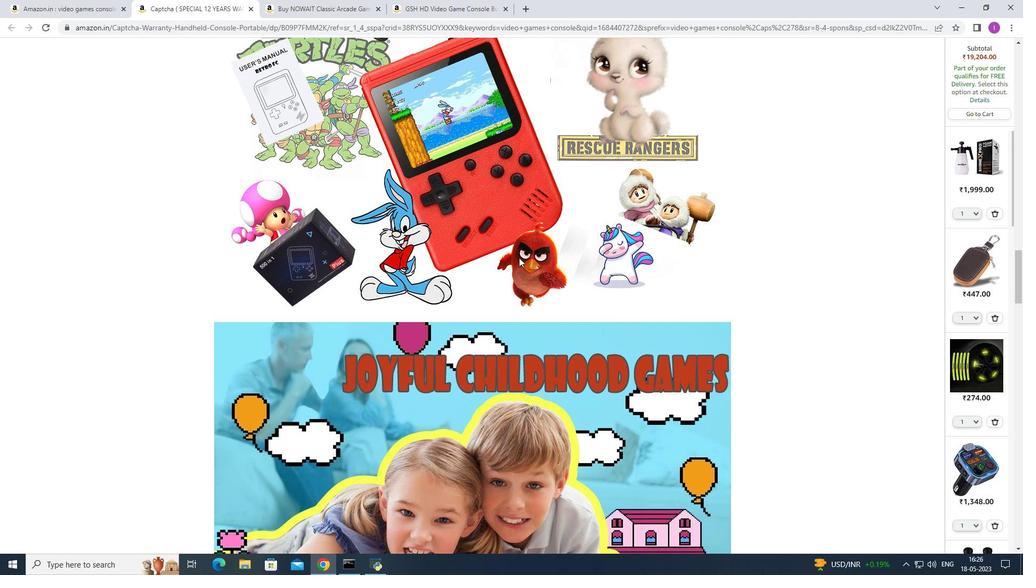 
Action: Mouse moved to (517, 262)
Screenshot: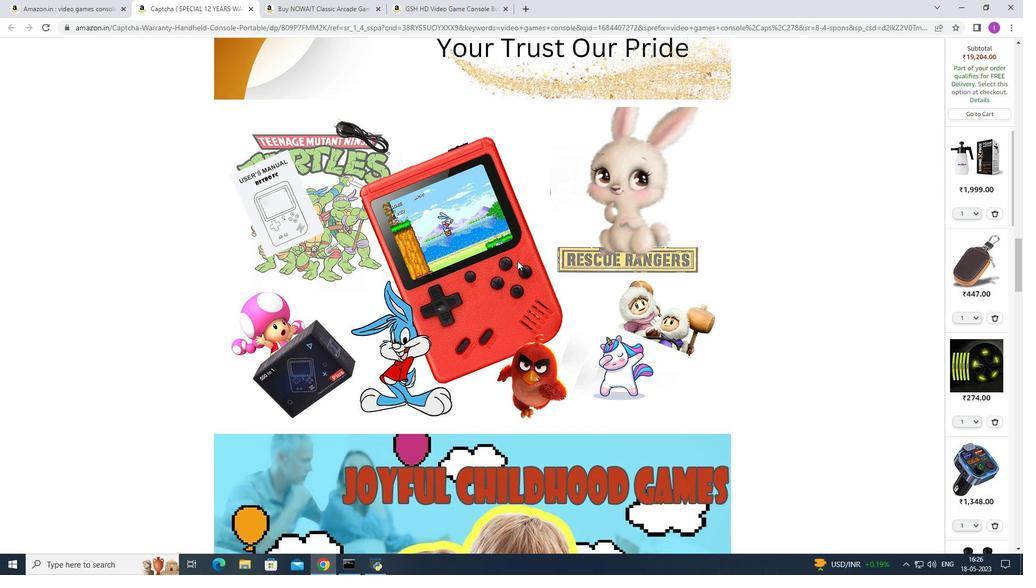 
Action: Mouse scrolled (517, 263) with delta (0, 0)
Screenshot: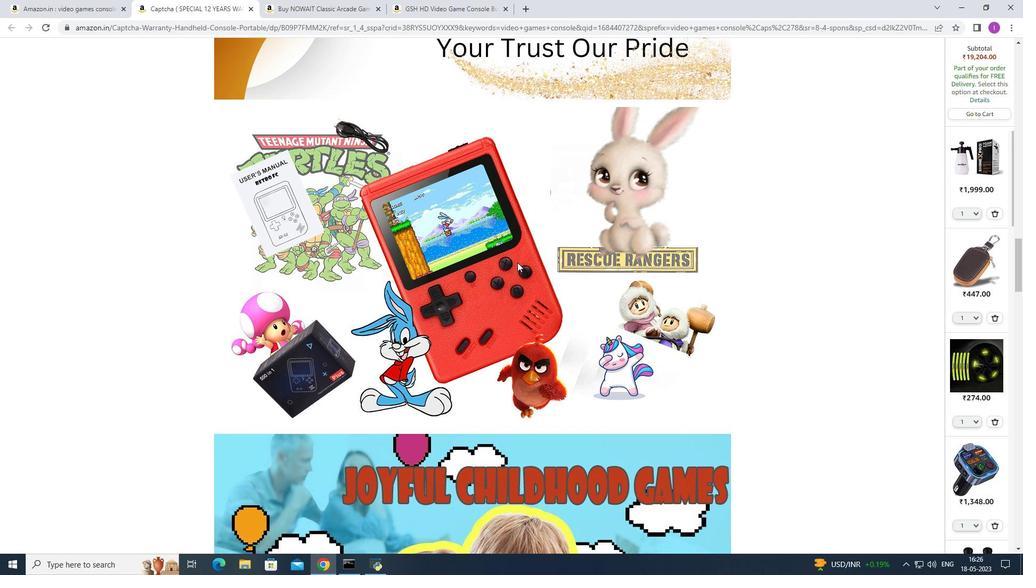 
Action: Mouse scrolled (517, 263) with delta (0, 0)
Screenshot: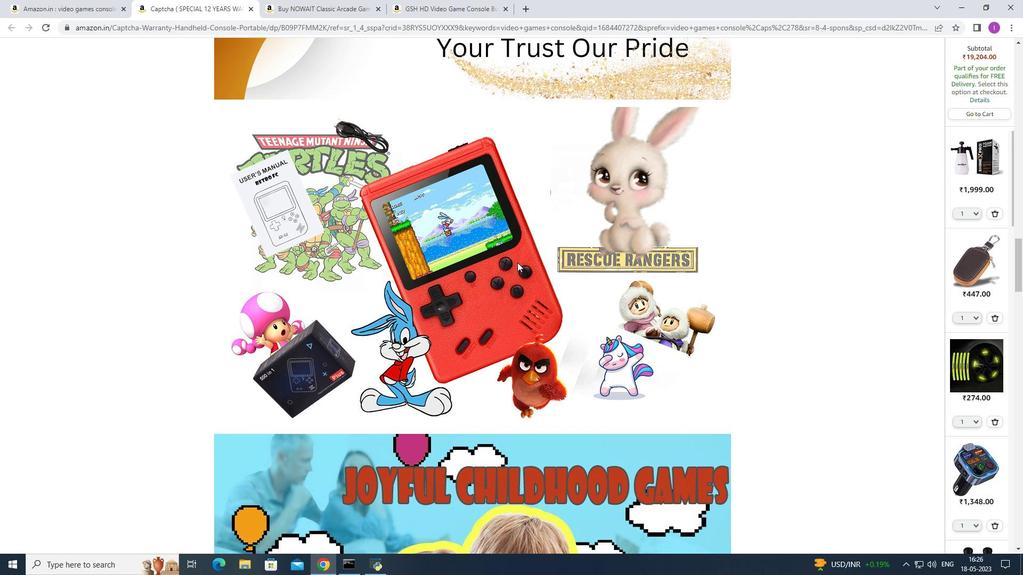 
Action: Mouse moved to (517, 264)
Screenshot: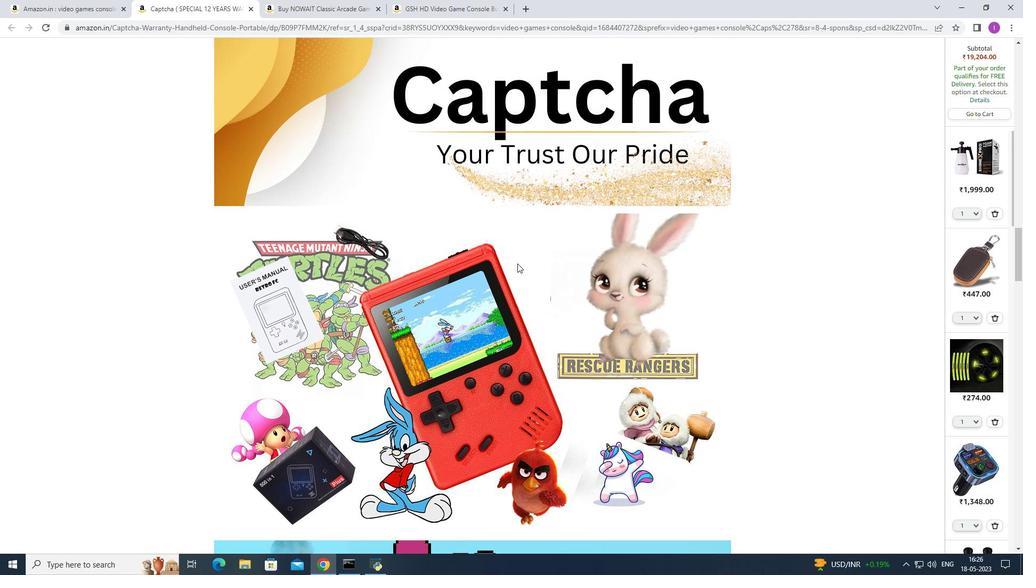 
Action: Mouse scrolled (517, 265) with delta (0, 0)
Screenshot: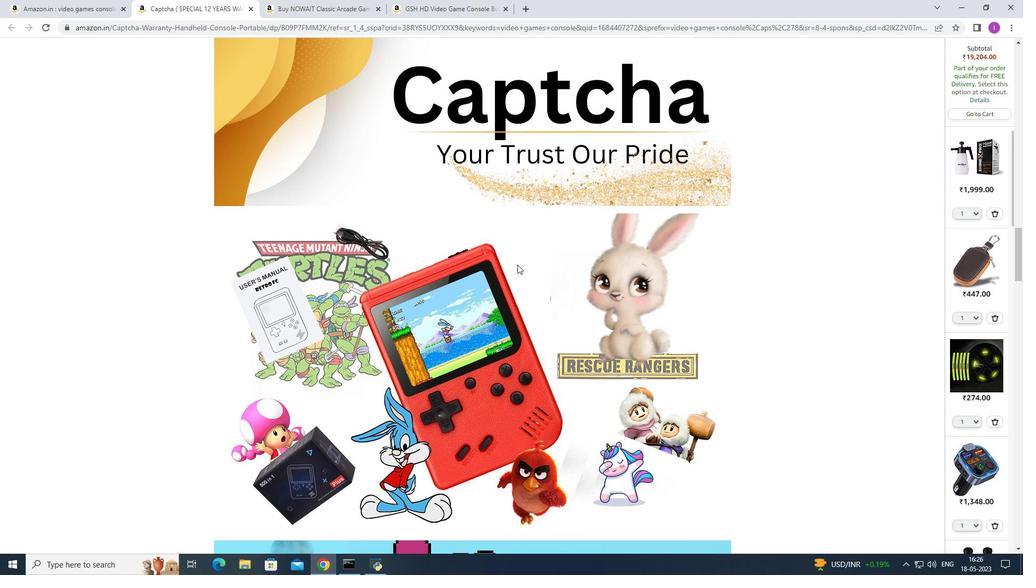 
Action: Mouse scrolled (517, 265) with delta (0, 0)
Screenshot: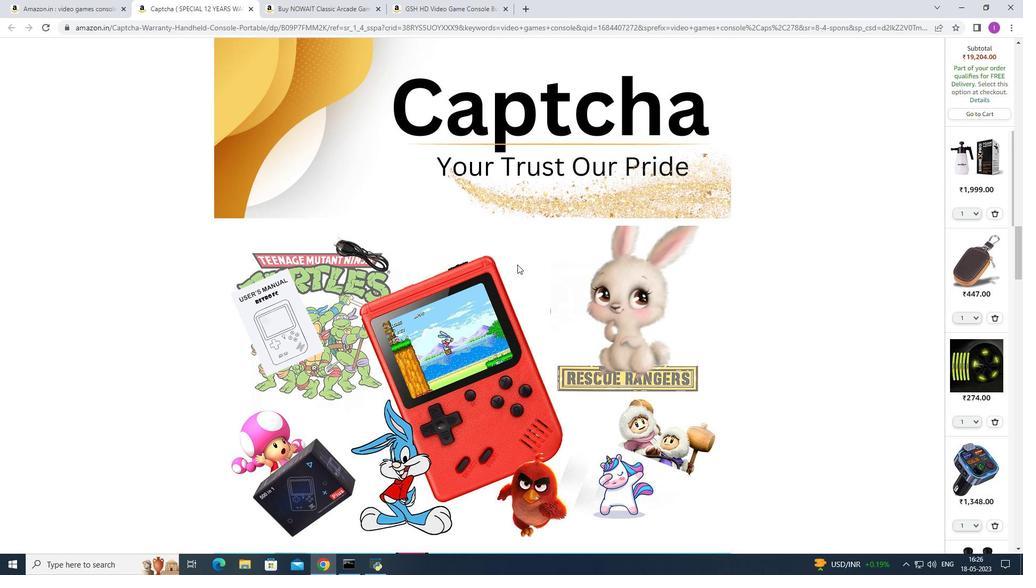 
Action: Mouse scrolled (517, 265) with delta (0, 0)
Screenshot: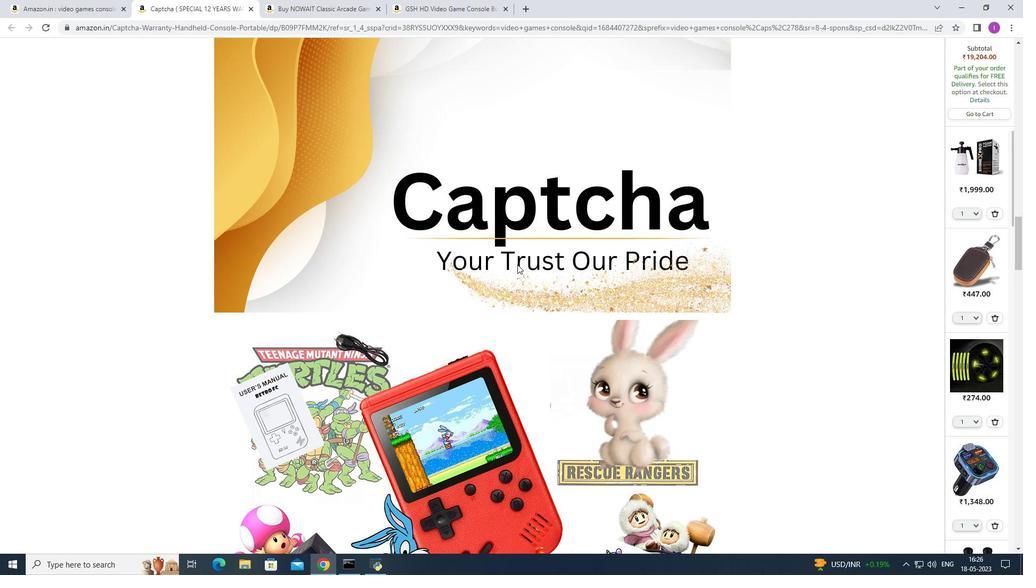 
Action: Mouse scrolled (517, 265) with delta (0, 0)
Screenshot: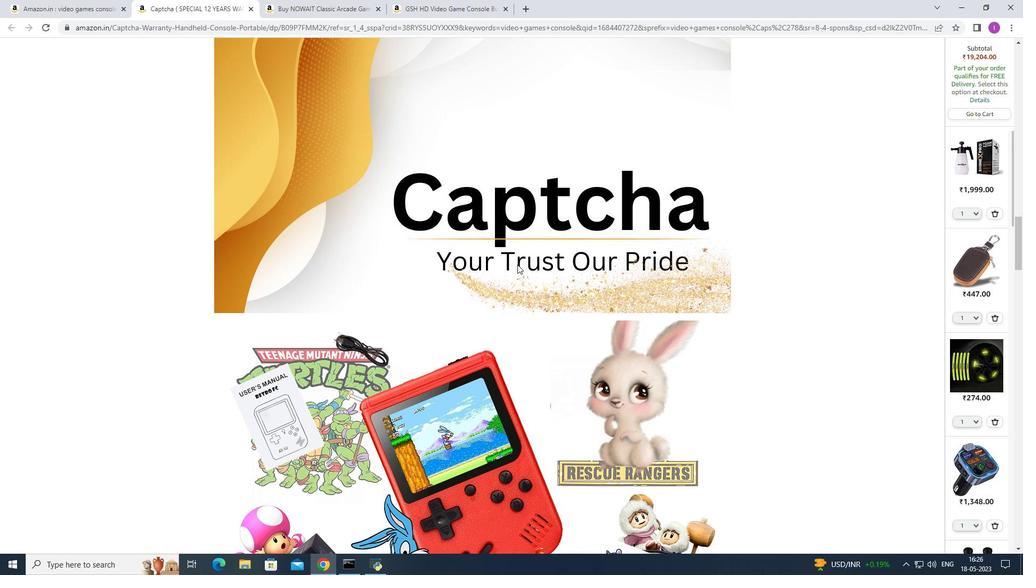 
Action: Mouse scrolled (517, 265) with delta (0, 0)
Screenshot: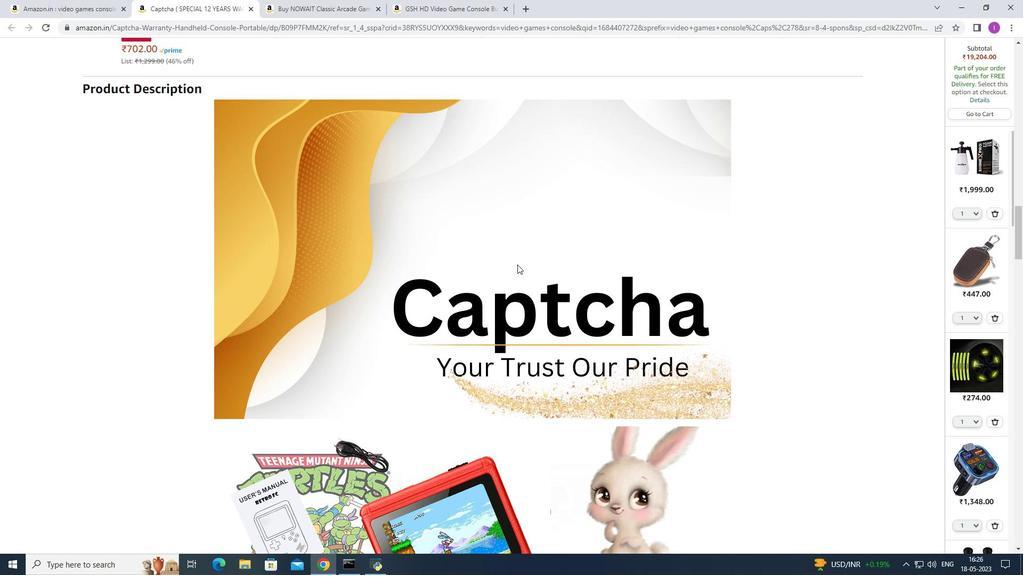 
Action: Mouse scrolled (517, 265) with delta (0, 0)
Screenshot: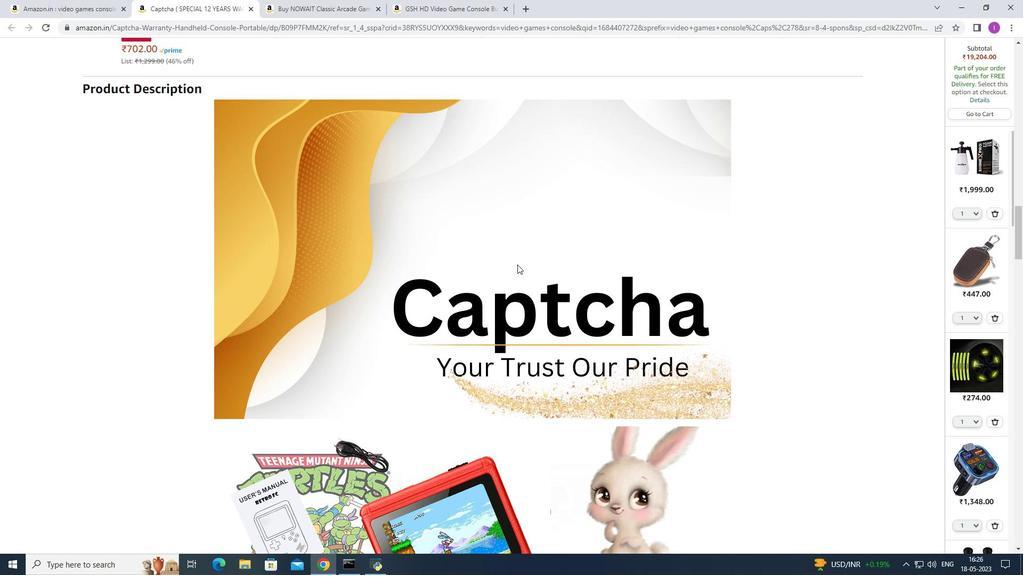 
Action: Mouse scrolled (517, 265) with delta (0, 0)
Screenshot: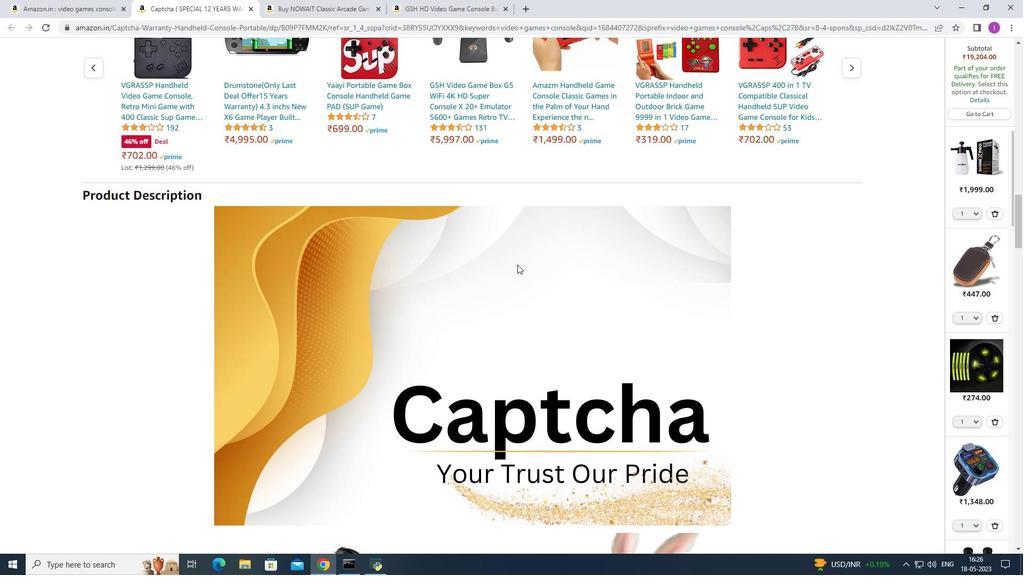 
Action: Mouse scrolled (517, 265) with delta (0, 0)
Screenshot: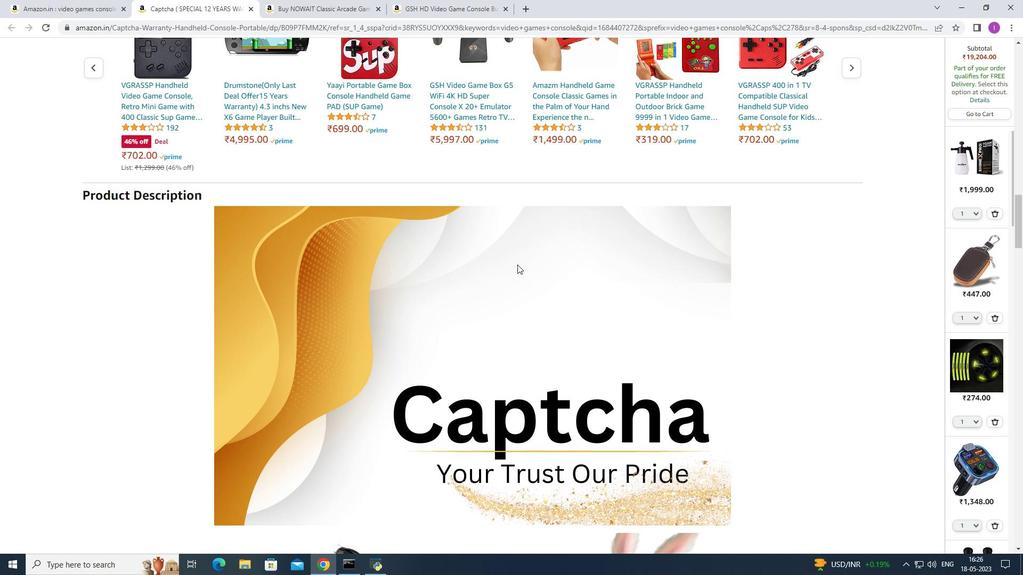 
Action: Mouse scrolled (517, 265) with delta (0, 0)
Screenshot: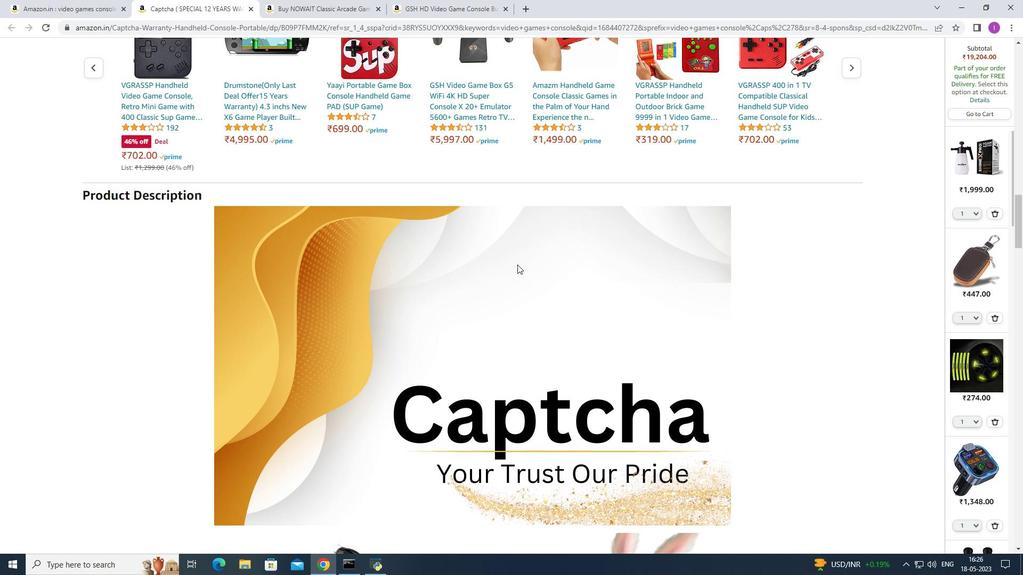 
Action: Mouse scrolled (517, 265) with delta (0, 0)
Screenshot: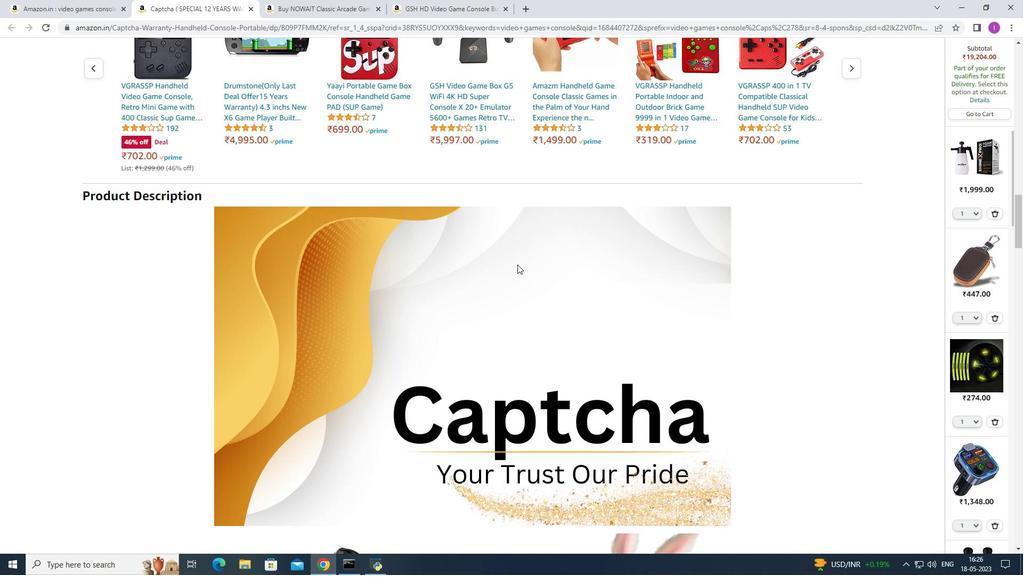 
Action: Mouse scrolled (517, 265) with delta (0, 0)
Screenshot: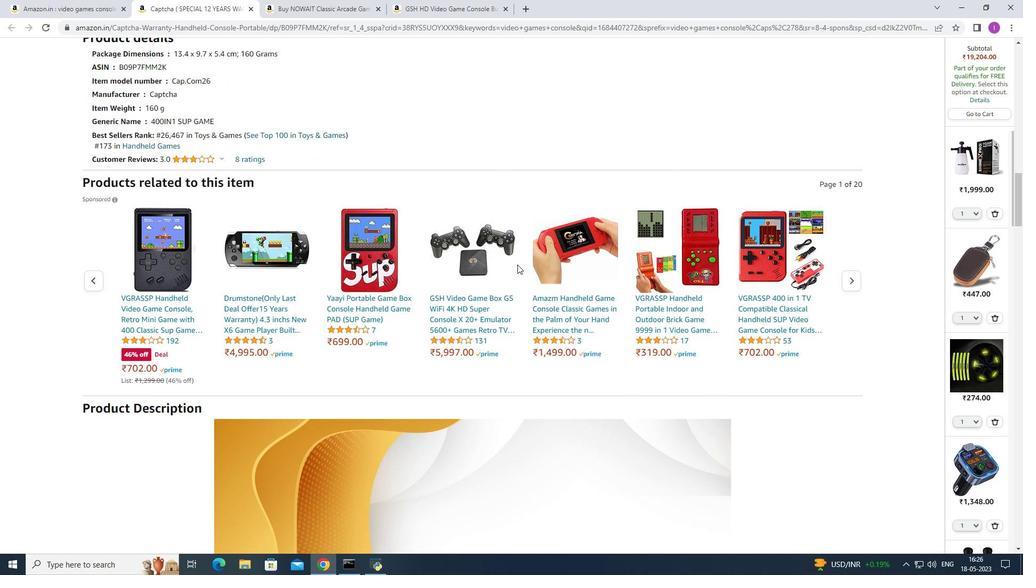 
Action: Mouse scrolled (517, 265) with delta (0, 0)
Screenshot: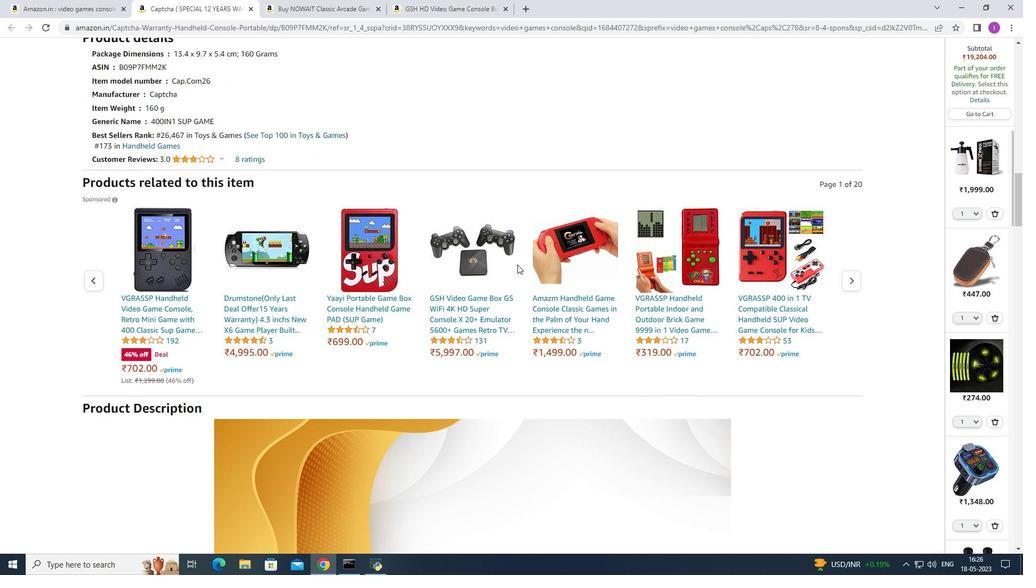 
Action: Mouse scrolled (517, 265) with delta (0, 0)
Screenshot: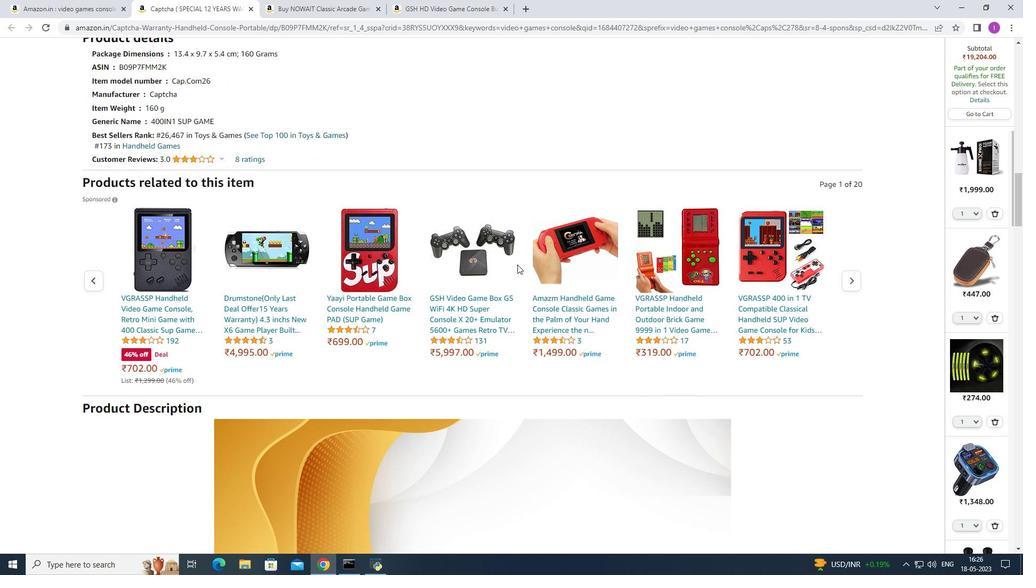 
Action: Mouse moved to (9, 23)
Screenshot: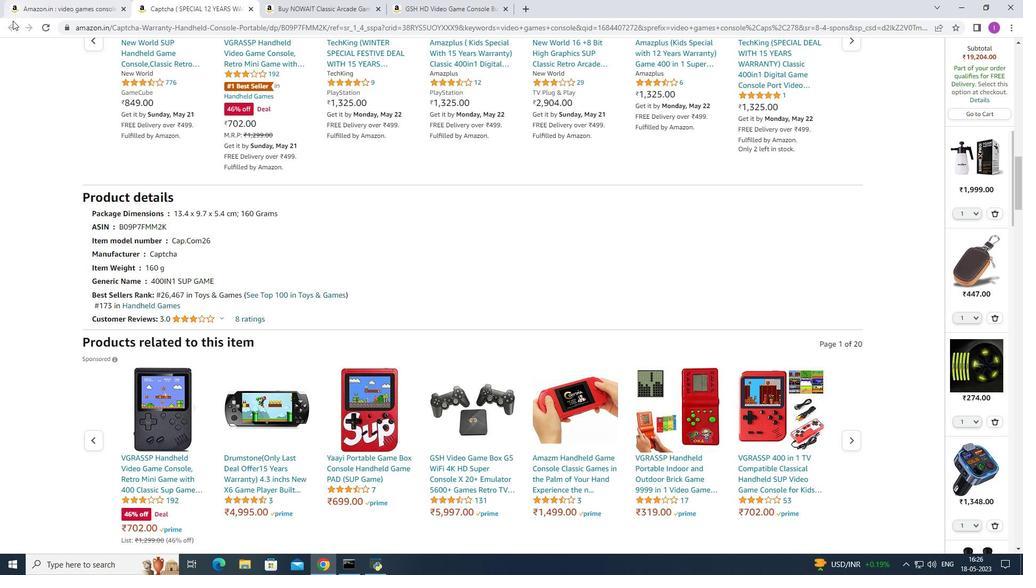 
Action: Mouse pressed left at (9, 23)
Screenshot: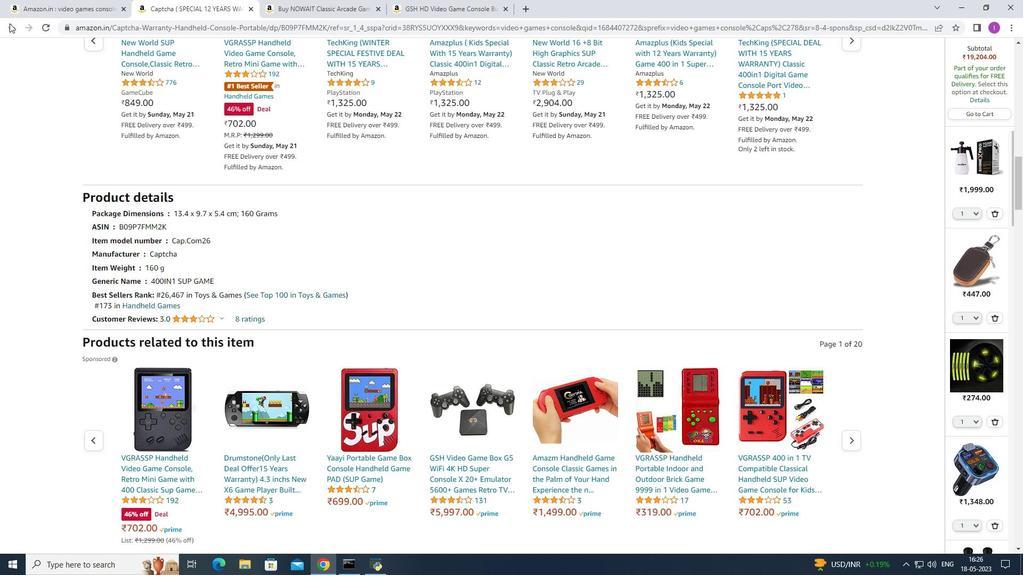 
Action: Mouse moved to (203, 192)
Screenshot: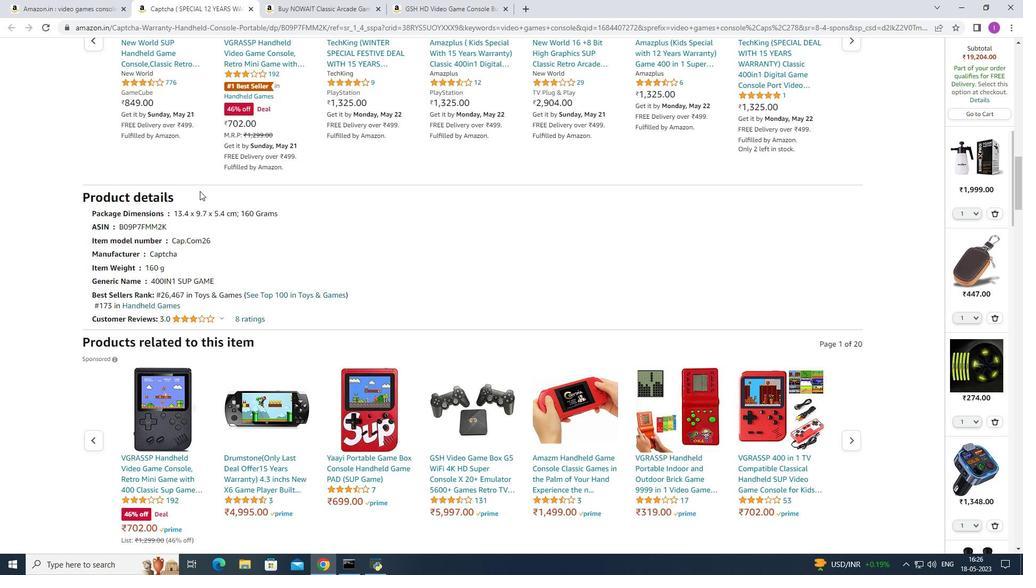 
Action: Mouse scrolled (203, 193) with delta (0, 0)
Screenshot: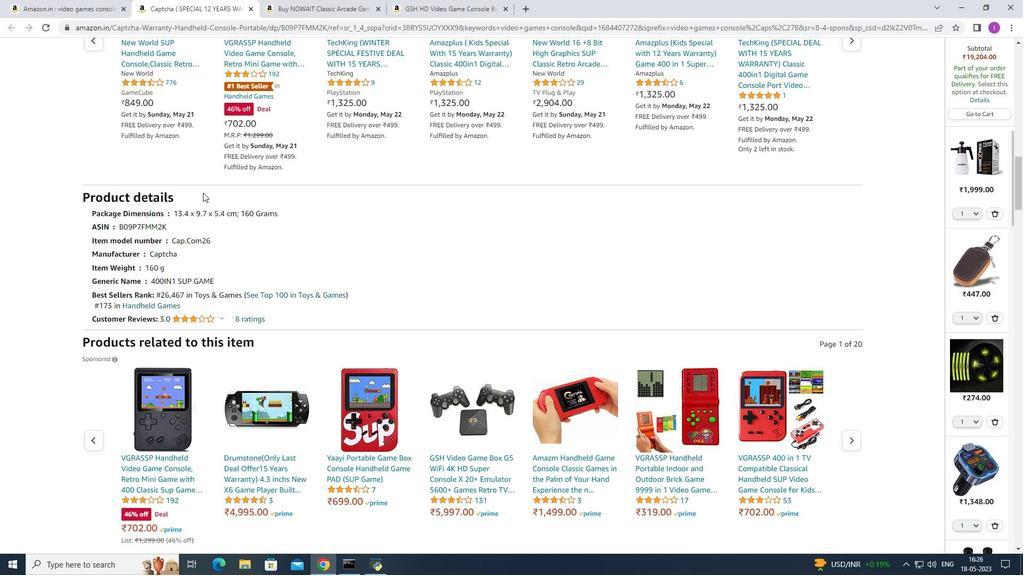 
Action: Mouse scrolled (203, 193) with delta (0, 0)
Screenshot: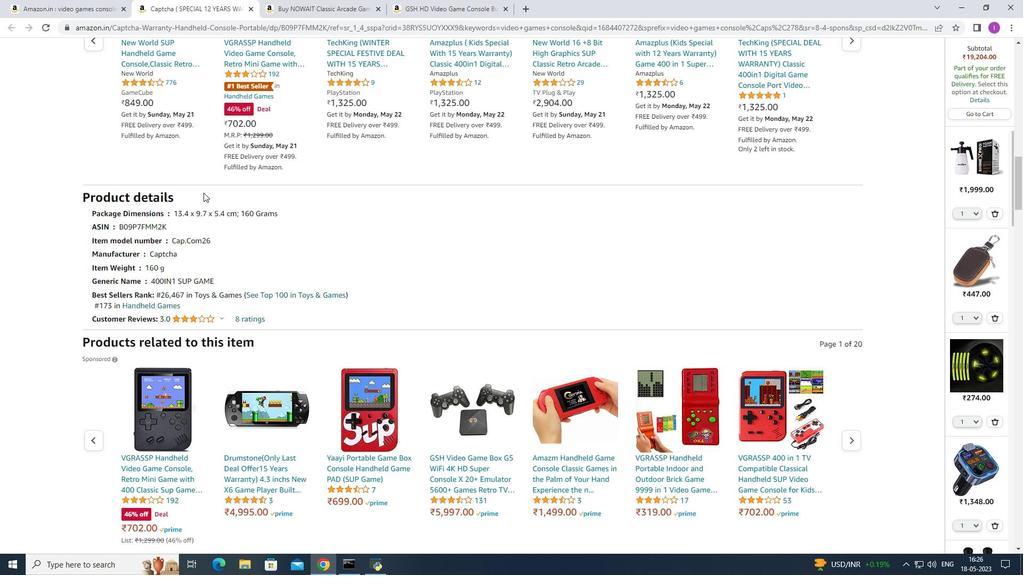 
Action: Mouse scrolled (203, 193) with delta (0, 0)
Screenshot: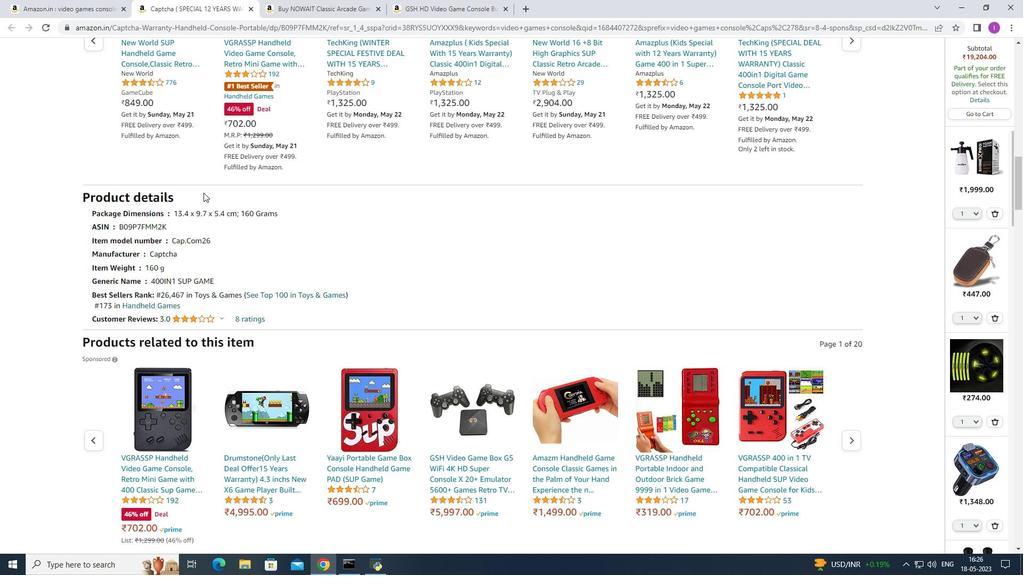 
Action: Mouse scrolled (203, 193) with delta (0, 0)
Screenshot: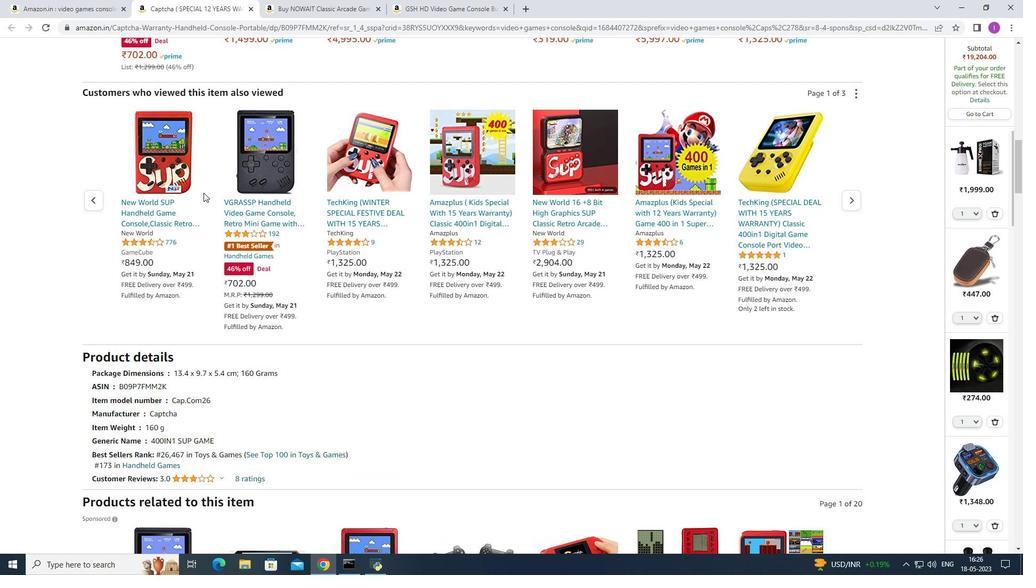 
Action: Mouse scrolled (203, 193) with delta (0, 0)
